 Task: Buy 4 Lip Butters from Skin Care section under best seller category for shipping address: Austin King, 2421 August Lane, Shreveport, Louisiana 71101, Cell Number 3184332610. Pay from credit card ending with 5759, CVV 953
Action: Mouse moved to (22, 82)
Screenshot: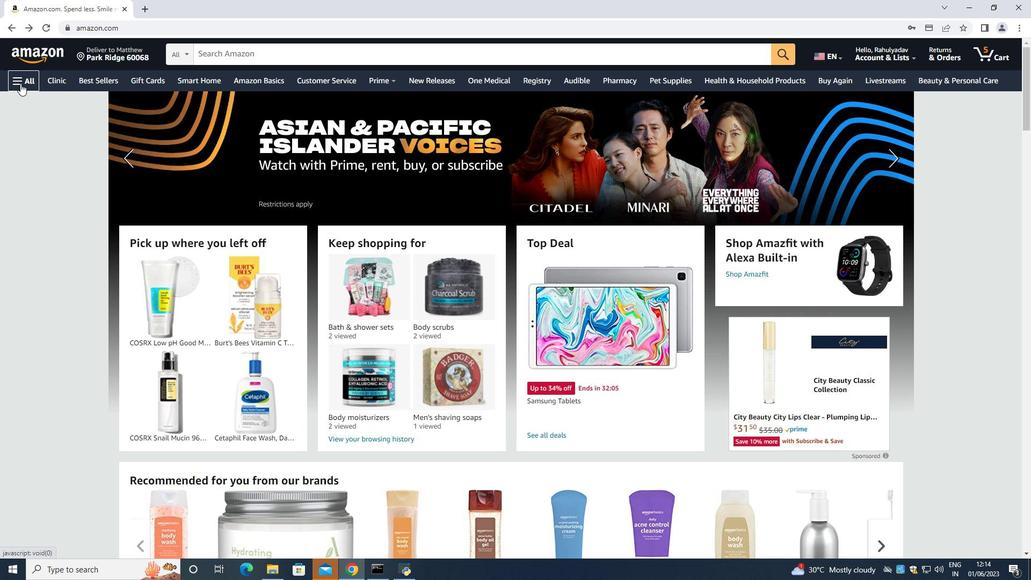 
Action: Mouse pressed left at (22, 82)
Screenshot: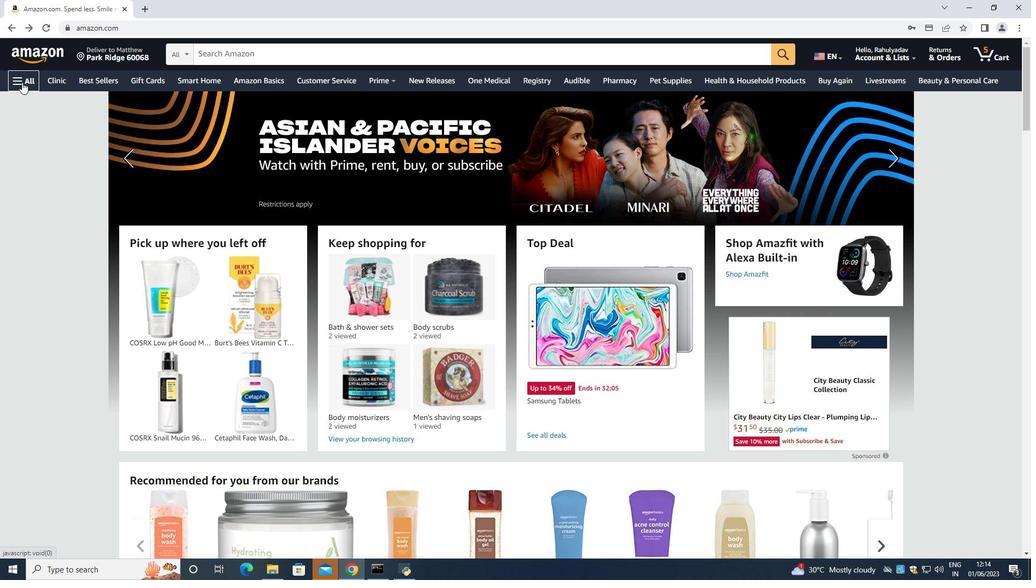 
Action: Mouse moved to (34, 111)
Screenshot: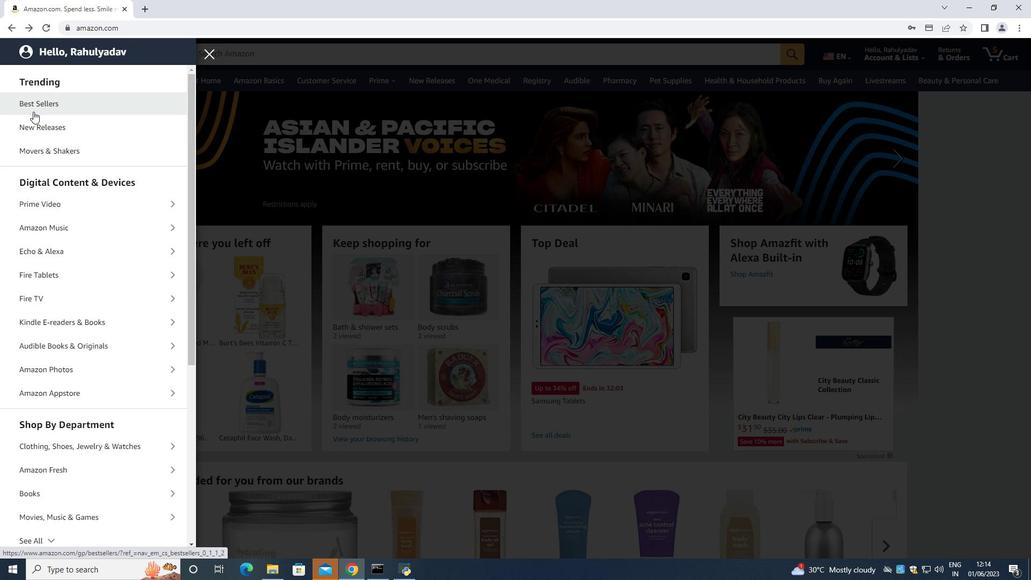 
Action: Mouse pressed left at (34, 111)
Screenshot: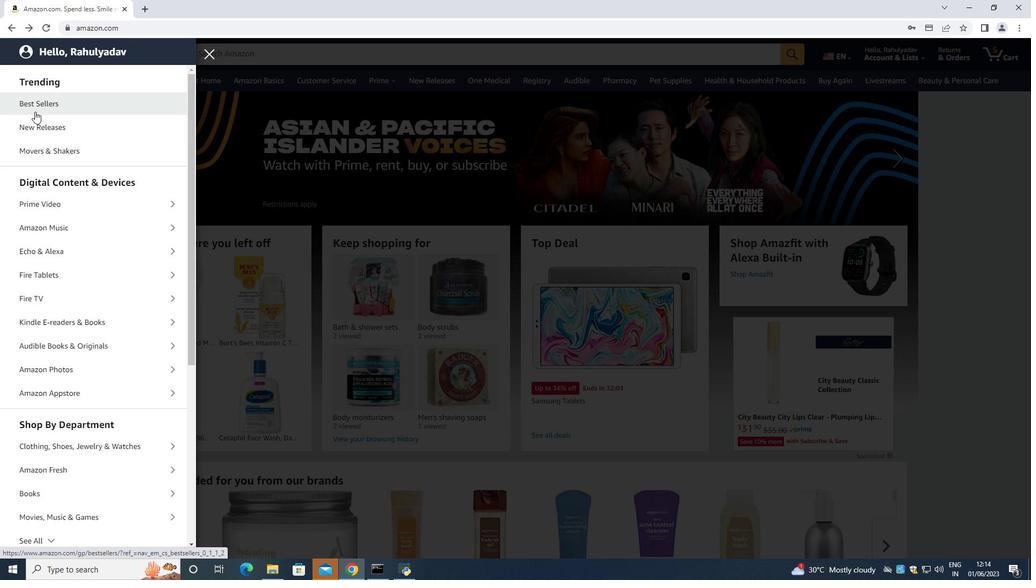 
Action: Mouse moved to (277, 56)
Screenshot: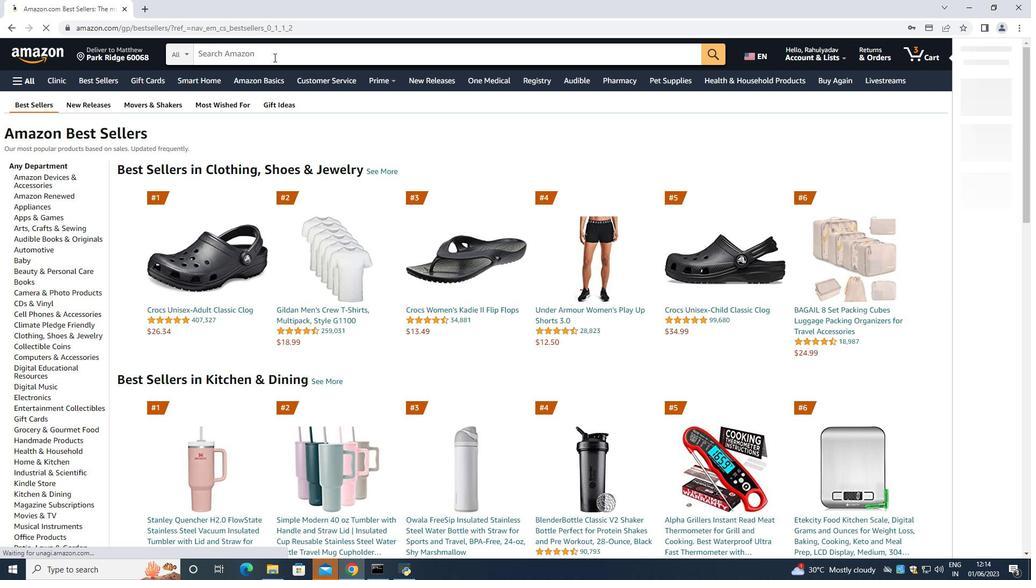 
Action: Mouse pressed left at (277, 56)
Screenshot: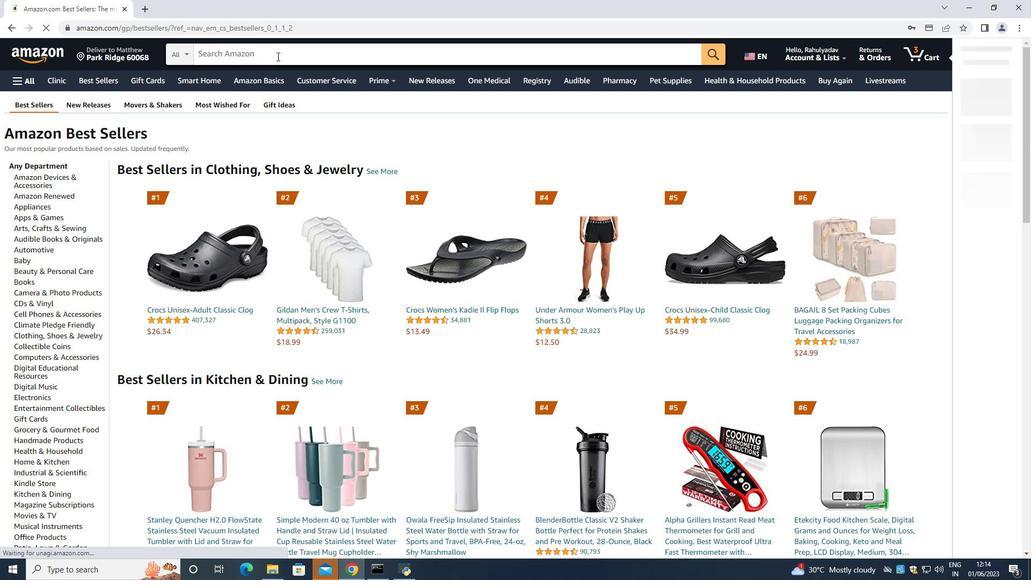
Action: Key pressed <Key.shift_r>lip<Key.space><Key.shift_r><Key.shift_r>Butters<Key.space><Key.enter><Key.down><Key.down><Key.down><Key.down><Key.down>
Screenshot: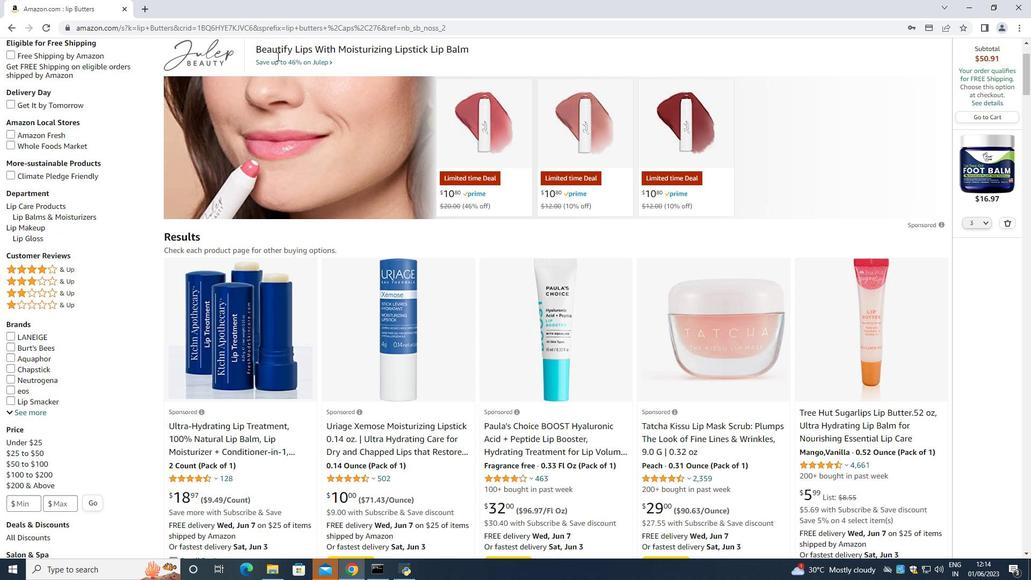 
Action: Mouse moved to (47, 184)
Screenshot: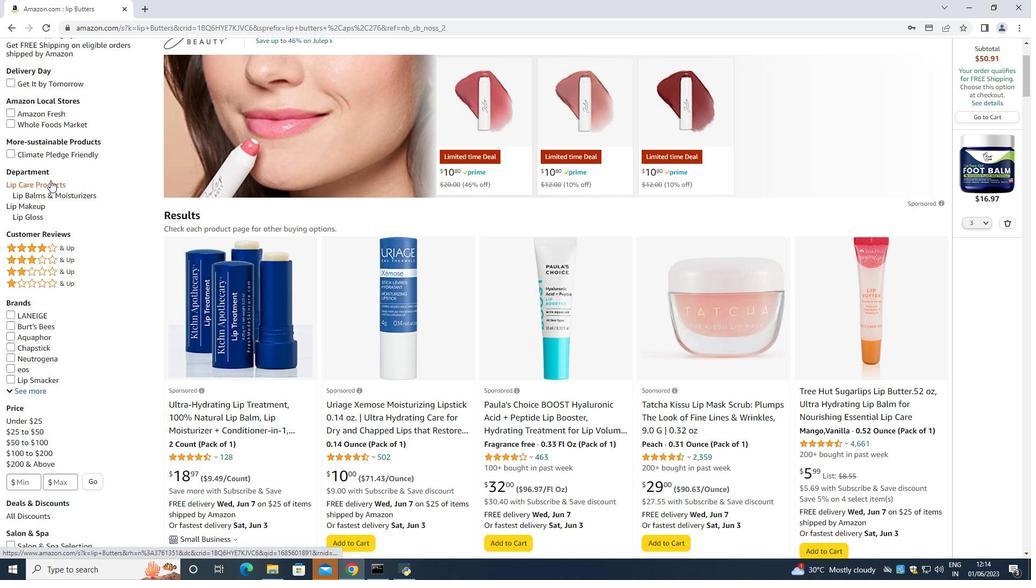
Action: Mouse pressed left at (47, 184)
Screenshot: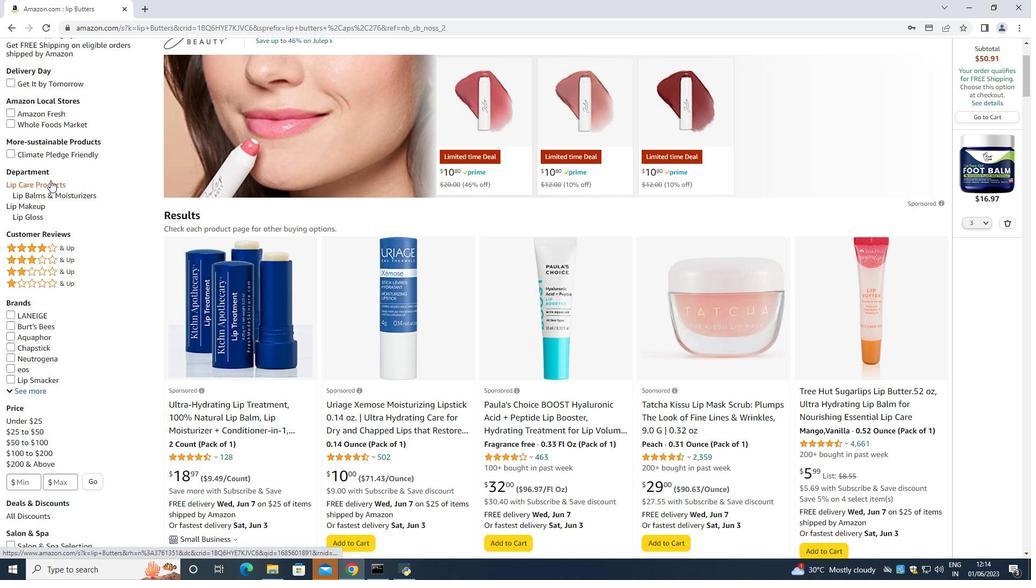 
Action: Mouse moved to (38, 333)
Screenshot: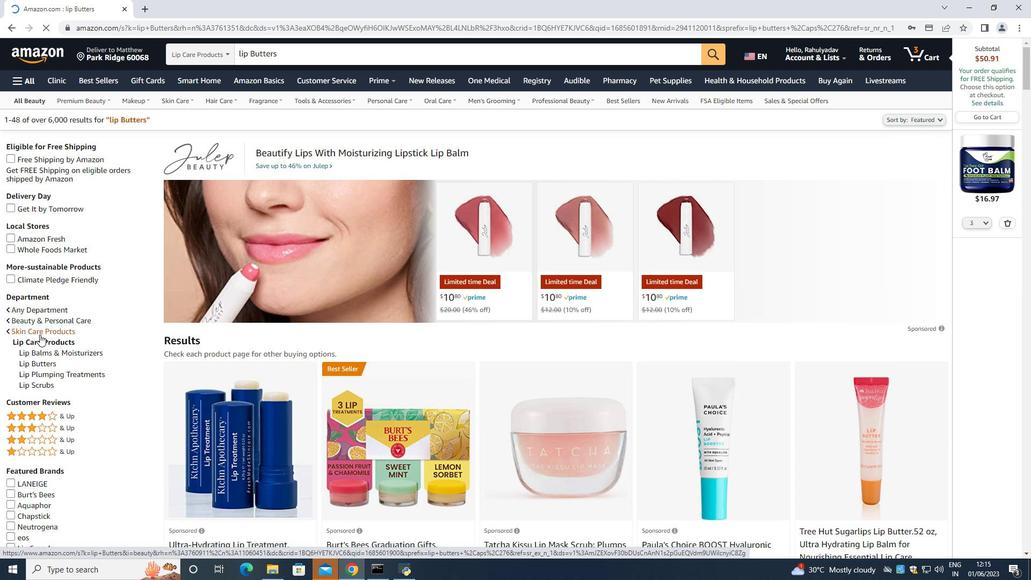 
Action: Mouse pressed left at (38, 333)
Screenshot: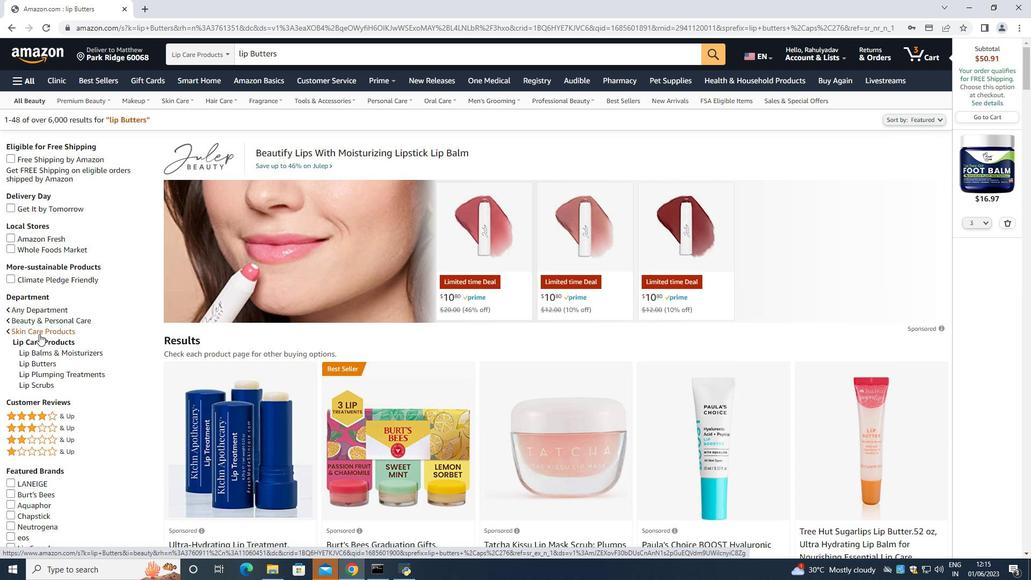 
Action: Mouse moved to (313, 330)
Screenshot: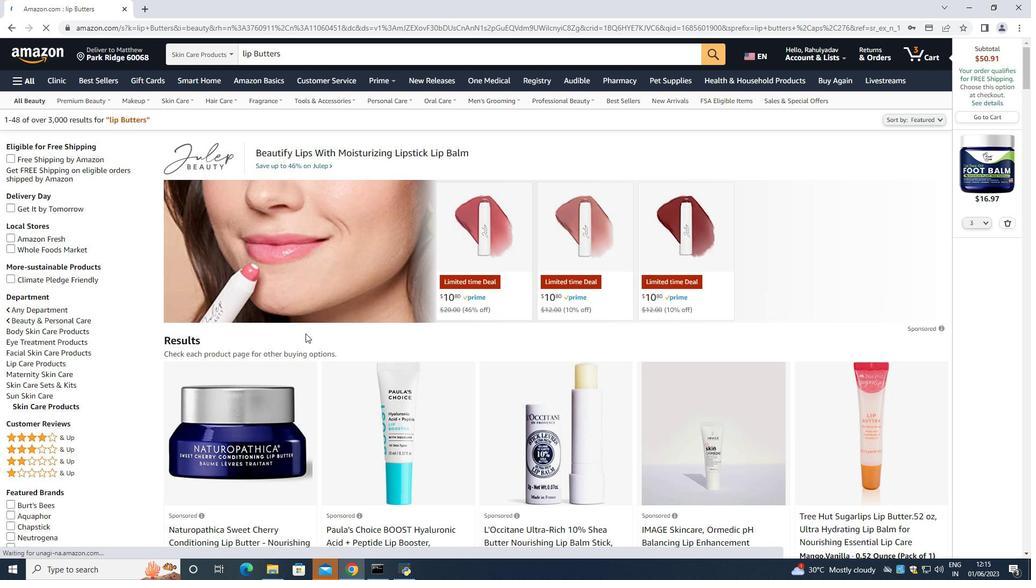 
Action: Mouse scrolled (313, 330) with delta (0, 0)
Screenshot: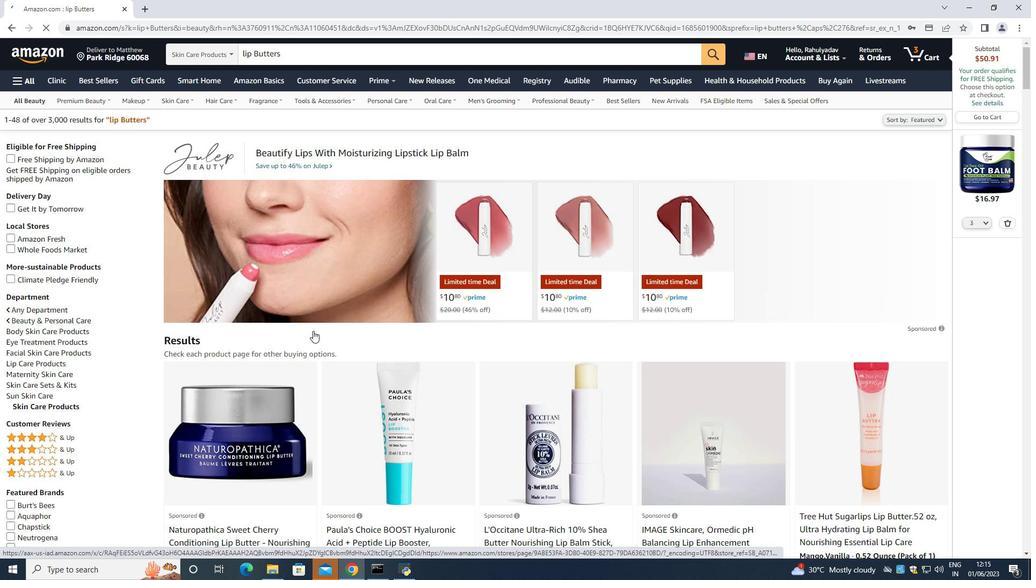 
Action: Mouse moved to (313, 330)
Screenshot: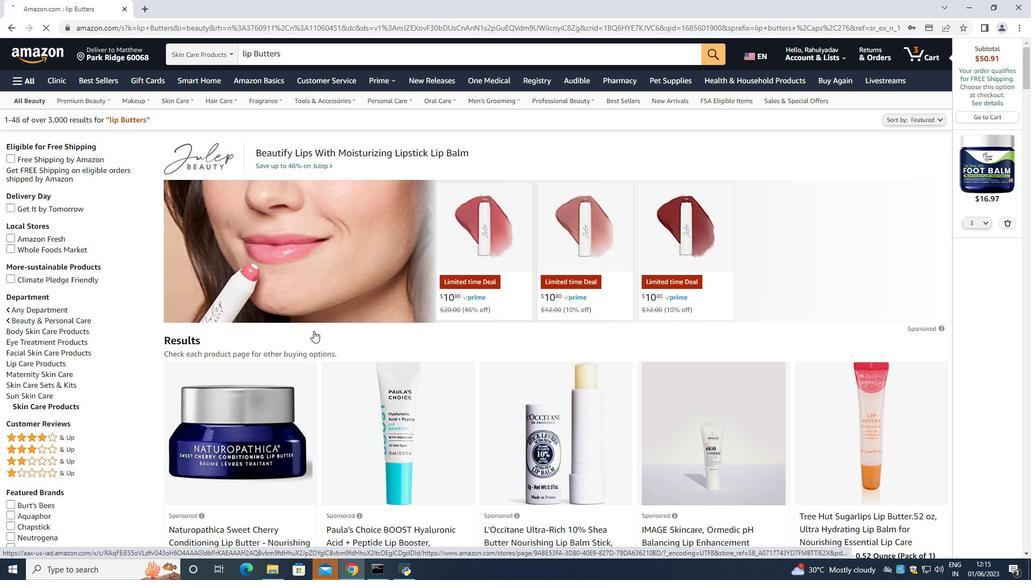 
Action: Mouse scrolled (313, 330) with delta (0, 0)
Screenshot: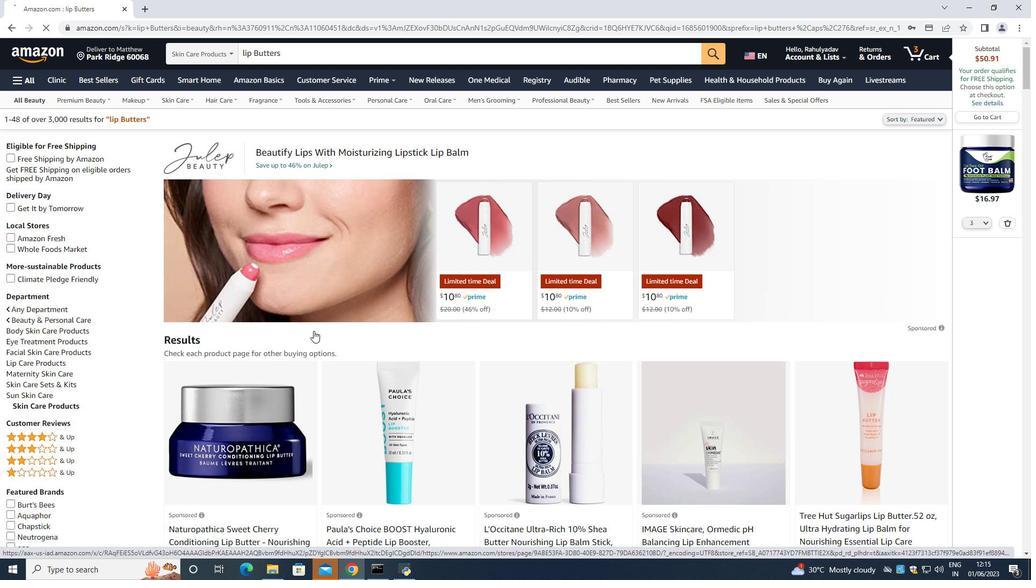 
Action: Key pressed <Key.down><Key.down><Key.down><Key.down><Key.down><Key.down><Key.down><Key.down><Key.down><Key.down><Key.down><Key.down><Key.down><Key.down><Key.down><Key.down><Key.down><Key.down><Key.down><Key.down><Key.down><Key.down><Key.down><Key.down><Key.down><Key.down><Key.down><Key.down><Key.down><Key.down><Key.down><Key.down><Key.down><Key.down><Key.down><Key.down>
Screenshot: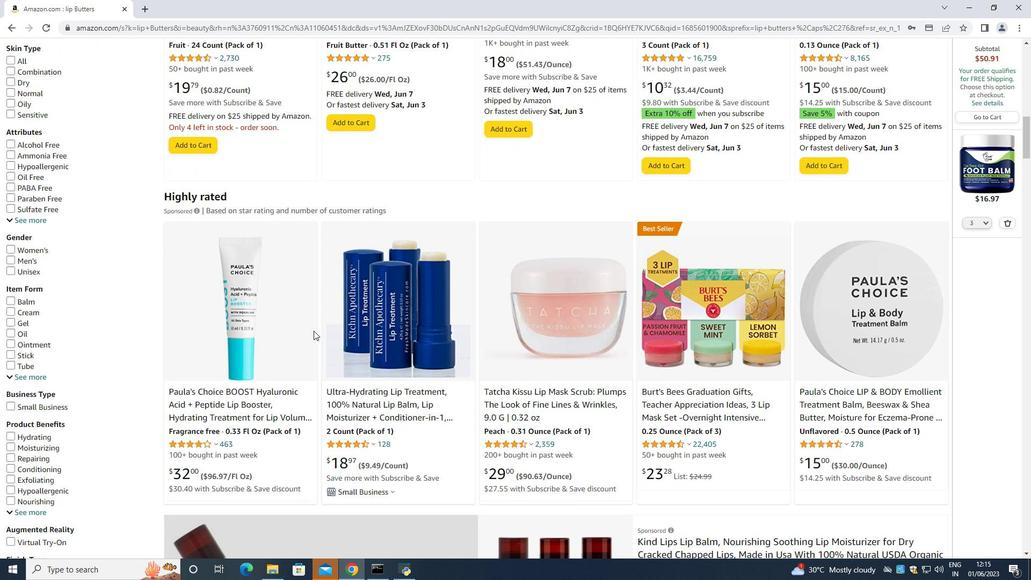 
Action: Mouse moved to (380, 293)
Screenshot: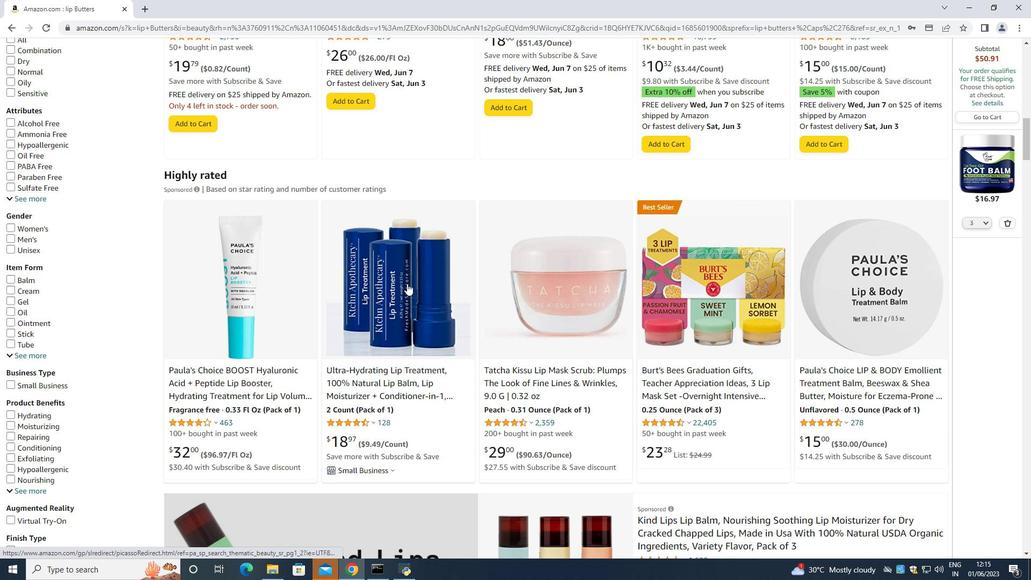 
Action: Key pressed <Key.down><Key.down><Key.down><Key.down><Key.down><Key.down><Key.down><Key.down><Key.down><Key.down><Key.down><Key.down><Key.down><Key.down><Key.down><Key.down><Key.up><Key.up><Key.up><Key.up><Key.up><Key.up><Key.up><Key.up><Key.up><Key.up><Key.up><Key.up><Key.up><Key.up><Key.up><Key.up><Key.up><Key.up><Key.up><Key.up><Key.up><Key.up><Key.up><Key.up><Key.up><Key.up><Key.up><Key.up><Key.up><Key.up><Key.up><Key.up><Key.up><Key.up><Key.up><Key.up><Key.up><Key.up><Key.up><Key.up><Key.up><Key.up><Key.up><Key.up><Key.up><Key.up><Key.up><Key.left><Key.left><Key.up><Key.tab><Key.tab><Key.tab><Key.tab><Key.tab><Key.tab><Key.tab>
Screenshot: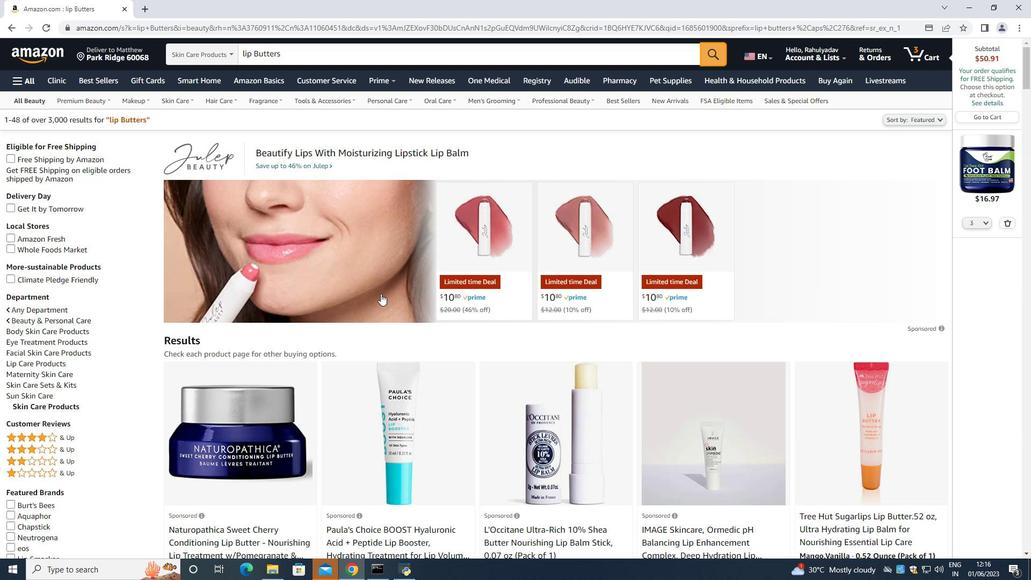 
Action: Mouse moved to (266, 422)
Screenshot: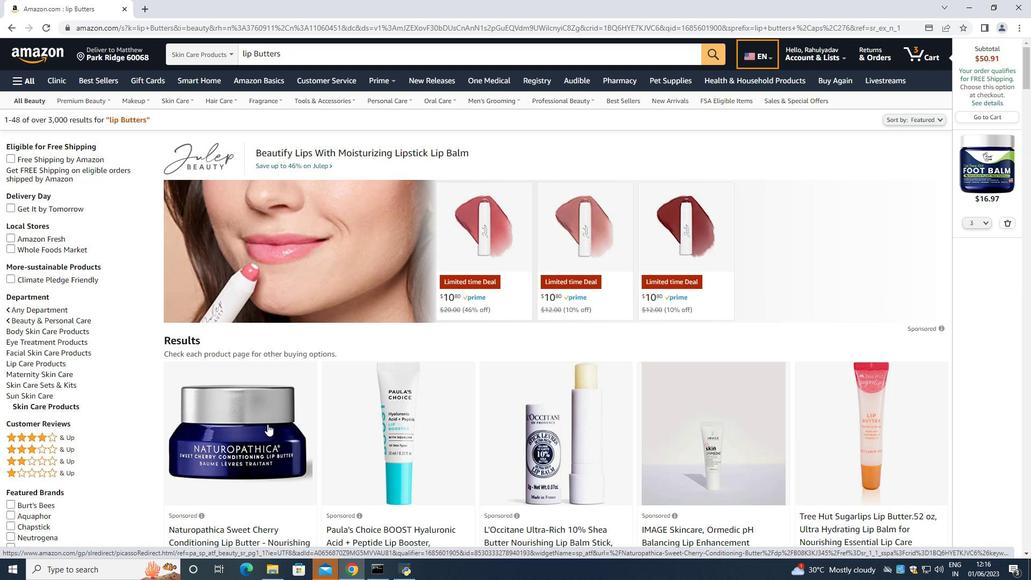 
Action: Mouse scrolled (266, 422) with delta (0, 0)
Screenshot: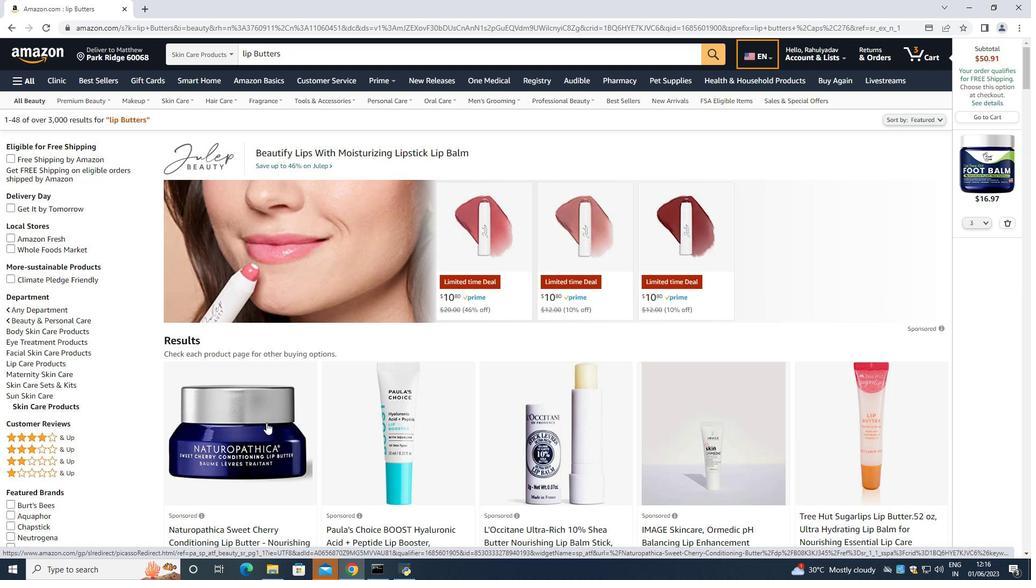 
Action: Mouse scrolled (266, 422) with delta (0, 0)
Screenshot: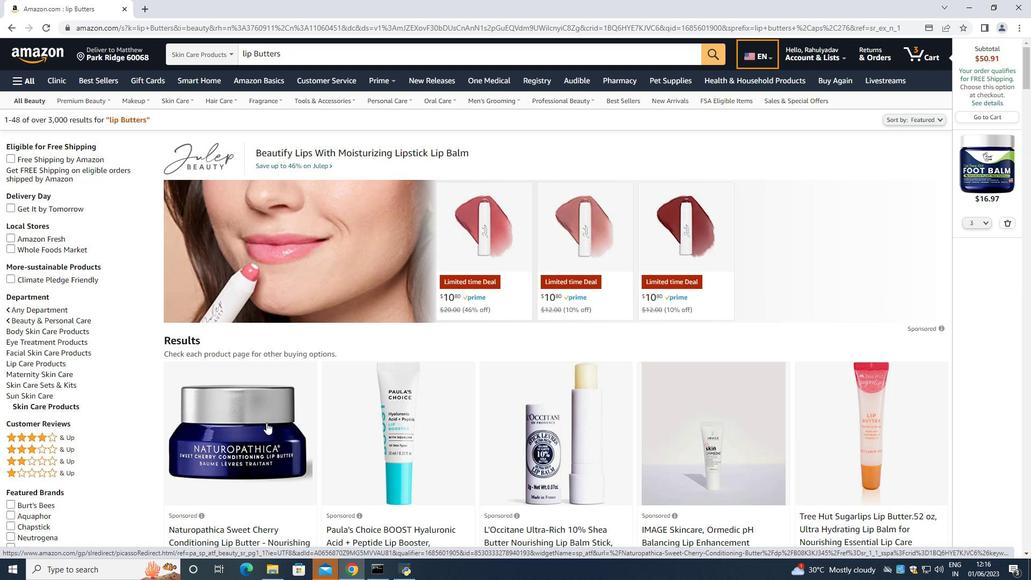 
Action: Mouse moved to (265, 422)
Screenshot: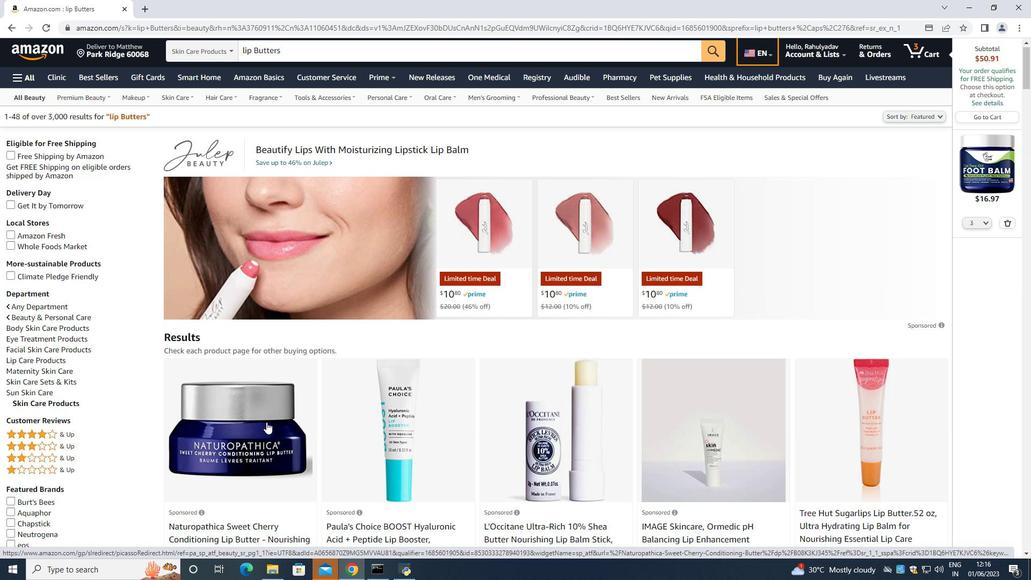 
Action: Mouse scrolled (265, 421) with delta (0, 0)
Screenshot: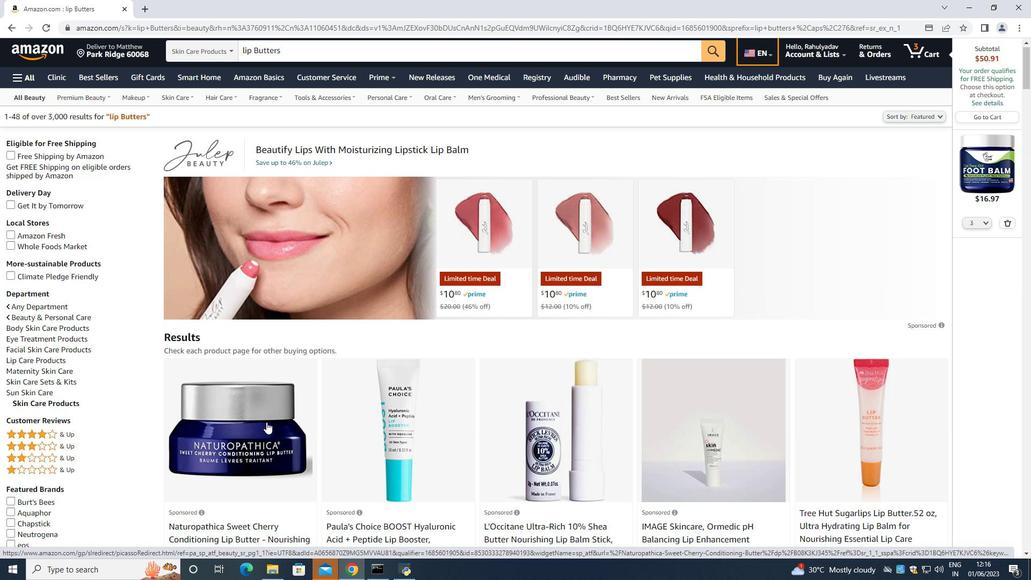 
Action: Mouse moved to (253, 373)
Screenshot: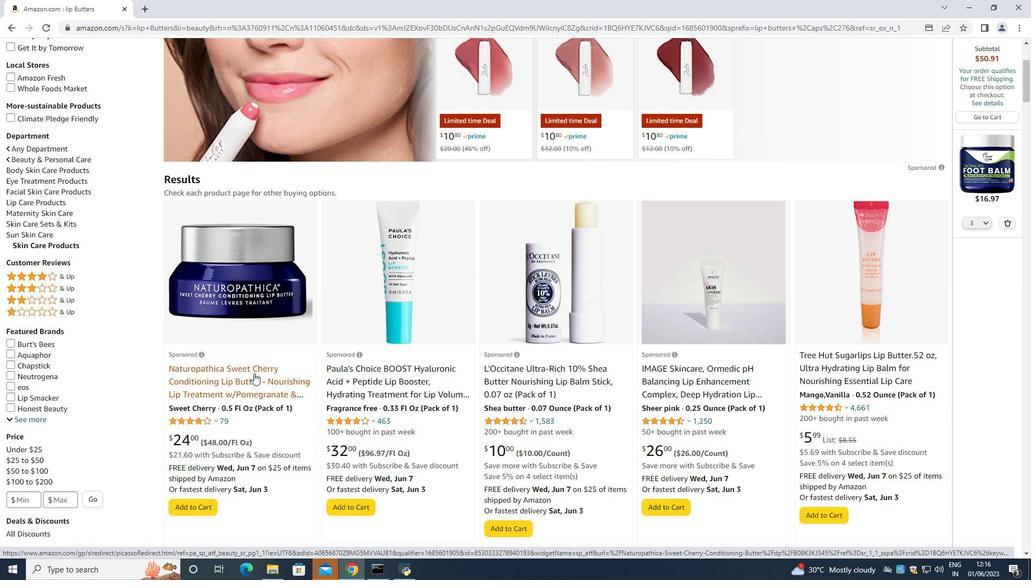 
Action: Mouse pressed left at (253, 373)
Screenshot: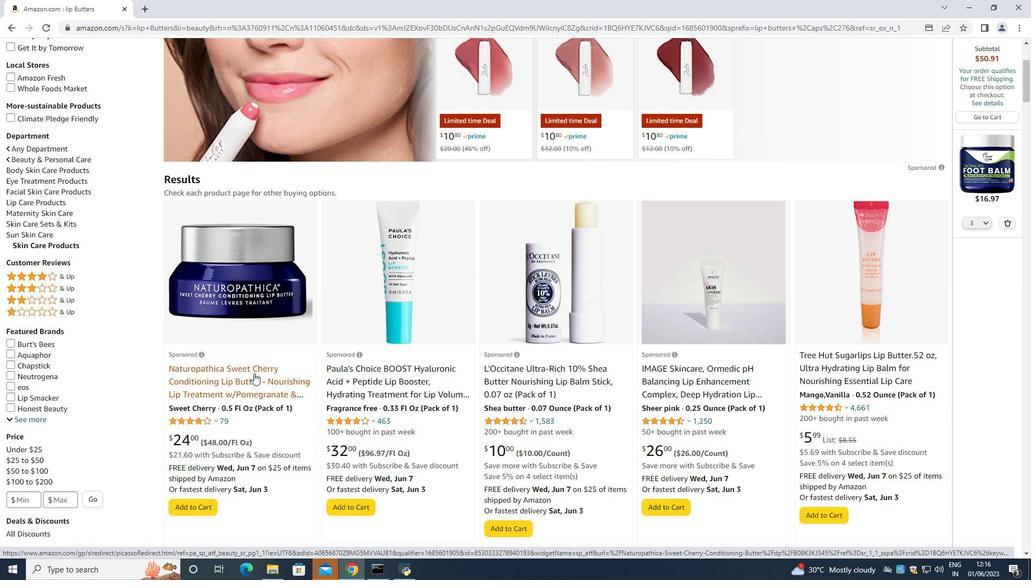 
Action: Mouse moved to (433, 259)
Screenshot: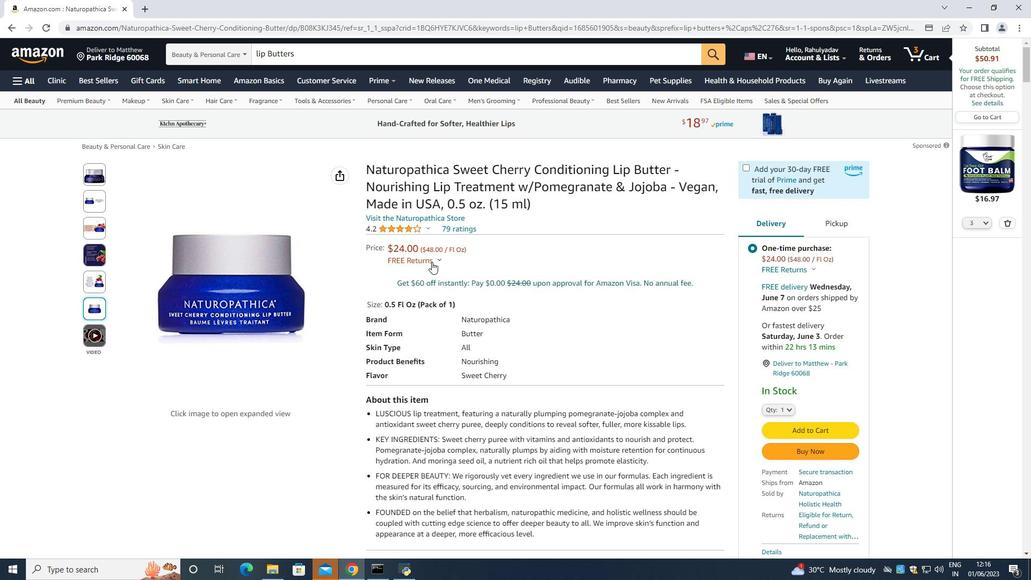 
Action: Mouse scrolled (433, 259) with delta (0, 0)
Screenshot: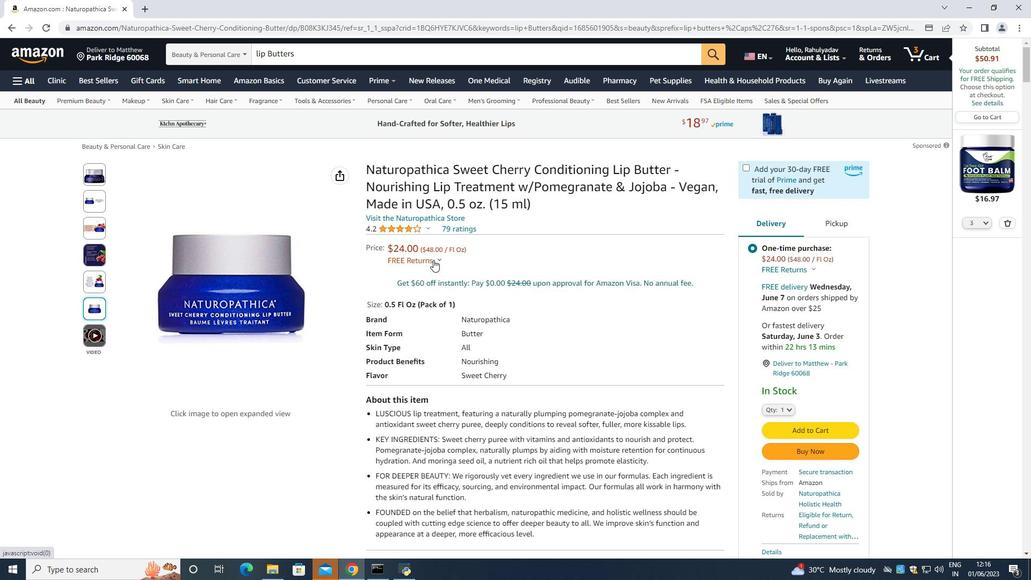 
Action: Mouse scrolled (433, 259) with delta (0, 0)
Screenshot: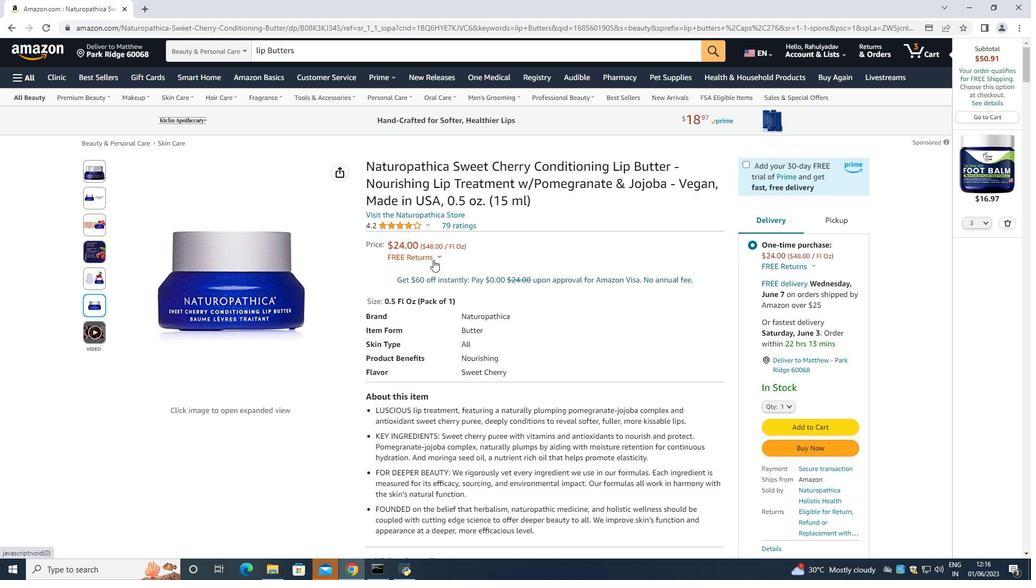 
Action: Mouse scrolled (433, 259) with delta (0, 0)
Screenshot: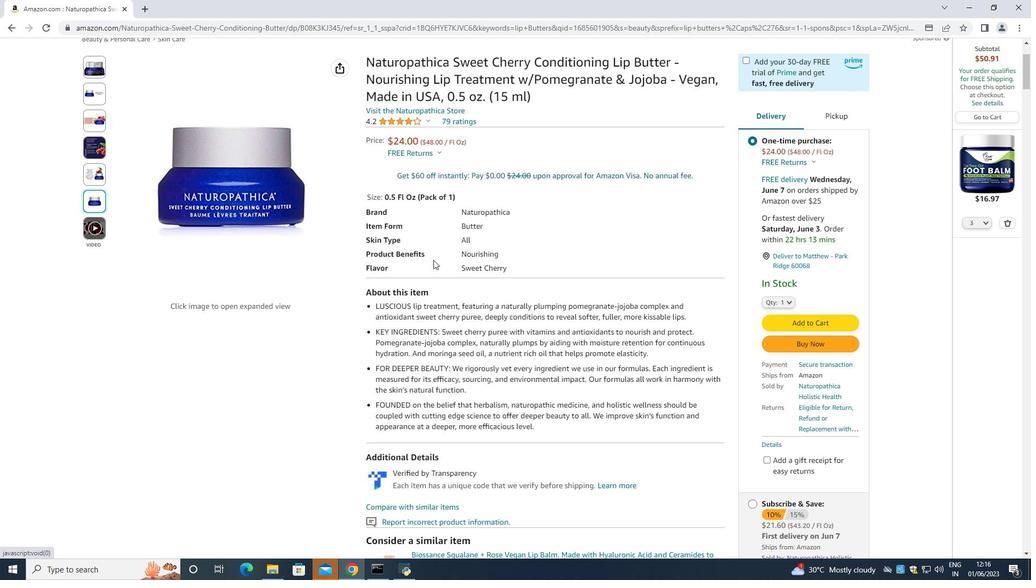 
Action: Mouse scrolled (433, 259) with delta (0, 0)
Screenshot: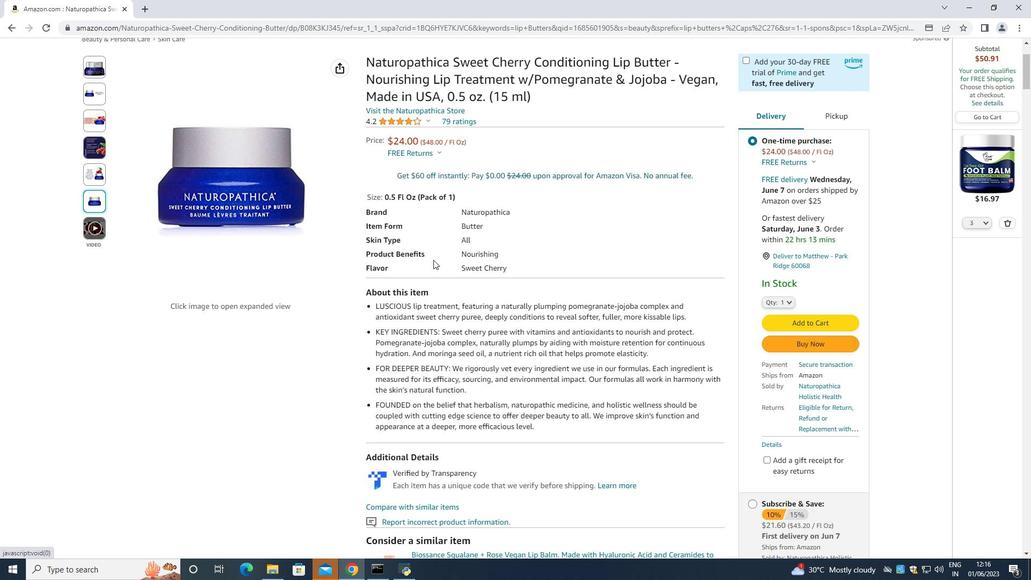 
Action: Mouse scrolled (433, 259) with delta (0, 0)
Screenshot: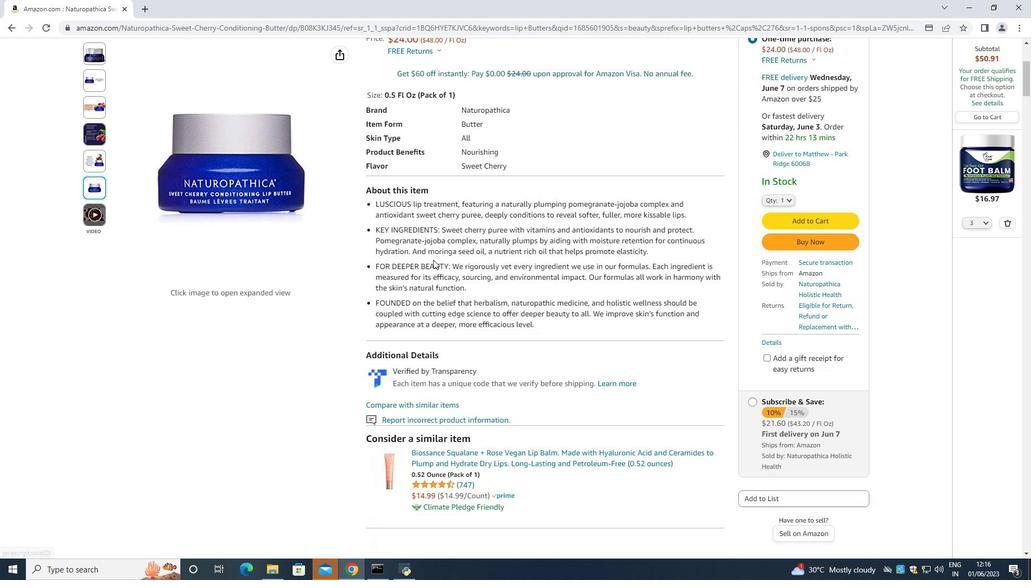 
Action: Mouse scrolled (433, 259) with delta (0, 0)
Screenshot: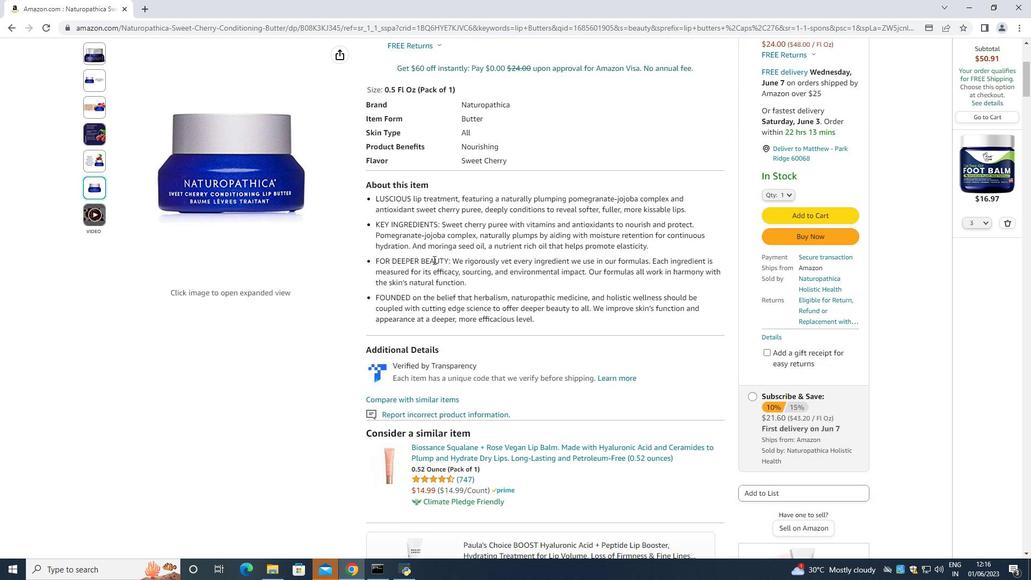 
Action: Mouse scrolled (433, 259) with delta (0, 0)
Screenshot: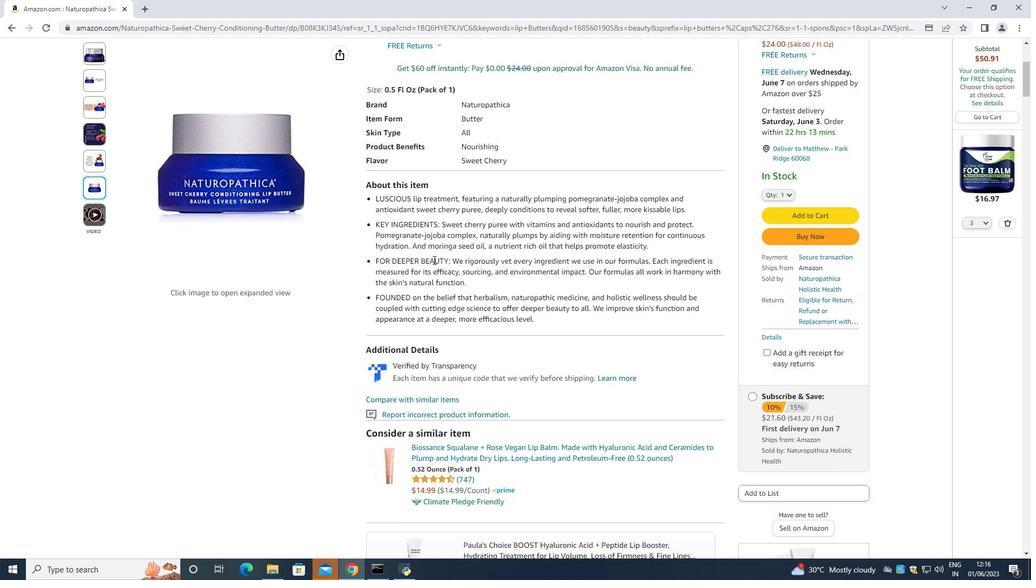 
Action: Mouse scrolled (433, 259) with delta (0, 0)
Screenshot: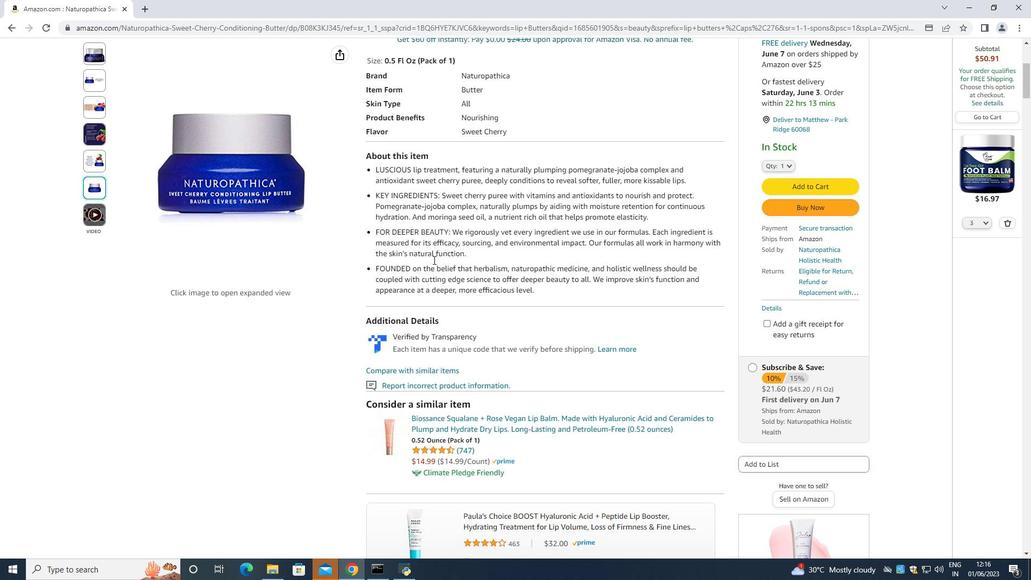 
Action: Mouse scrolled (433, 259) with delta (0, 0)
Screenshot: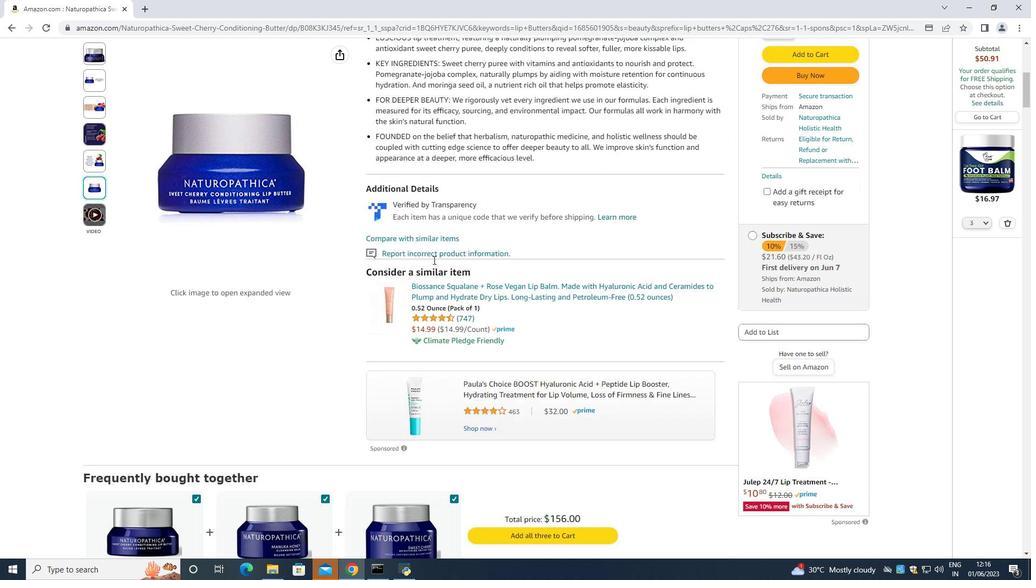 
Action: Mouse scrolled (433, 259) with delta (0, 0)
Screenshot: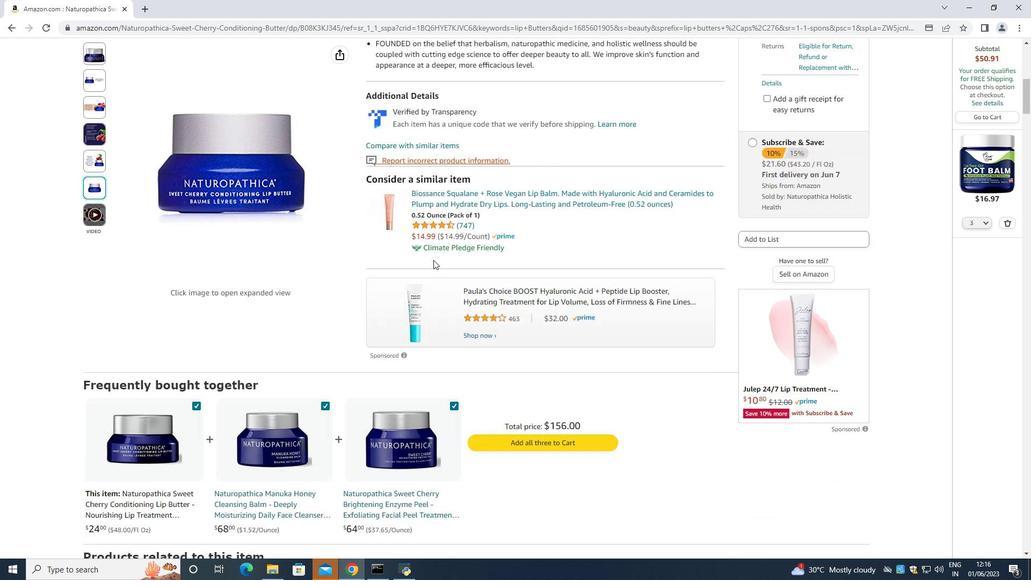 
Action: Mouse scrolled (433, 259) with delta (0, 0)
Screenshot: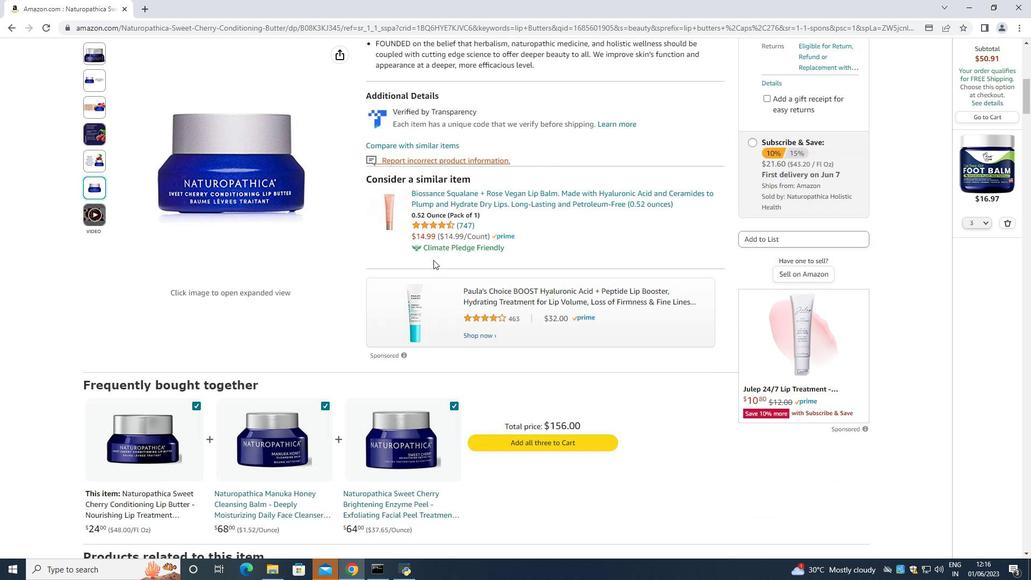 
Action: Mouse scrolled (433, 259) with delta (0, 0)
Screenshot: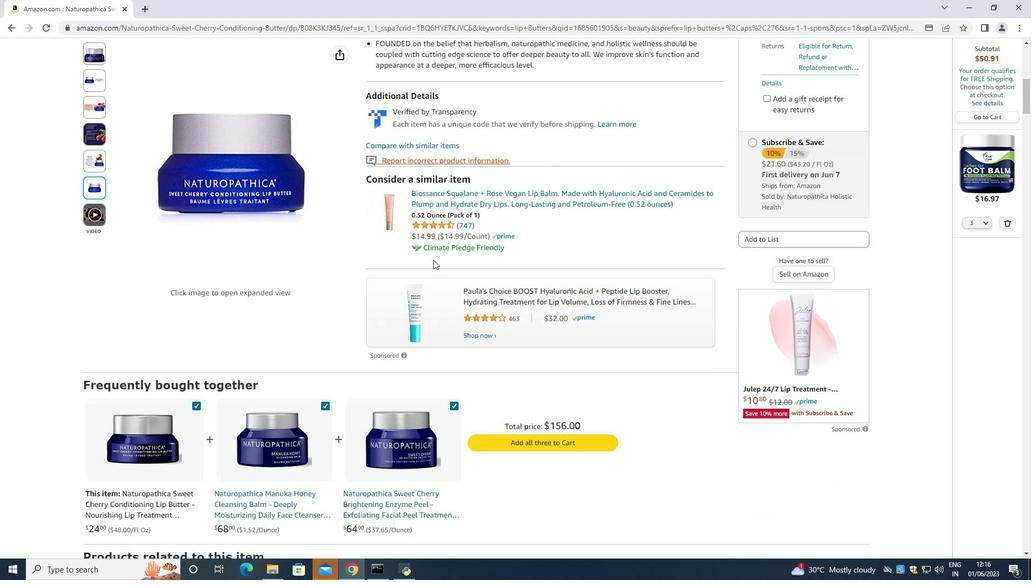 
Action: Mouse scrolled (433, 259) with delta (0, 0)
Screenshot: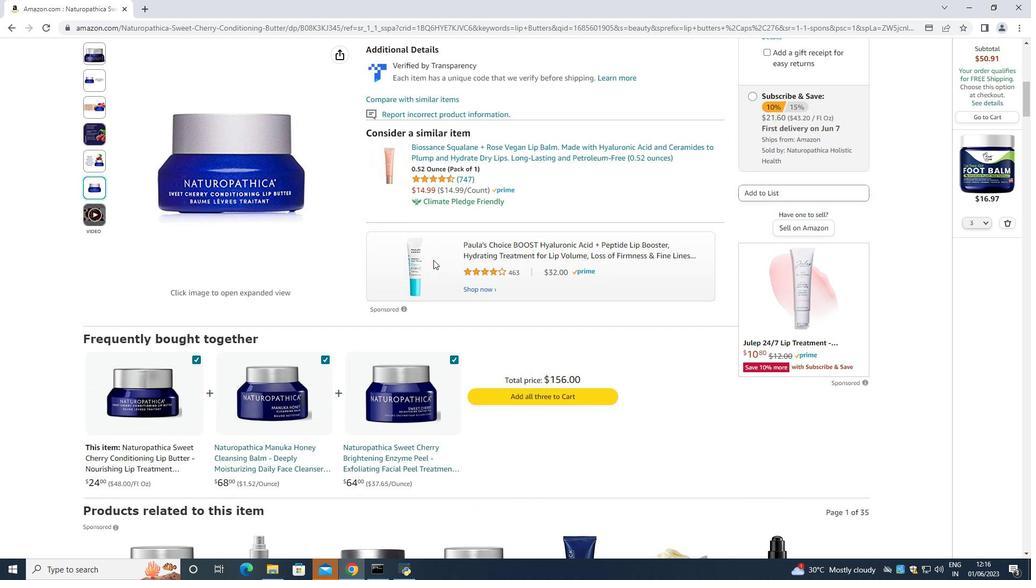 
Action: Mouse scrolled (433, 259) with delta (0, 0)
Screenshot: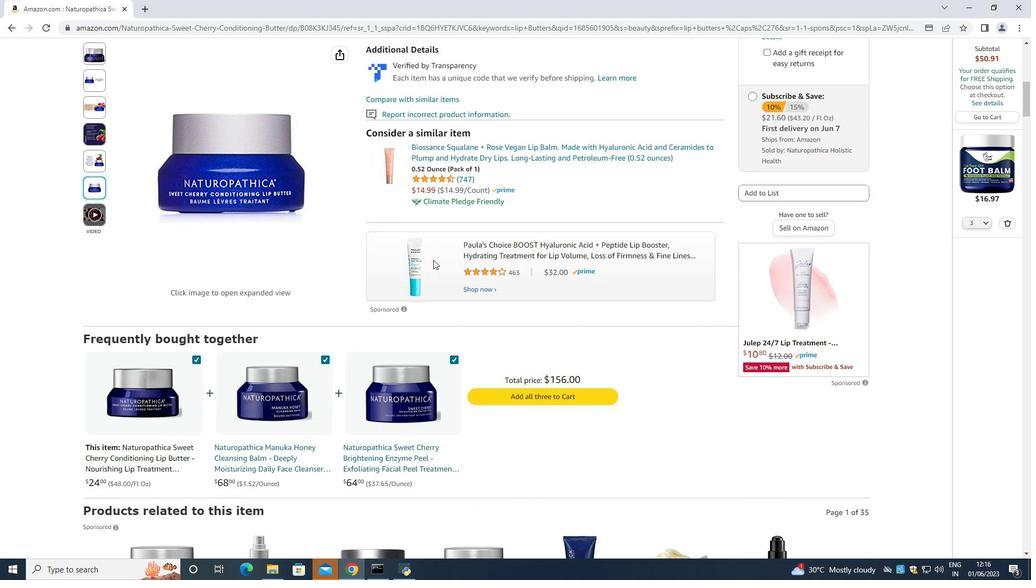 
Action: Mouse scrolled (433, 259) with delta (0, 0)
Screenshot: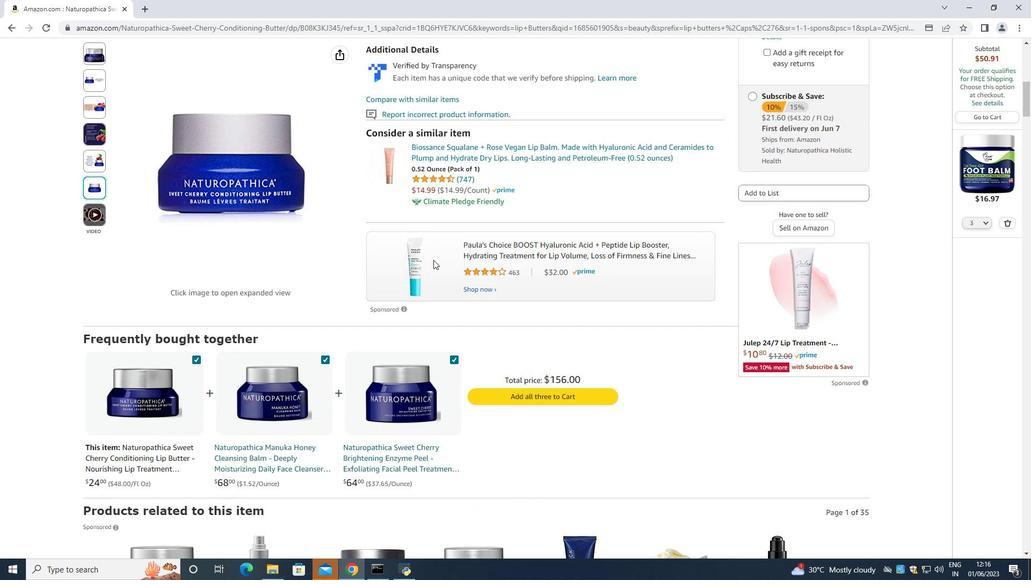 
Action: Mouse scrolled (433, 259) with delta (0, 0)
Screenshot: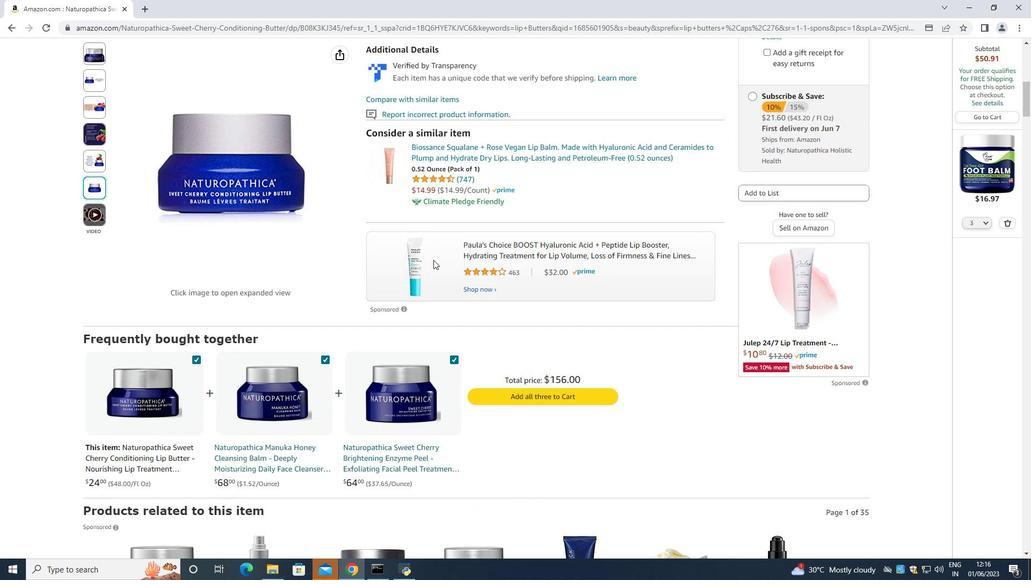 
Action: Mouse scrolled (433, 259) with delta (0, 0)
Screenshot: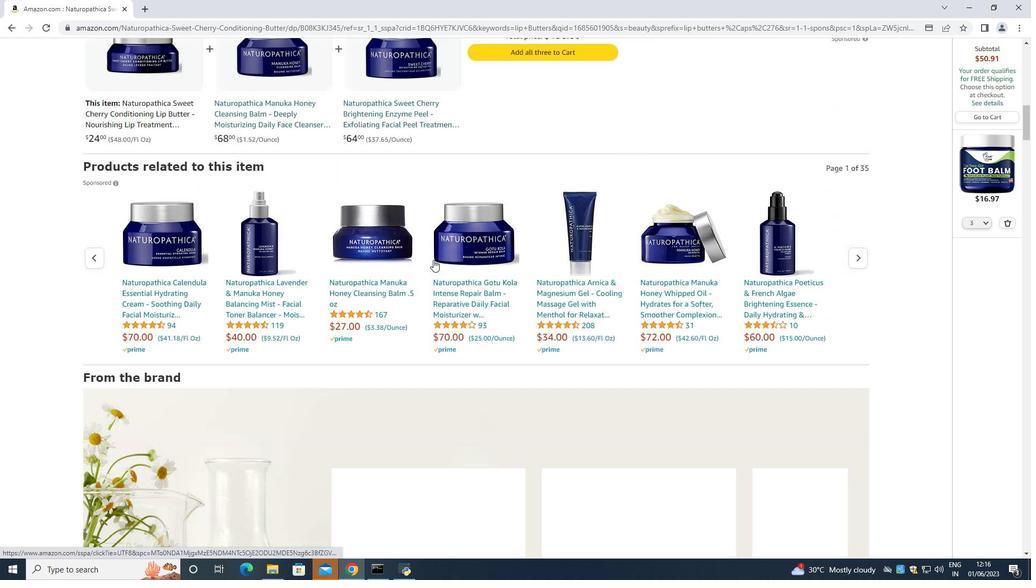 
Action: Mouse scrolled (433, 259) with delta (0, 0)
Screenshot: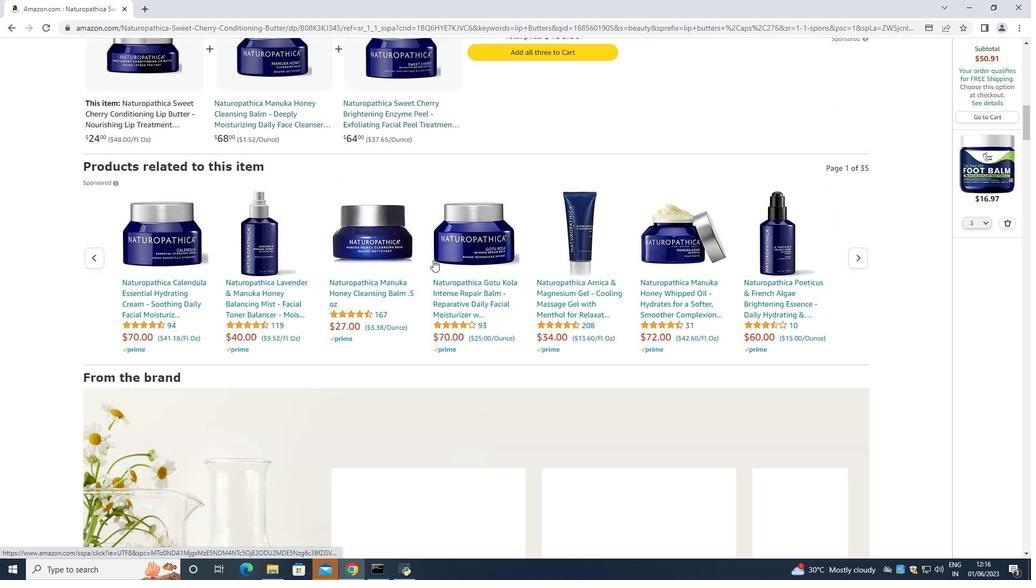 
Action: Mouse scrolled (433, 259) with delta (0, 0)
Screenshot: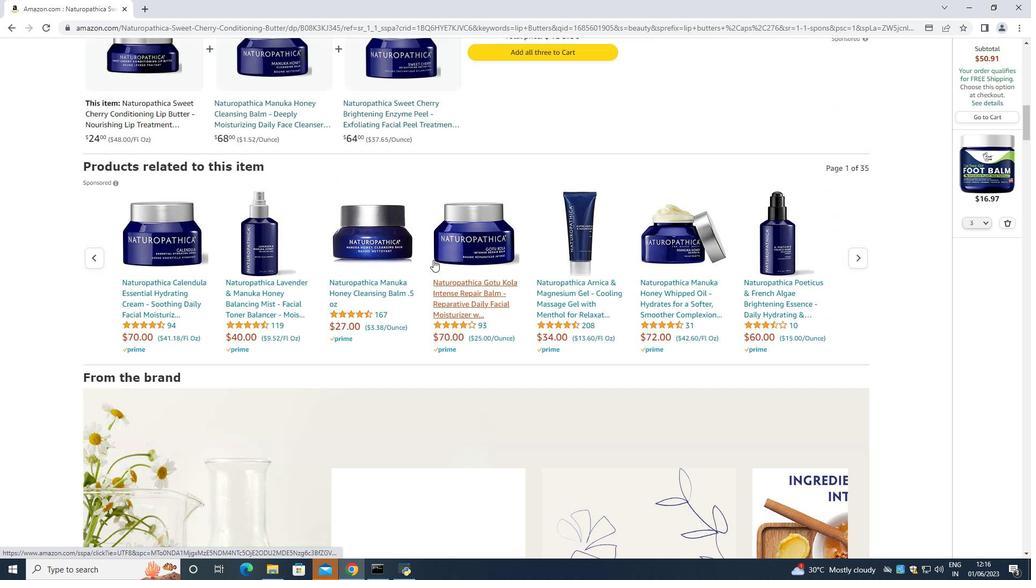 
Action: Mouse scrolled (433, 259) with delta (0, 0)
Screenshot: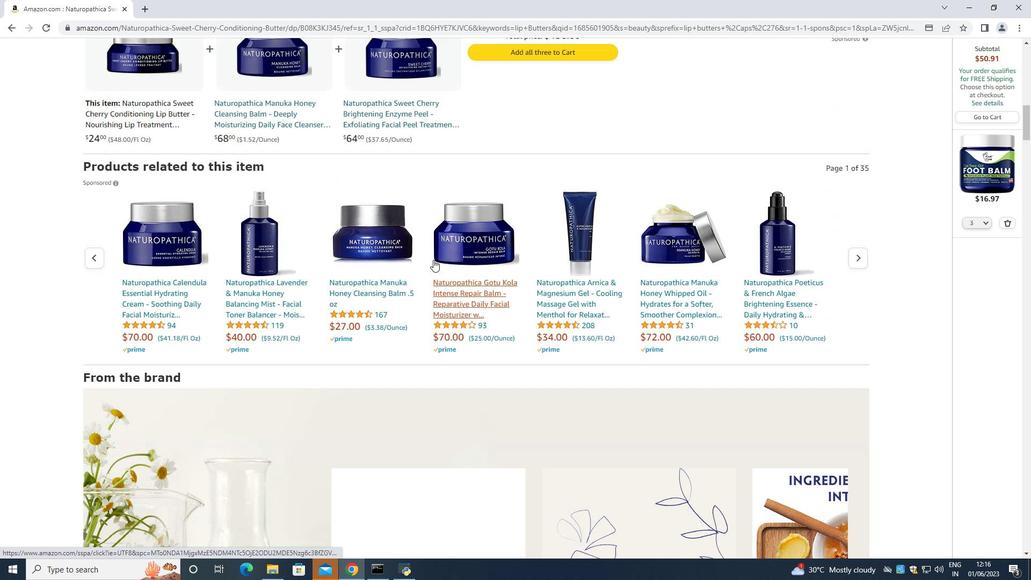 
Action: Mouse scrolled (433, 259) with delta (0, 0)
Screenshot: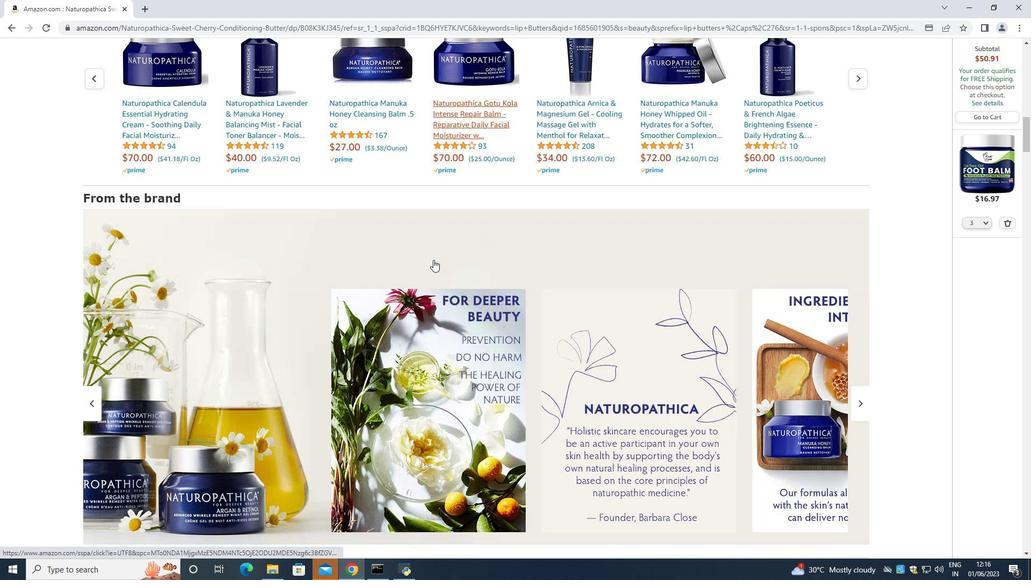 
Action: Mouse scrolled (433, 259) with delta (0, 0)
Screenshot: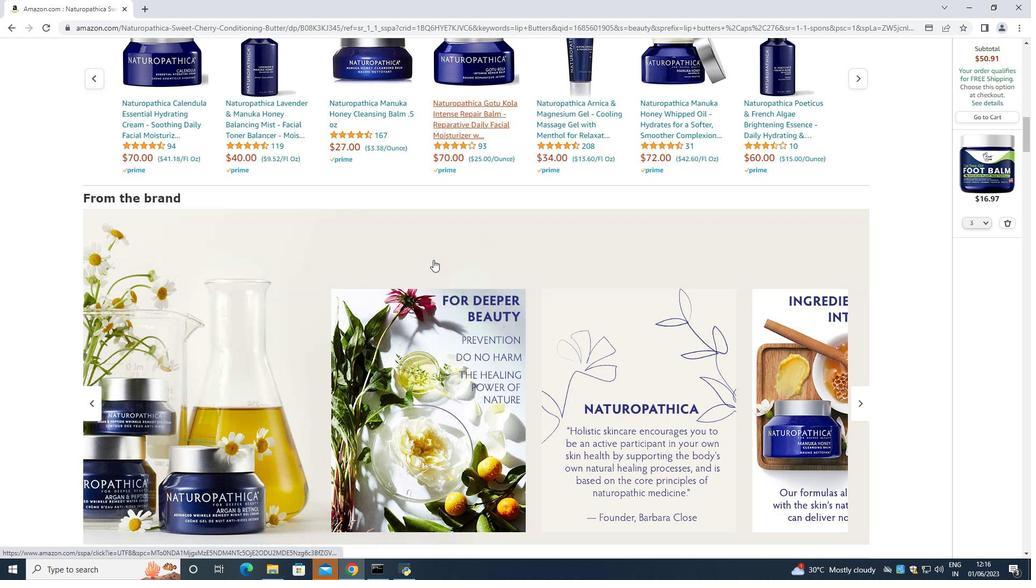 
Action: Mouse scrolled (433, 259) with delta (0, 0)
Screenshot: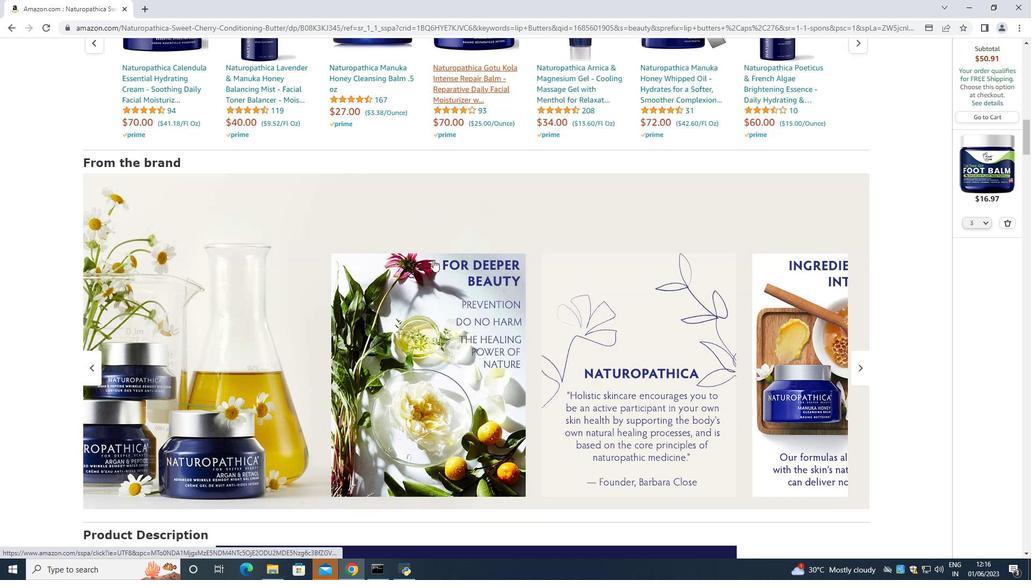 
Action: Mouse scrolled (433, 259) with delta (0, 0)
Screenshot: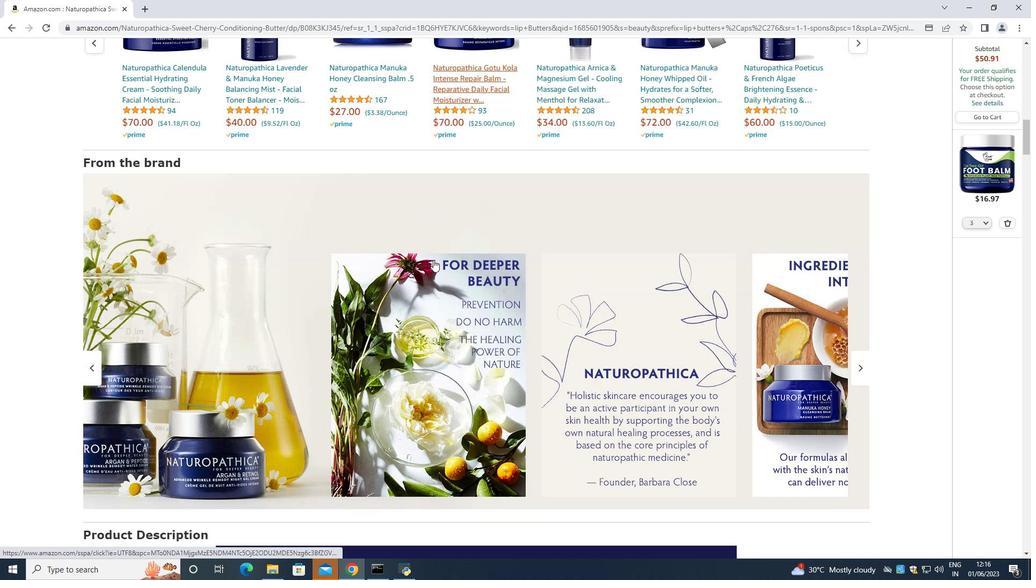 
Action: Mouse scrolled (433, 259) with delta (0, 0)
Screenshot: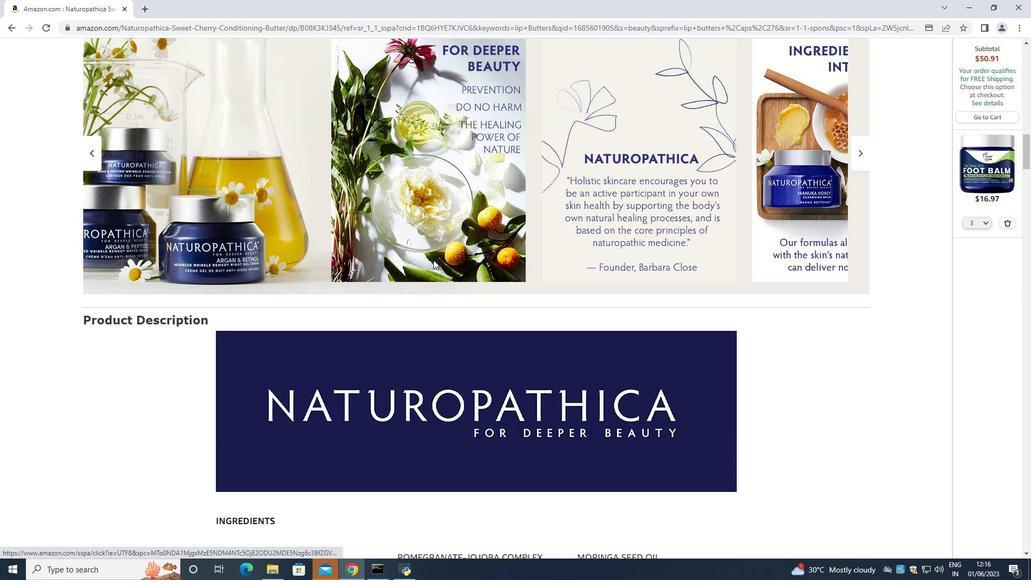 
Action: Mouse scrolled (433, 259) with delta (0, 0)
Screenshot: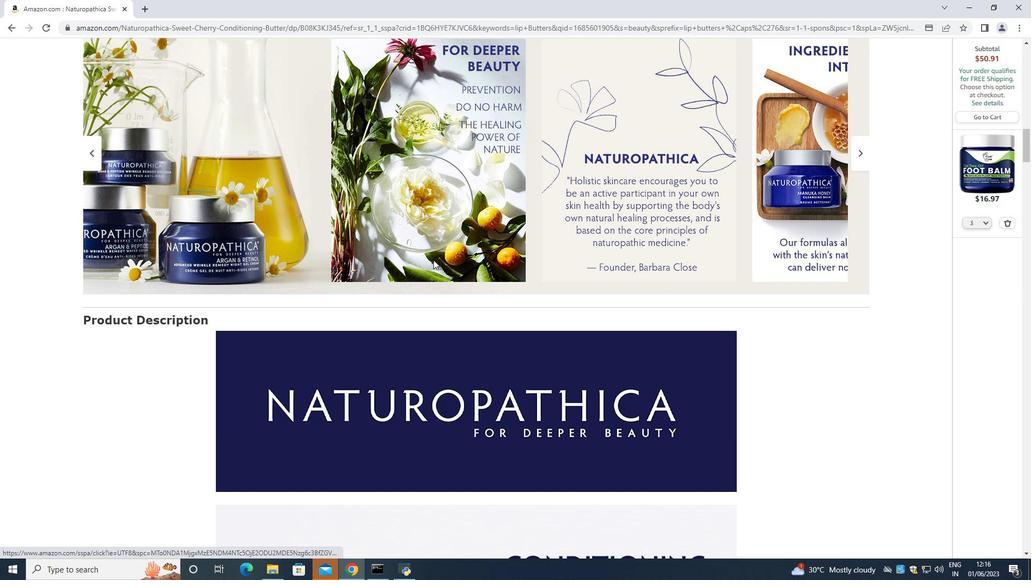 
Action: Mouse scrolled (433, 259) with delta (0, 0)
Screenshot: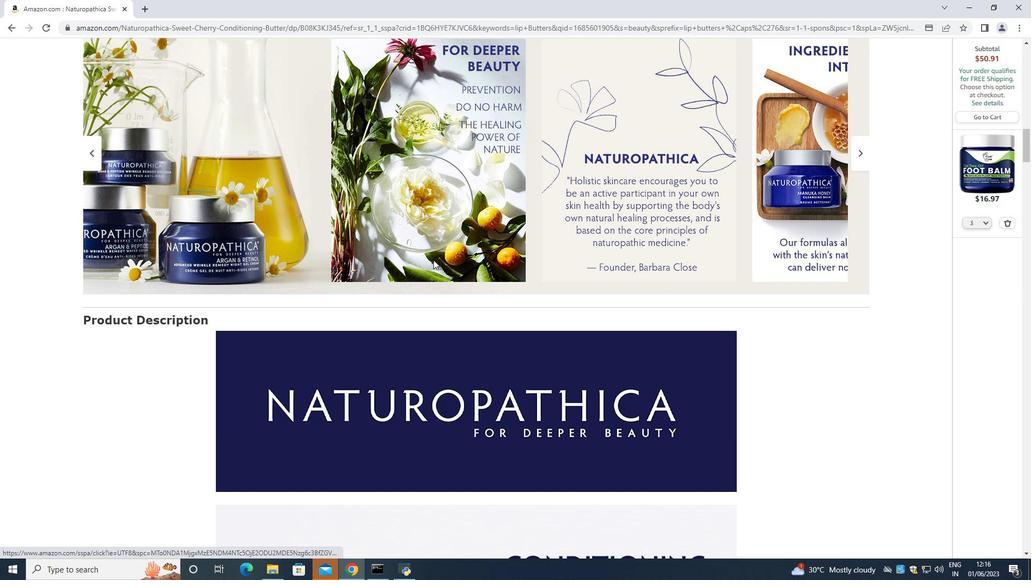 
Action: Mouse scrolled (433, 259) with delta (0, 0)
Screenshot: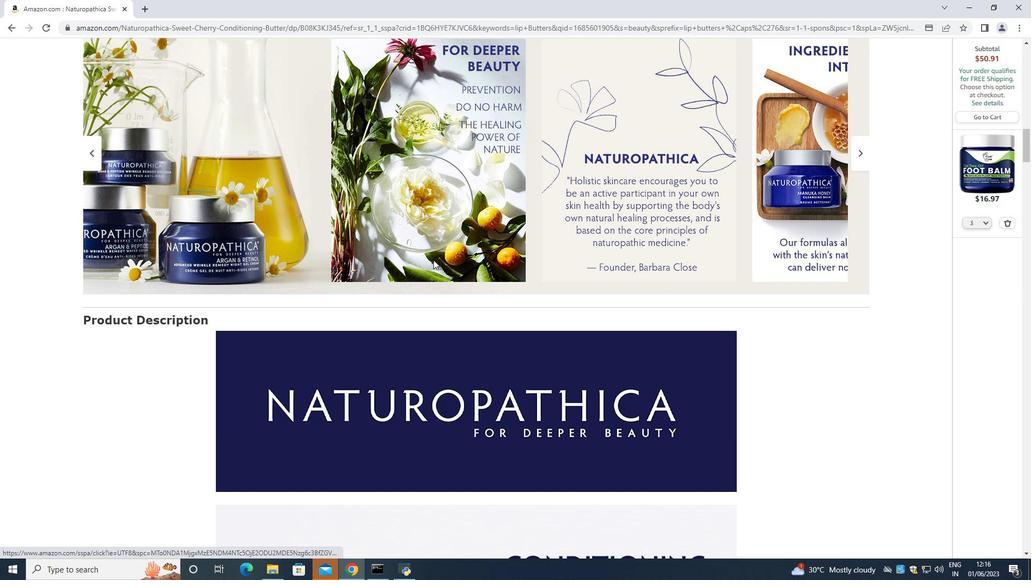 
Action: Mouse scrolled (433, 259) with delta (0, 0)
Screenshot: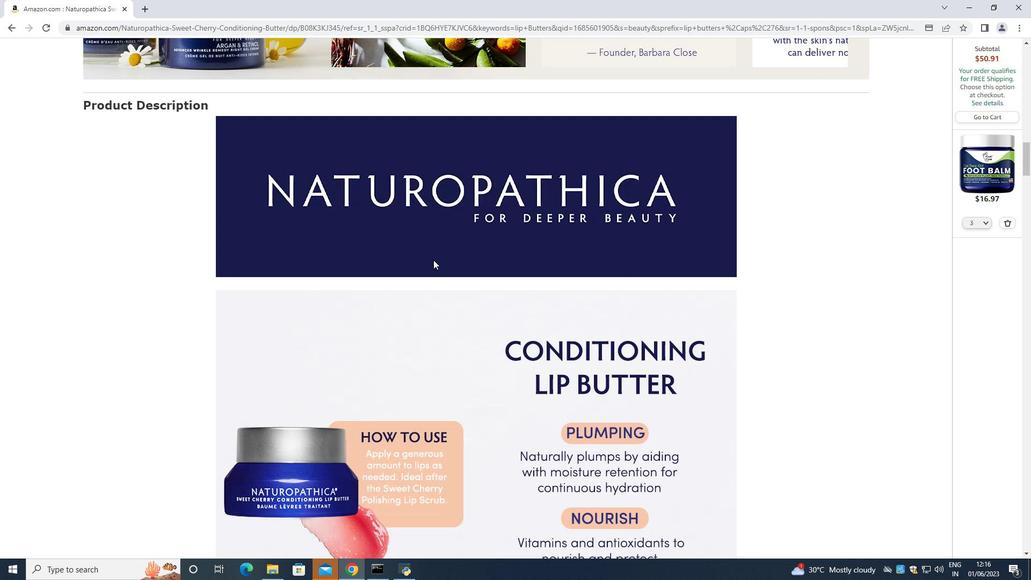 
Action: Mouse scrolled (433, 259) with delta (0, 0)
Screenshot: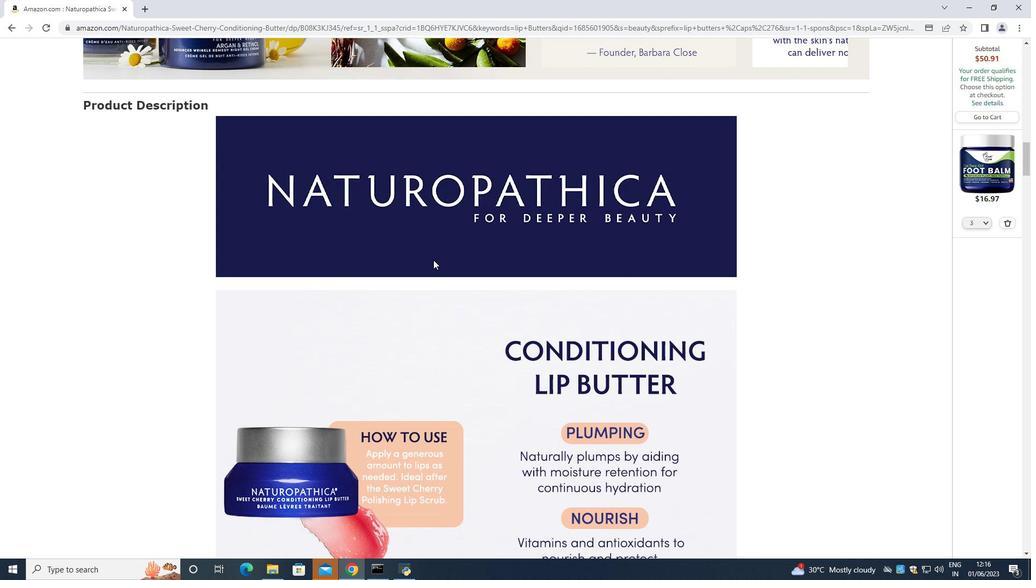 
Action: Mouse scrolled (433, 259) with delta (0, 0)
Screenshot: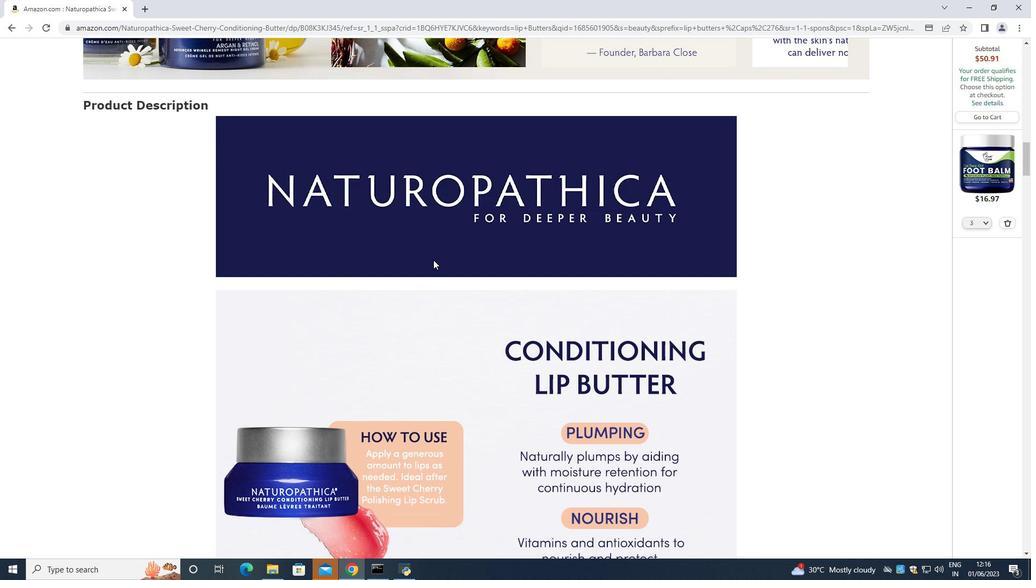 
Action: Mouse scrolled (433, 259) with delta (0, 0)
Screenshot: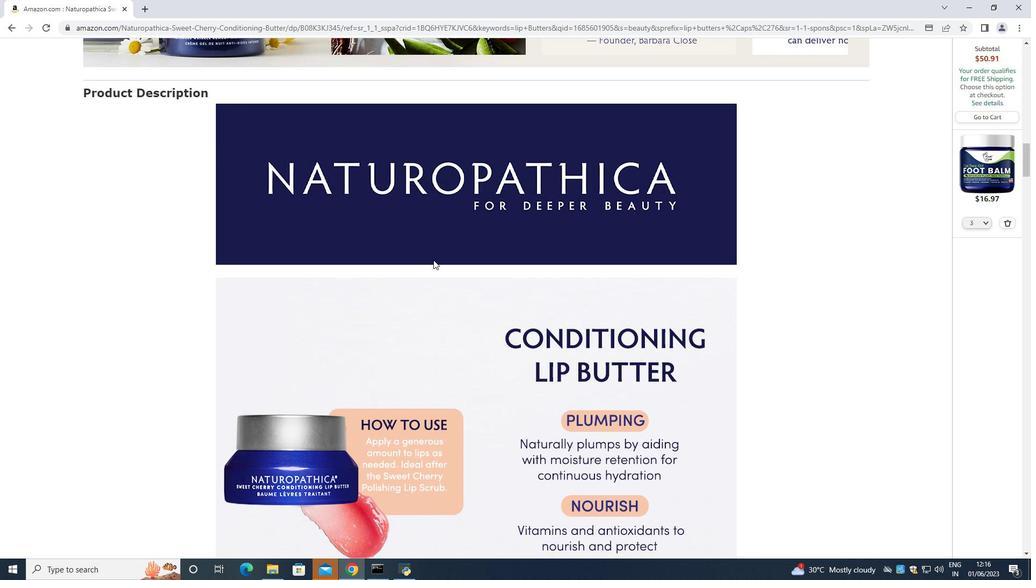 
Action: Mouse scrolled (433, 259) with delta (0, 0)
Screenshot: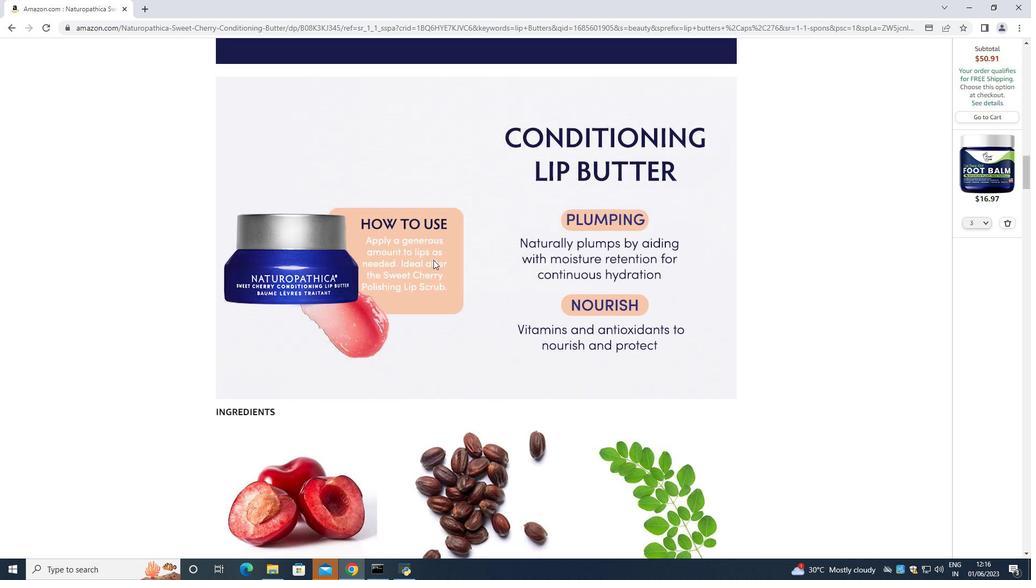 
Action: Mouse scrolled (433, 259) with delta (0, 0)
Screenshot: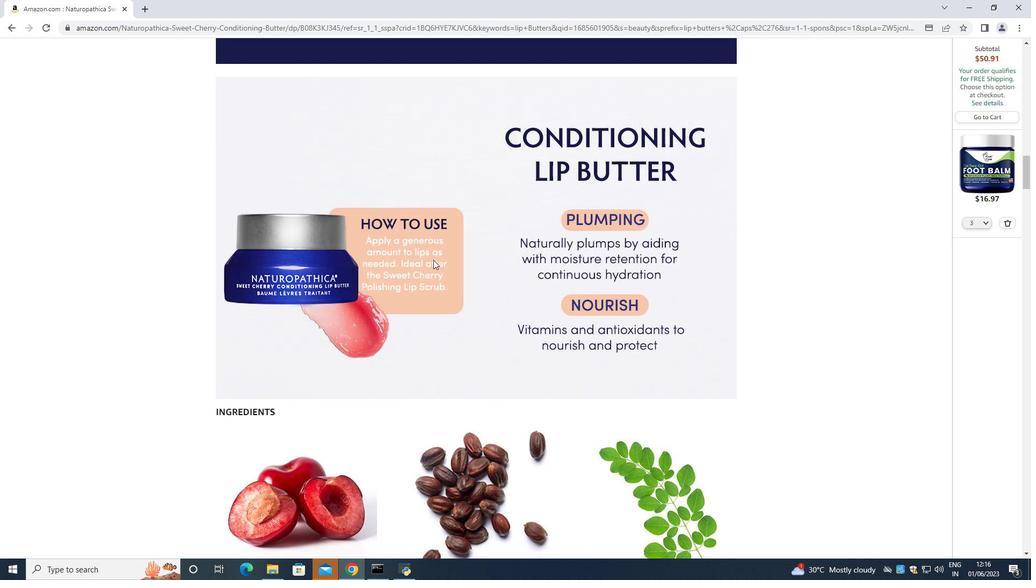 
Action: Mouse scrolled (433, 259) with delta (0, 0)
Screenshot: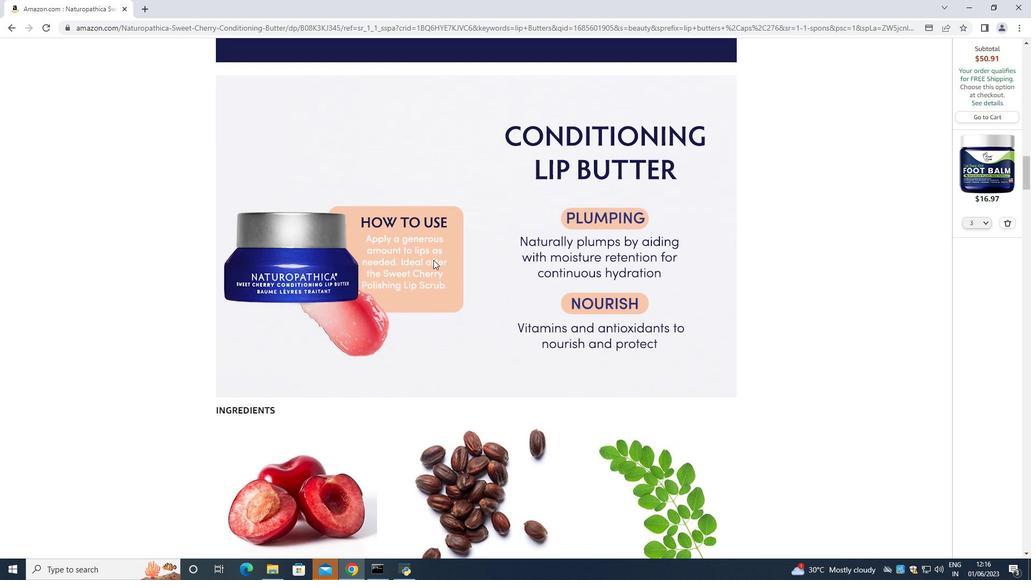
Action: Mouse scrolled (433, 259) with delta (0, 0)
Screenshot: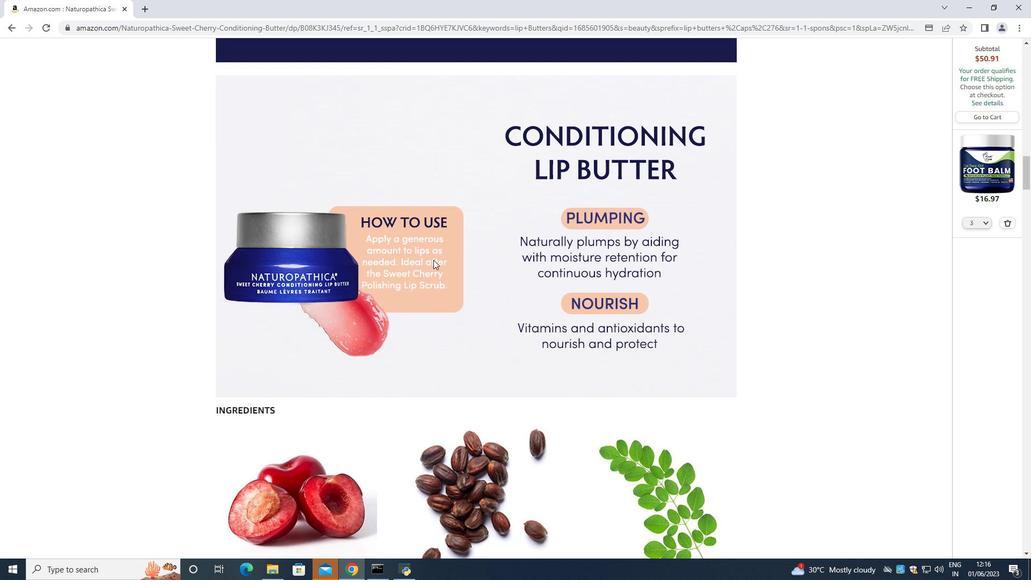 
Action: Mouse moved to (437, 249)
Screenshot: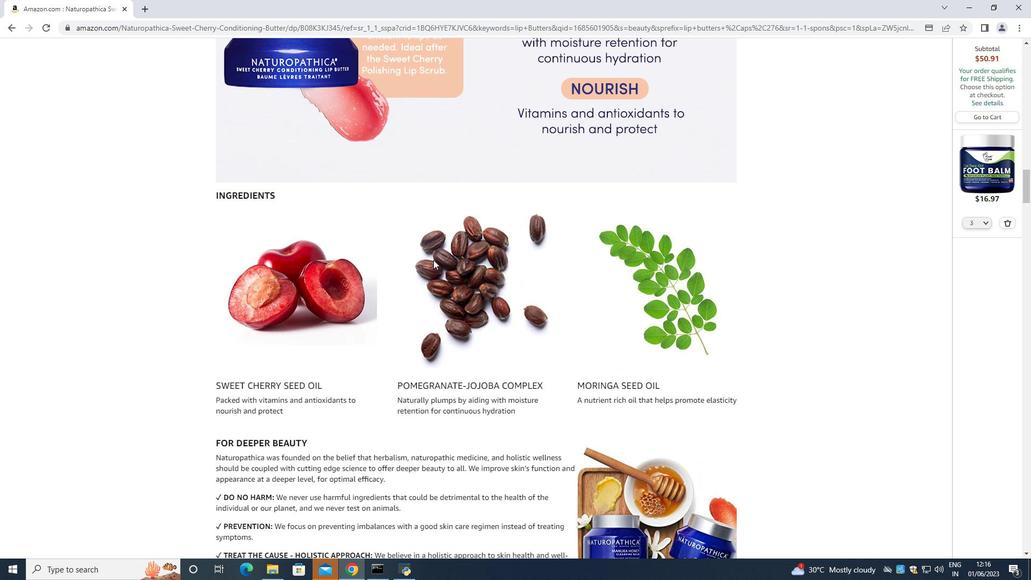 
Action: Mouse scrolled (437, 248) with delta (0, 0)
Screenshot: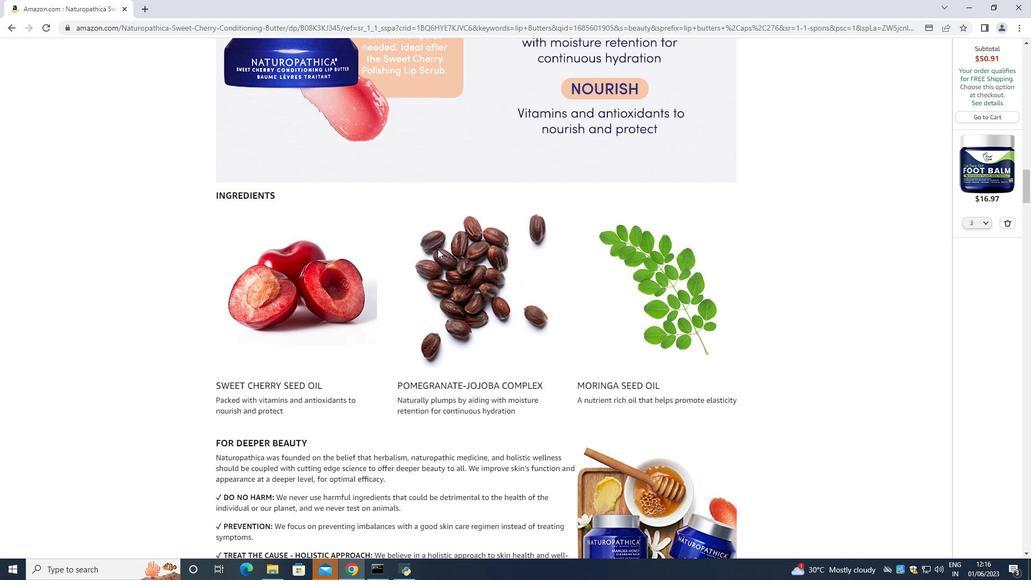 
Action: Mouse scrolled (437, 248) with delta (0, 0)
Screenshot: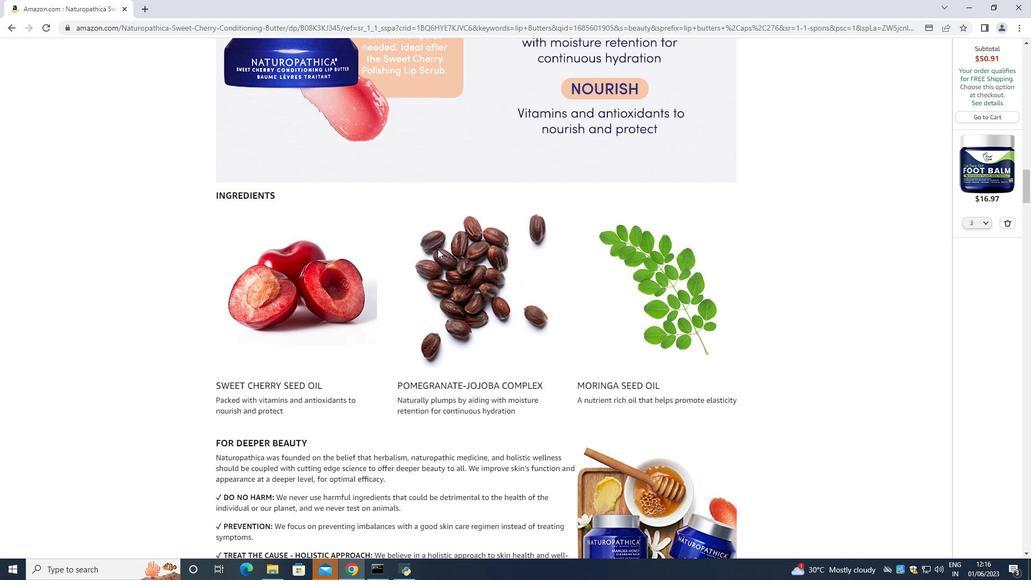 
Action: Mouse scrolled (437, 248) with delta (0, 0)
Screenshot: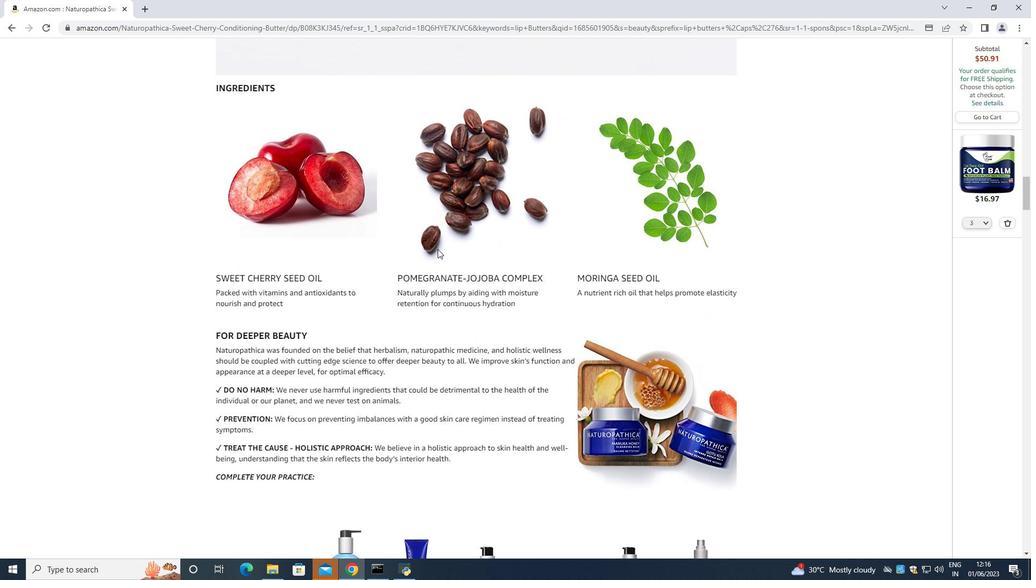 
Action: Mouse scrolled (437, 248) with delta (0, 0)
Screenshot: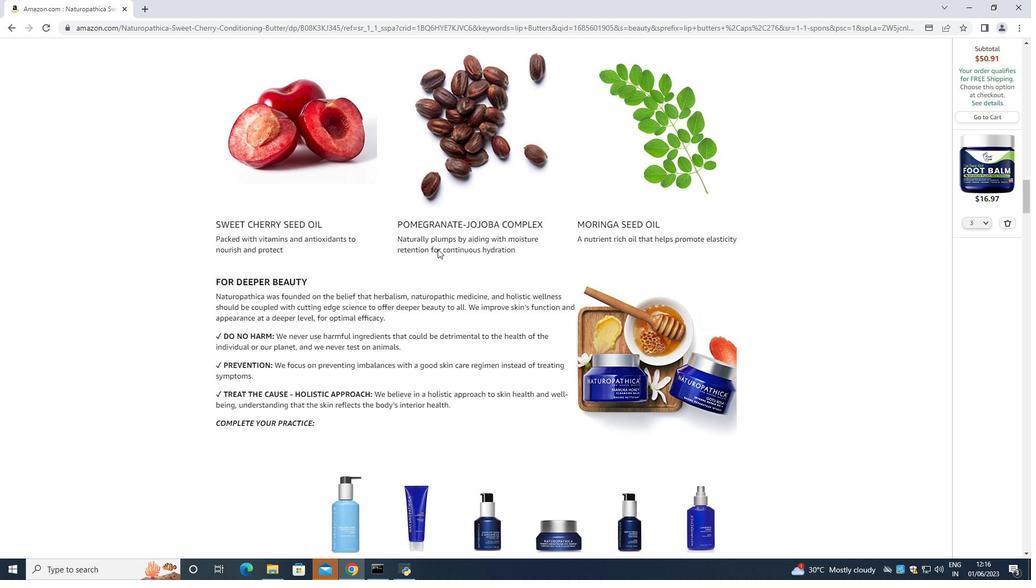 
Action: Mouse scrolled (437, 248) with delta (0, 0)
Screenshot: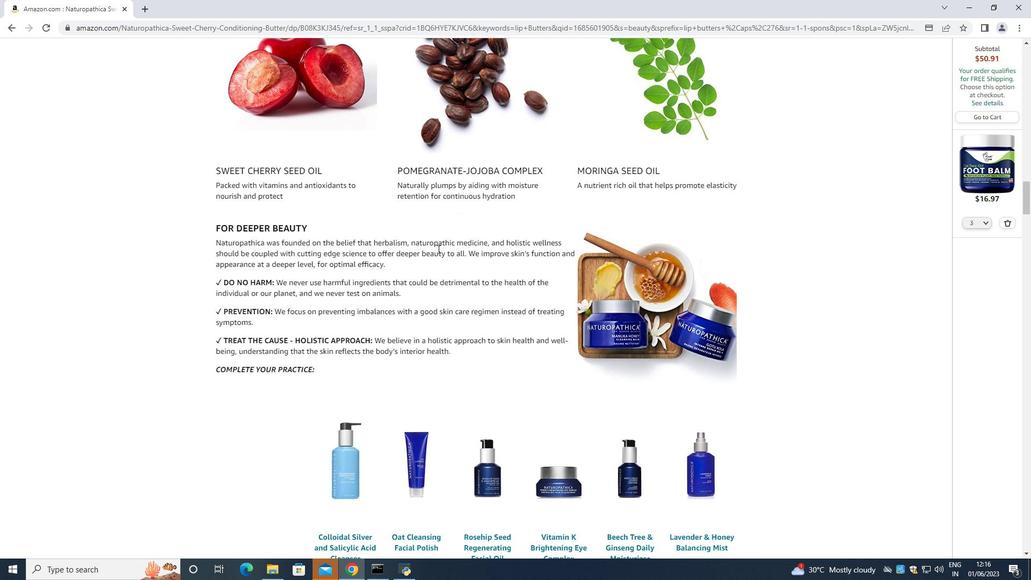 
Action: Mouse scrolled (437, 248) with delta (0, 0)
Screenshot: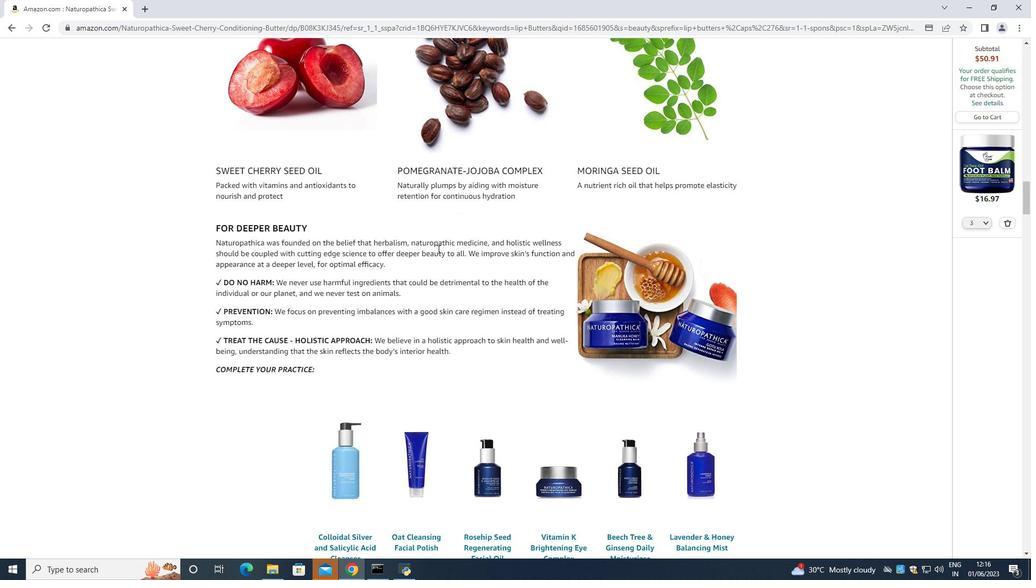 
Action: Mouse scrolled (437, 248) with delta (0, 0)
Screenshot: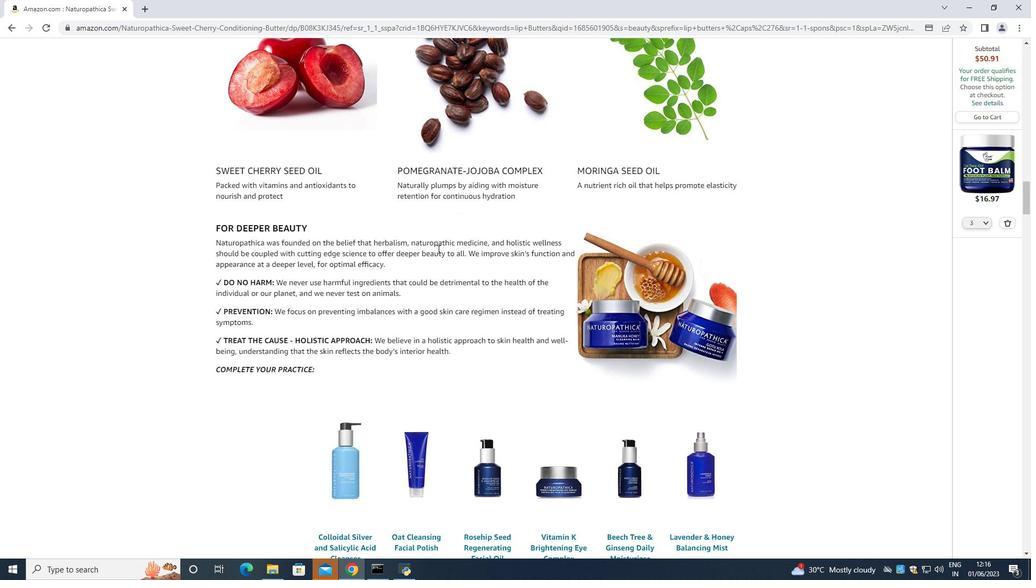 
Action: Mouse scrolled (437, 248) with delta (0, 0)
Screenshot: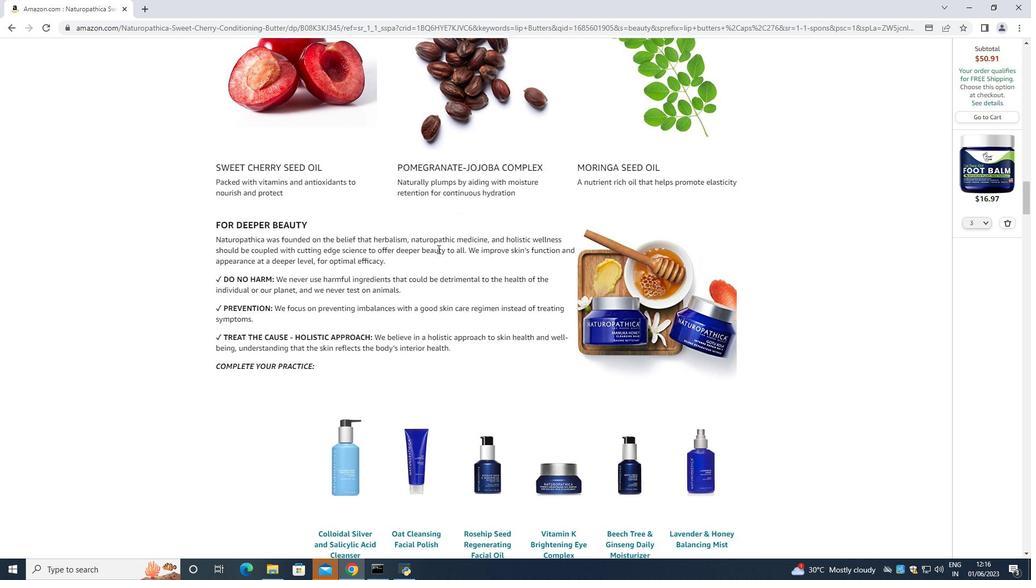 
Action: Mouse scrolled (437, 248) with delta (0, 0)
Screenshot: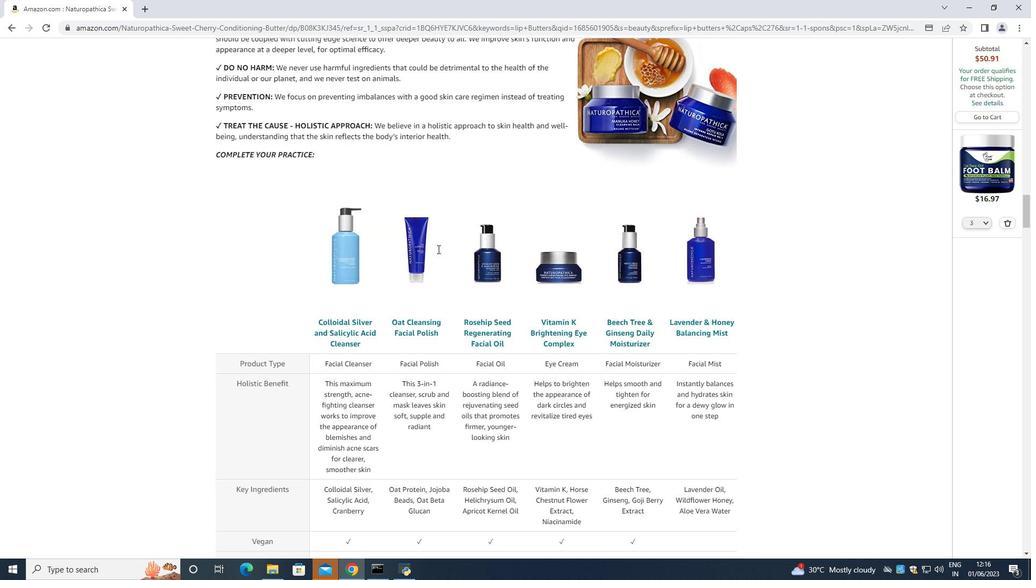 
Action: Mouse scrolled (437, 248) with delta (0, 0)
Screenshot: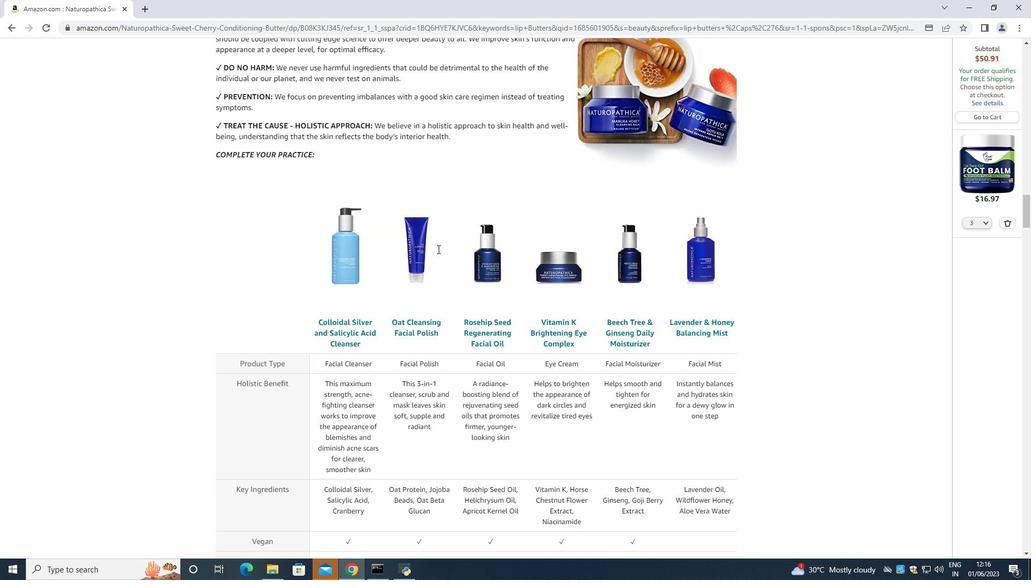 
Action: Mouse scrolled (437, 248) with delta (0, 0)
Screenshot: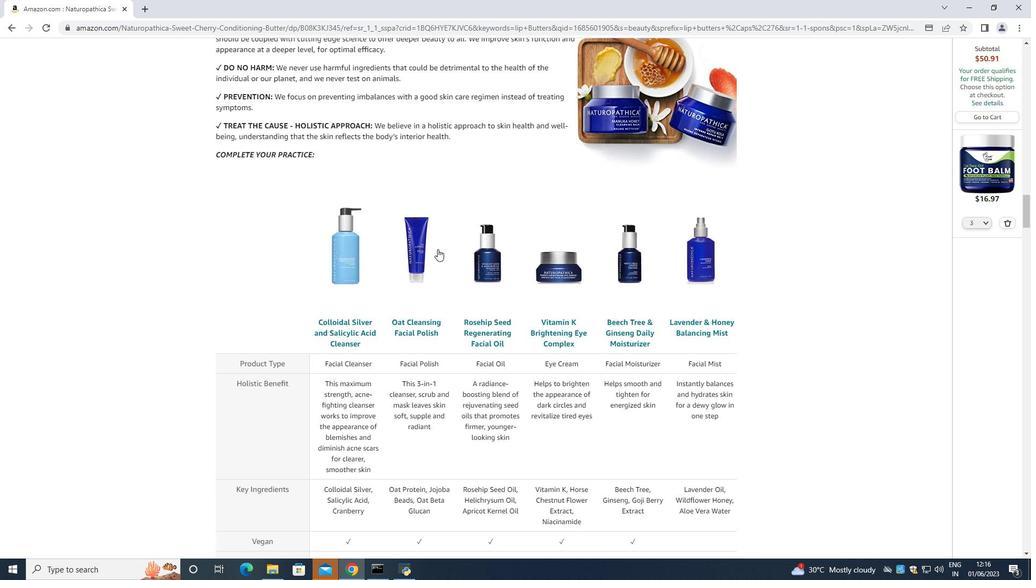
Action: Mouse moved to (437, 249)
Screenshot: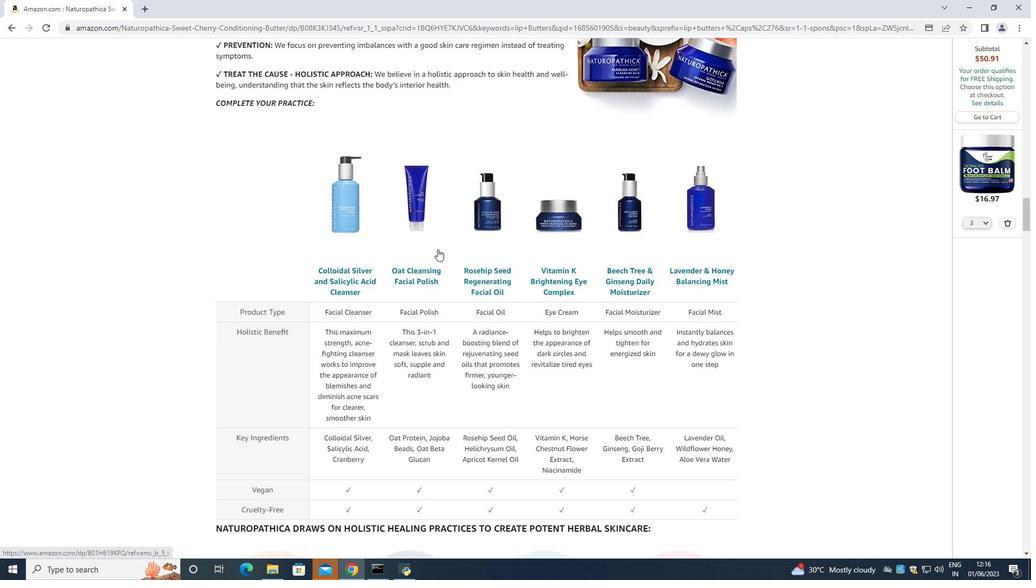 
Action: Mouse scrolled (437, 248) with delta (0, 0)
Screenshot: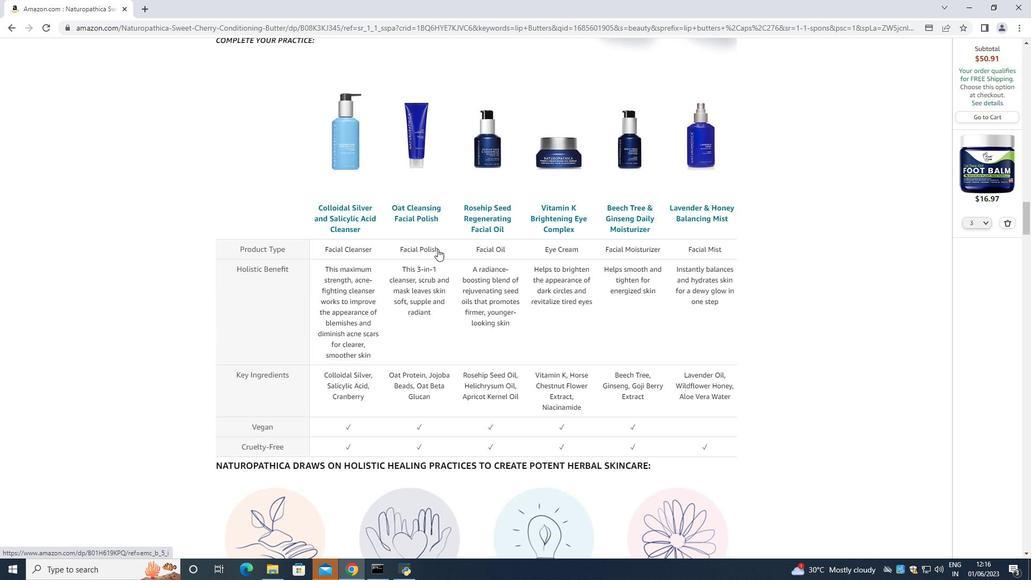 
Action: Mouse scrolled (437, 248) with delta (0, 0)
Screenshot: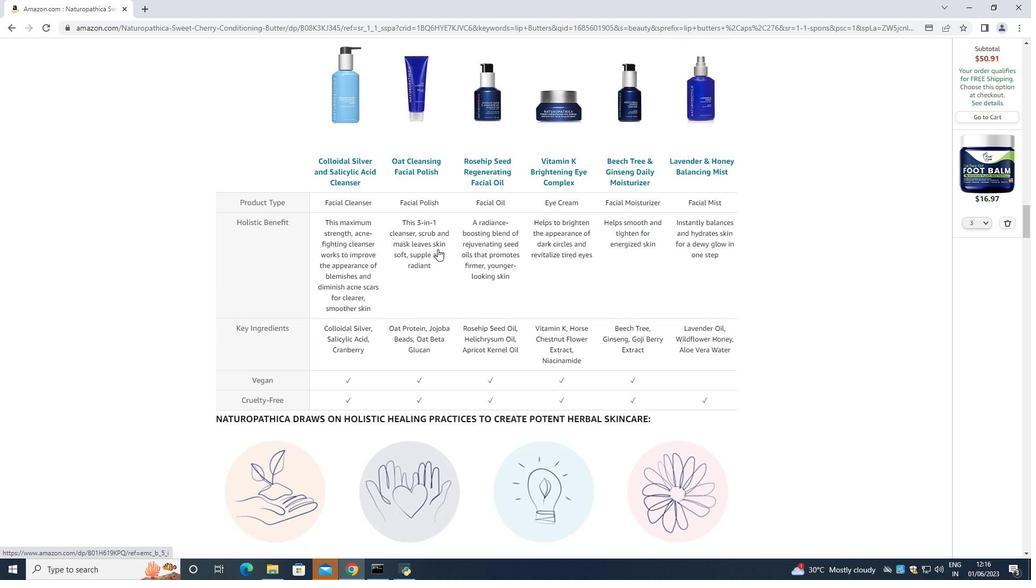 
Action: Mouse moved to (437, 249)
Screenshot: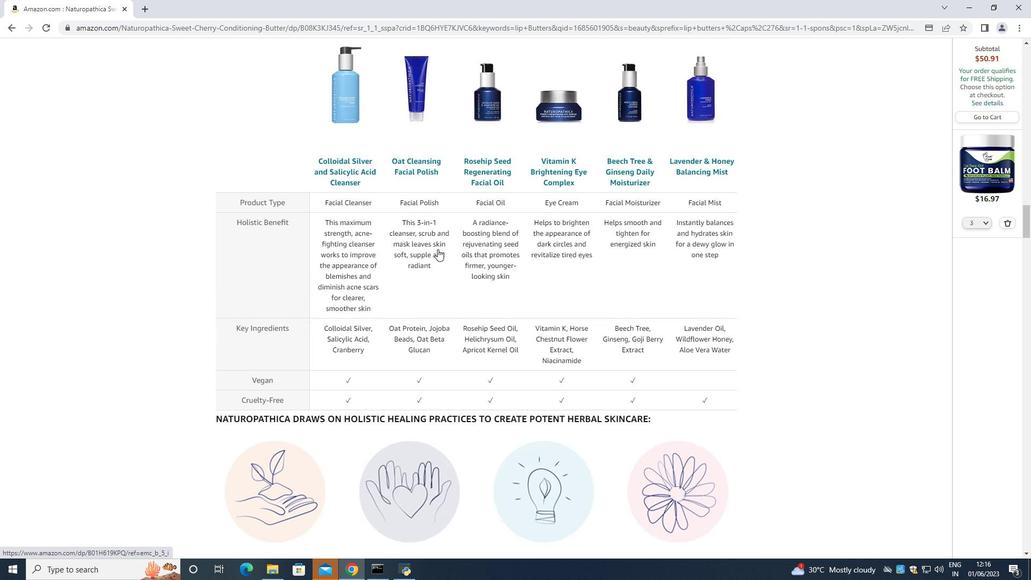 
Action: Mouse scrolled (437, 248) with delta (0, 0)
Screenshot: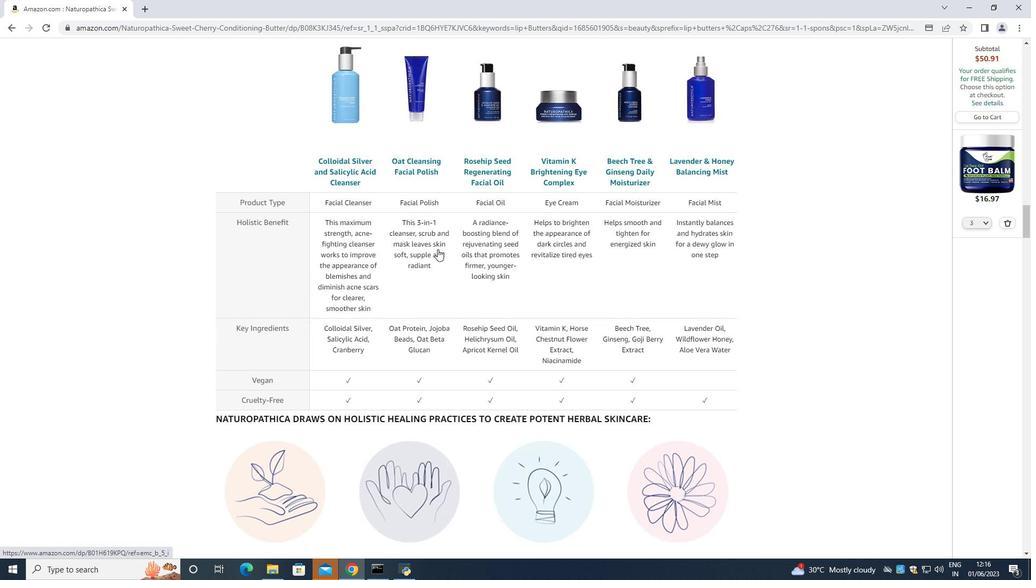 
Action: Mouse scrolled (437, 248) with delta (0, 0)
Screenshot: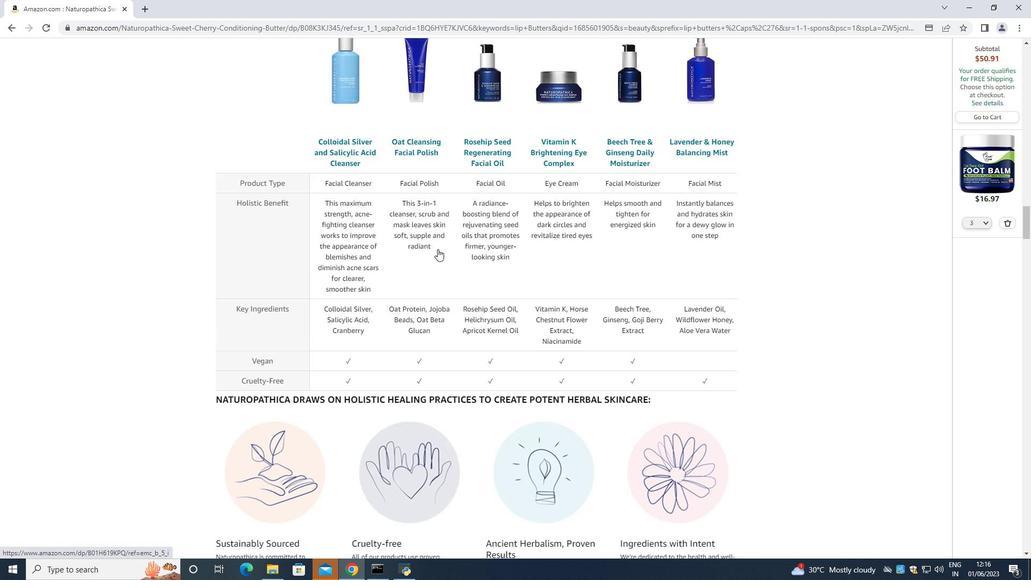 
Action: Mouse moved to (438, 252)
Screenshot: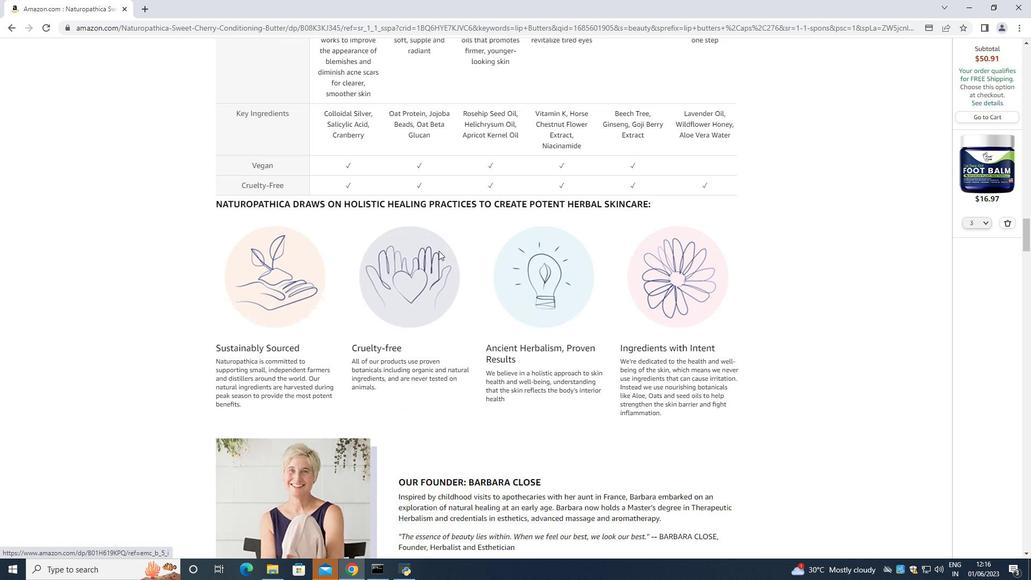
Action: Mouse scrolled (438, 252) with delta (0, 0)
Screenshot: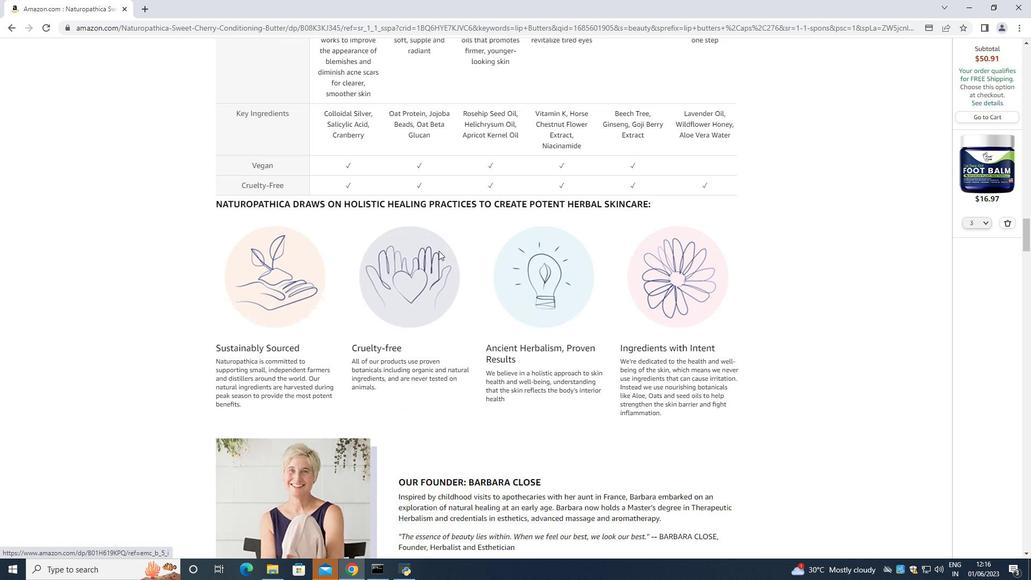 
Action: Mouse moved to (438, 253)
Screenshot: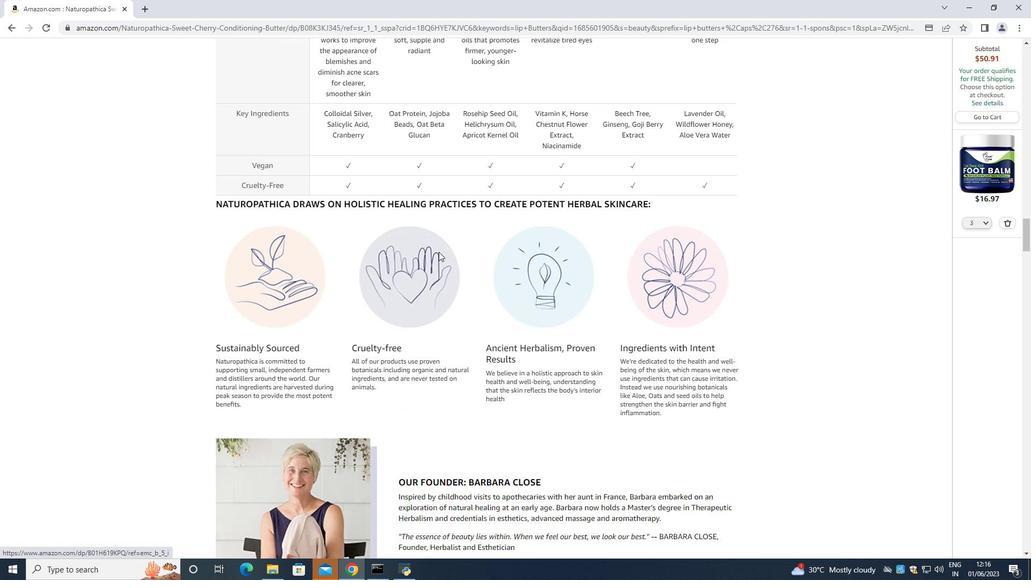 
Action: Mouse scrolled (438, 252) with delta (0, 0)
Screenshot: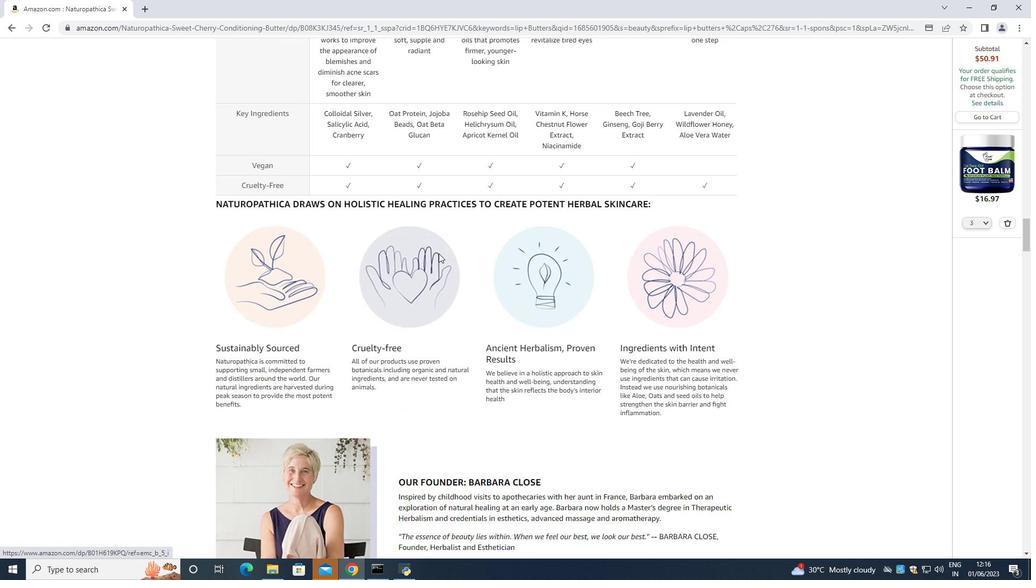 
Action: Mouse scrolled (438, 252) with delta (0, 0)
Screenshot: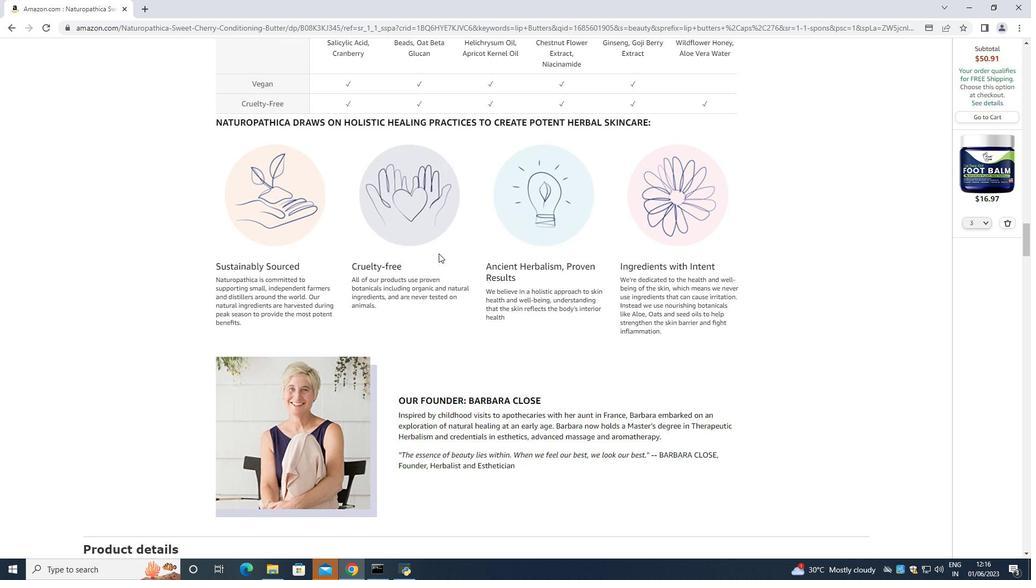 
Action: Mouse moved to (438, 254)
Screenshot: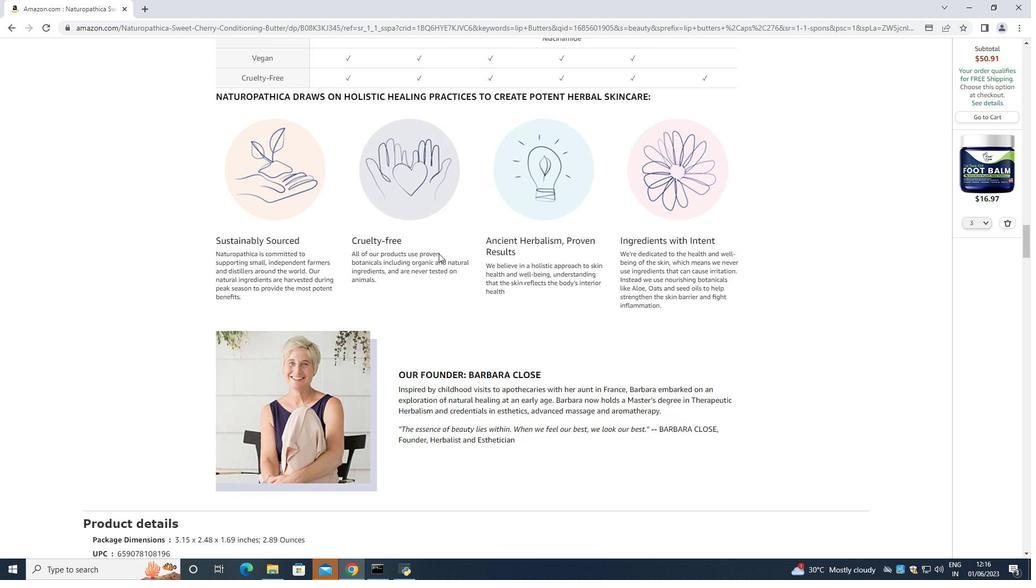 
Action: Mouse scrolled (438, 253) with delta (0, 0)
Screenshot: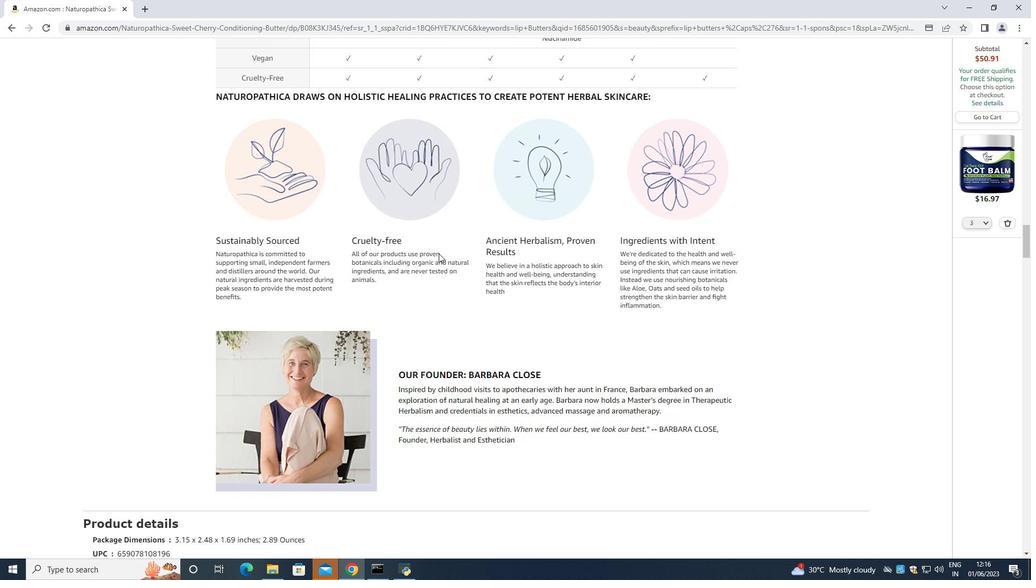 
Action: Mouse scrolled (438, 253) with delta (0, 0)
Screenshot: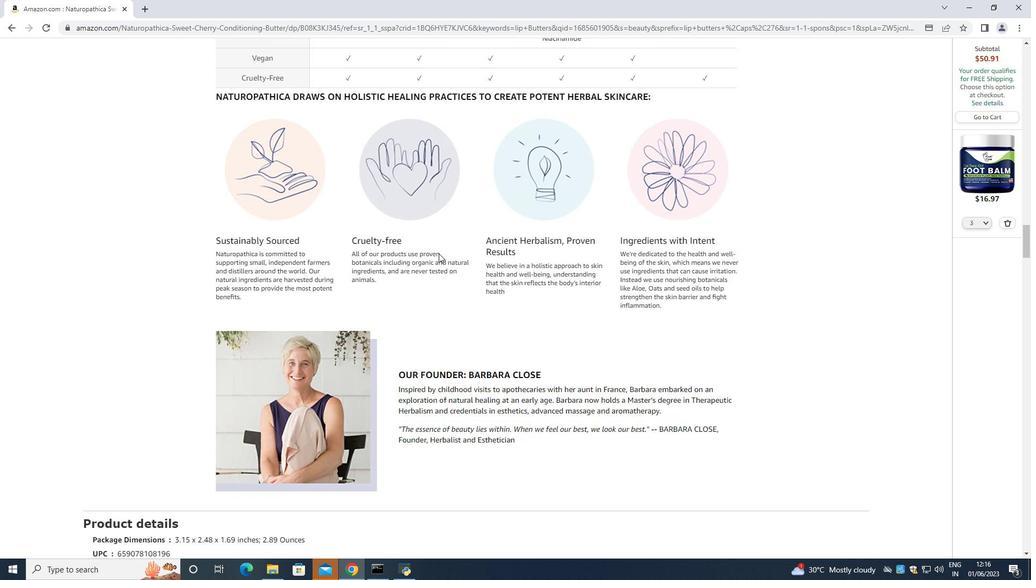 
Action: Mouse moved to (438, 255)
Screenshot: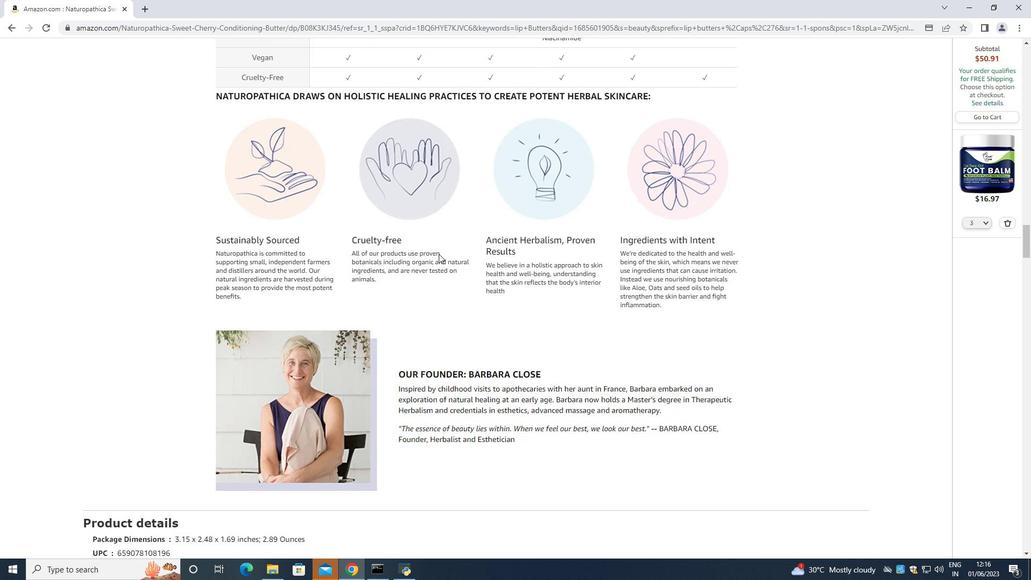 
Action: Mouse scrolled (438, 254) with delta (0, 0)
Screenshot: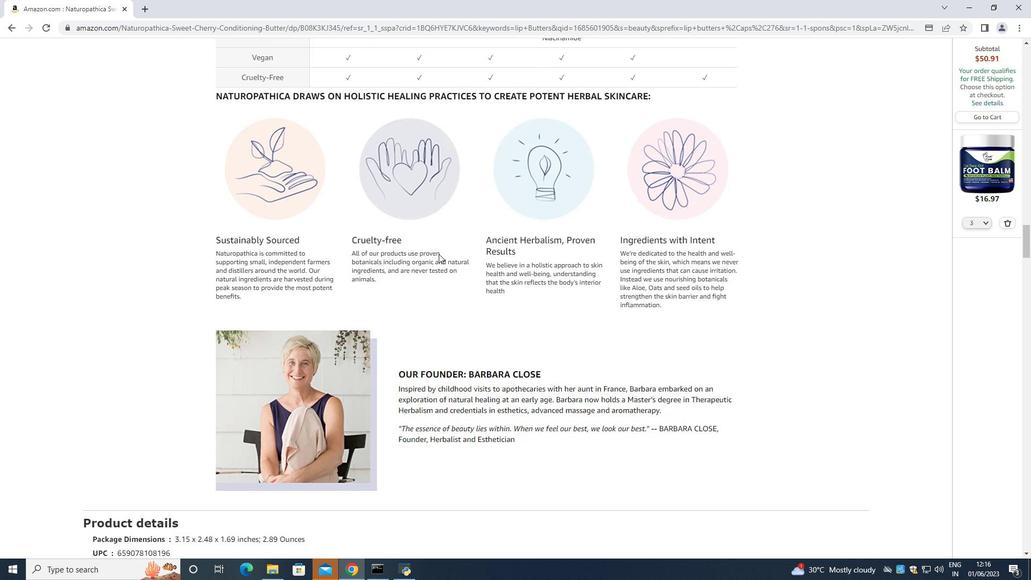 
Action: Mouse moved to (437, 256)
Screenshot: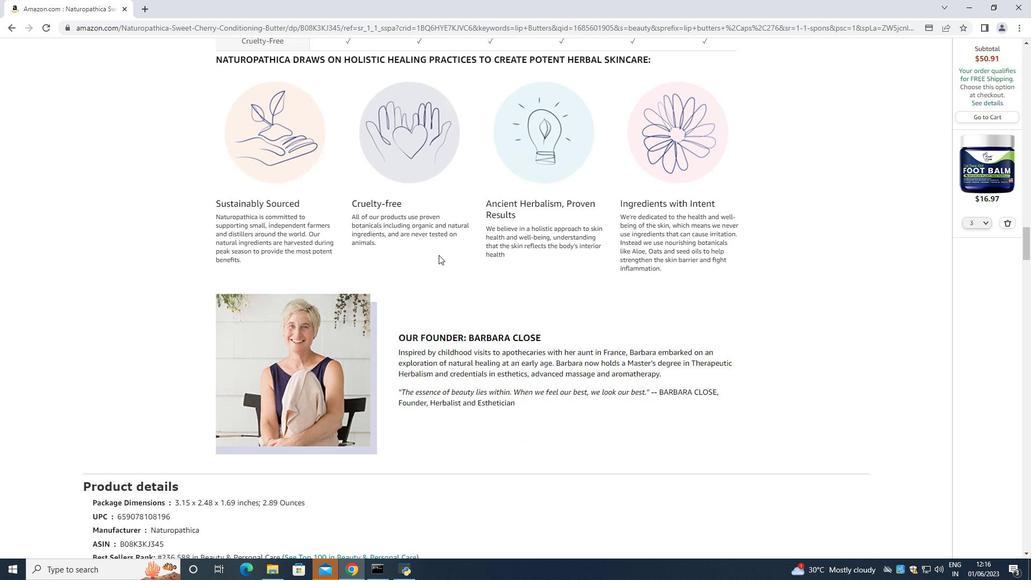 
Action: Mouse scrolled (437, 255) with delta (0, 0)
Screenshot: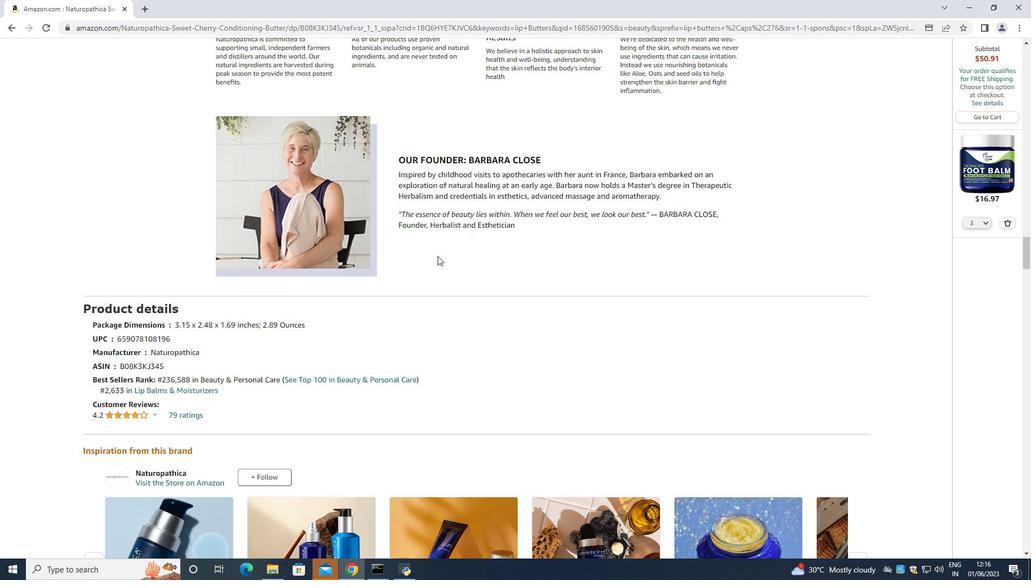 
Action: Mouse scrolled (437, 255) with delta (0, 0)
Screenshot: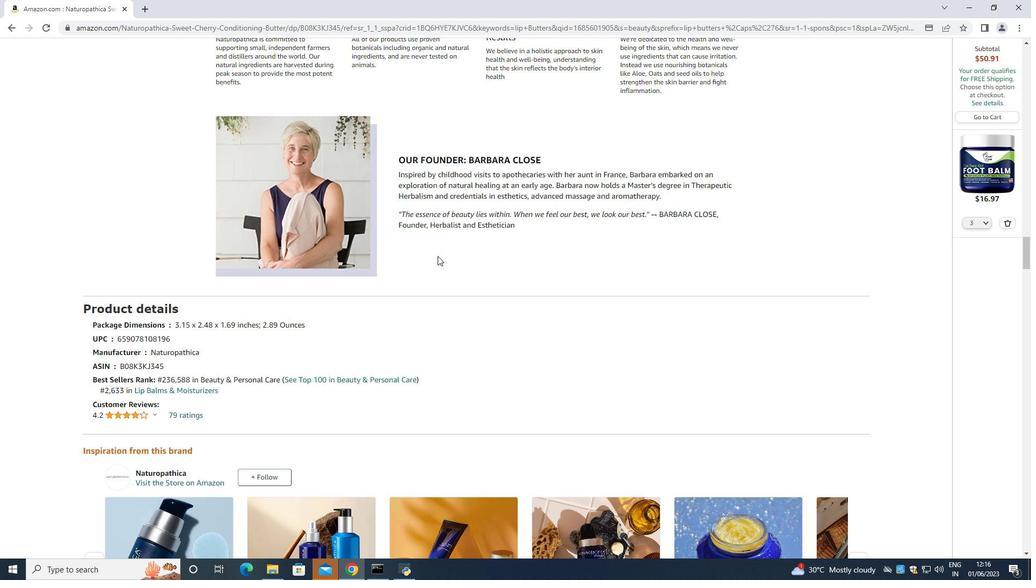
Action: Mouse scrolled (437, 255) with delta (0, 0)
Screenshot: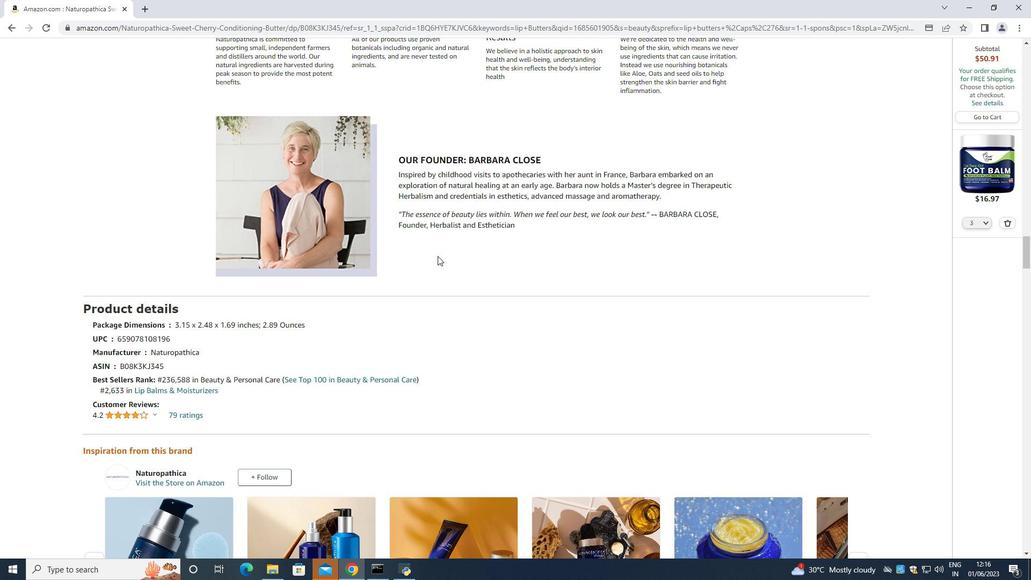 
Action: Mouse scrolled (437, 255) with delta (0, 0)
Screenshot: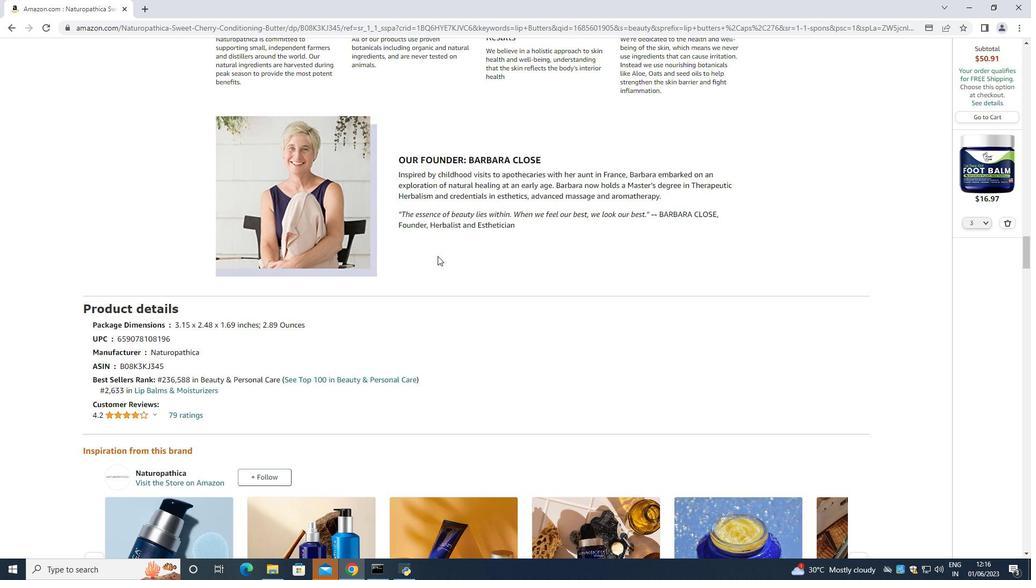 
Action: Mouse scrolled (437, 255) with delta (0, 0)
Screenshot: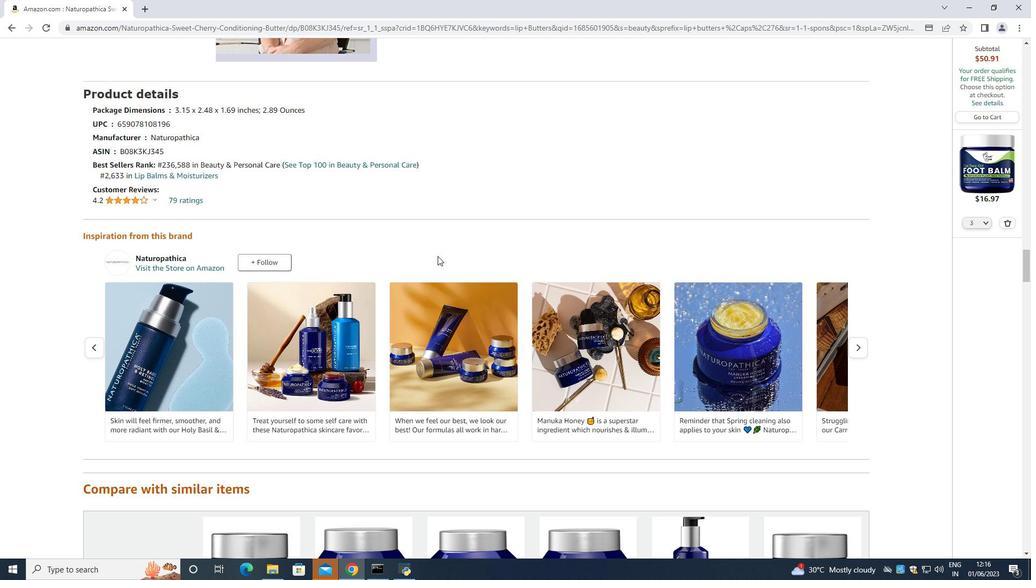 
Action: Mouse scrolled (437, 255) with delta (0, 0)
Screenshot: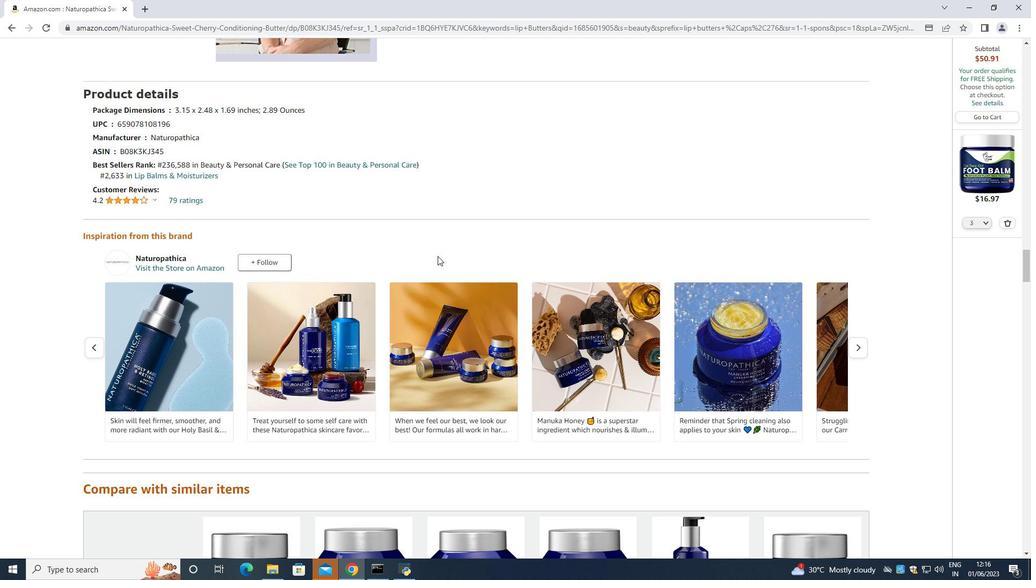 
Action: Mouse scrolled (437, 255) with delta (0, 0)
Screenshot: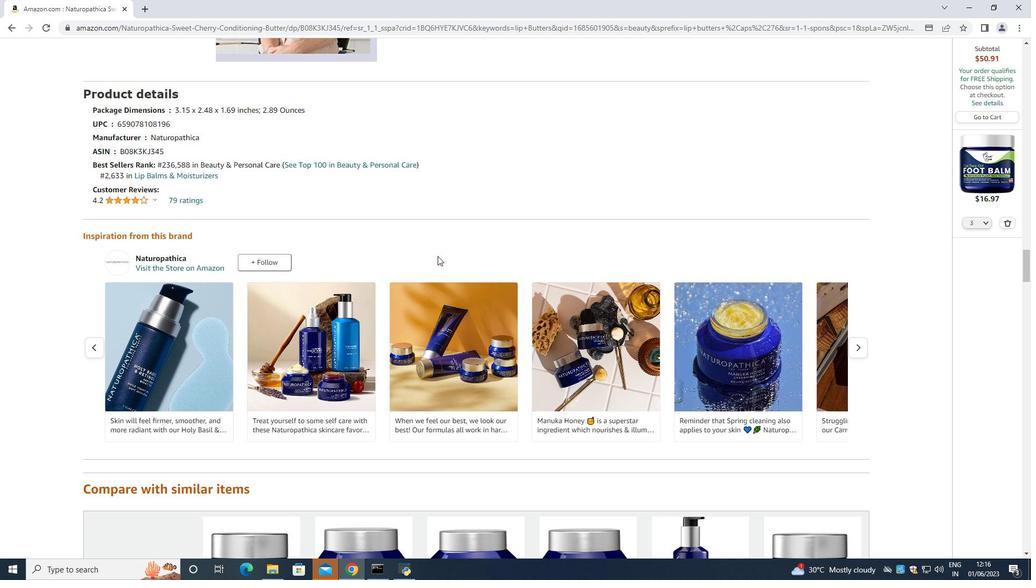 
Action: Mouse scrolled (437, 255) with delta (0, 0)
Screenshot: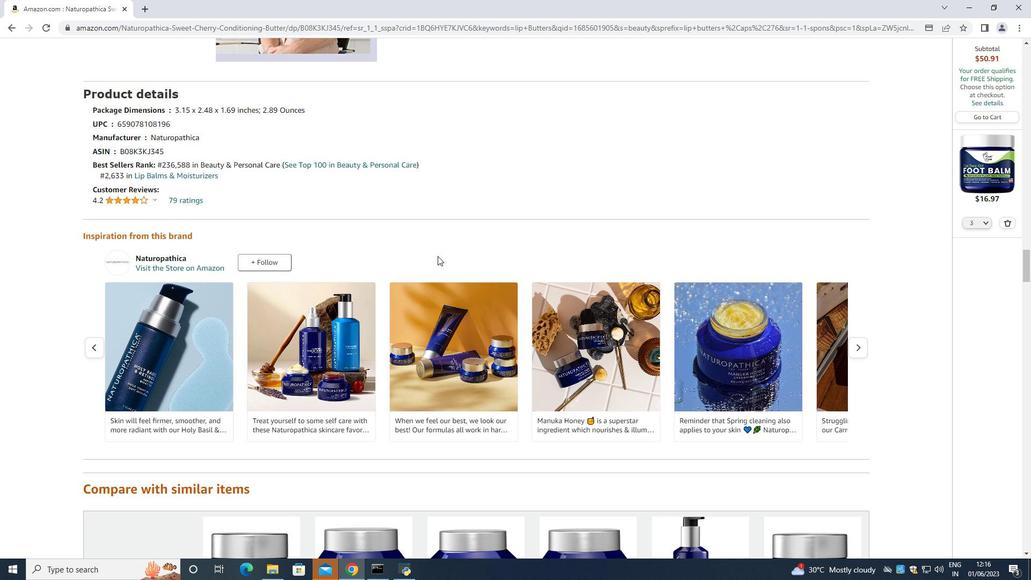 
Action: Mouse scrolled (437, 255) with delta (0, 0)
Screenshot: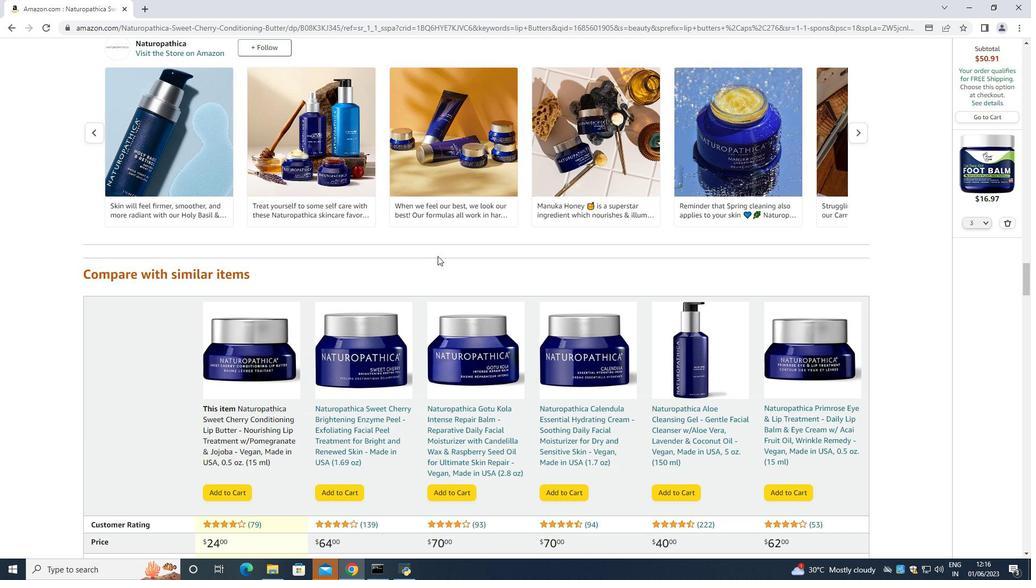 
Action: Mouse scrolled (437, 255) with delta (0, 0)
Screenshot: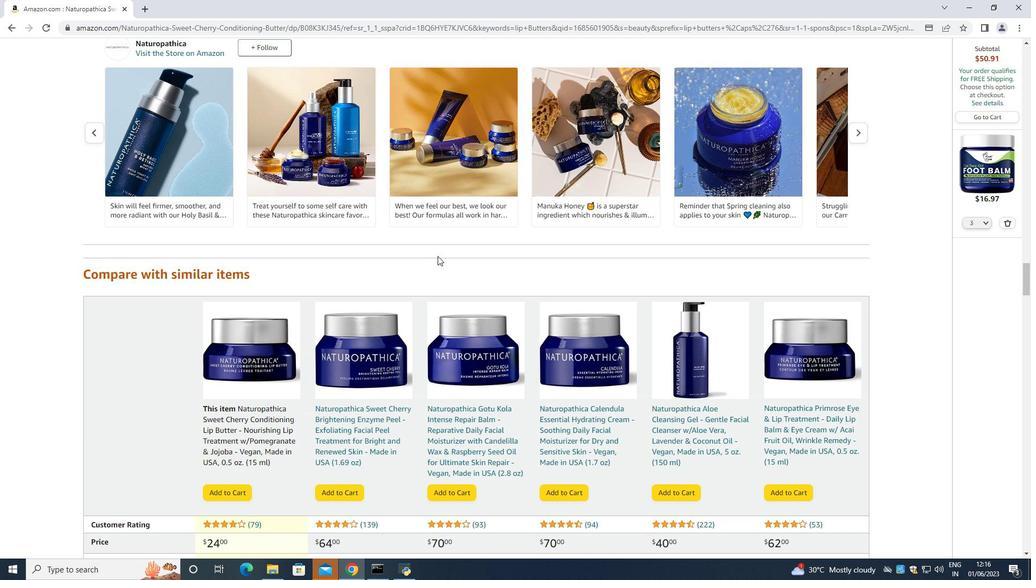 
Action: Mouse scrolled (437, 255) with delta (0, 0)
Screenshot: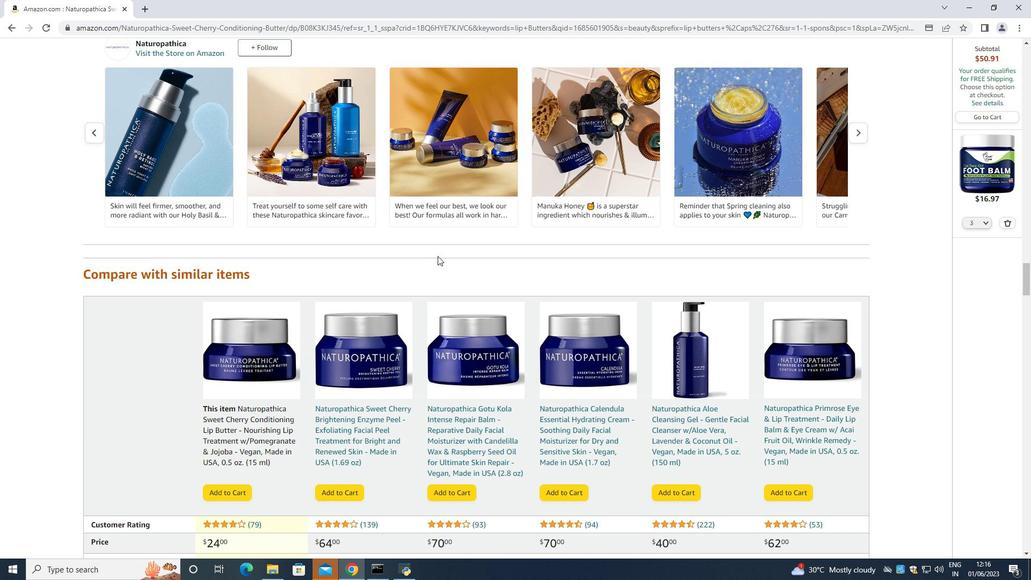 
Action: Mouse scrolled (437, 255) with delta (0, 0)
Screenshot: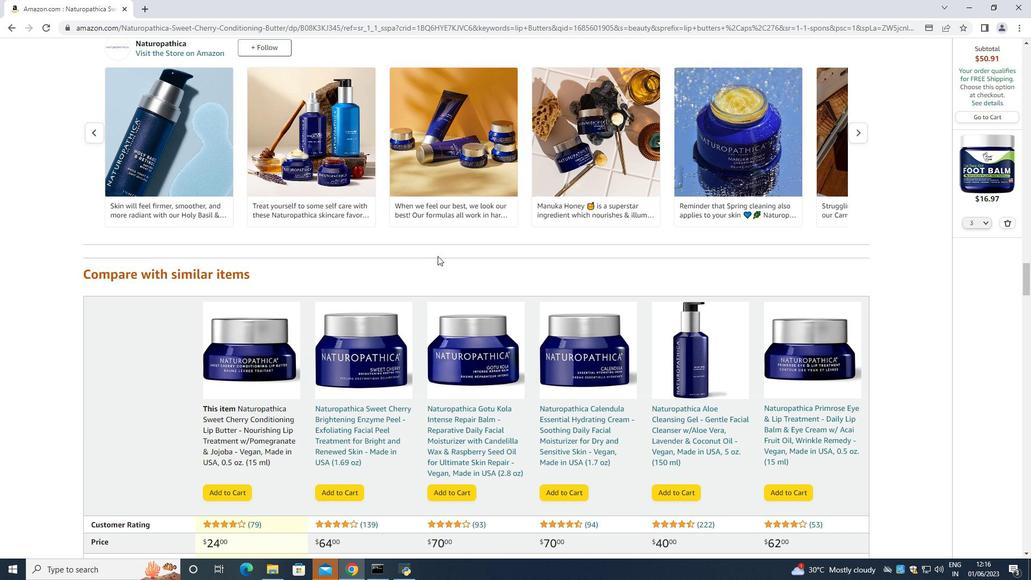 
Action: Mouse scrolled (437, 255) with delta (0, 0)
Screenshot: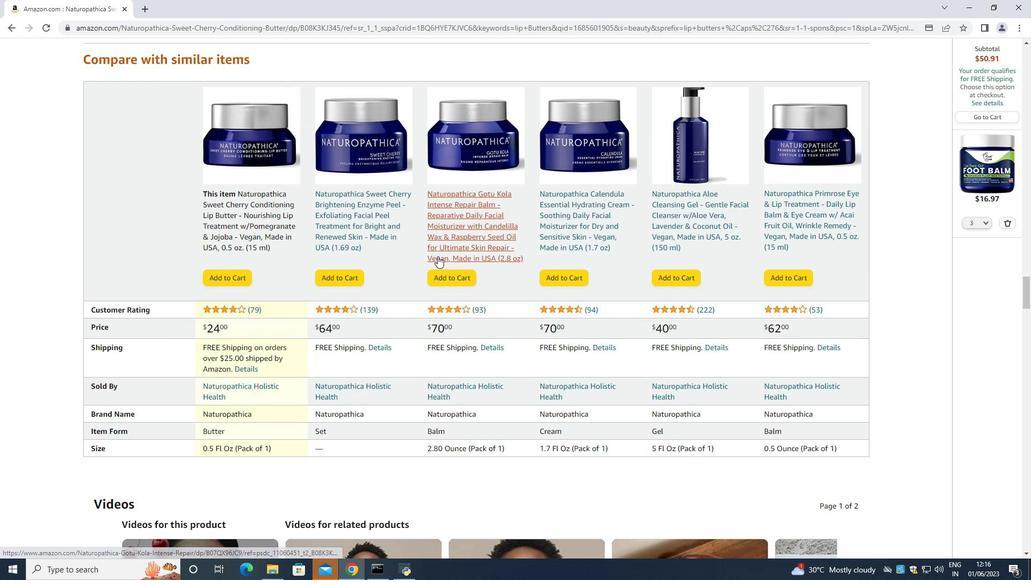 
Action: Mouse scrolled (437, 255) with delta (0, 0)
Screenshot: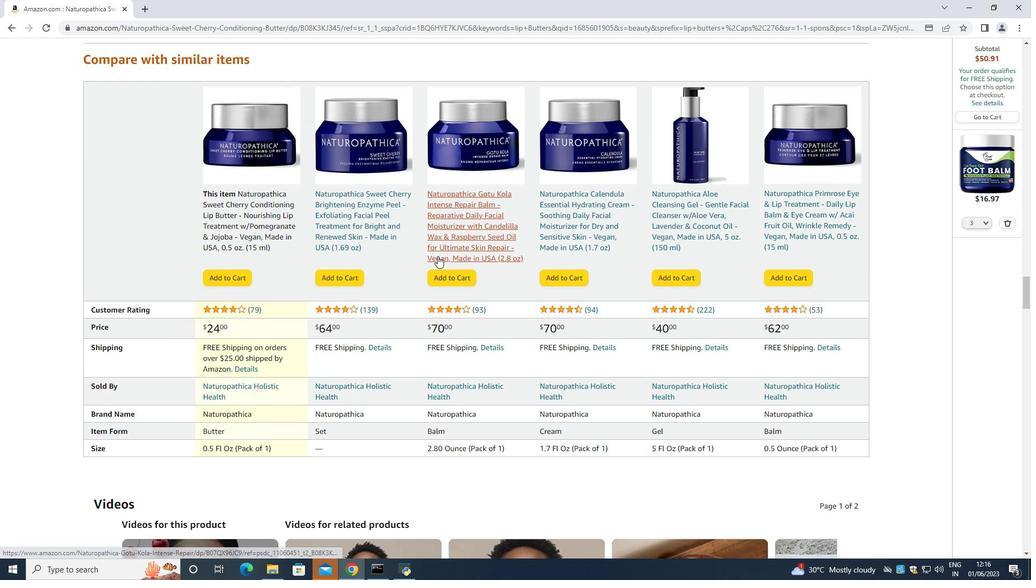
Action: Mouse scrolled (437, 255) with delta (0, 0)
Screenshot: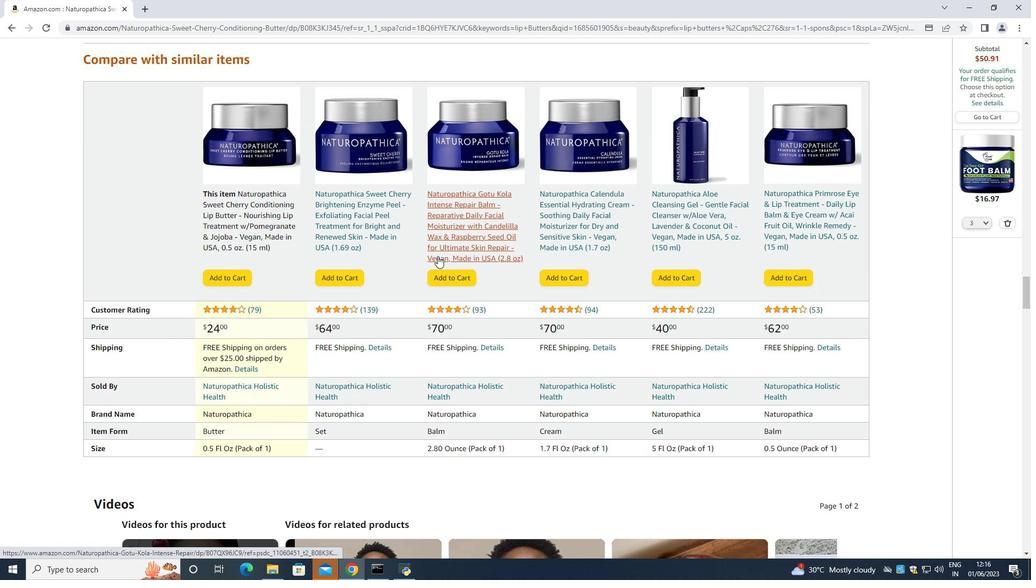 
Action: Mouse scrolled (437, 255) with delta (0, 0)
Screenshot: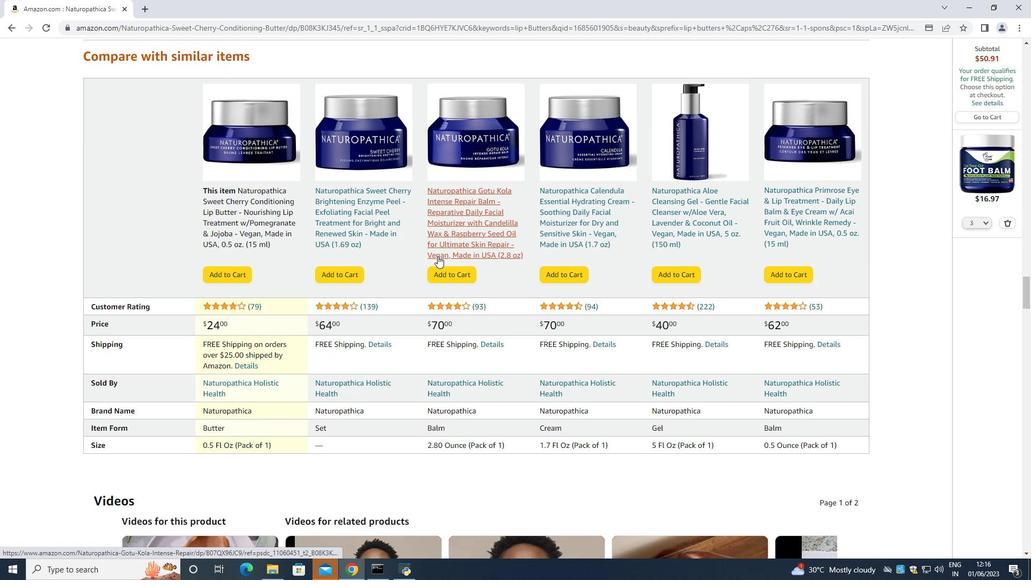 
Action: Mouse scrolled (437, 255) with delta (0, 0)
Screenshot: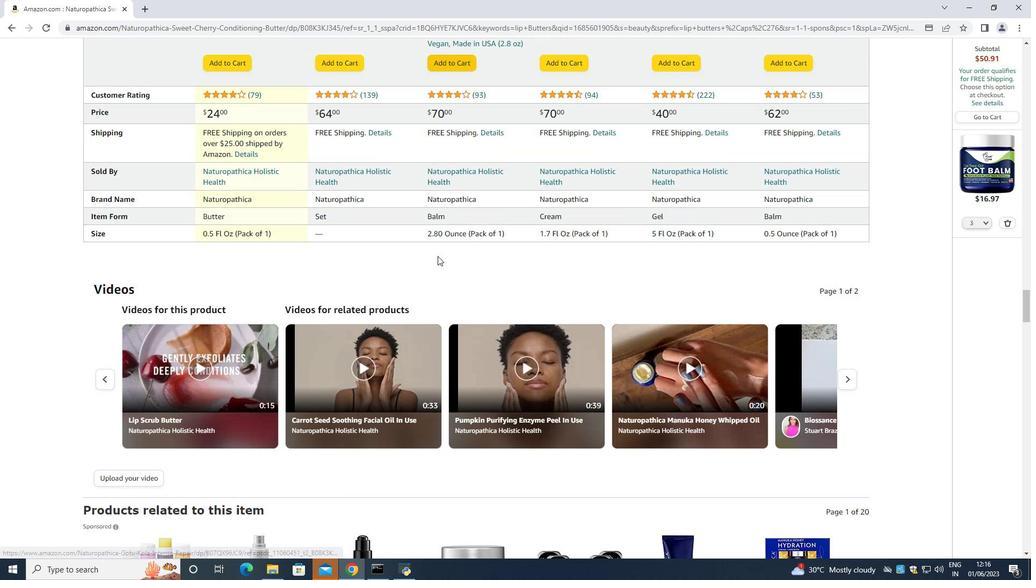 
Action: Mouse scrolled (437, 255) with delta (0, 0)
Screenshot: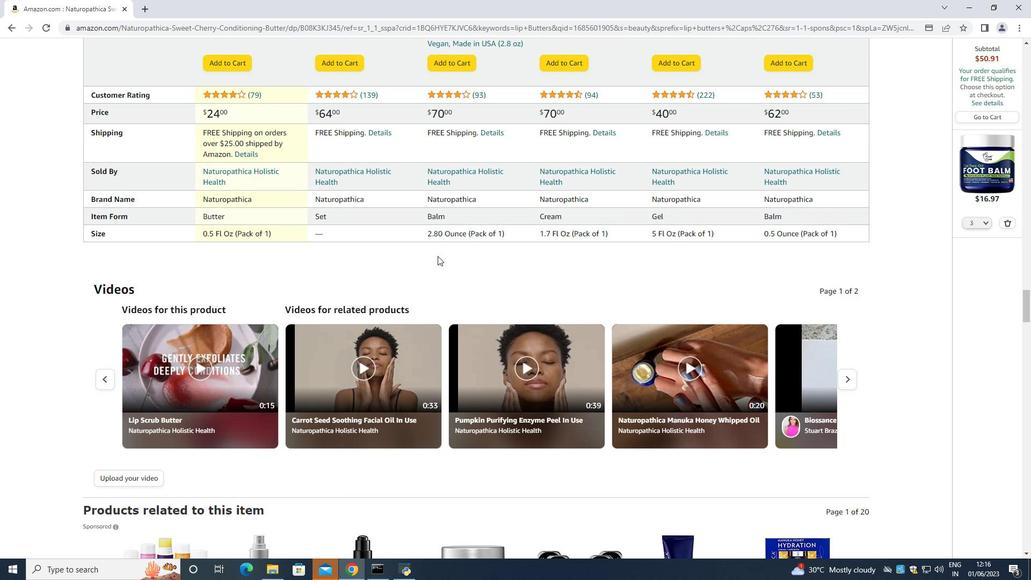
Action: Mouse scrolled (437, 255) with delta (0, 0)
Screenshot: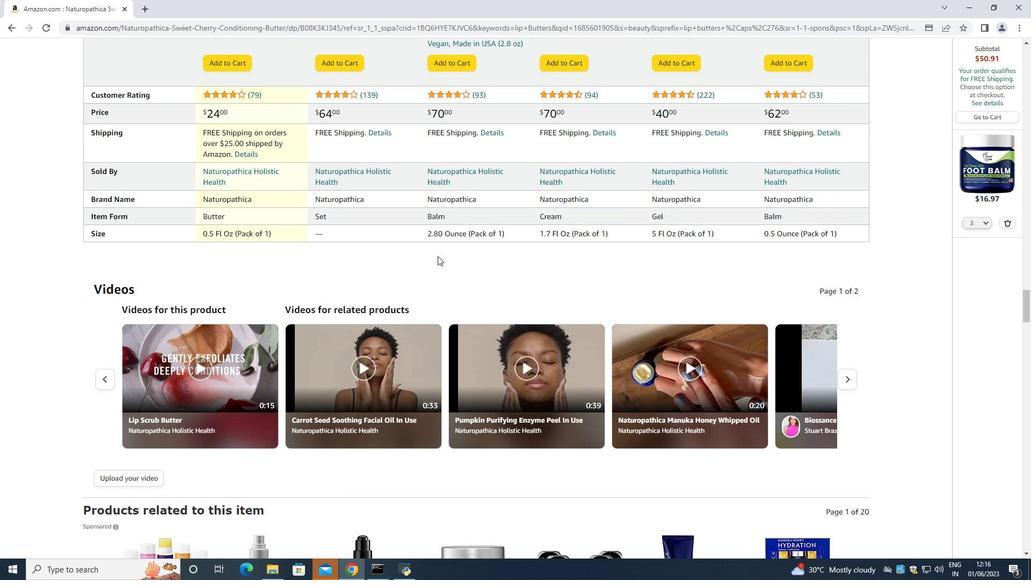 
Action: Mouse scrolled (437, 255) with delta (0, 0)
Screenshot: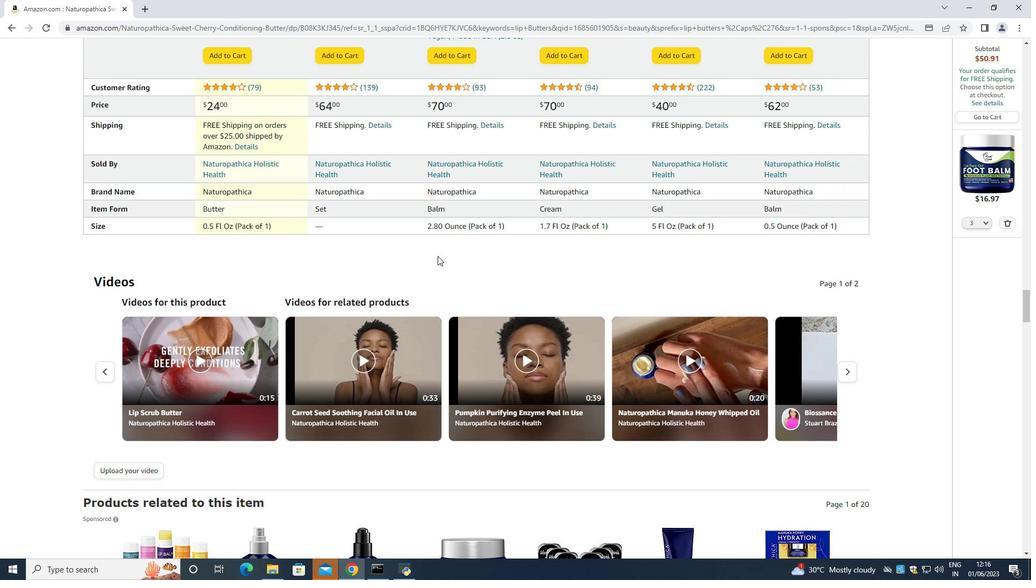 
Action: Mouse scrolled (437, 255) with delta (0, 0)
Screenshot: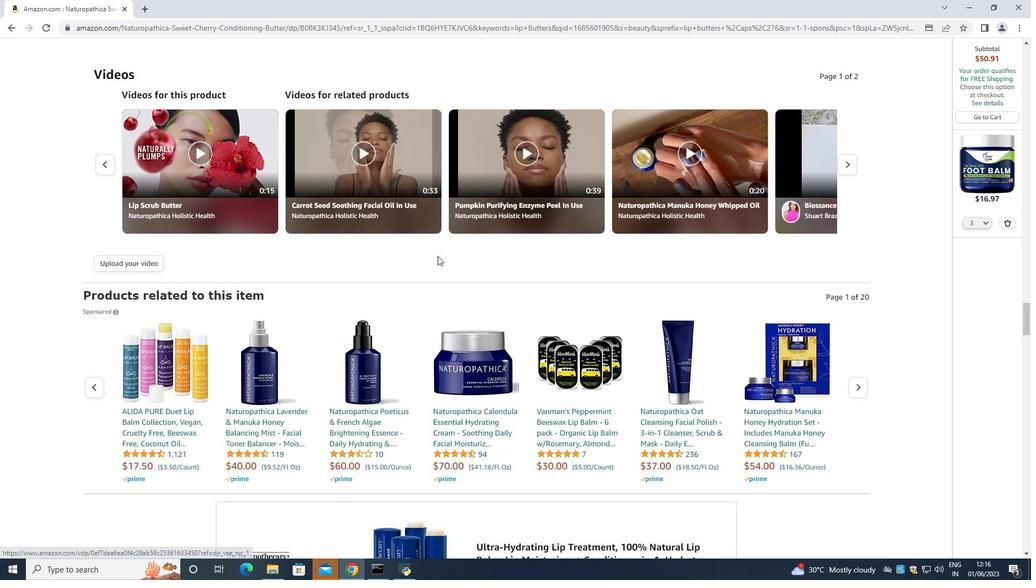 
Action: Mouse scrolled (437, 255) with delta (0, 0)
Screenshot: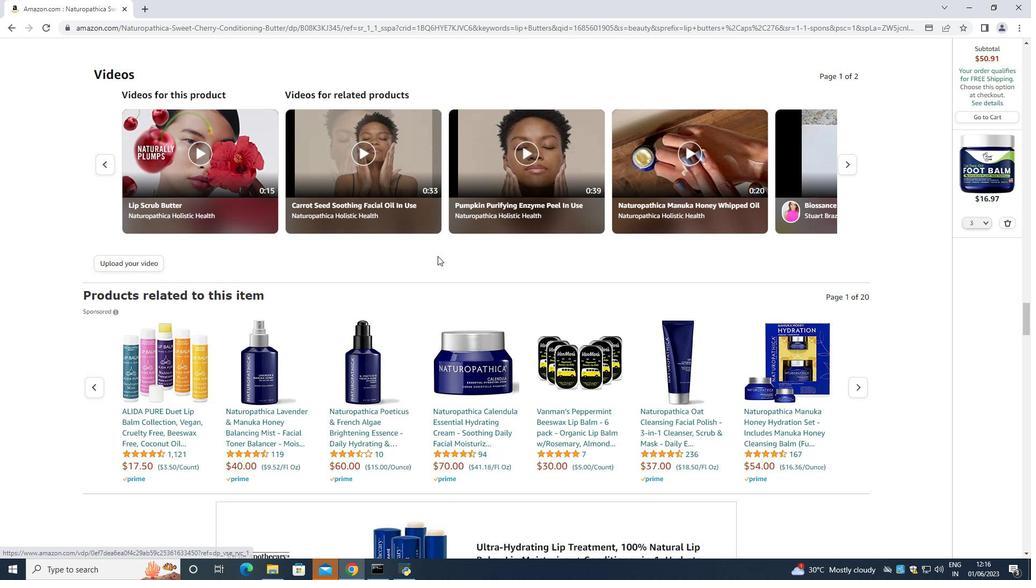 
Action: Mouse scrolled (437, 255) with delta (0, 0)
Screenshot: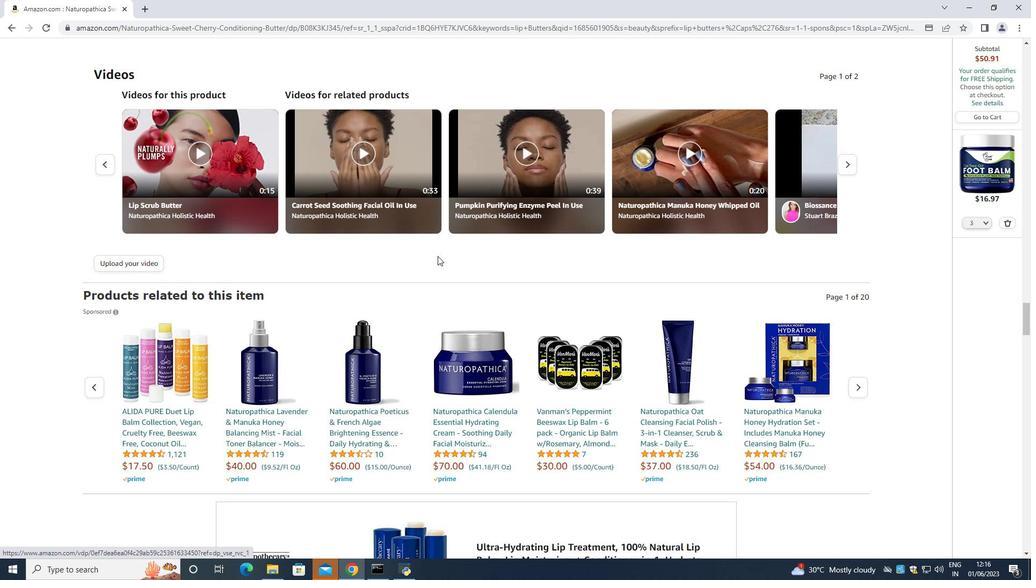 
Action: Mouse scrolled (437, 255) with delta (0, 0)
Screenshot: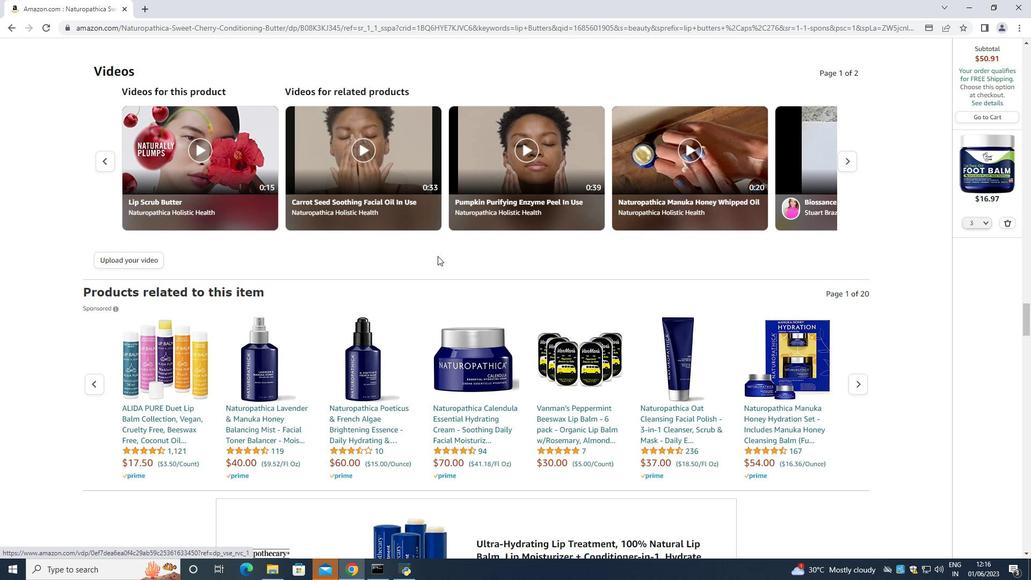 
Action: Mouse moved to (437, 256)
Screenshot: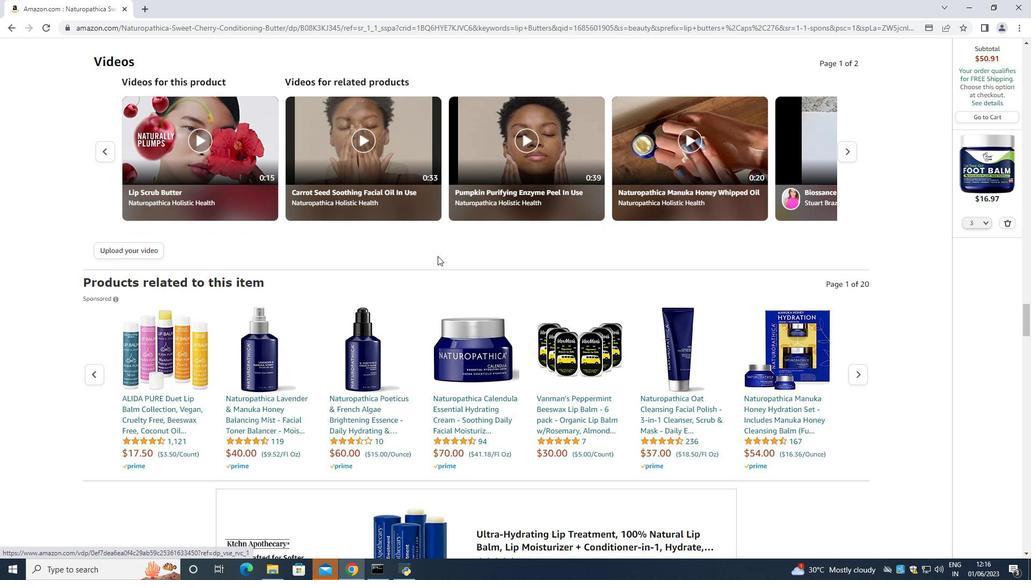 
Action: Mouse scrolled (437, 256) with delta (0, 0)
Screenshot: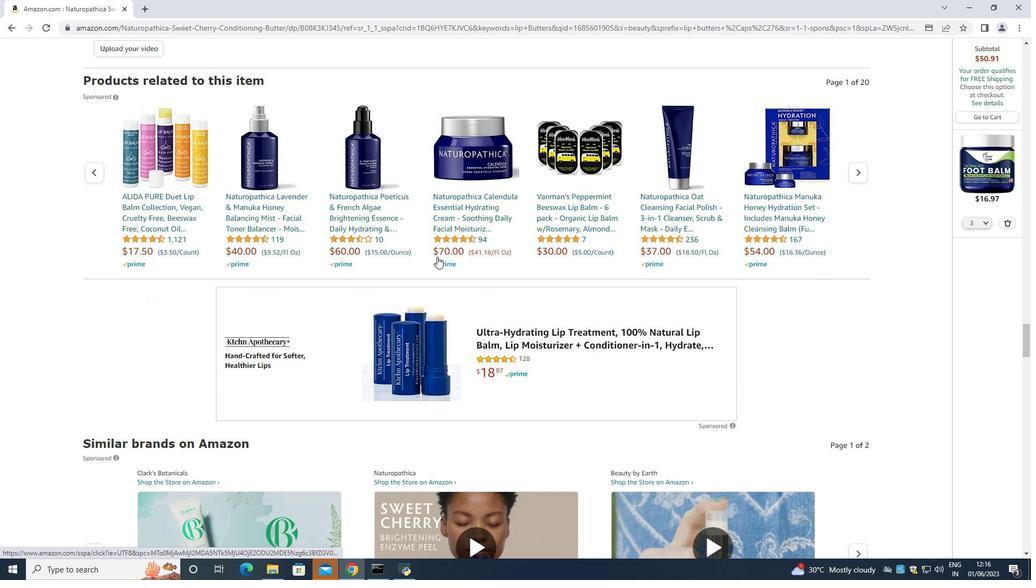 
Action: Mouse scrolled (437, 256) with delta (0, 0)
Screenshot: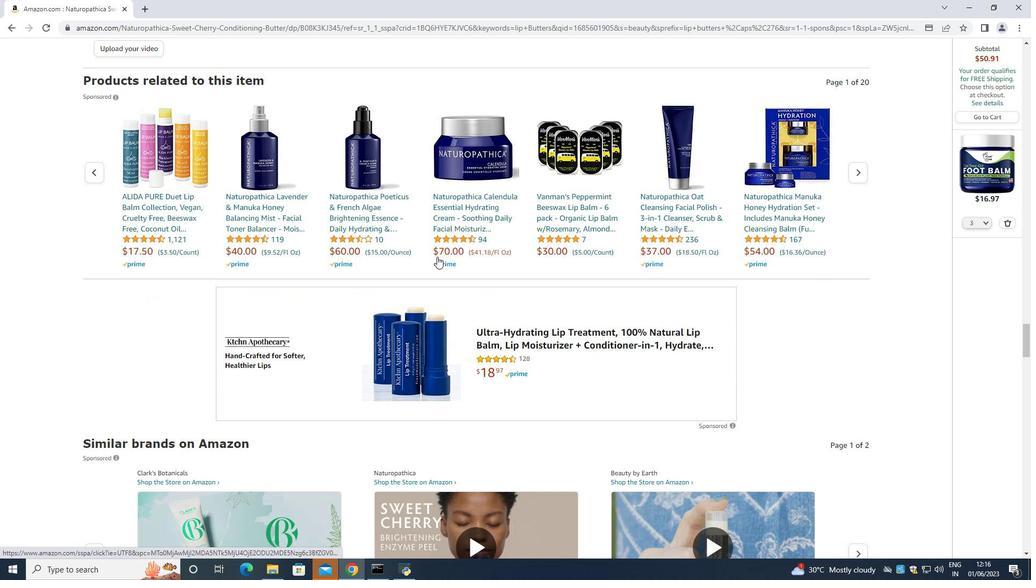 
Action: Mouse scrolled (437, 256) with delta (0, 0)
Screenshot: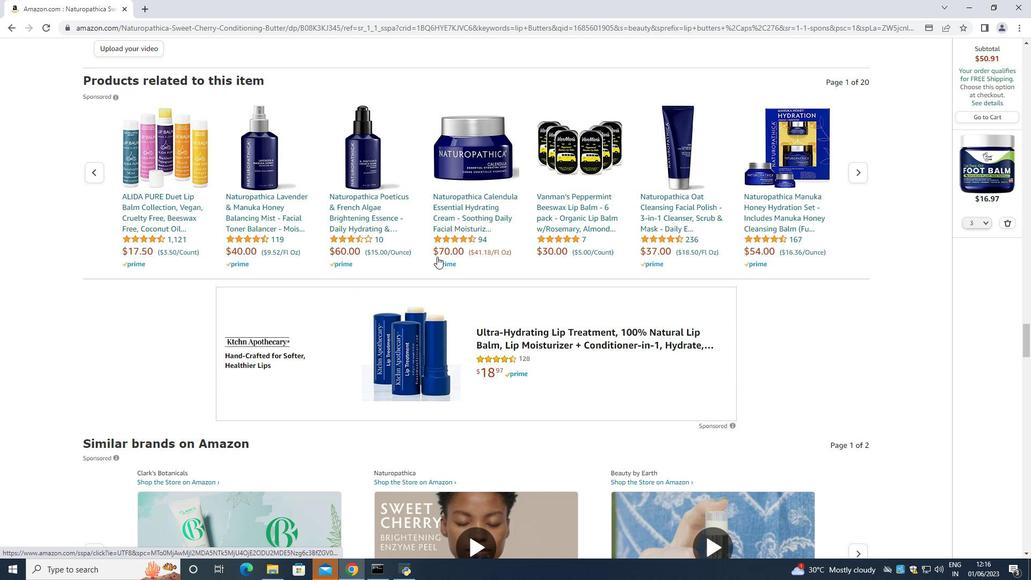 
Action: Mouse scrolled (437, 256) with delta (0, 0)
Screenshot: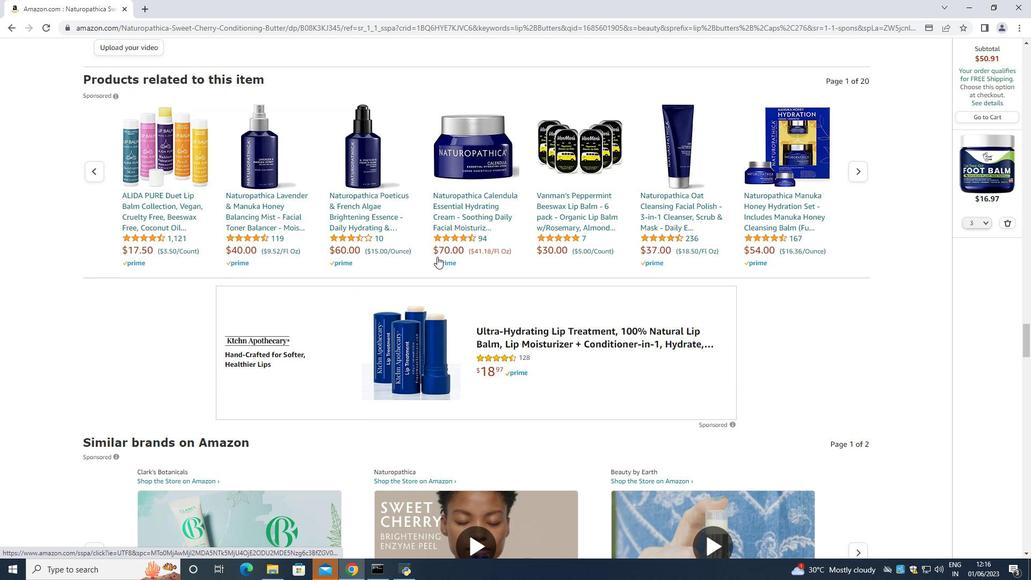 
Action: Mouse scrolled (437, 256) with delta (0, 0)
Screenshot: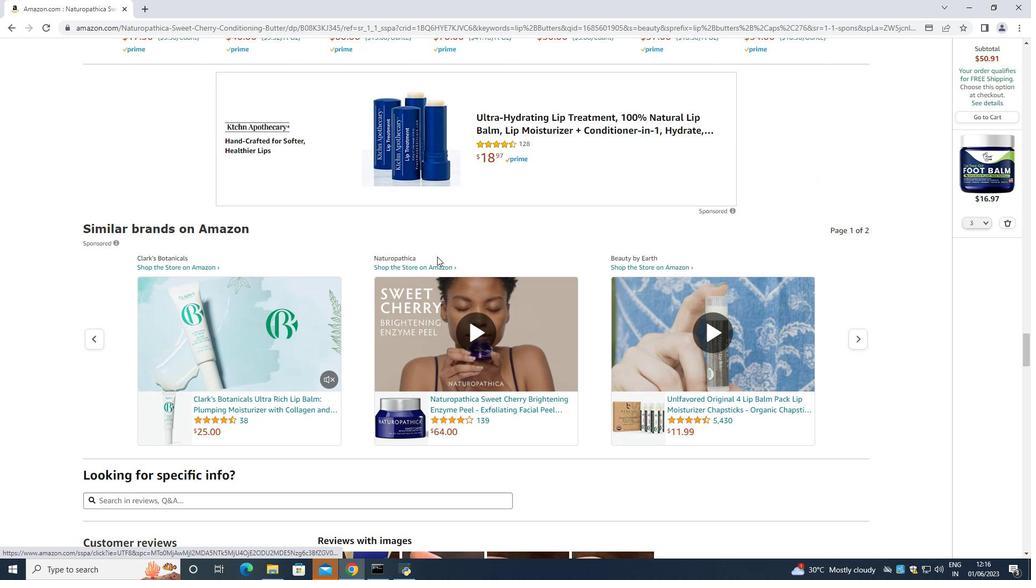 
Action: Mouse scrolled (437, 256) with delta (0, 0)
Screenshot: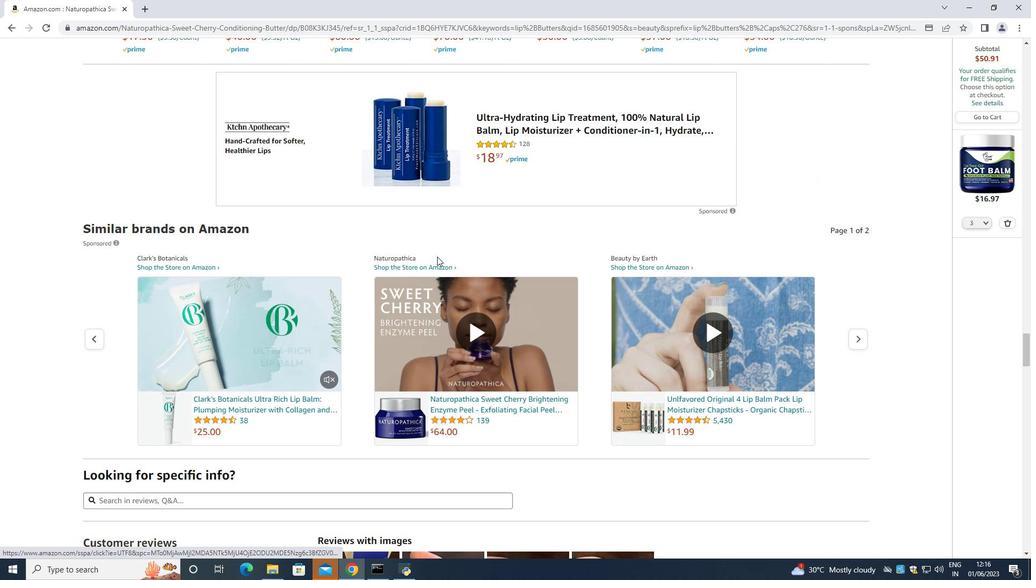 
Action: Mouse scrolled (437, 256) with delta (0, 0)
Screenshot: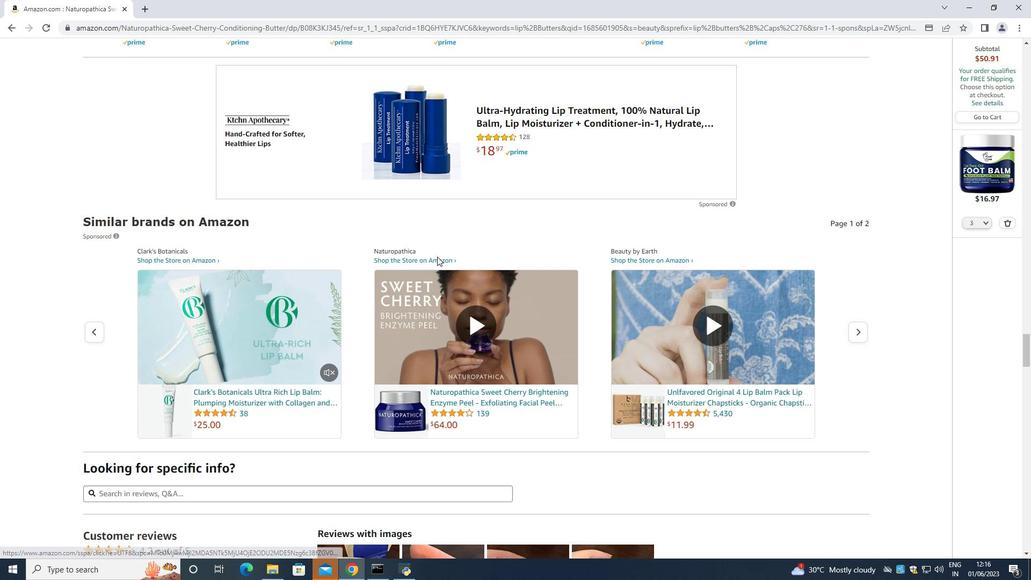 
Action: Mouse scrolled (437, 256) with delta (0, 0)
Screenshot: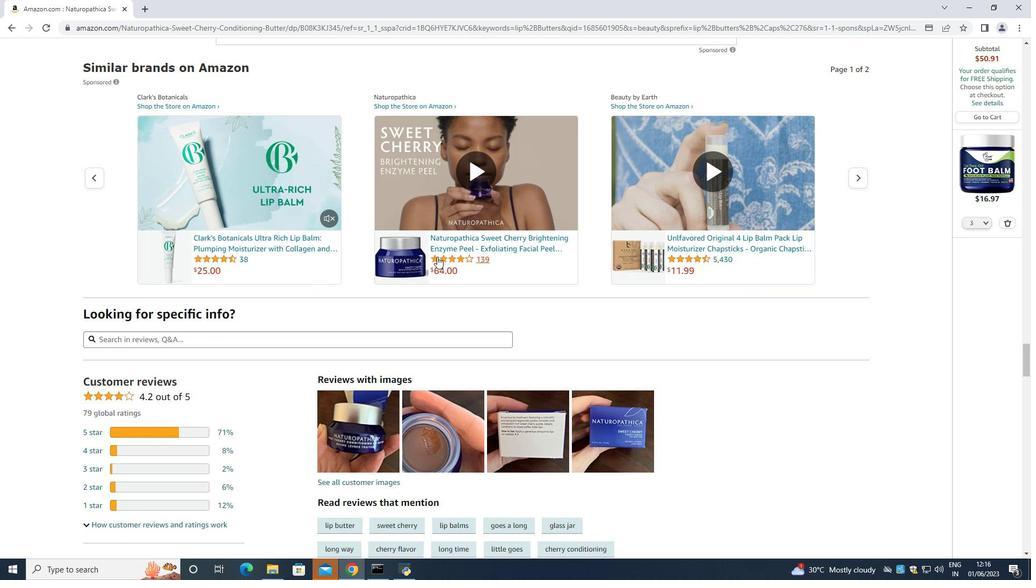 
Action: Mouse scrolled (437, 256) with delta (0, 0)
Screenshot: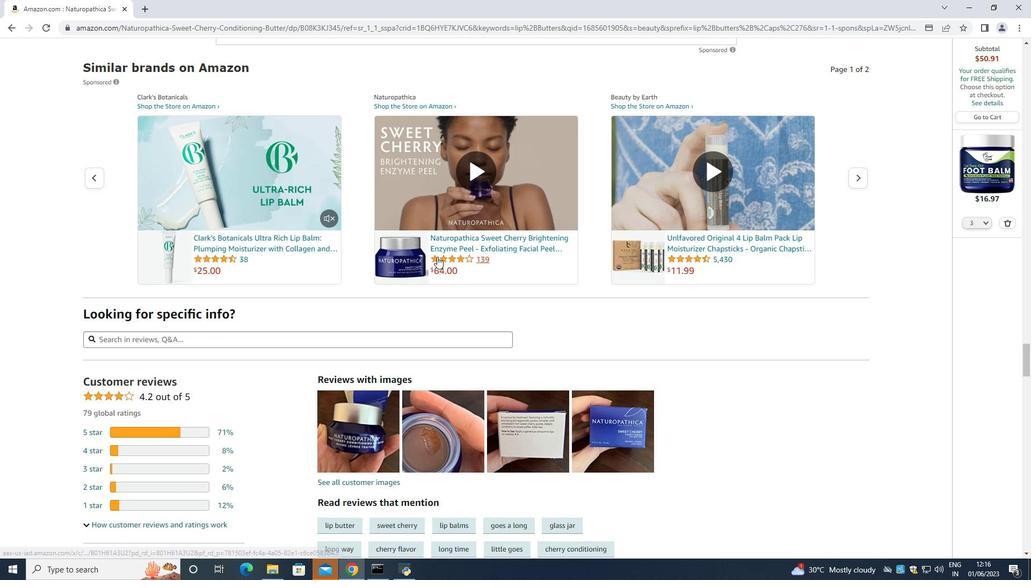 
Action: Mouse scrolled (437, 256) with delta (0, 0)
Screenshot: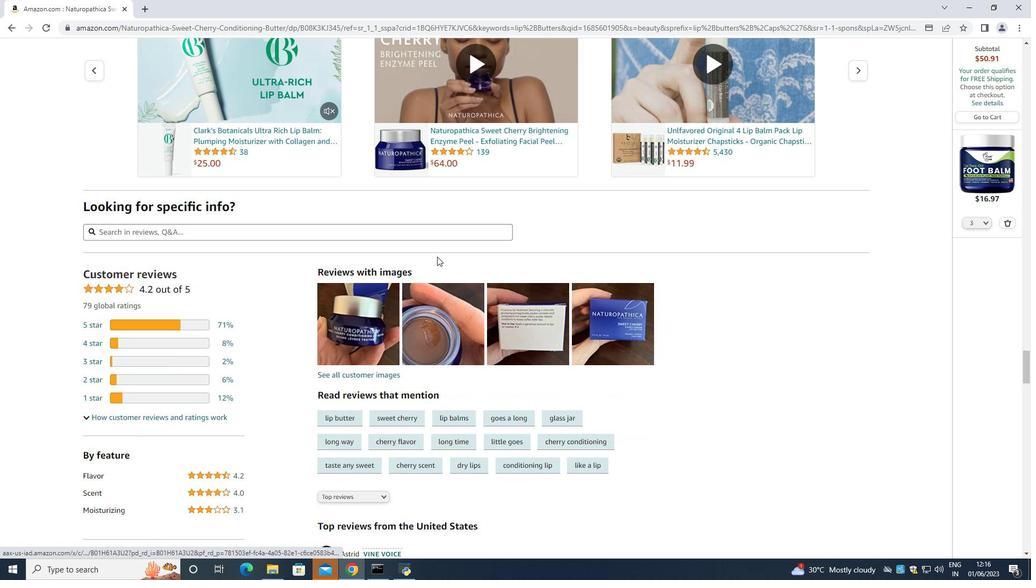 
Action: Mouse scrolled (437, 256) with delta (0, 0)
Screenshot: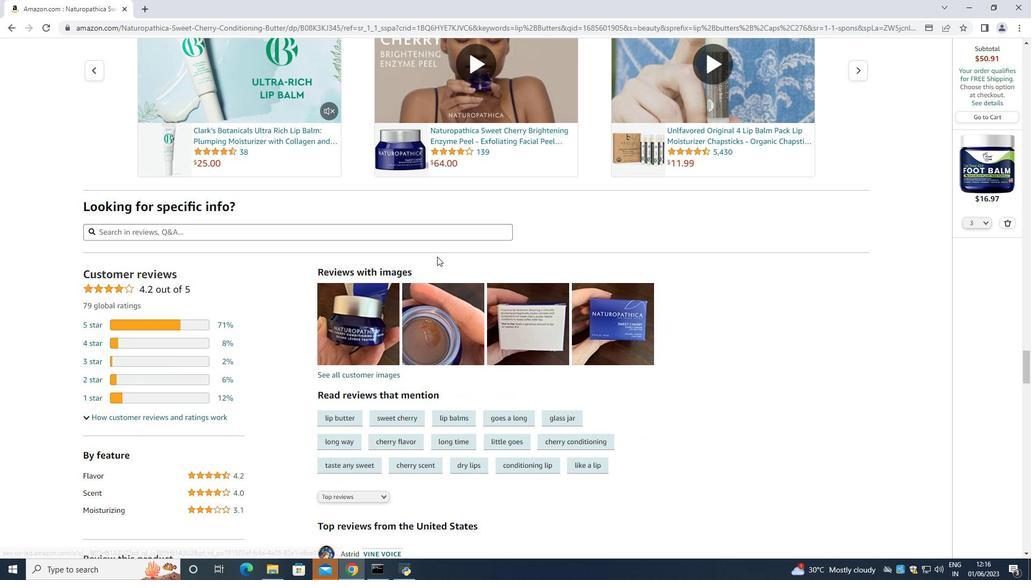 
Action: Mouse moved to (446, 251)
Screenshot: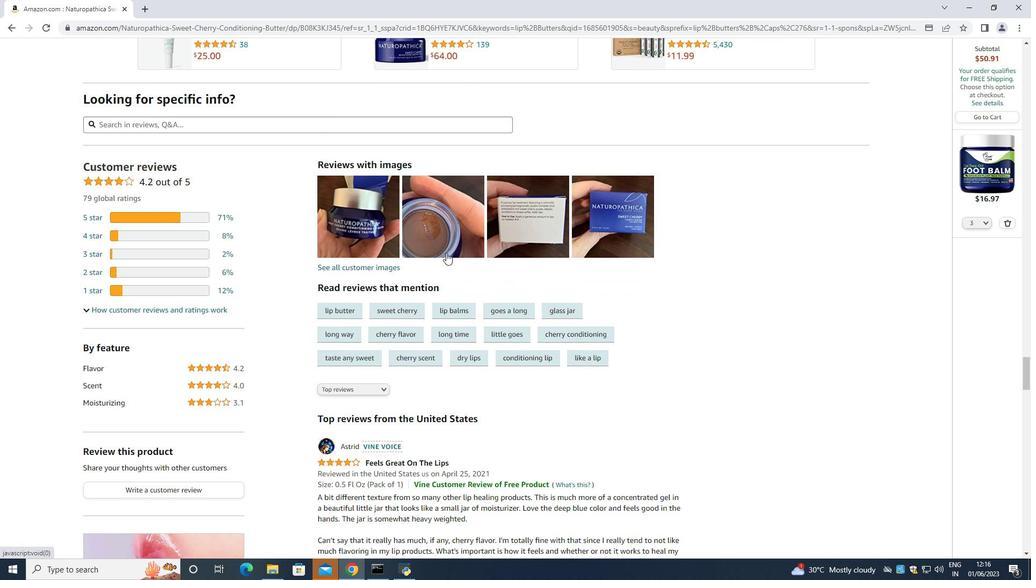 
Action: Mouse scrolled (446, 251) with delta (0, 0)
Screenshot: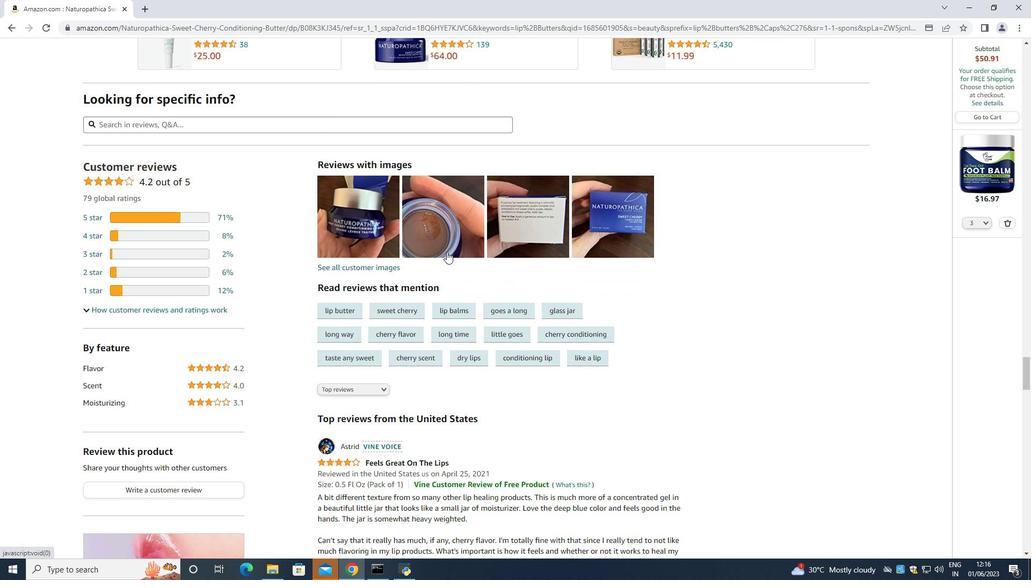 
Action: Mouse scrolled (446, 251) with delta (0, 0)
Screenshot: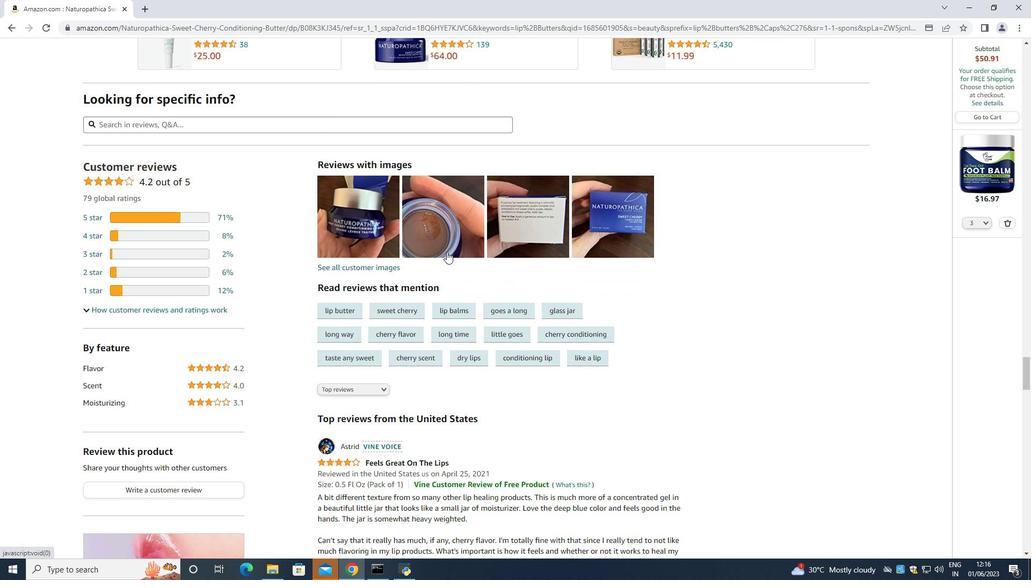 
Action: Mouse scrolled (446, 251) with delta (0, 0)
Screenshot: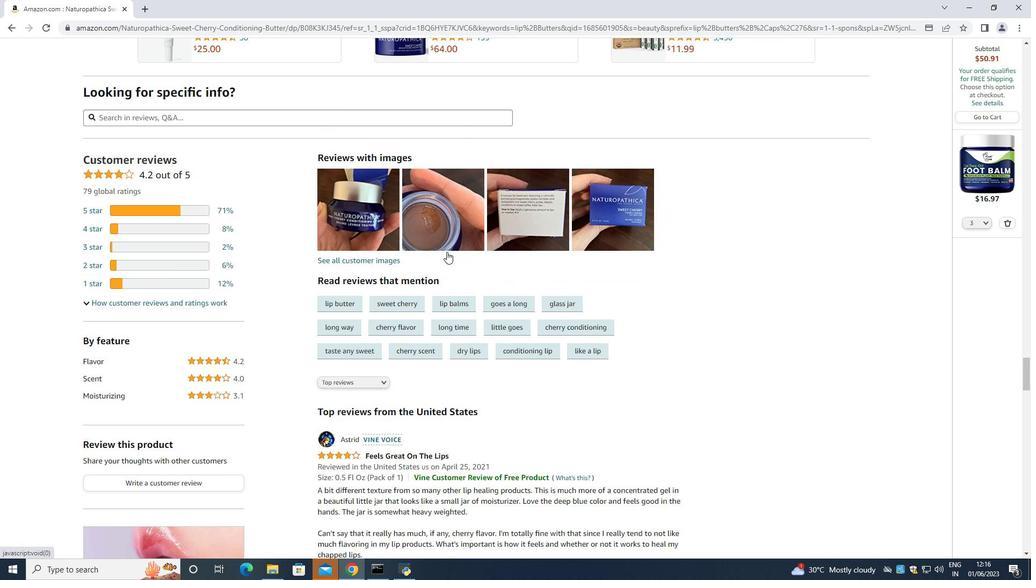 
Action: Mouse moved to (446, 251)
Screenshot: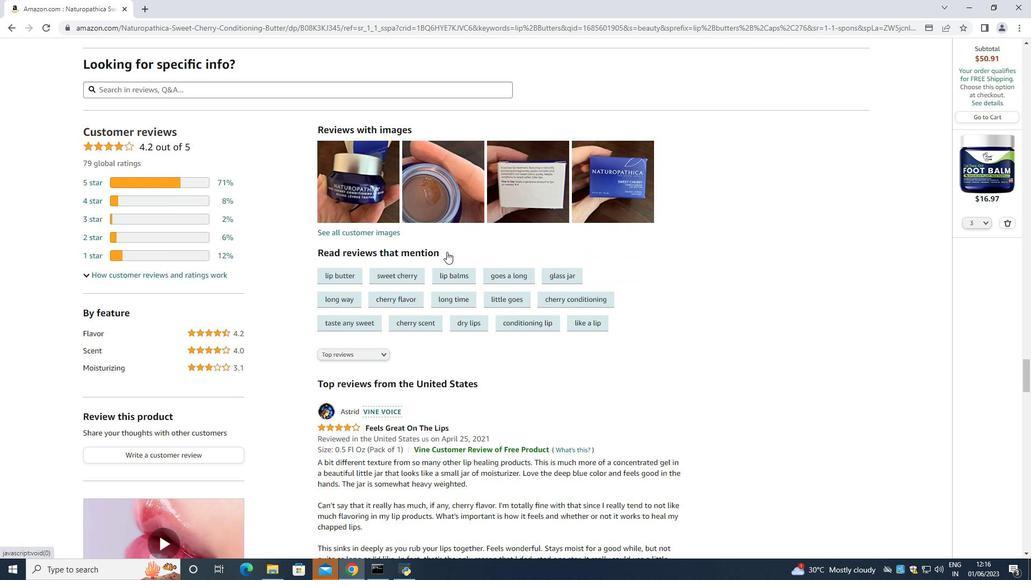 
Action: Mouse scrolled (446, 250) with delta (0, 0)
Screenshot: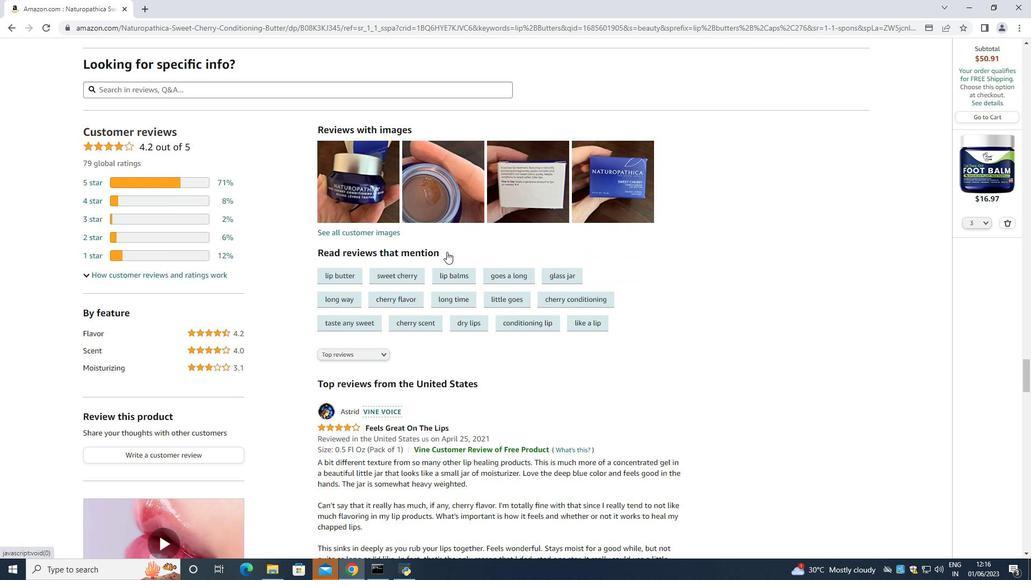 
Action: Mouse moved to (445, 251)
Screenshot: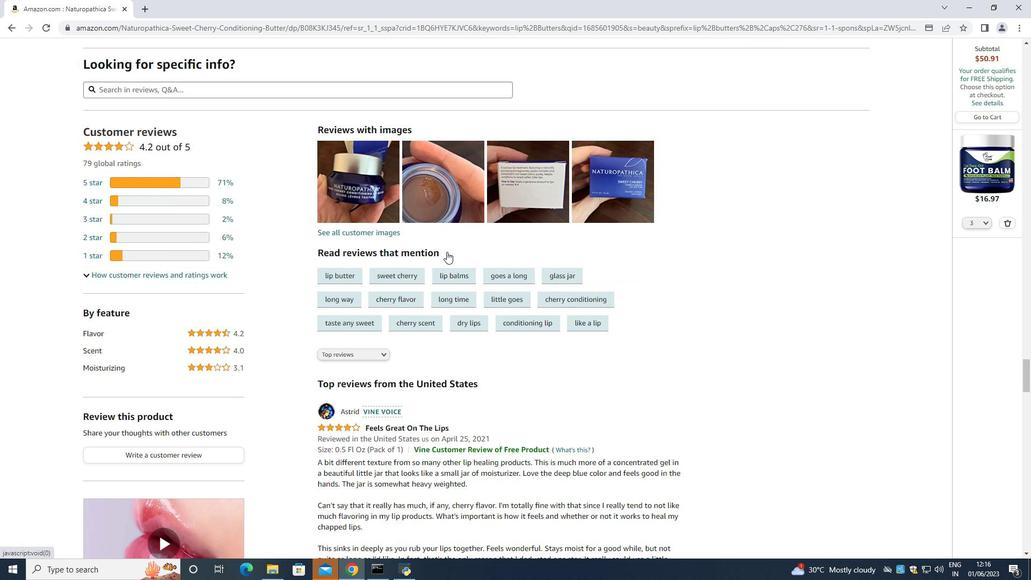 
Action: Mouse scrolled (445, 250) with delta (0, 0)
Screenshot: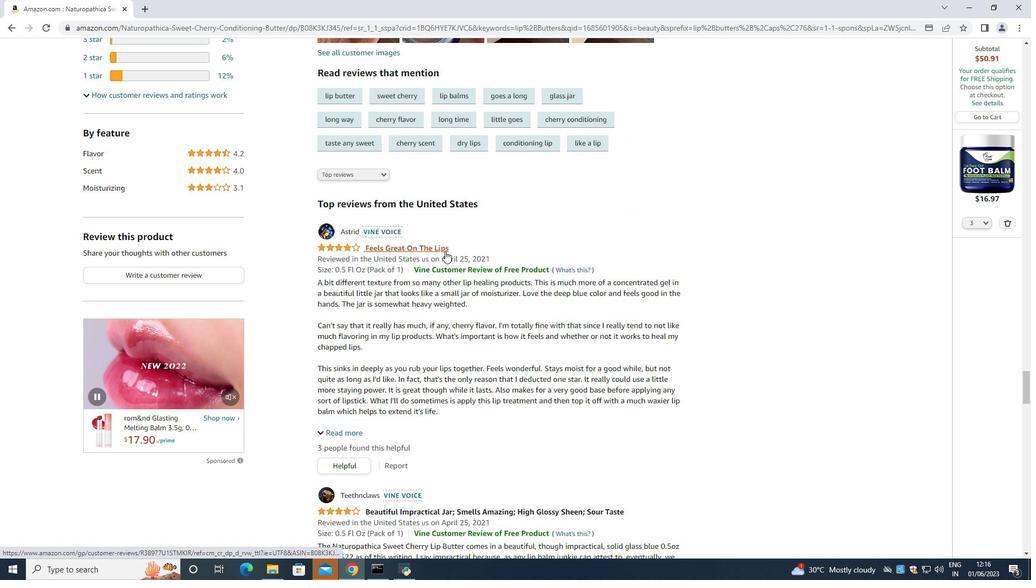 
Action: Mouse scrolled (445, 250) with delta (0, 0)
Screenshot: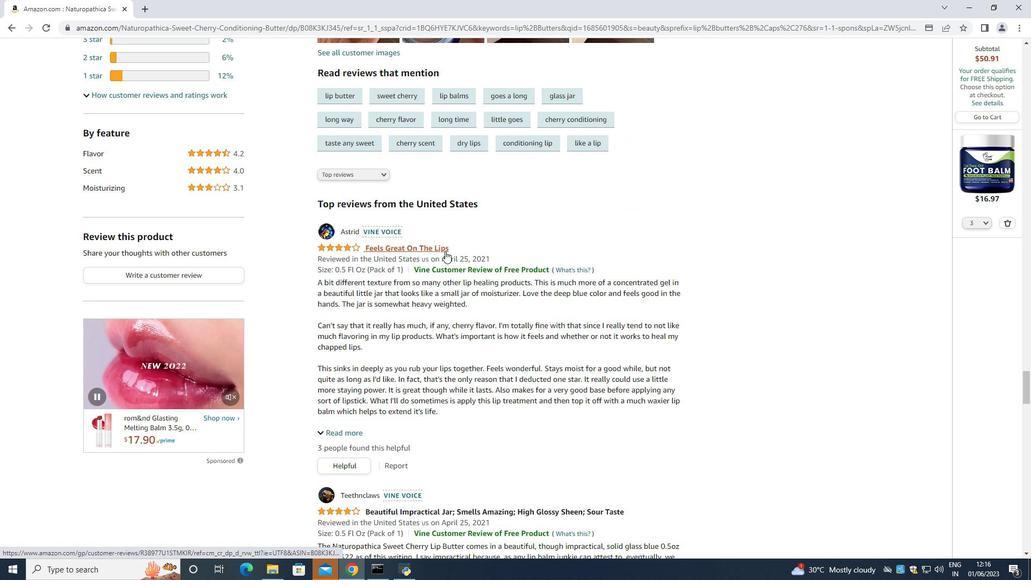 
Action: Mouse scrolled (445, 250) with delta (0, 0)
Screenshot: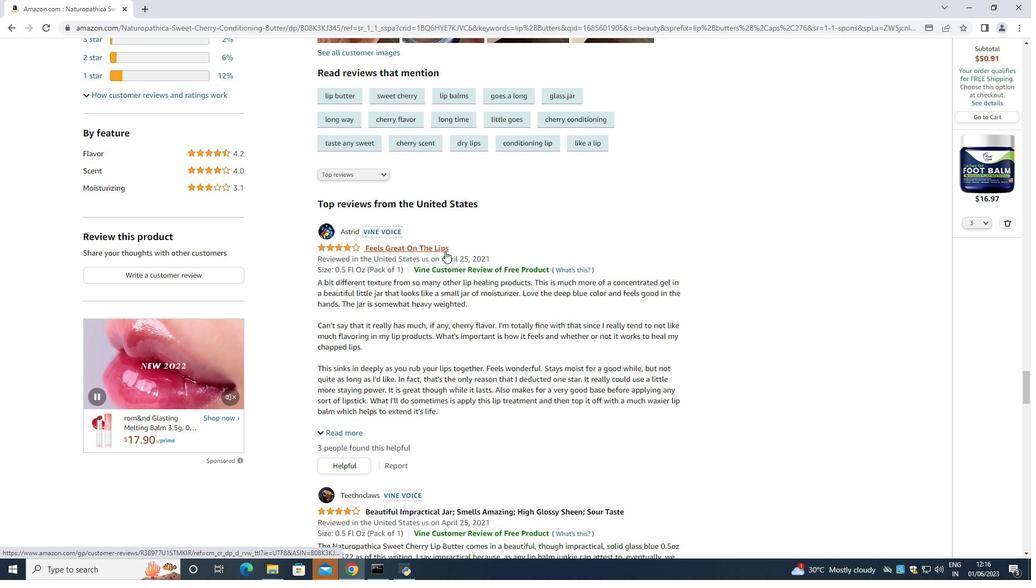 
Action: Mouse scrolled (445, 250) with delta (0, 0)
Screenshot: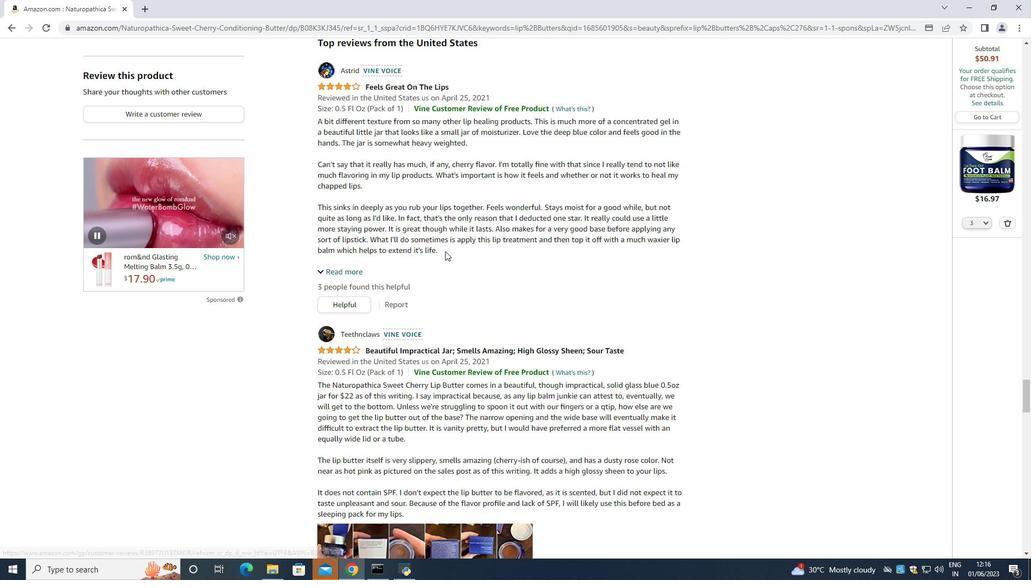 
Action: Mouse scrolled (445, 250) with delta (0, 0)
Screenshot: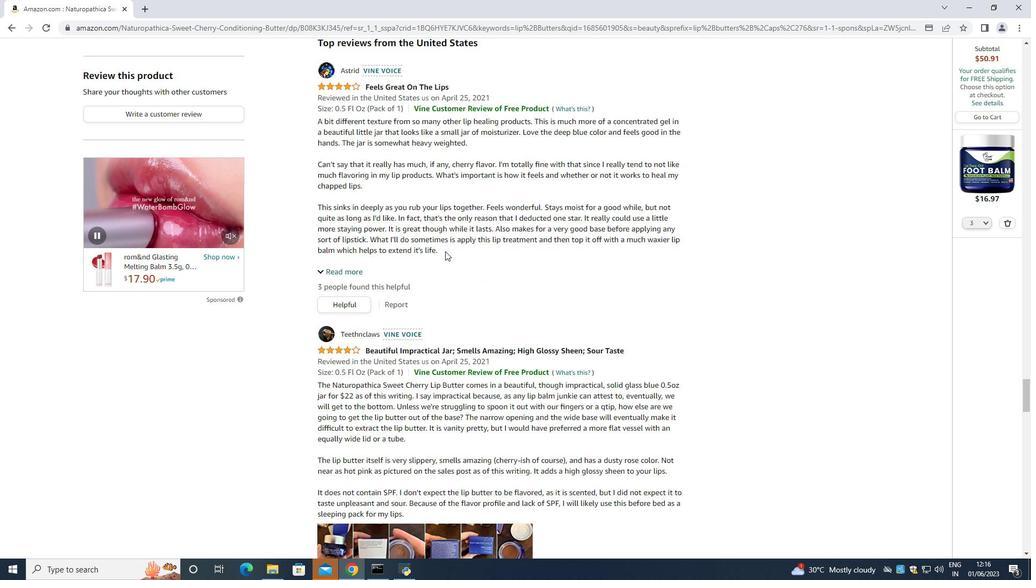 
Action: Mouse scrolled (445, 250) with delta (0, 0)
Screenshot: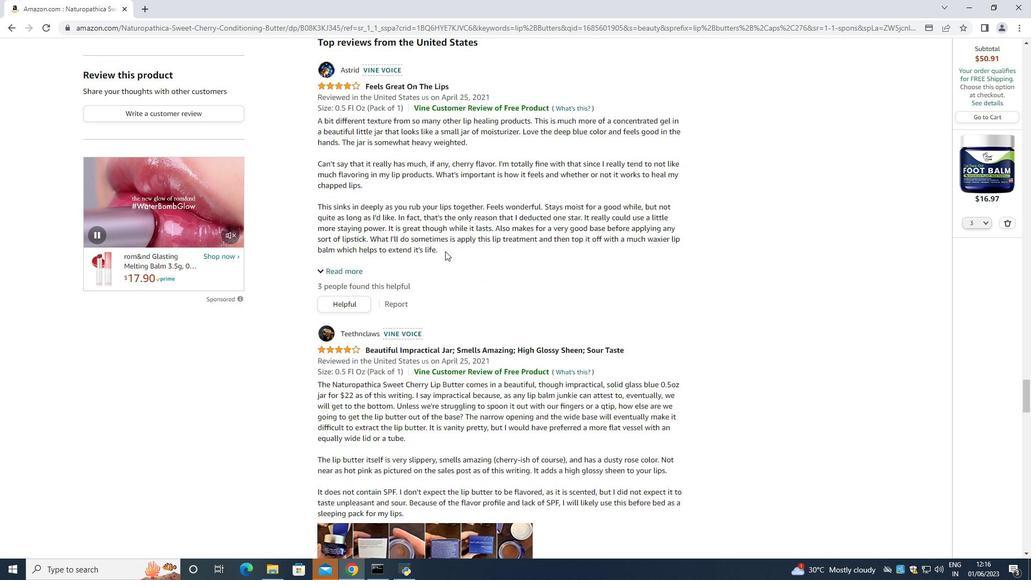 
Action: Mouse scrolled (445, 251) with delta (0, 0)
Screenshot: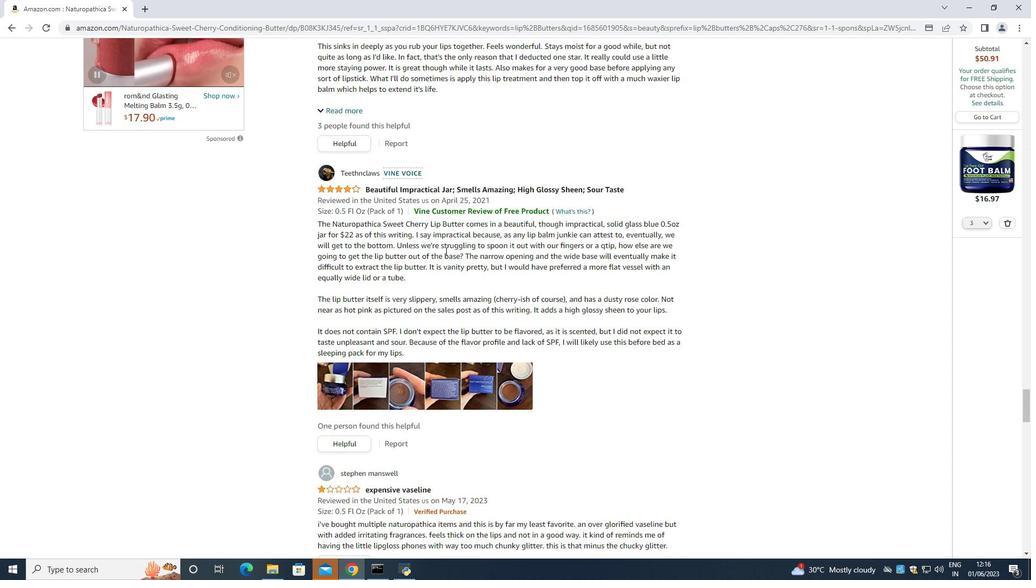 
Action: Mouse scrolled (445, 251) with delta (0, 0)
Screenshot: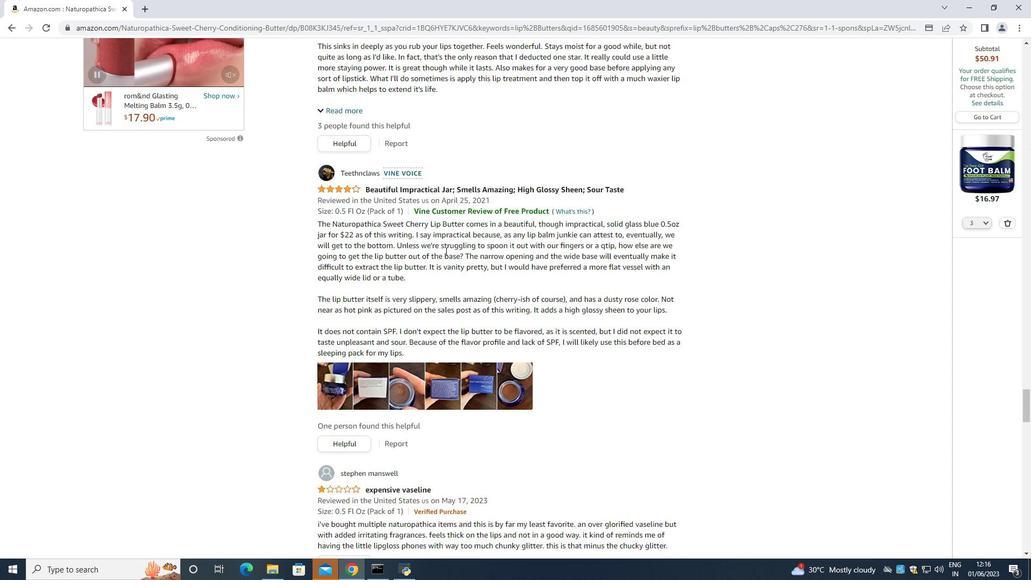 
Action: Mouse scrolled (445, 251) with delta (0, 0)
Screenshot: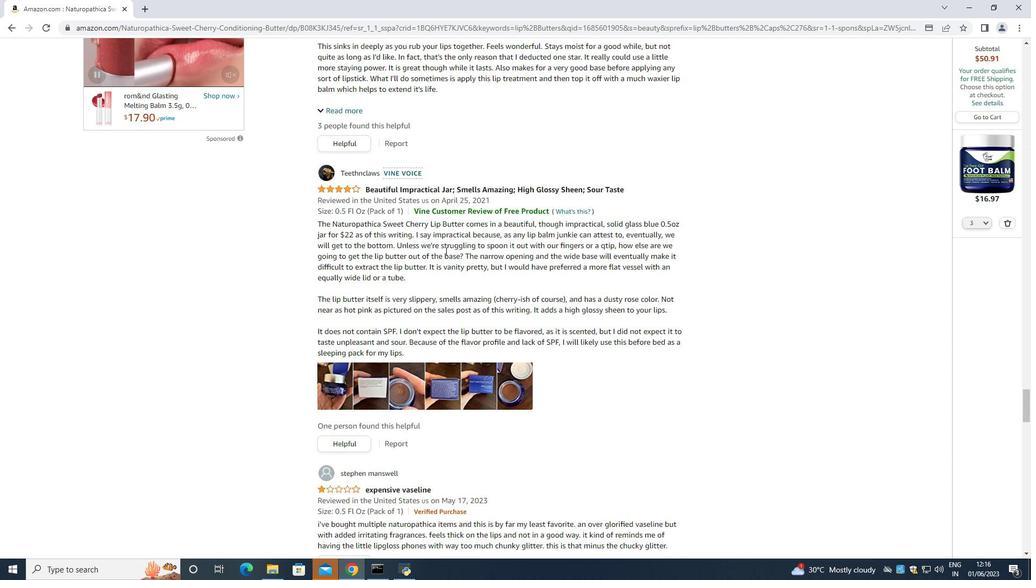 
Action: Mouse scrolled (445, 251) with delta (0, 0)
Screenshot: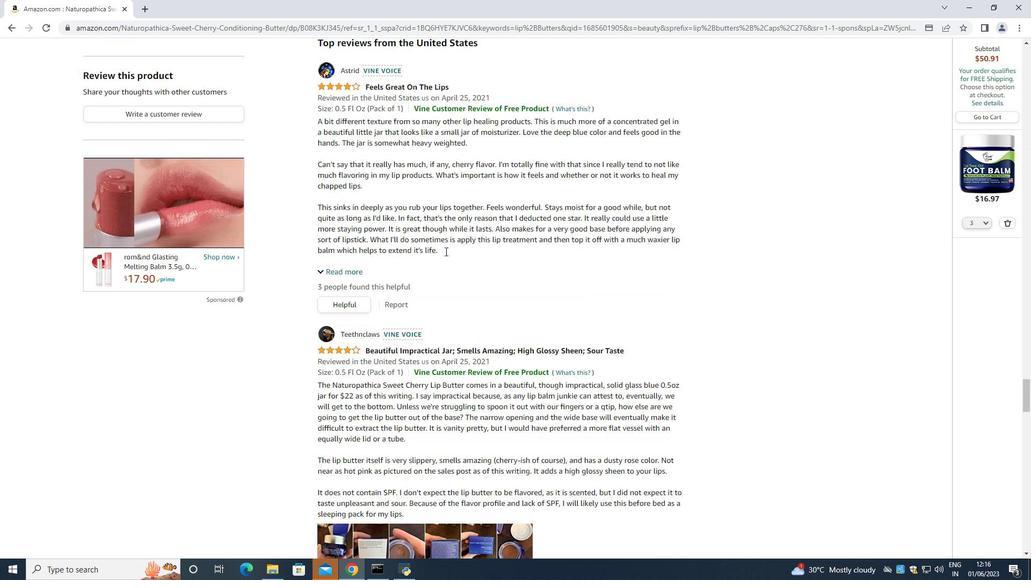 
Action: Mouse scrolled (445, 251) with delta (0, 0)
Screenshot: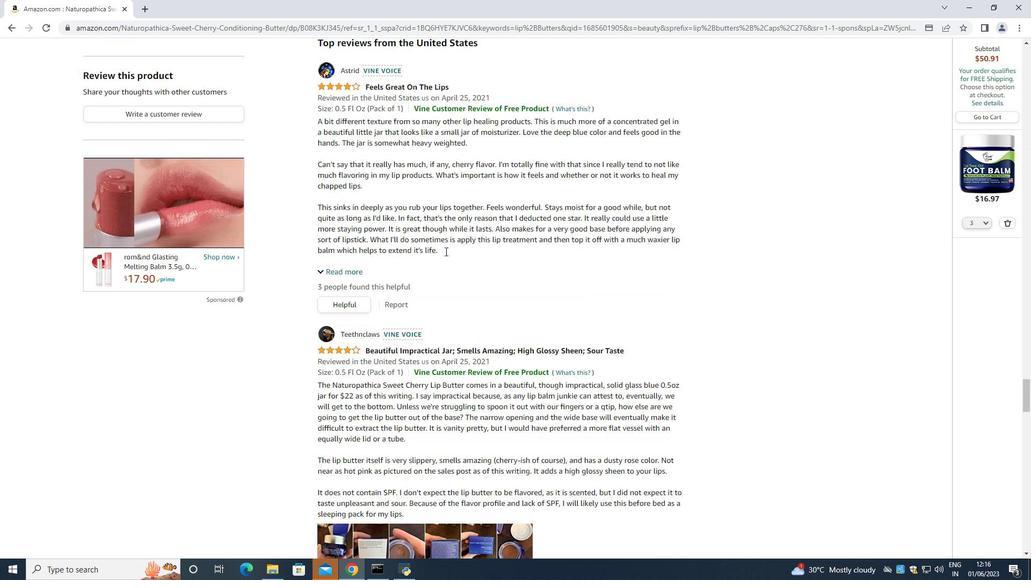 
Action: Mouse scrolled (445, 251) with delta (0, 0)
Screenshot: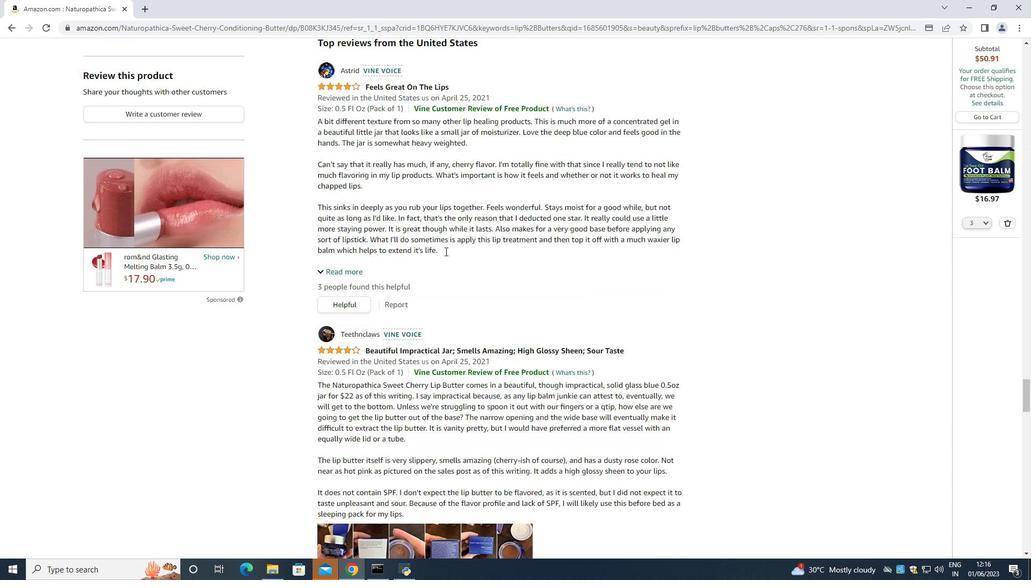 
Action: Mouse scrolled (445, 251) with delta (0, 0)
Screenshot: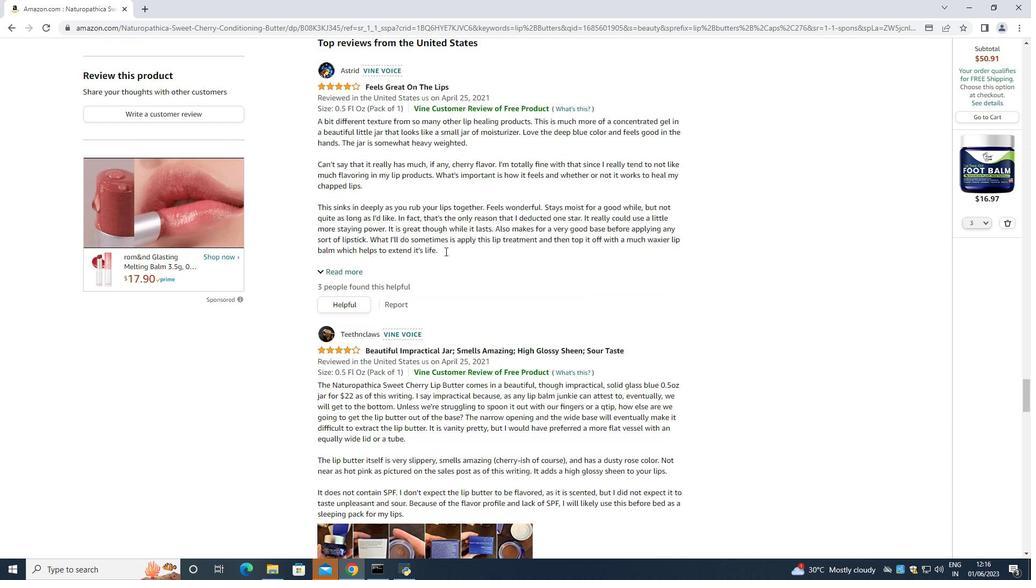 
Action: Mouse moved to (445, 251)
Screenshot: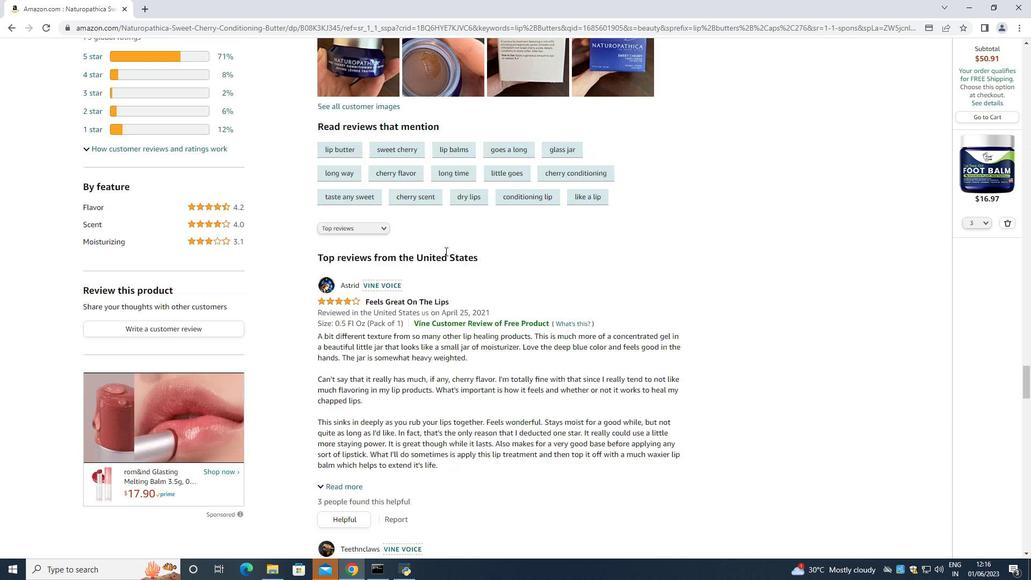 
Action: Mouse scrolled (445, 251) with delta (0, 0)
Screenshot: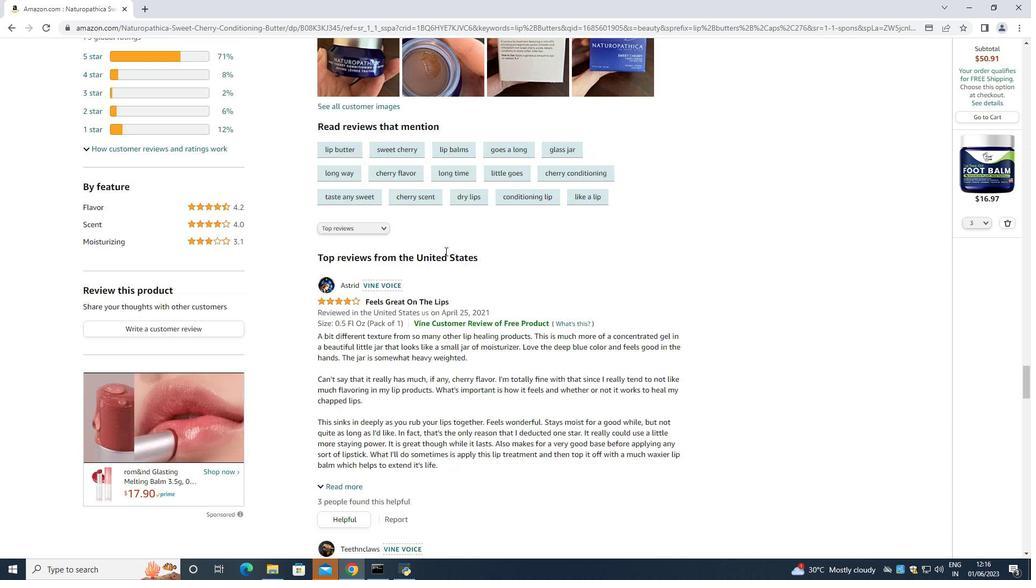 
Action: Mouse scrolled (445, 251) with delta (0, 0)
Screenshot: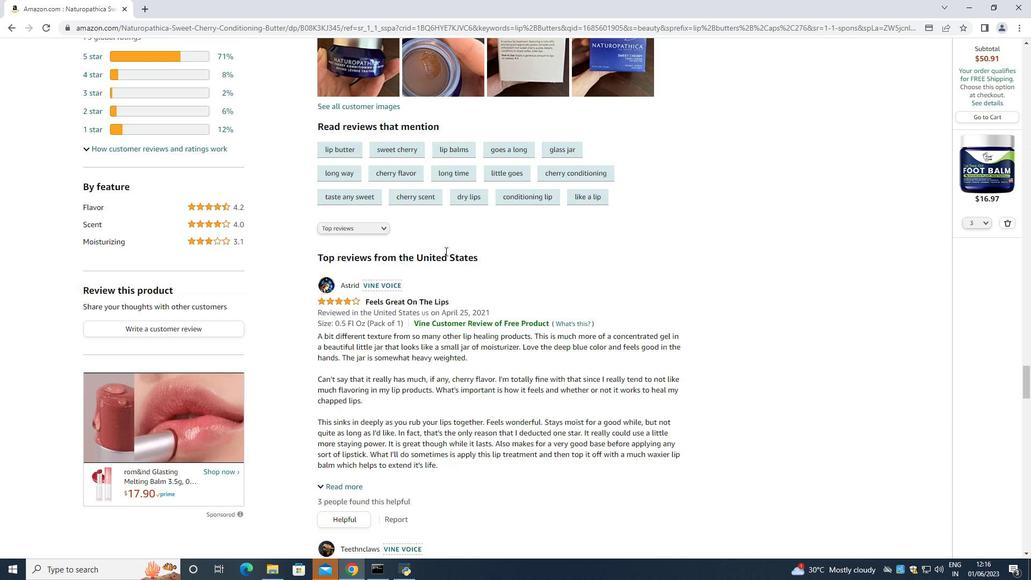 
Action: Mouse scrolled (445, 251) with delta (0, 0)
Screenshot: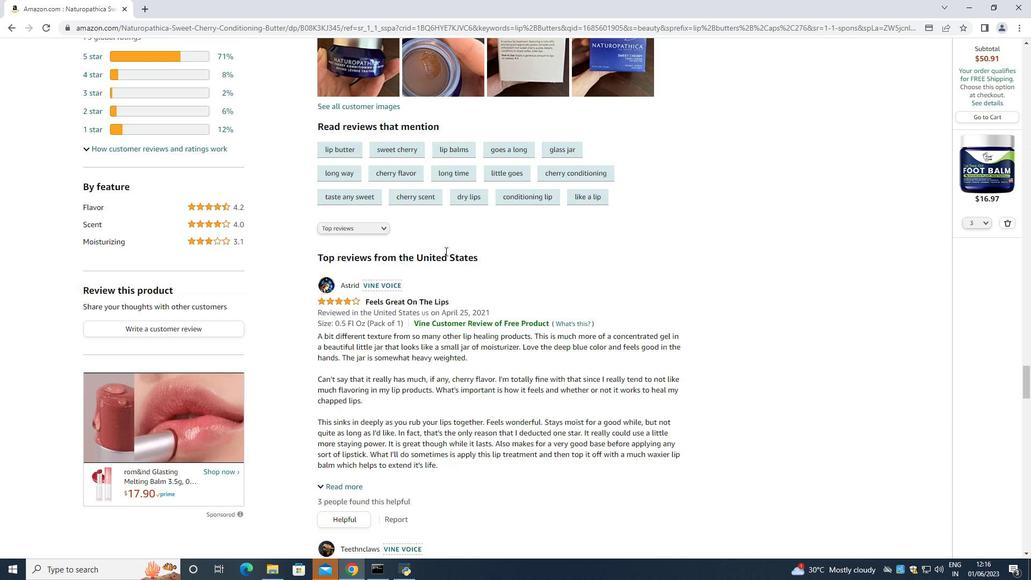 
Action: Mouse scrolled (445, 251) with delta (0, 0)
Screenshot: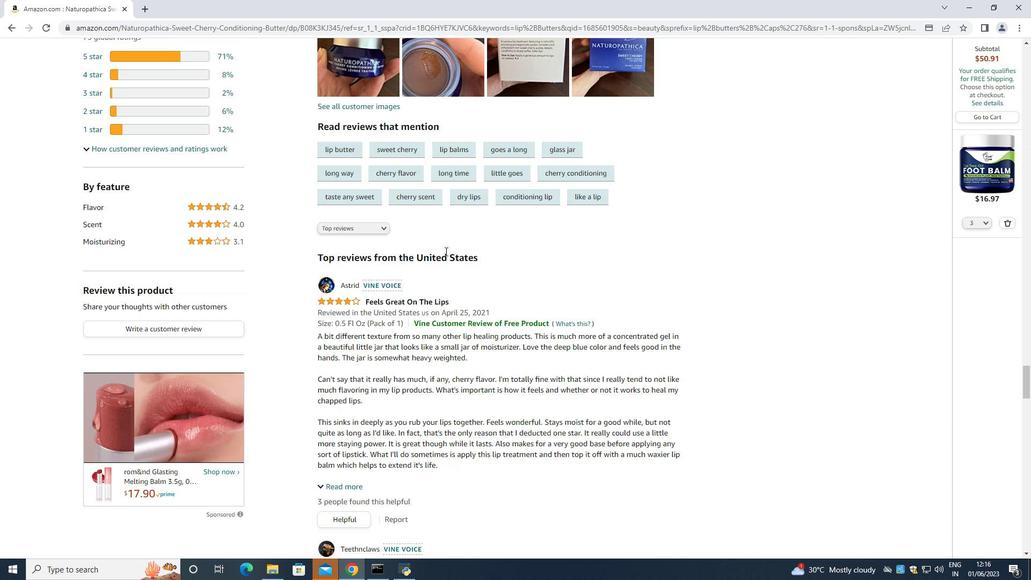 
Action: Mouse moved to (444, 251)
Screenshot: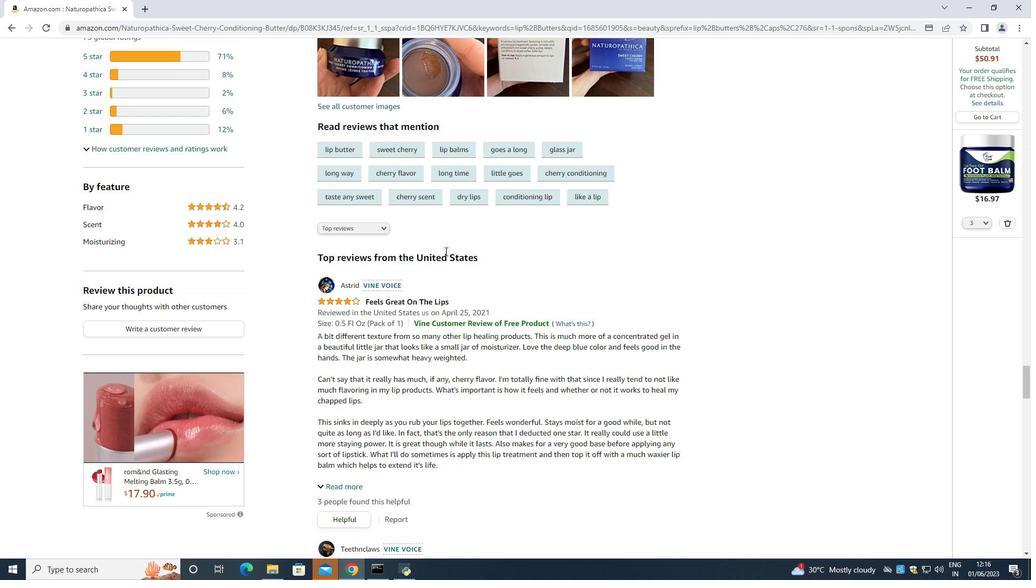 
Action: Mouse scrolled (444, 251) with delta (0, 0)
Screenshot: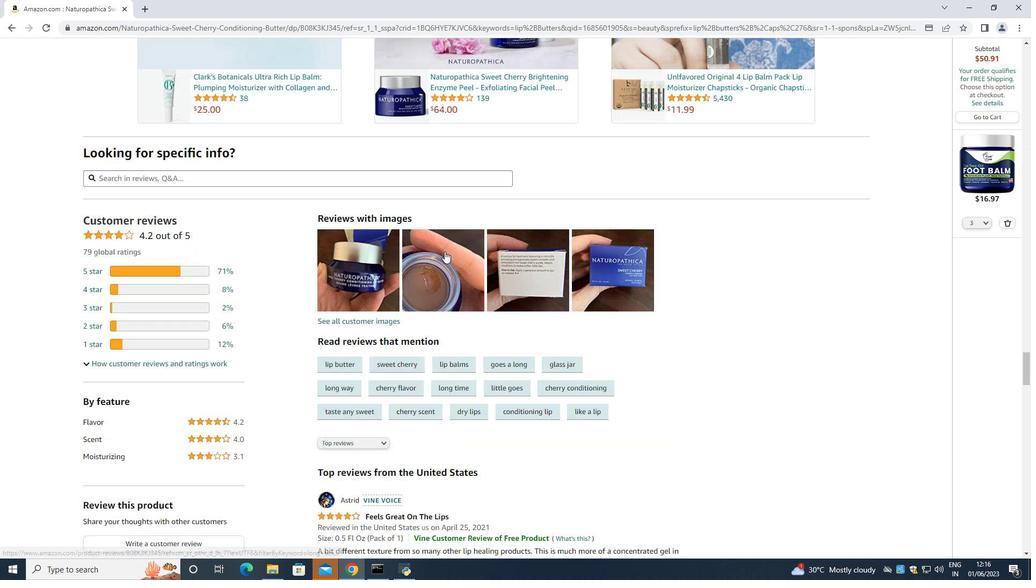 
Action: Mouse scrolled (444, 251) with delta (0, 0)
Screenshot: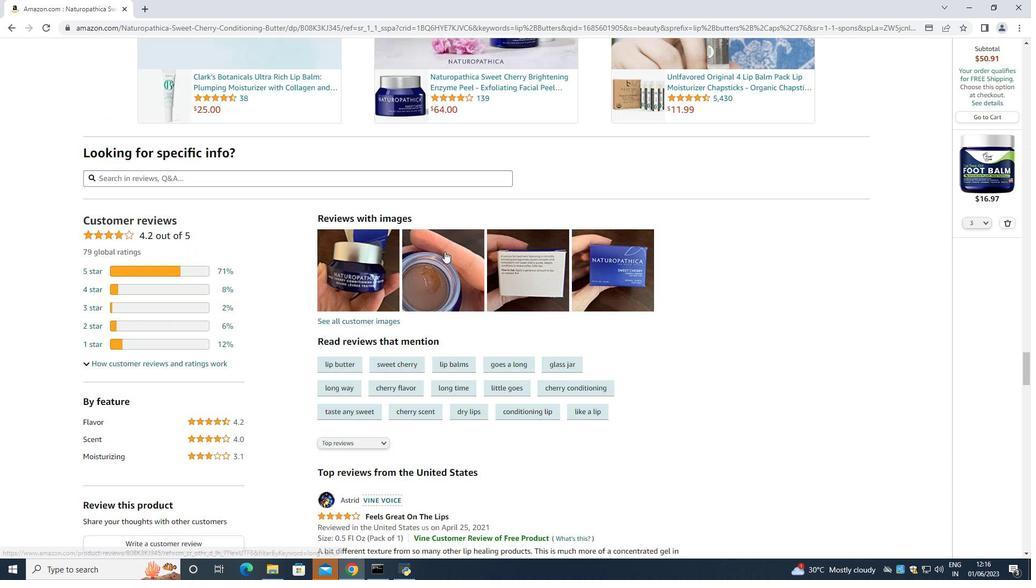 
Action: Mouse scrolled (444, 251) with delta (0, 0)
Screenshot: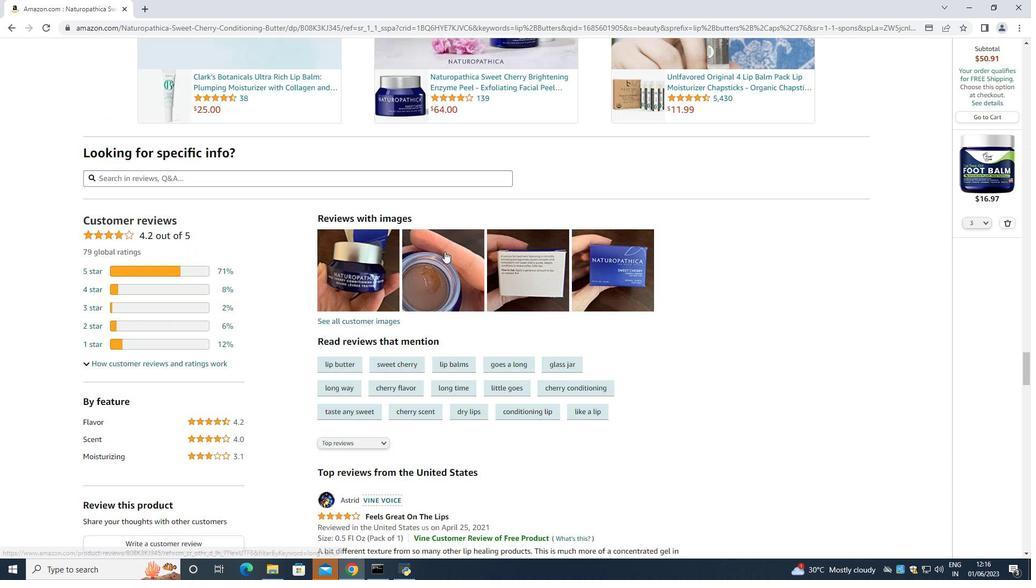 
Action: Mouse scrolled (444, 251) with delta (0, 0)
Screenshot: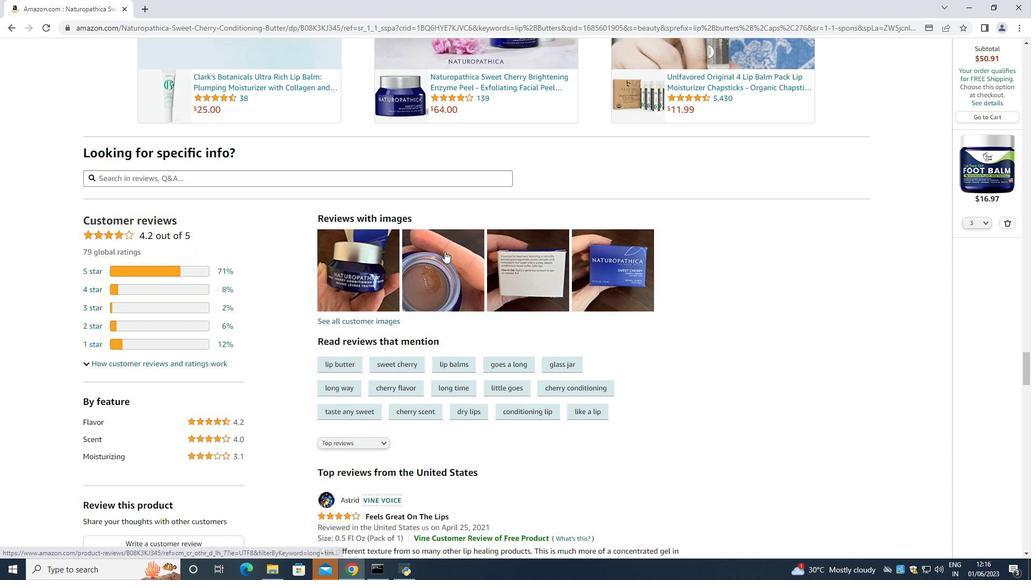 
Action: Mouse scrolled (444, 251) with delta (0, 0)
Screenshot: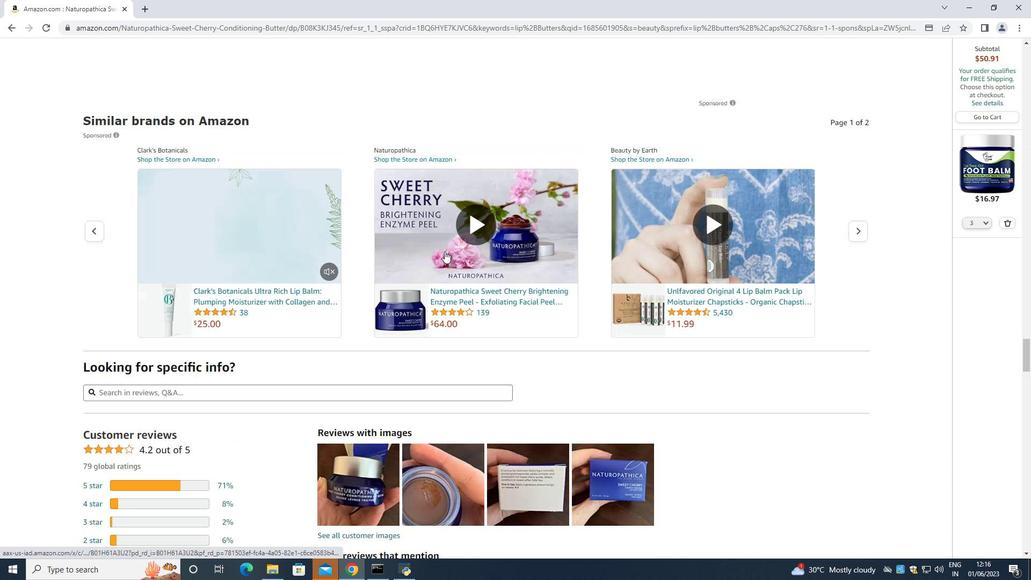 
Action: Mouse scrolled (444, 251) with delta (0, 0)
Screenshot: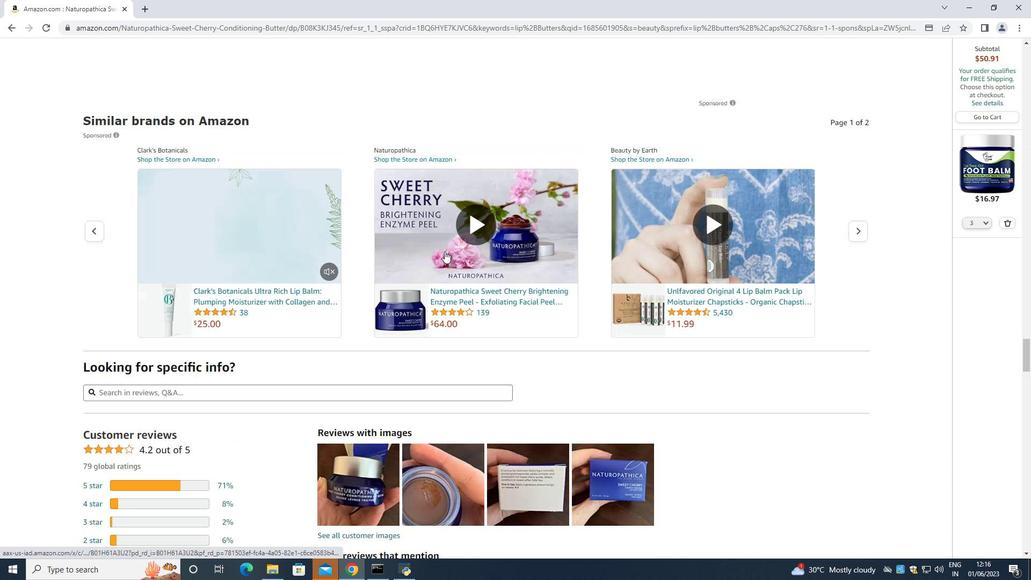 
Action: Mouse scrolled (444, 251) with delta (0, 0)
Screenshot: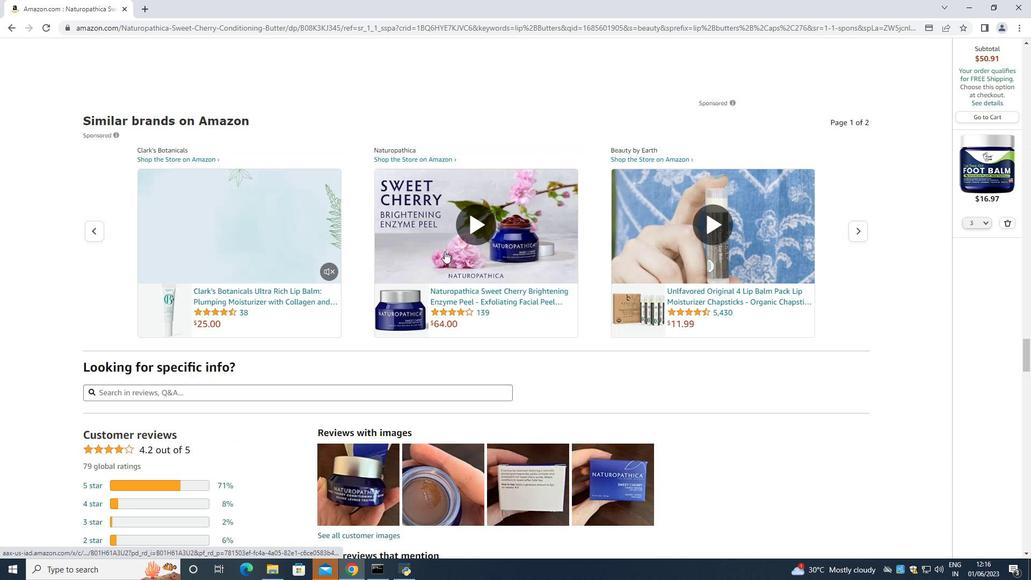 
Action: Mouse moved to (443, 250)
Screenshot: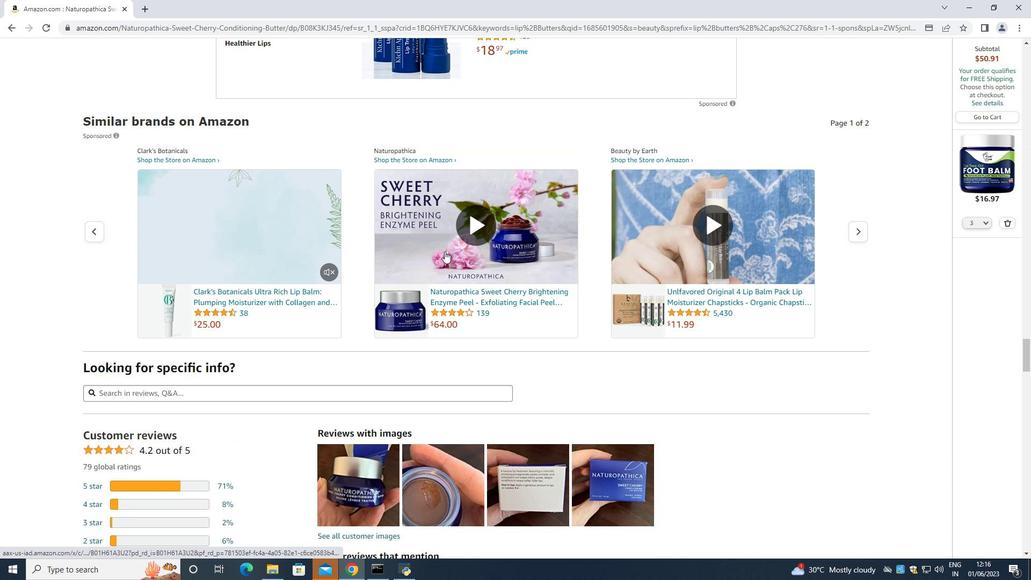 
Action: Mouse scrolled (443, 251) with delta (0, 0)
Screenshot: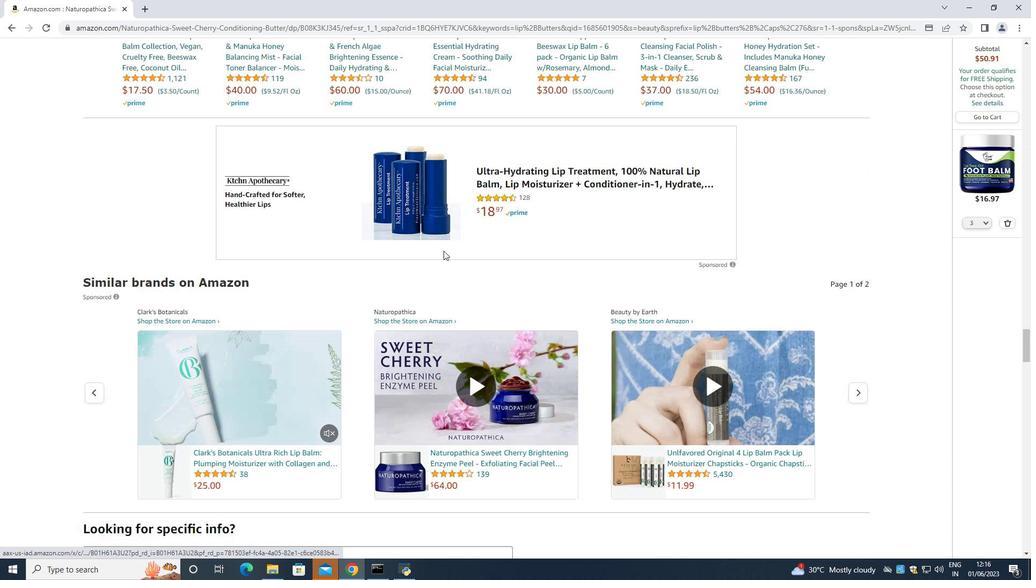 
Action: Mouse scrolled (443, 251) with delta (0, 0)
Screenshot: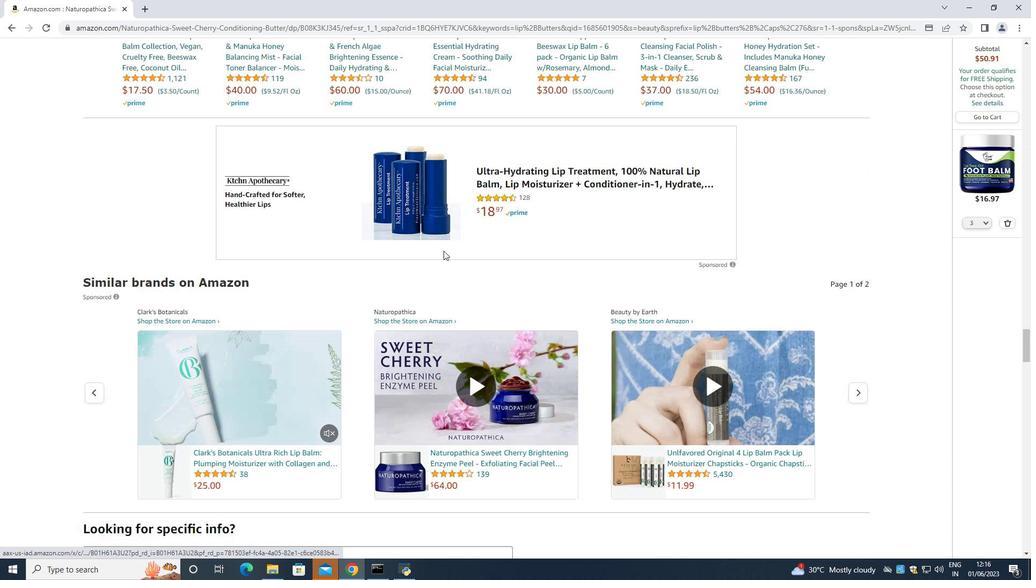 
Action: Mouse scrolled (443, 251) with delta (0, 0)
Screenshot: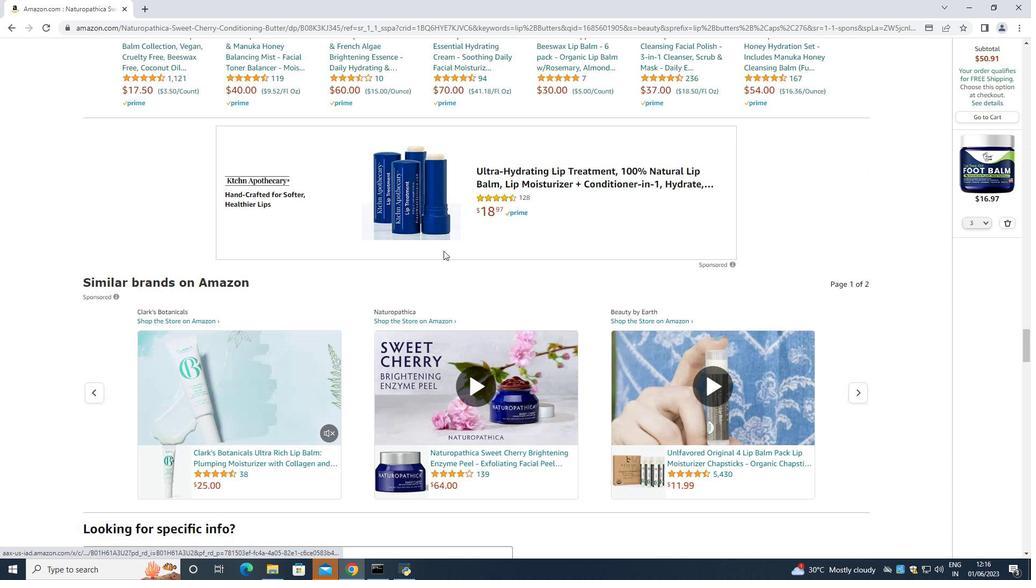 
Action: Mouse scrolled (443, 251) with delta (0, 0)
Screenshot: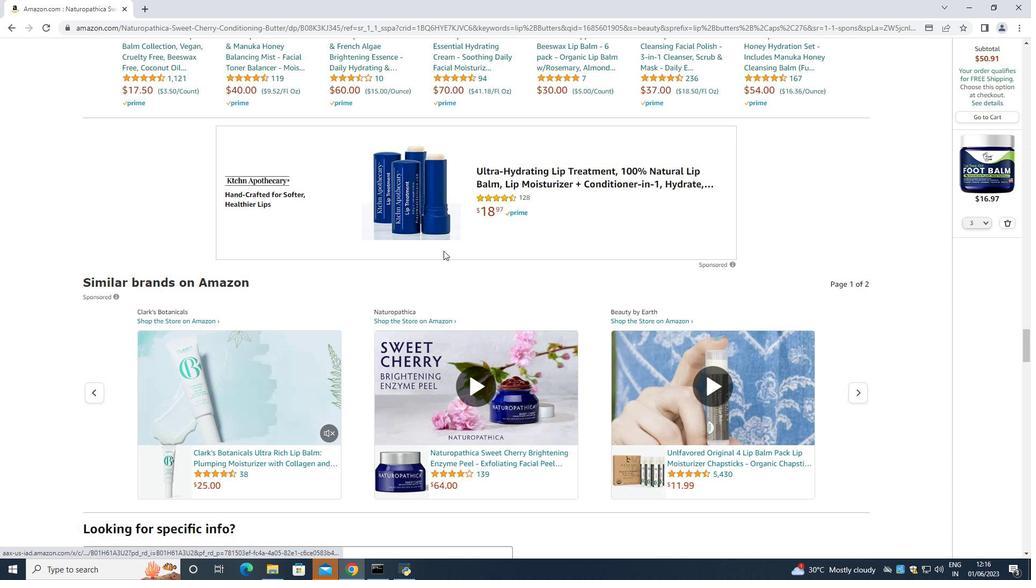 
Action: Mouse moved to (443, 250)
Screenshot: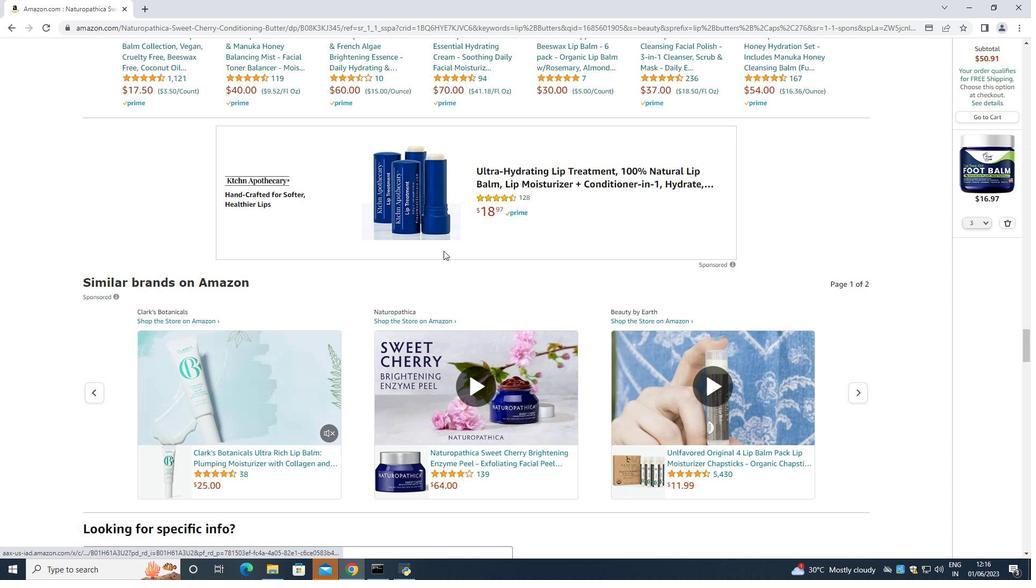 
Action: Mouse scrolled (443, 250) with delta (0, 0)
Screenshot: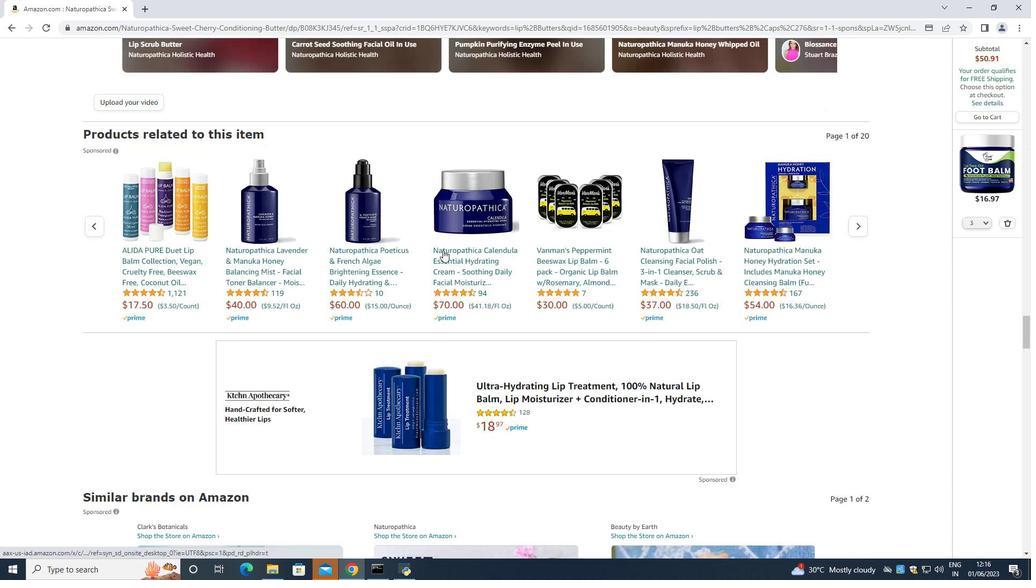 
Action: Mouse scrolled (443, 250) with delta (0, 0)
Screenshot: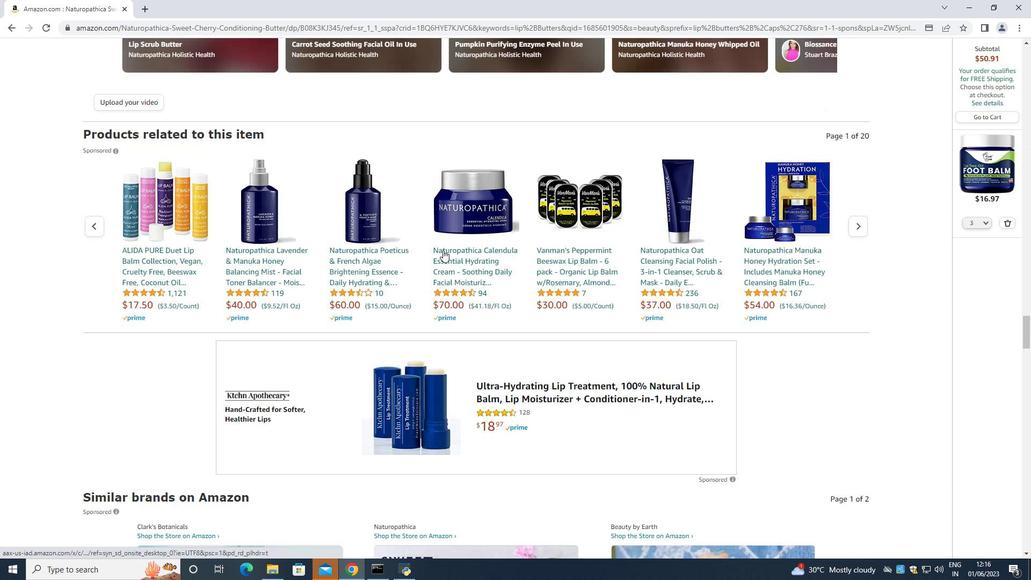 
Action: Mouse scrolled (443, 250) with delta (0, 0)
Screenshot: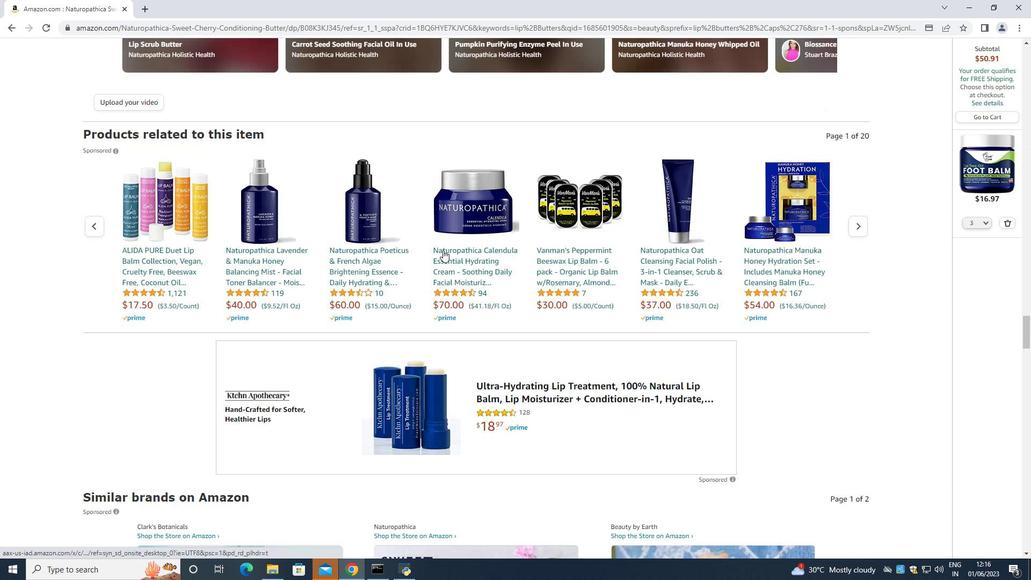 
Action: Mouse moved to (442, 249)
Screenshot: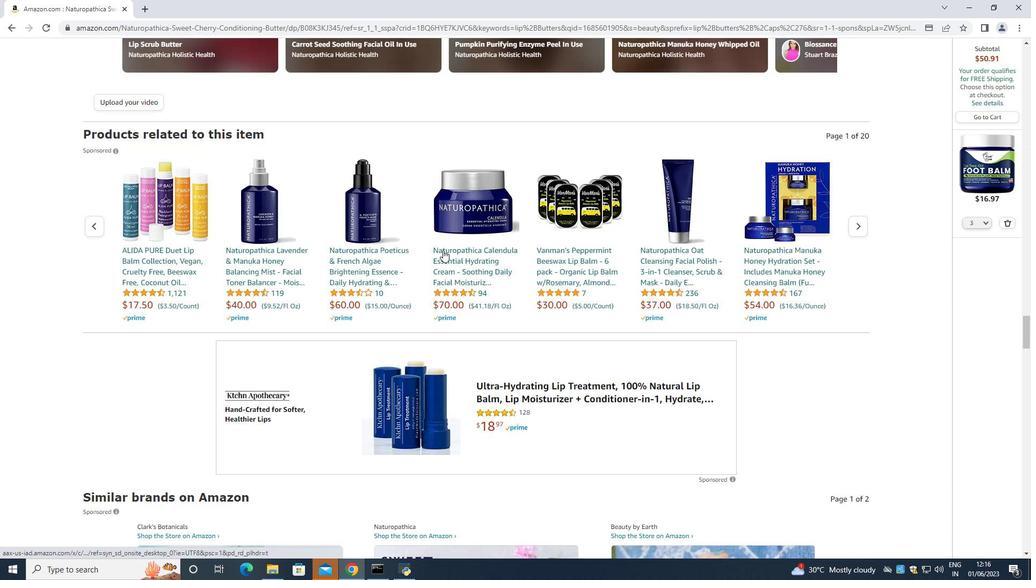
Action: Mouse scrolled (442, 250) with delta (0, 0)
Screenshot: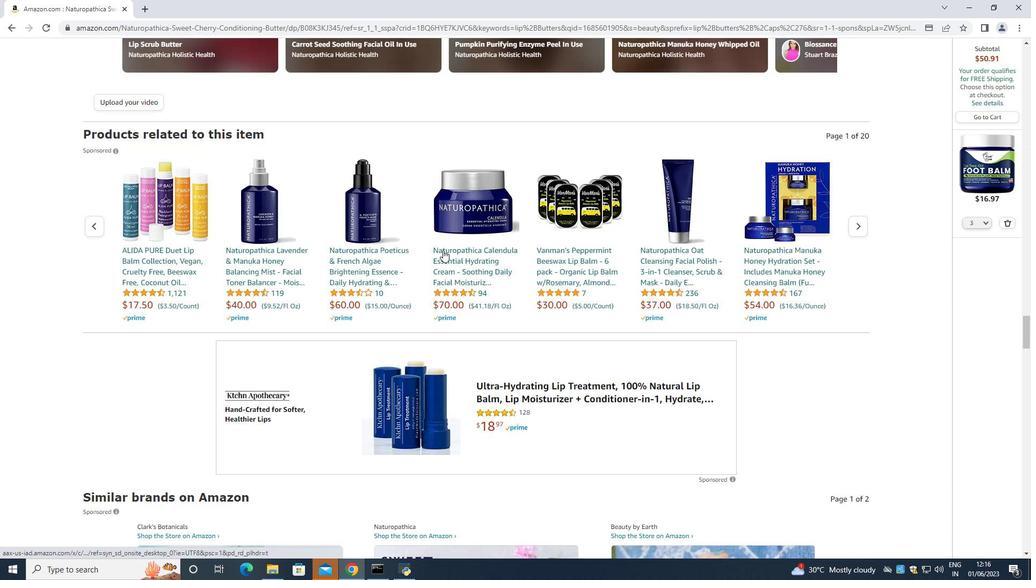 
Action: Mouse moved to (437, 242)
Screenshot: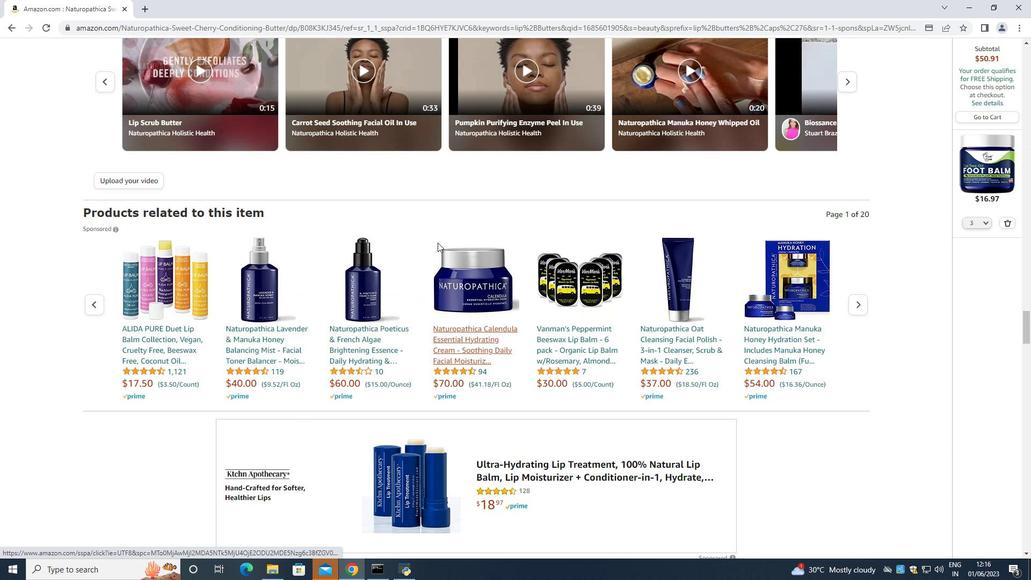 
Action: Mouse scrolled (437, 243) with delta (0, 0)
Screenshot: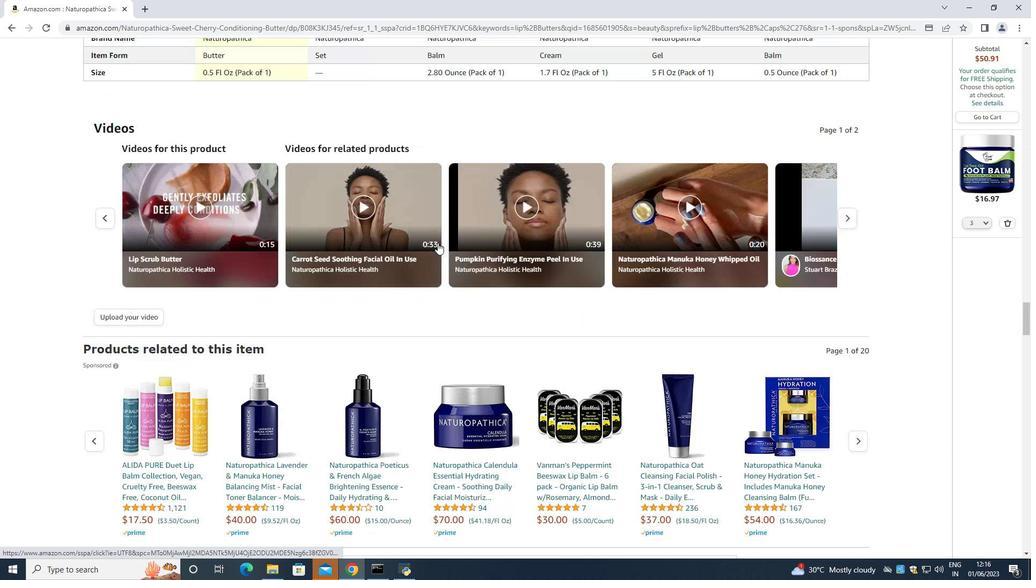 
Action: Mouse moved to (437, 242)
Screenshot: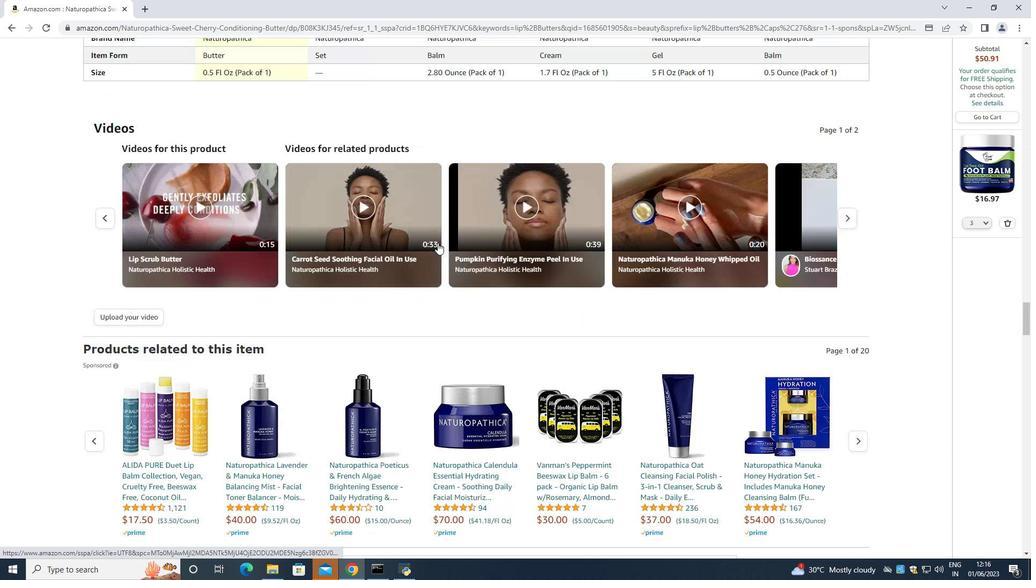 
Action: Mouse scrolled (437, 243) with delta (0, 0)
Screenshot: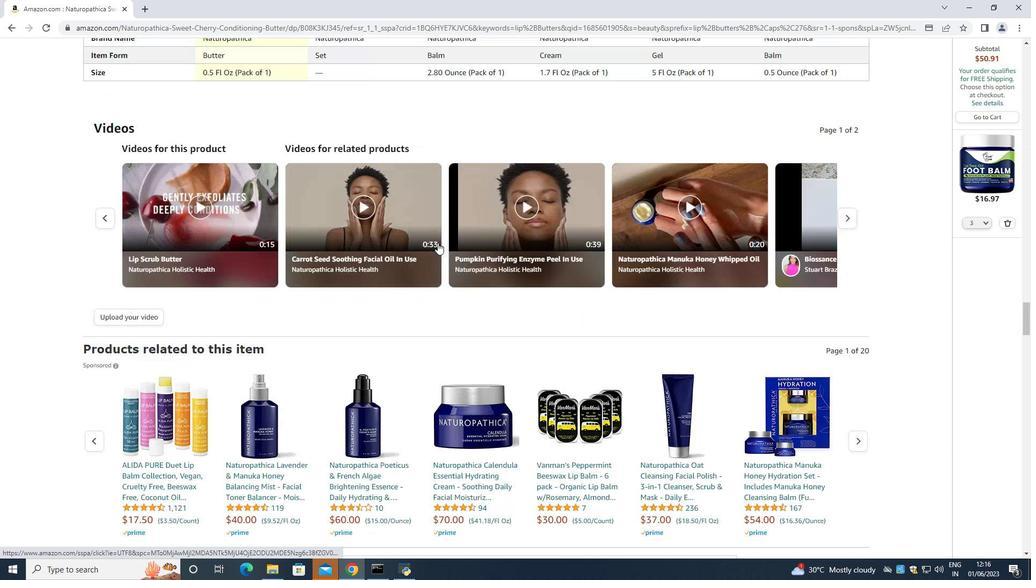 
Action: Mouse scrolled (437, 242) with delta (0, 0)
Screenshot: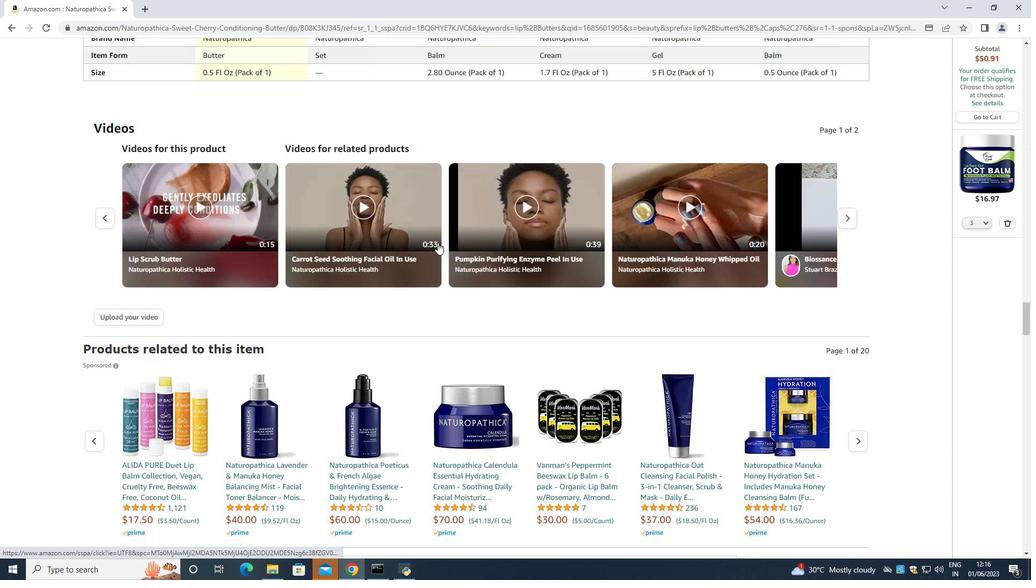 
Action: Mouse moved to (436, 239)
Screenshot: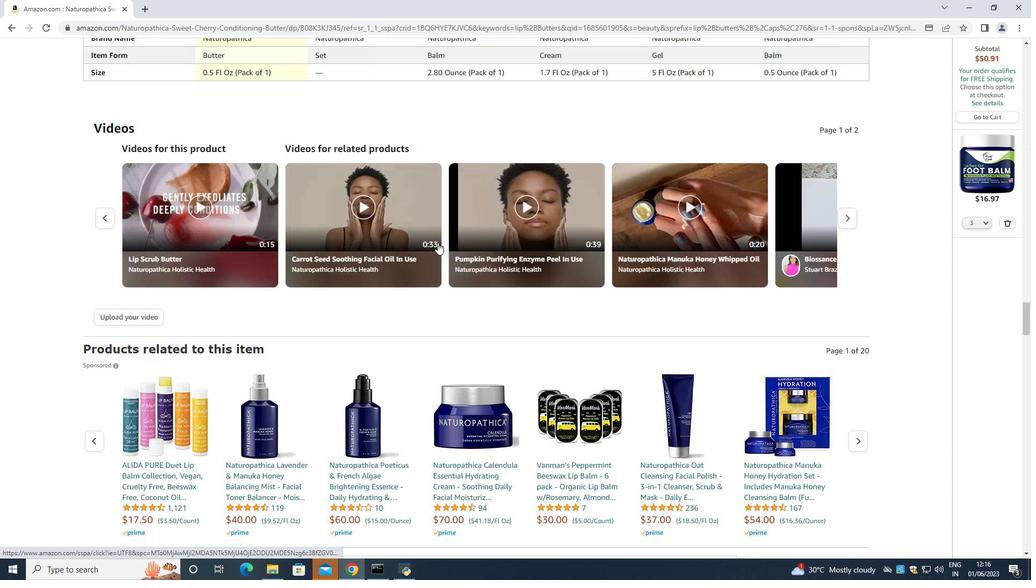 
Action: Mouse scrolled (436, 240) with delta (0, 0)
Screenshot: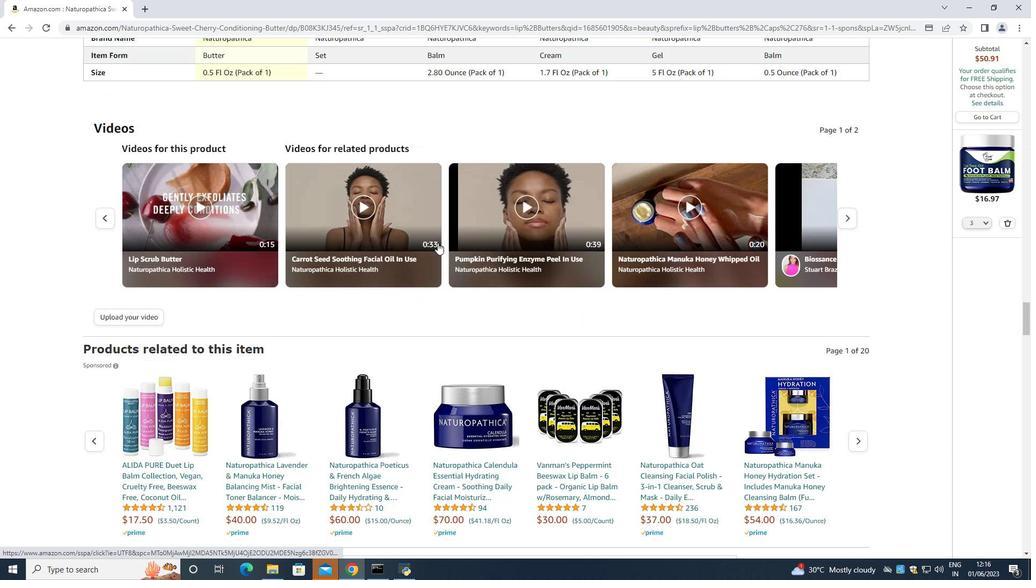 
Action: Mouse moved to (428, 220)
Screenshot: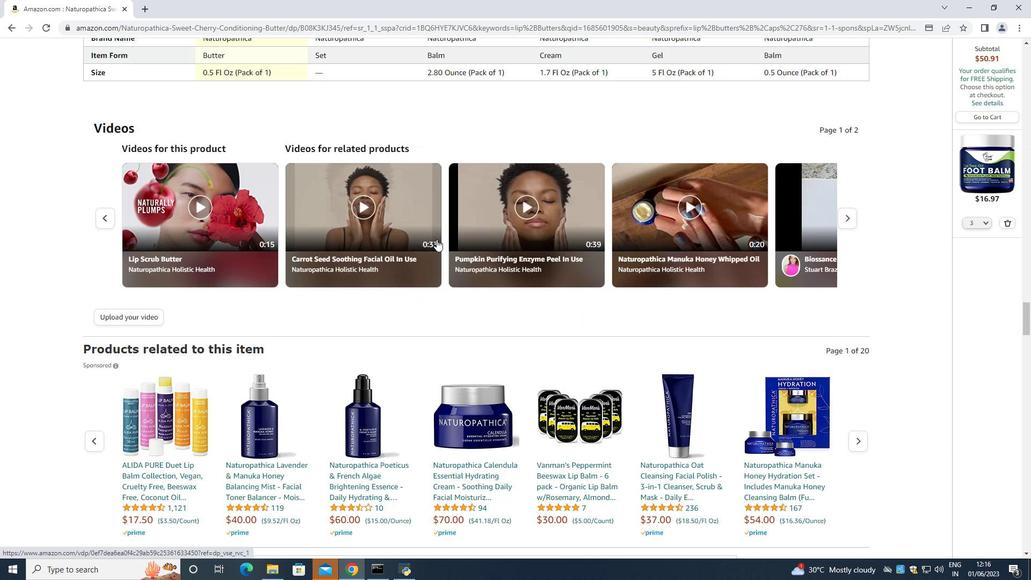 
Action: Mouse scrolled (428, 220) with delta (0, 0)
Screenshot: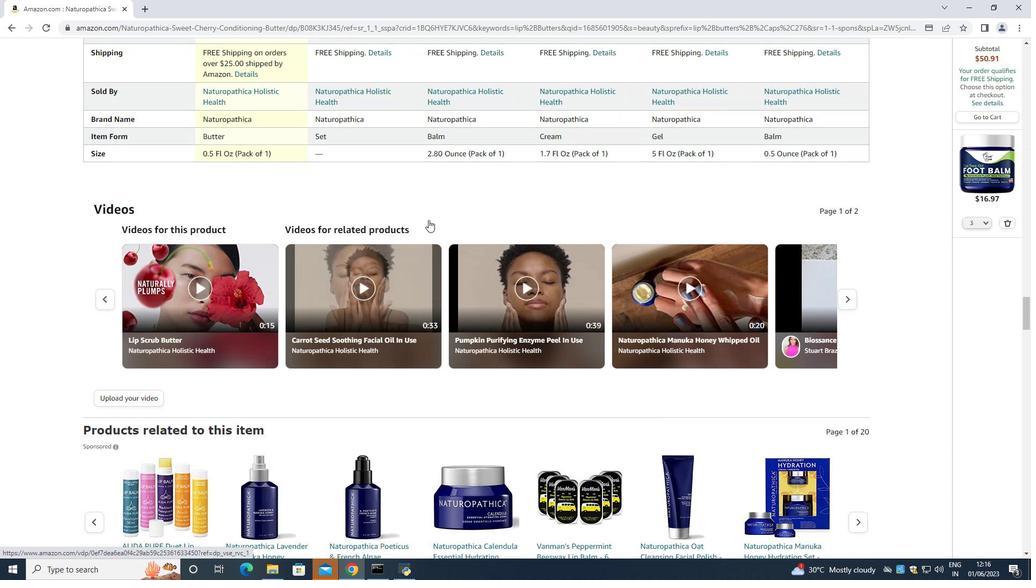 
Action: Mouse scrolled (428, 220) with delta (0, 0)
Screenshot: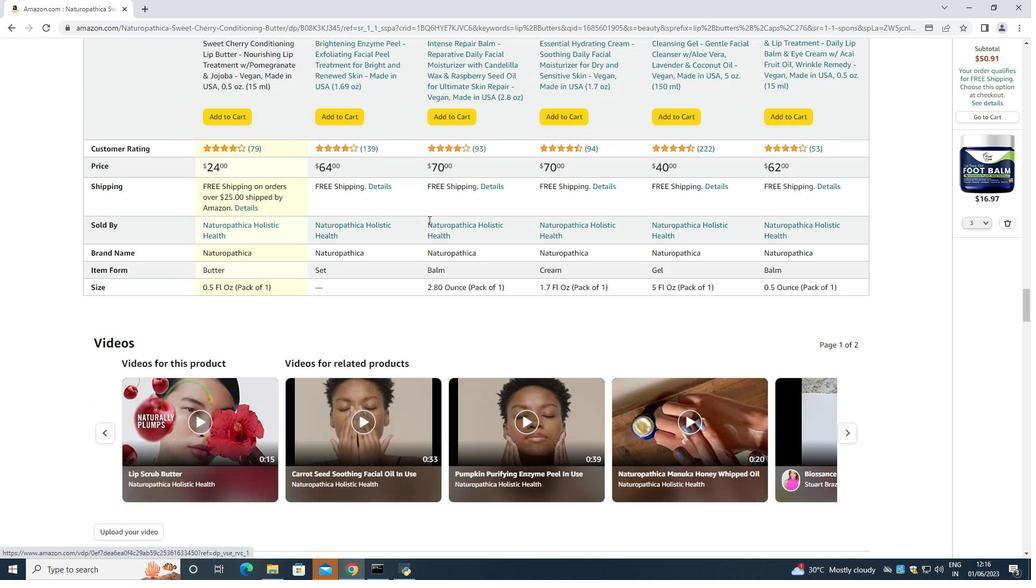 
Action: Mouse scrolled (428, 220) with delta (0, 0)
Screenshot: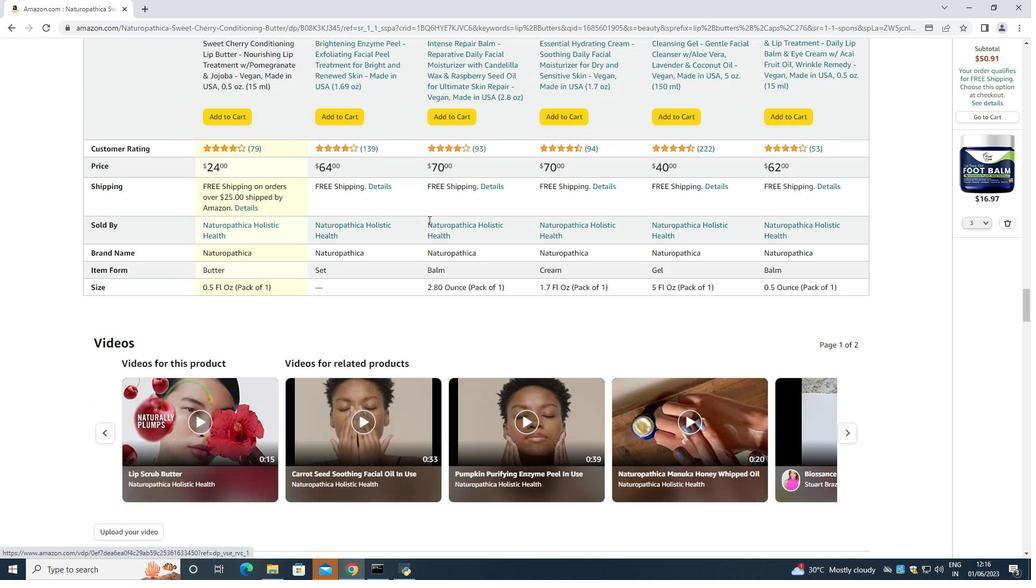 
Action: Mouse moved to (427, 218)
Screenshot: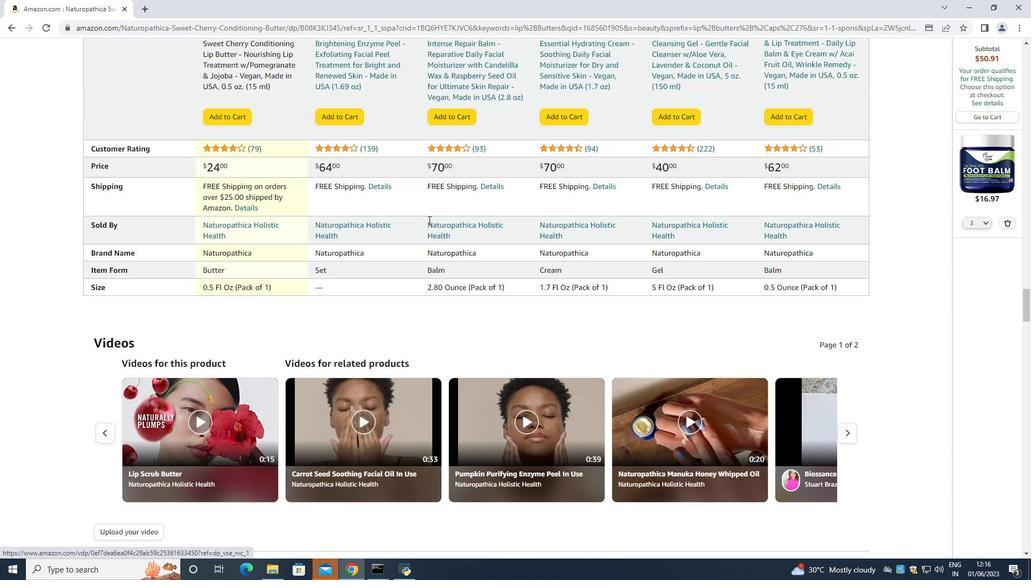 
Action: Mouse scrolled (427, 219) with delta (0, 0)
Screenshot: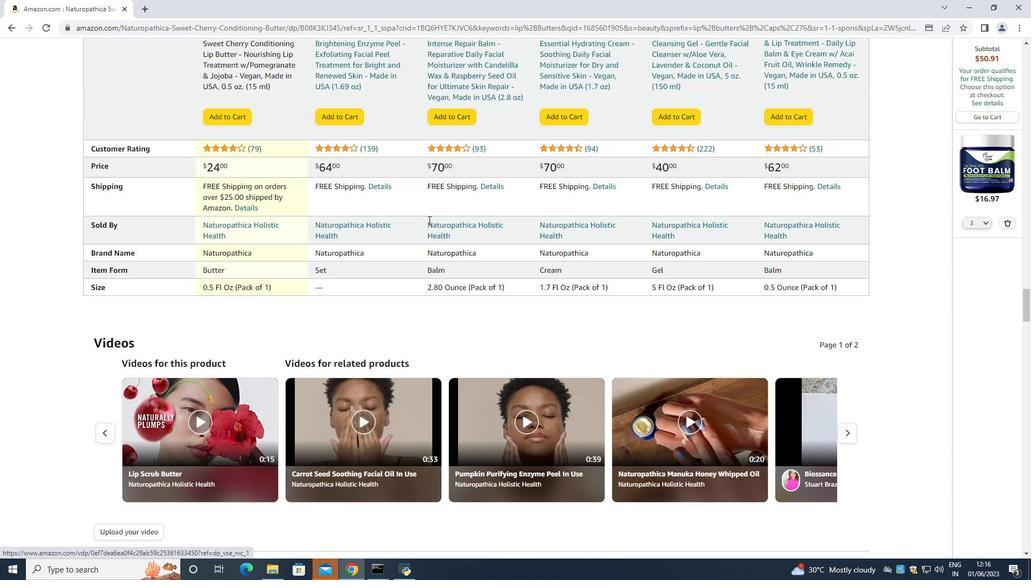 
Action: Mouse moved to (426, 213)
Screenshot: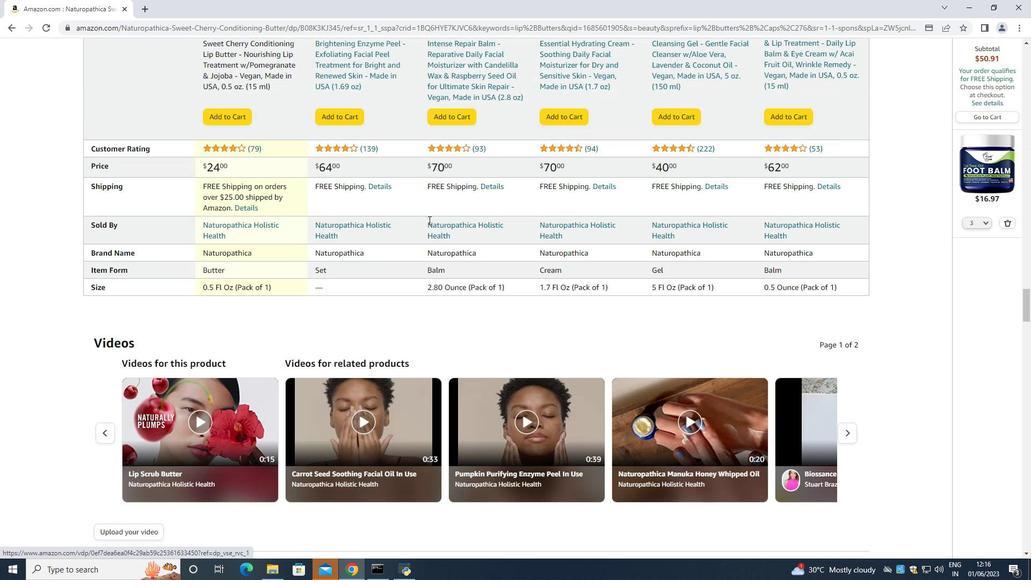
Action: Mouse scrolled (426, 216) with delta (0, 0)
Screenshot: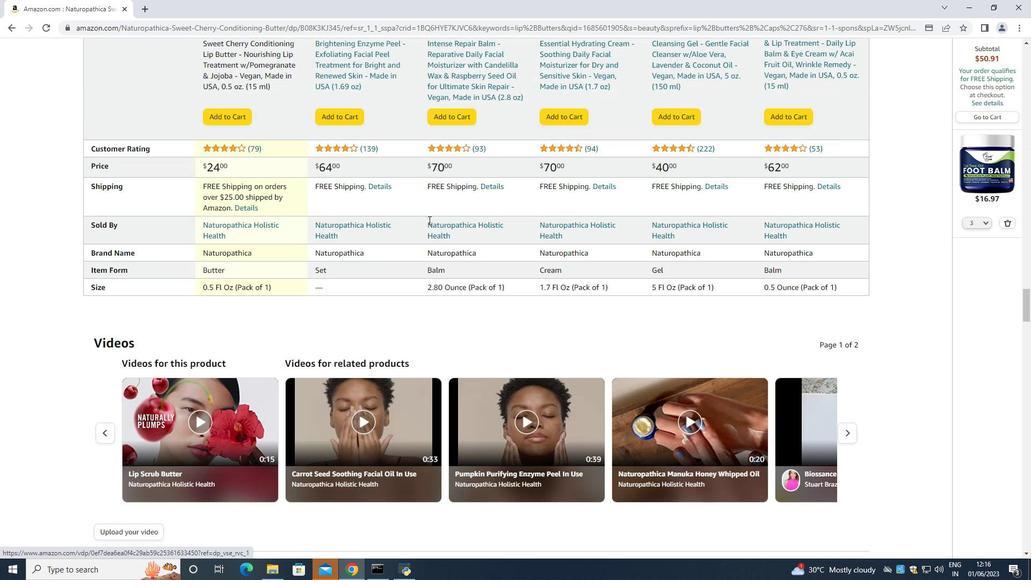 
Action: Mouse moved to (426, 293)
Screenshot: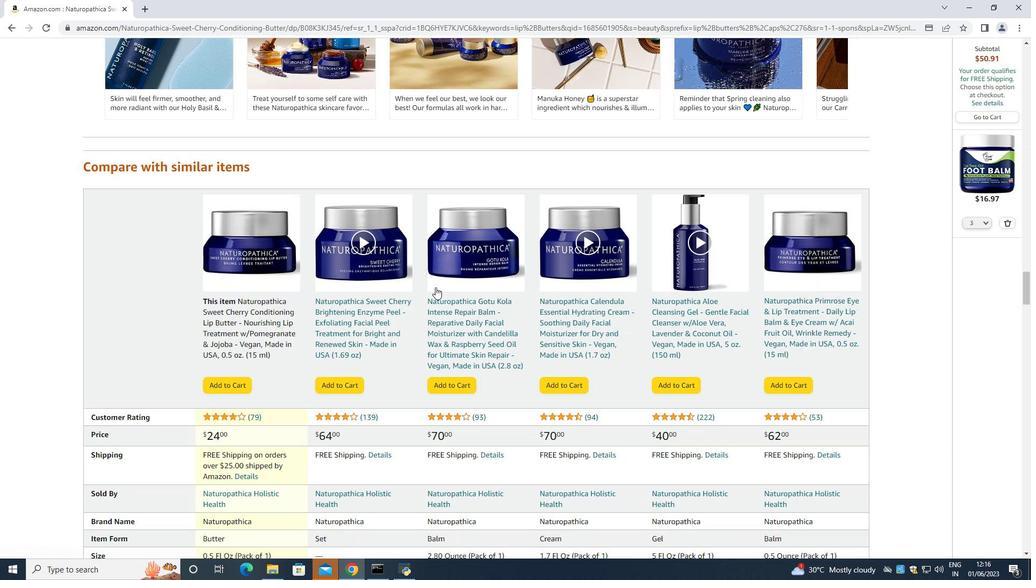 
Action: Mouse scrolled (426, 294) with delta (0, 0)
Screenshot: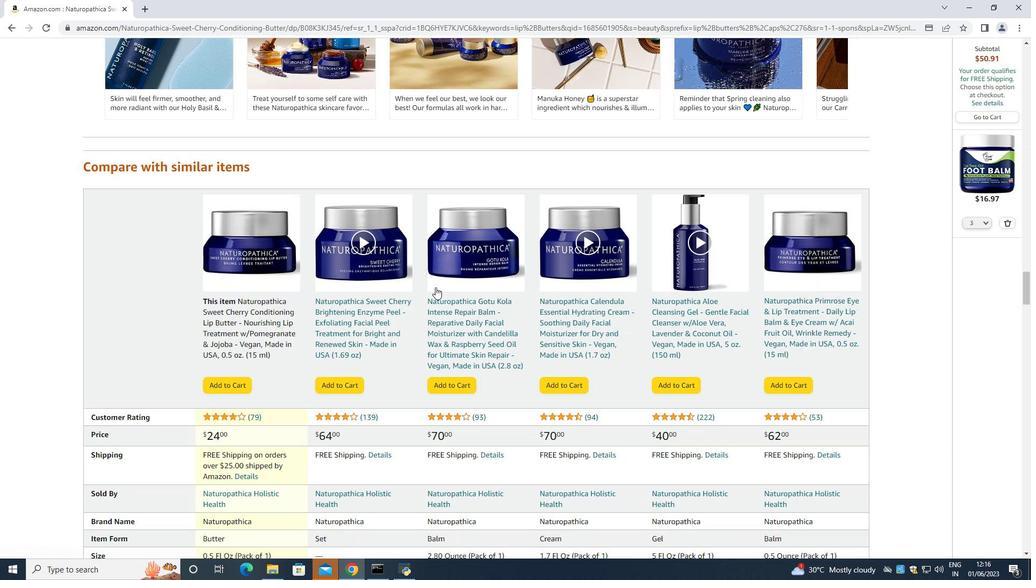 
Action: Mouse moved to (424, 292)
Screenshot: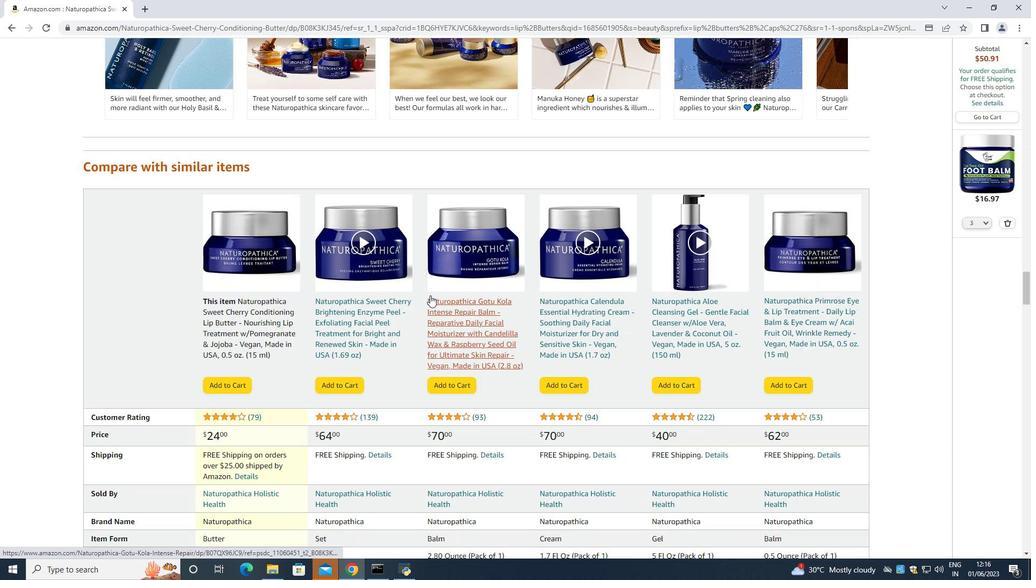 
Action: Mouse scrolled (424, 292) with delta (0, 0)
Screenshot: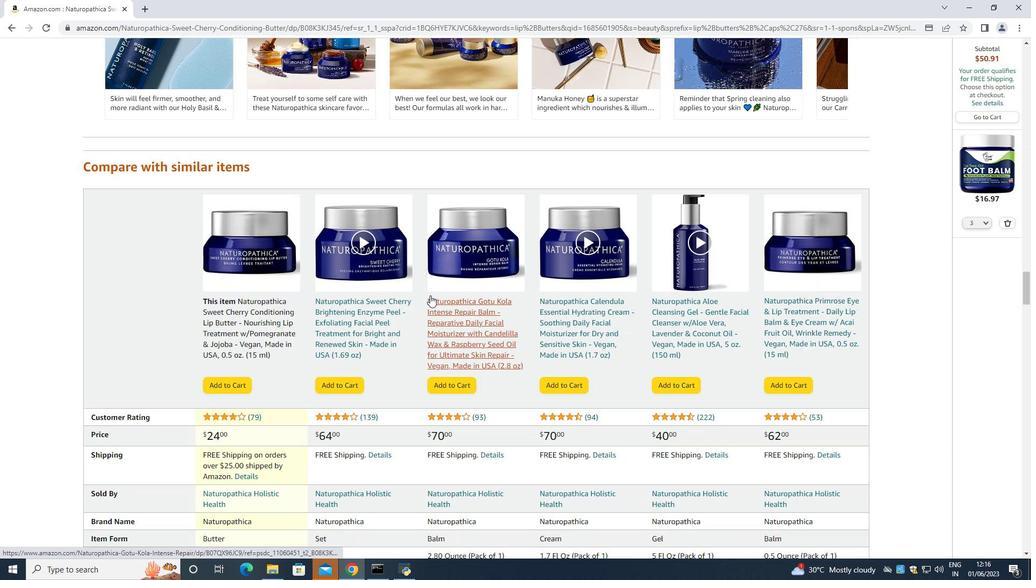 
Action: Mouse moved to (423, 291)
Screenshot: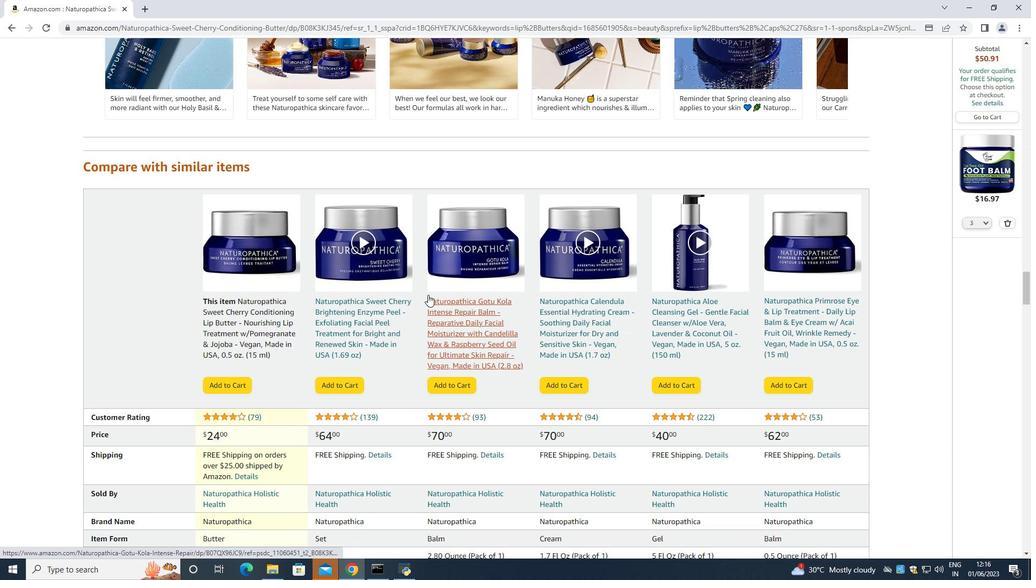 
Action: Mouse scrolled (423, 291) with delta (0, 0)
Screenshot: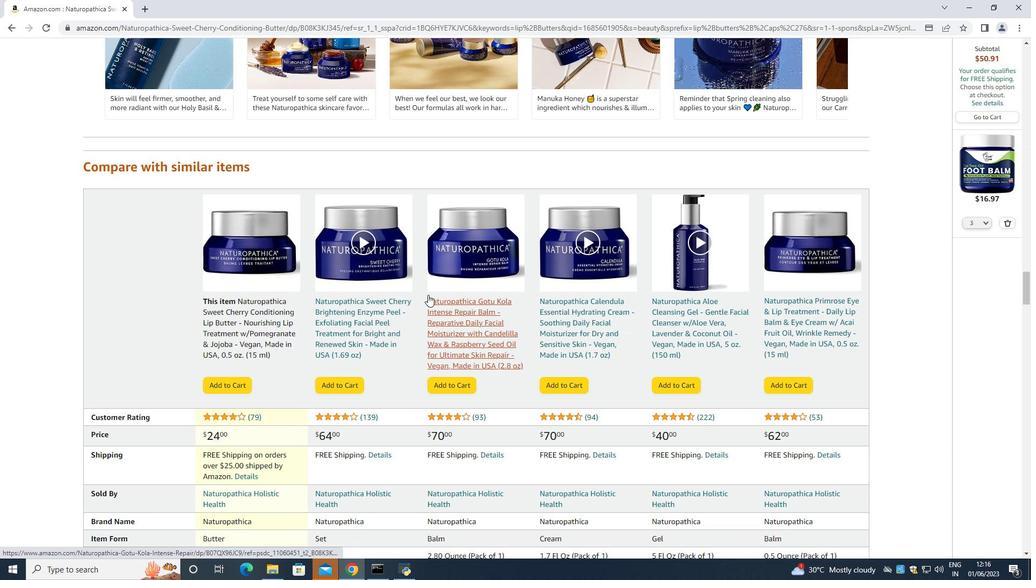 
Action: Mouse moved to (423, 317)
Screenshot: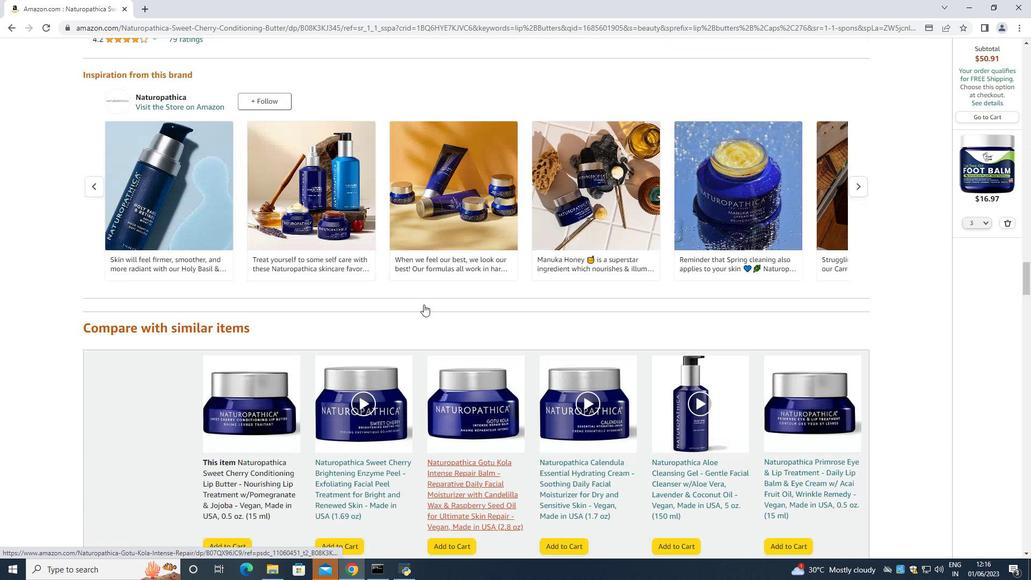 
Action: Mouse scrolled (423, 317) with delta (0, 0)
Screenshot: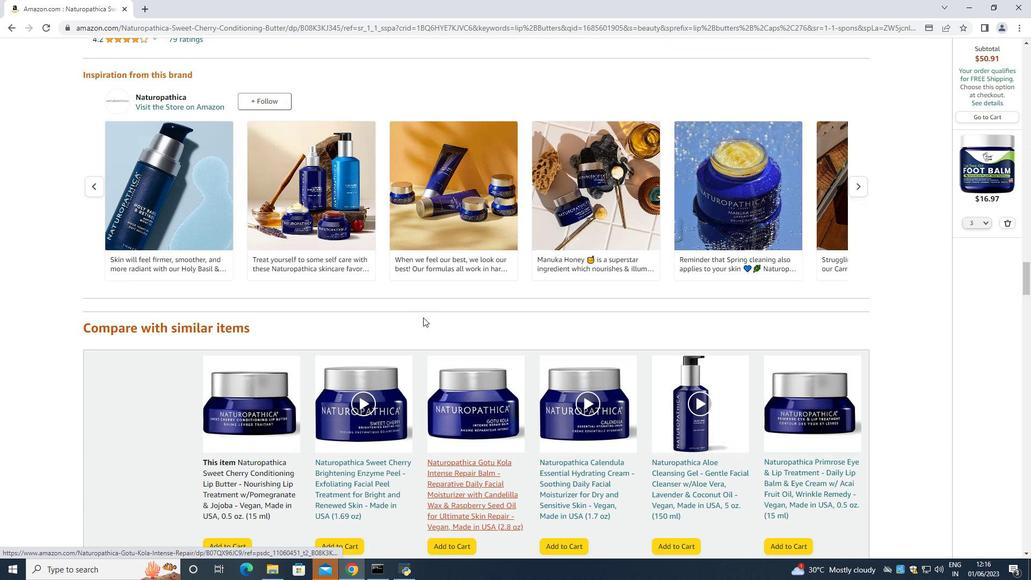 
Action: Mouse moved to (422, 317)
Screenshot: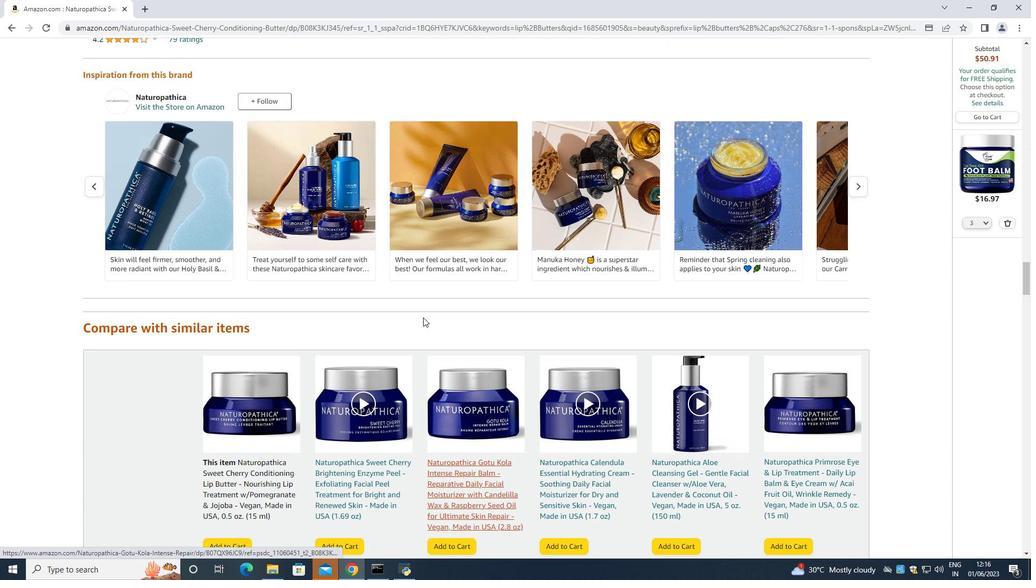 
Action: Mouse scrolled (422, 318) with delta (0, 0)
Screenshot: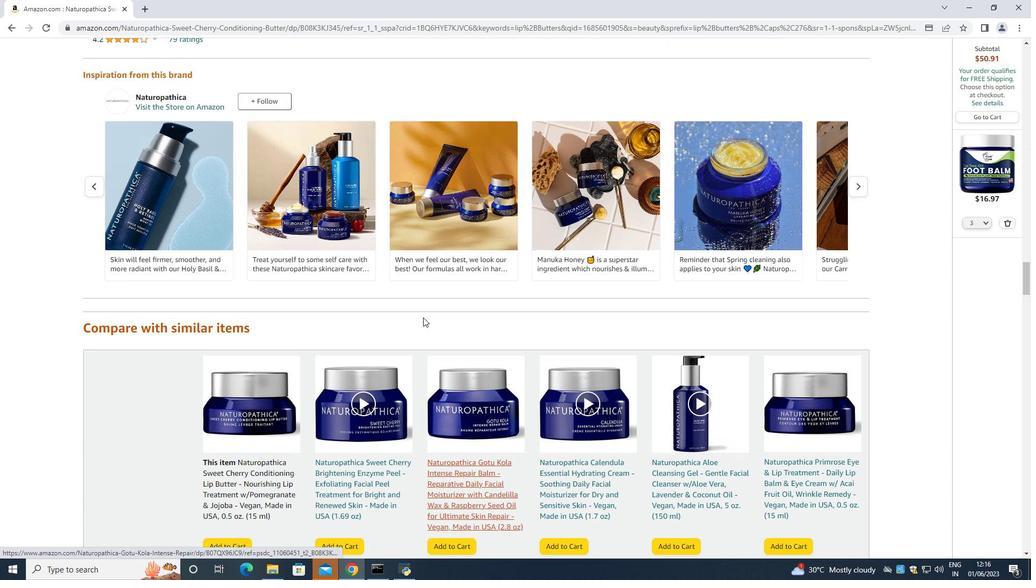 
Action: Mouse moved to (421, 317)
Screenshot: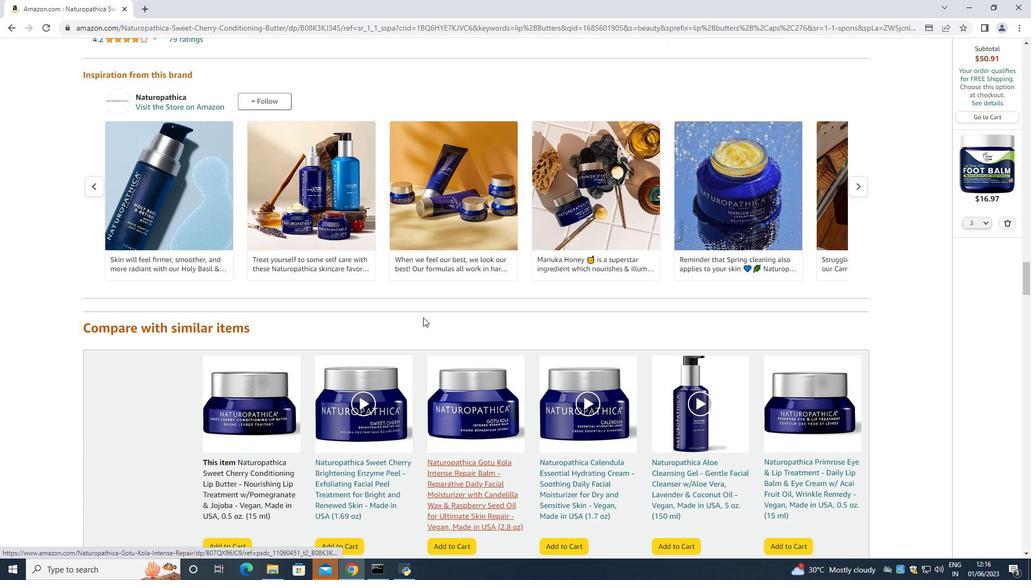 
Action: Mouse scrolled (421, 318) with delta (0, 0)
Screenshot: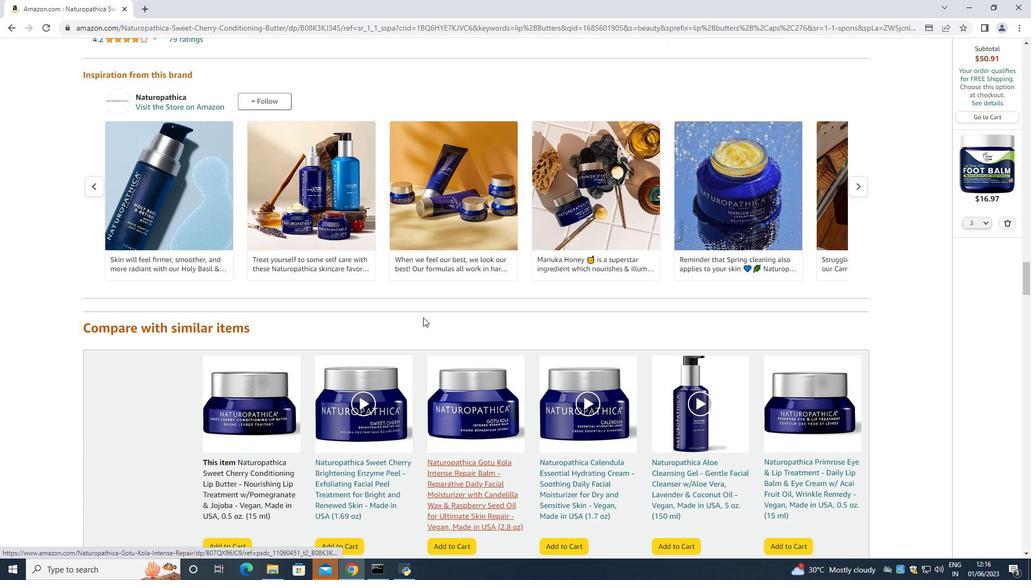 
Action: Mouse moved to (742, 373)
Screenshot: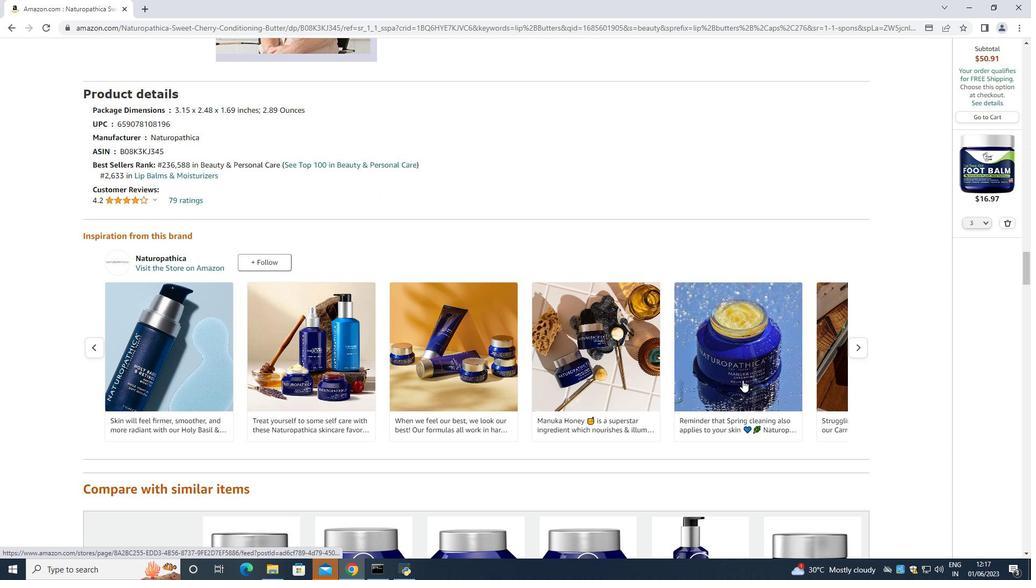 
Action: Mouse scrolled (742, 374) with delta (0, 0)
Screenshot: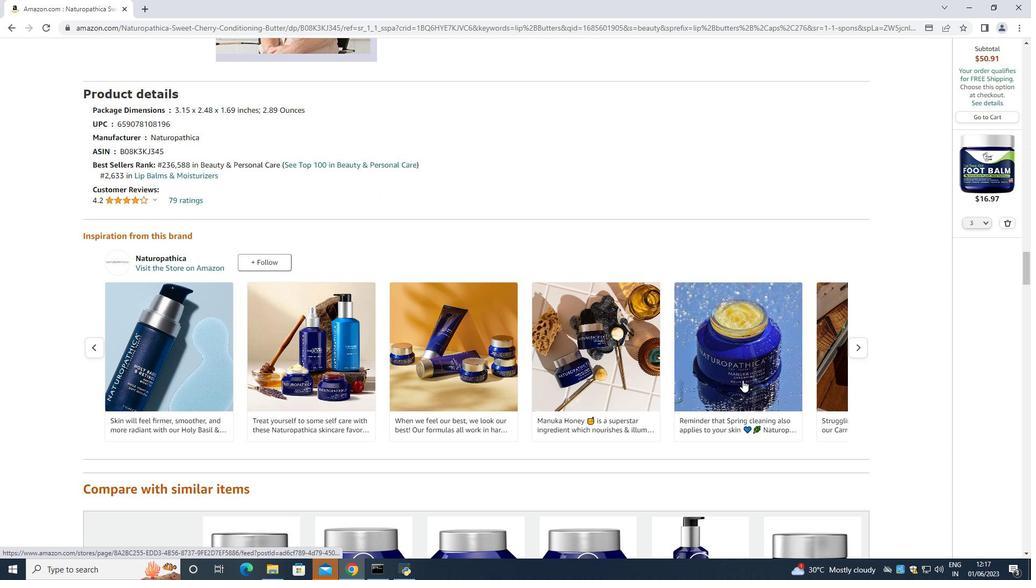 
Action: Mouse moved to (742, 370)
Screenshot: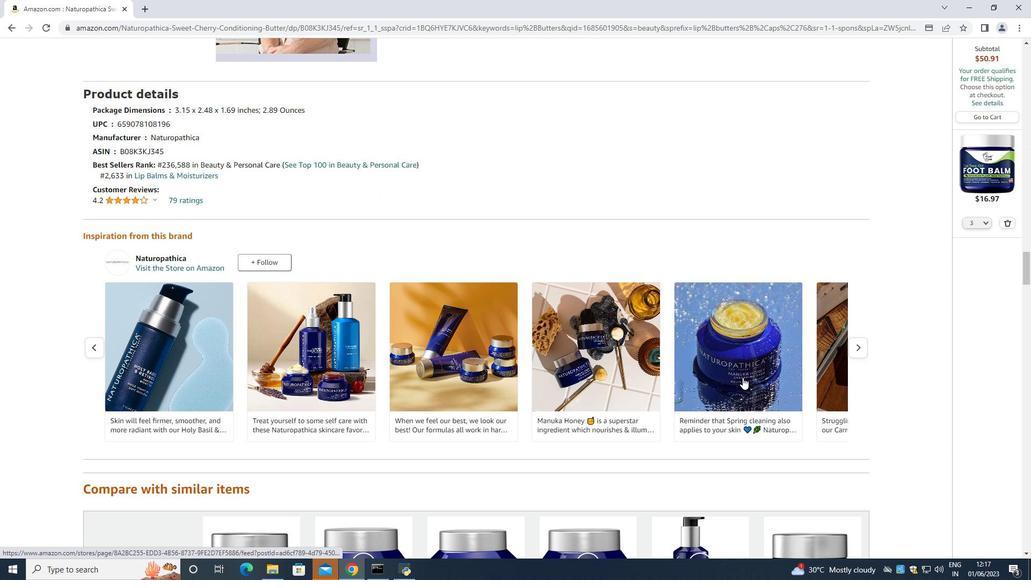 
Action: Mouse scrolled (742, 371) with delta (0, 0)
Screenshot: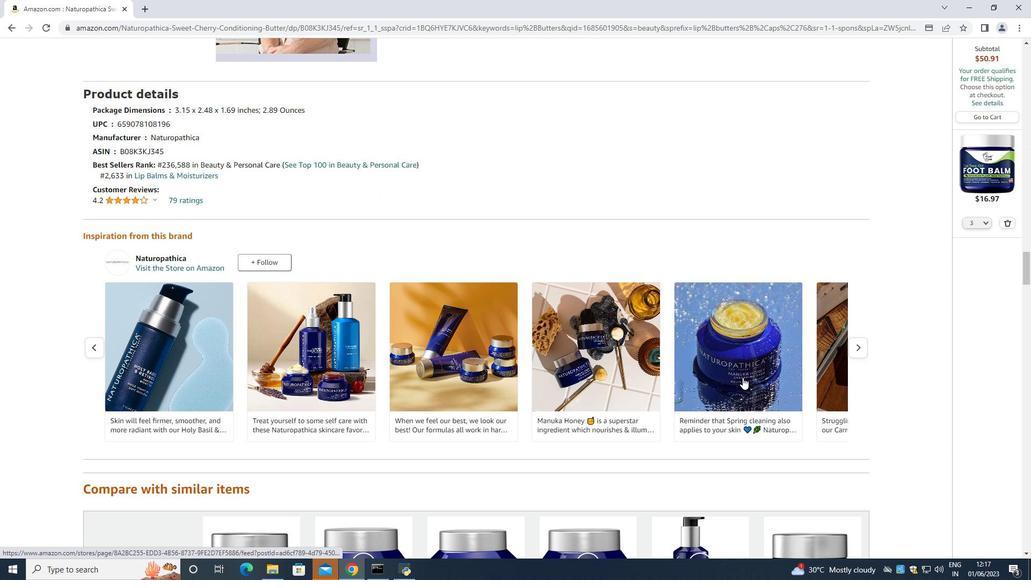 
Action: Mouse moved to (741, 367)
Screenshot: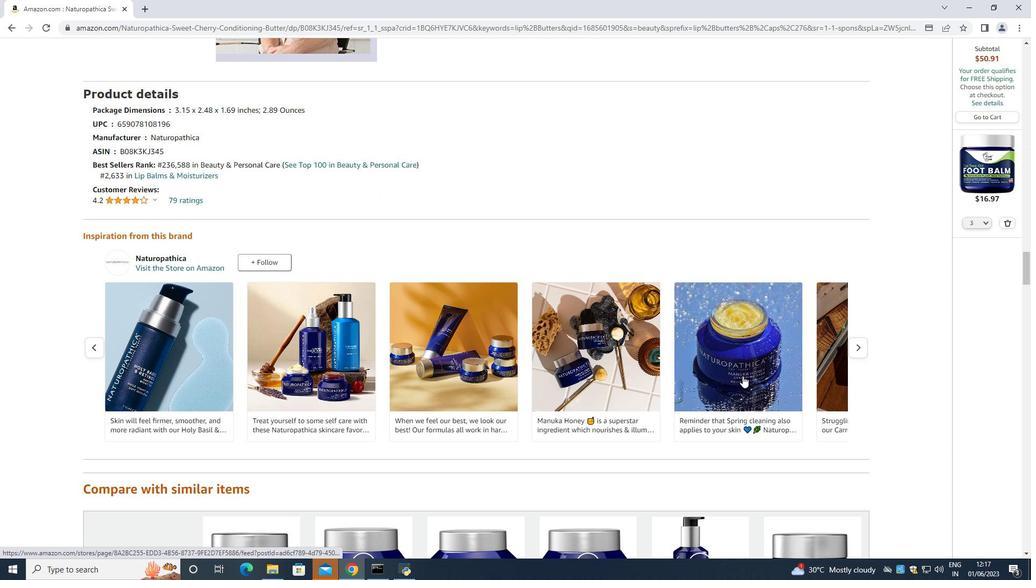 
Action: Mouse scrolled (741, 367) with delta (0, 0)
Screenshot: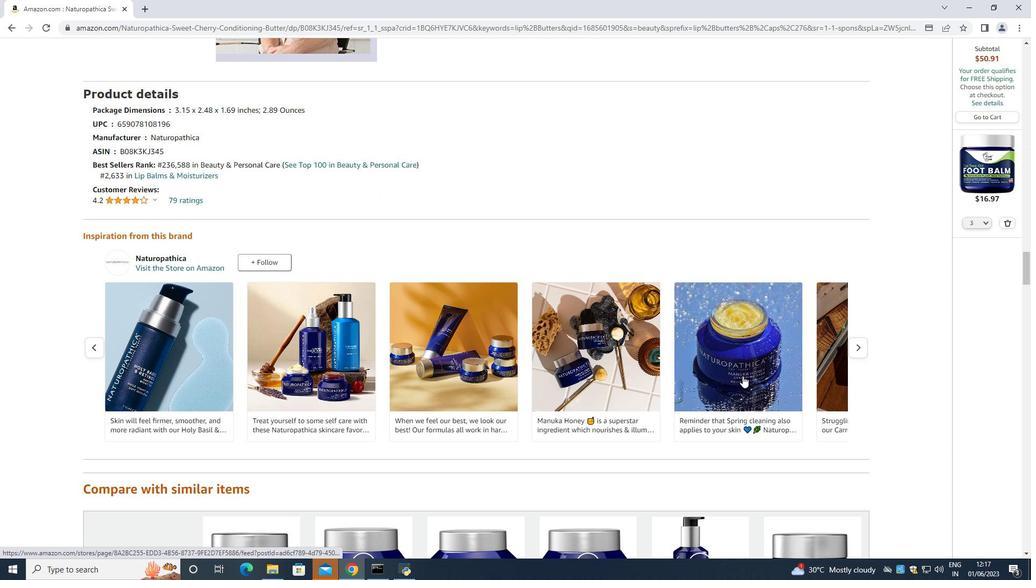 
Action: Mouse moved to (732, 352)
Screenshot: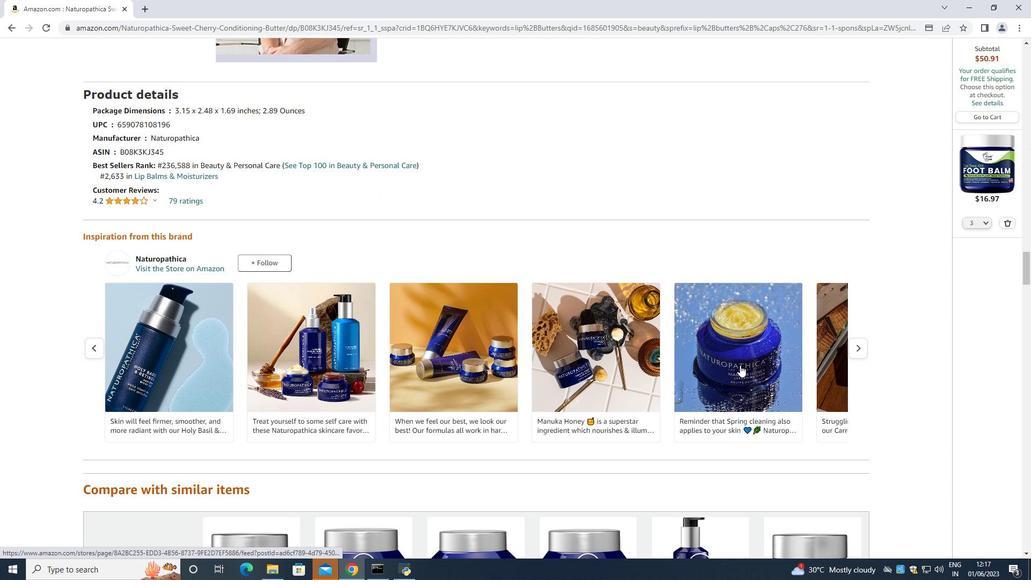
Action: Mouse scrolled (732, 352) with delta (0, 0)
Screenshot: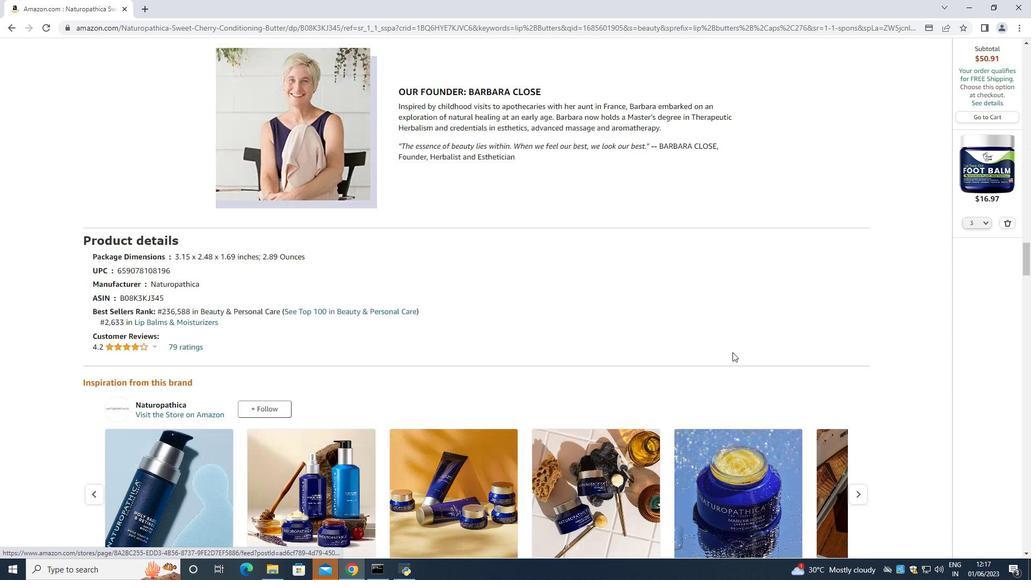 
Action: Mouse scrolled (732, 352) with delta (0, 0)
Screenshot: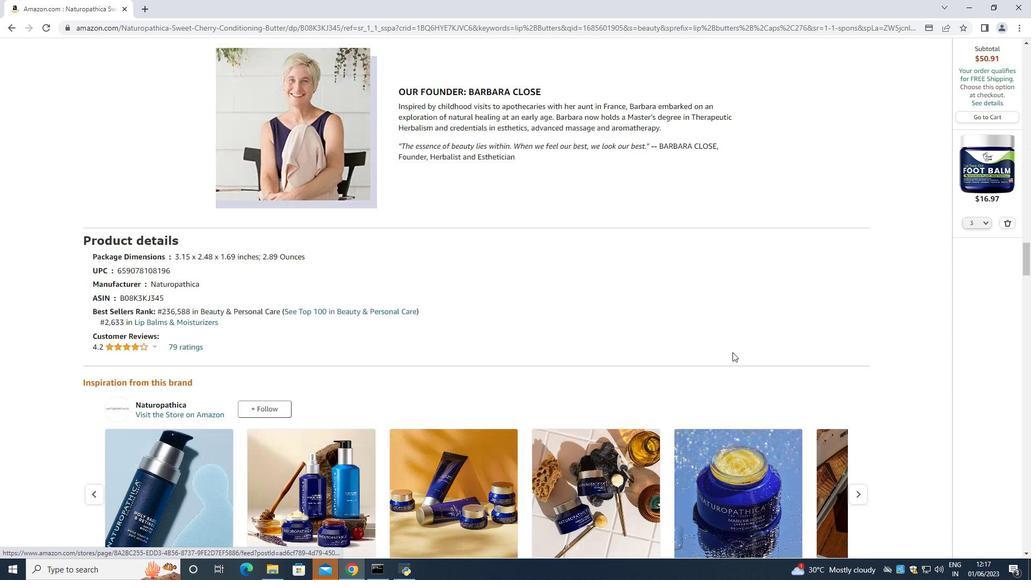 
Action: Mouse scrolled (732, 352) with delta (0, 0)
Screenshot: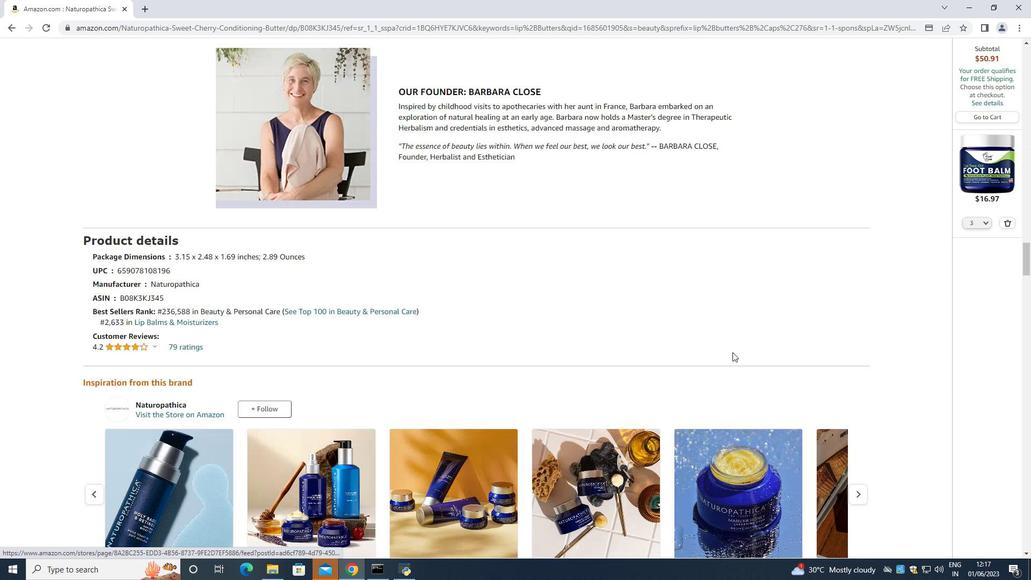 
Action: Mouse scrolled (732, 352) with delta (0, 0)
Screenshot: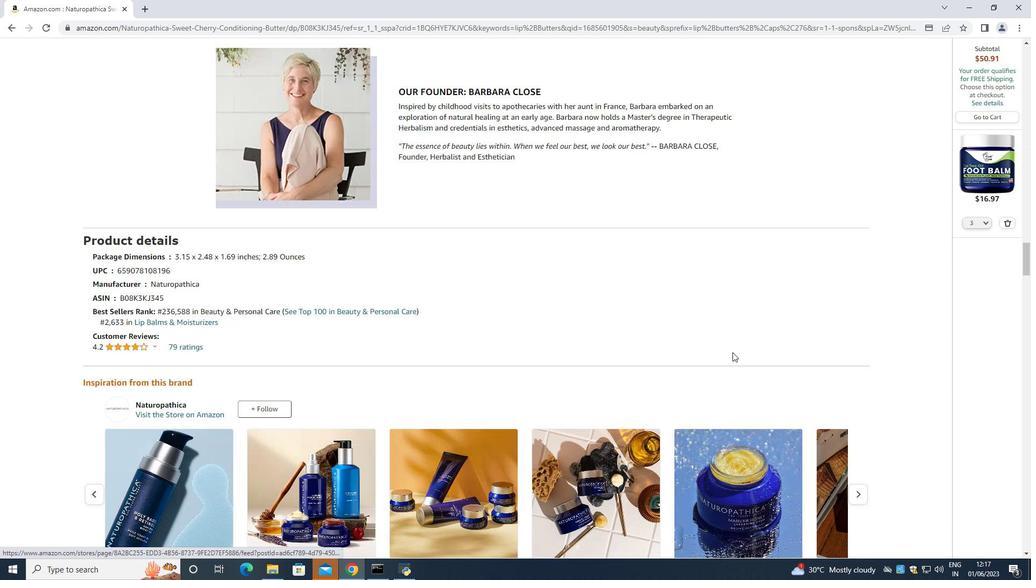 
Action: Mouse scrolled (732, 352) with delta (0, 0)
Screenshot: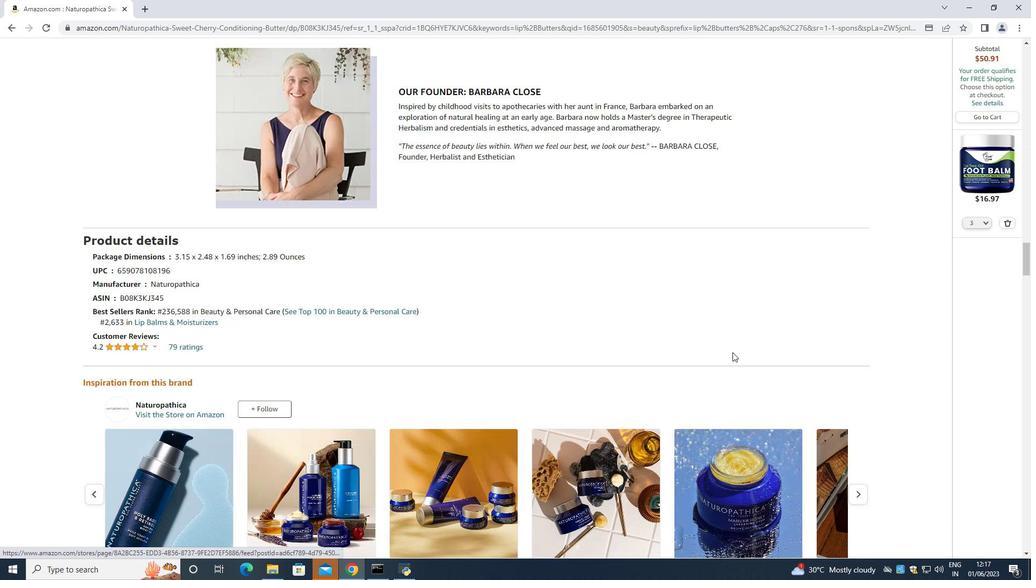 
Action: Mouse moved to (730, 348)
Screenshot: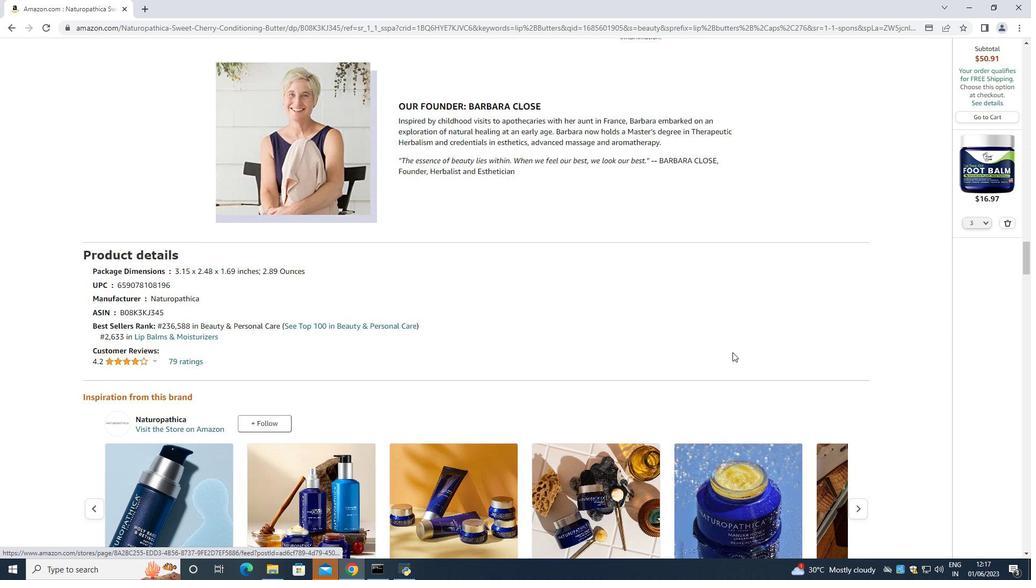 
Action: Mouse scrolled (730, 349) with delta (0, 0)
Screenshot: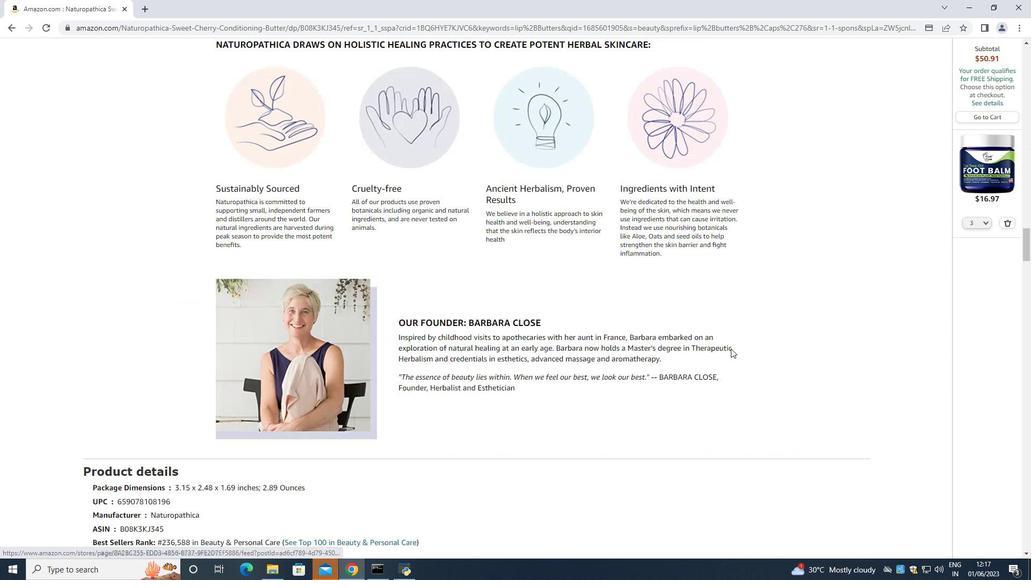 
Action: Mouse scrolled (730, 349) with delta (0, 0)
Screenshot: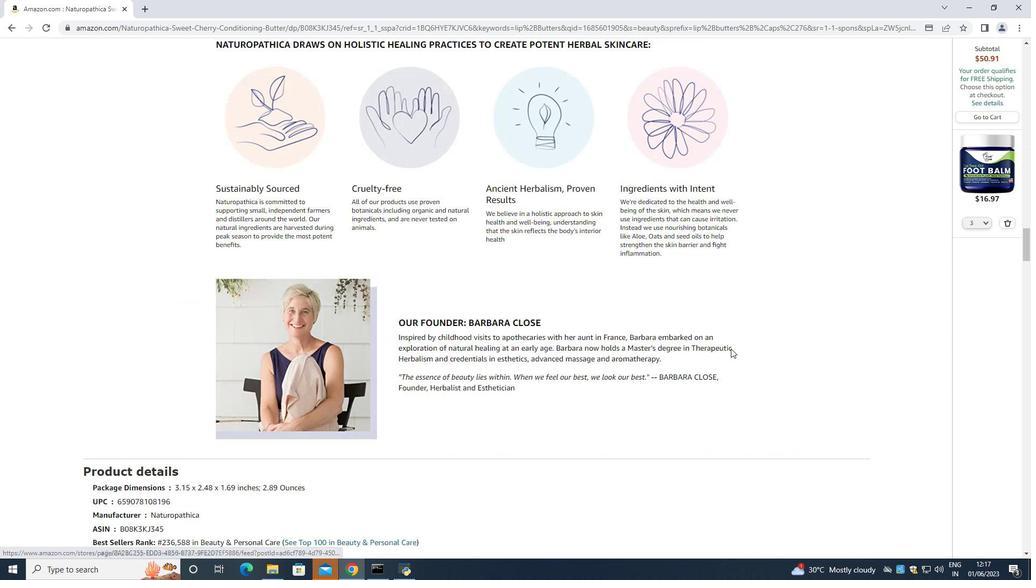 
Action: Mouse scrolled (730, 349) with delta (0, 0)
Screenshot: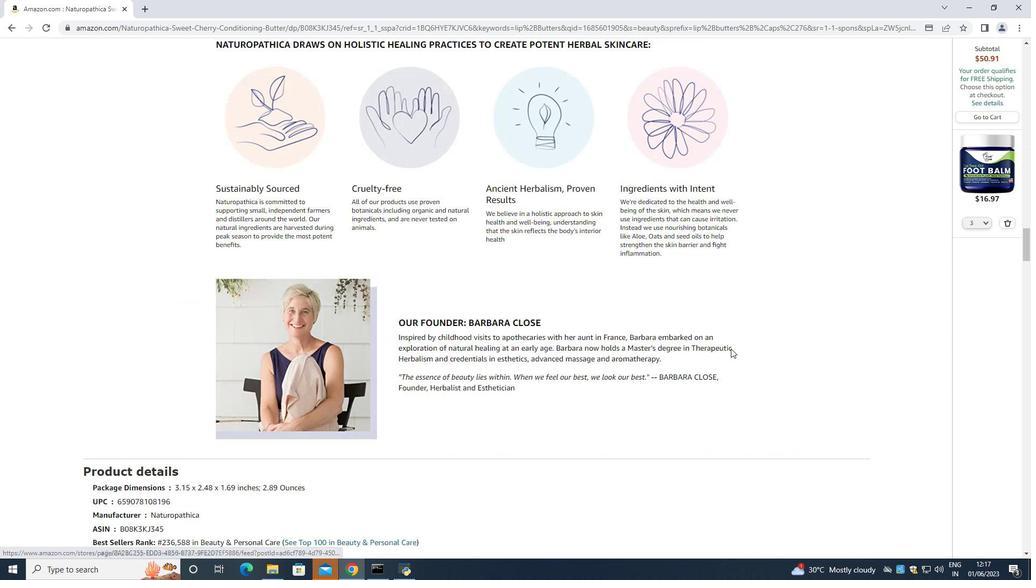 
Action: Mouse scrolled (730, 349) with delta (0, 0)
Screenshot: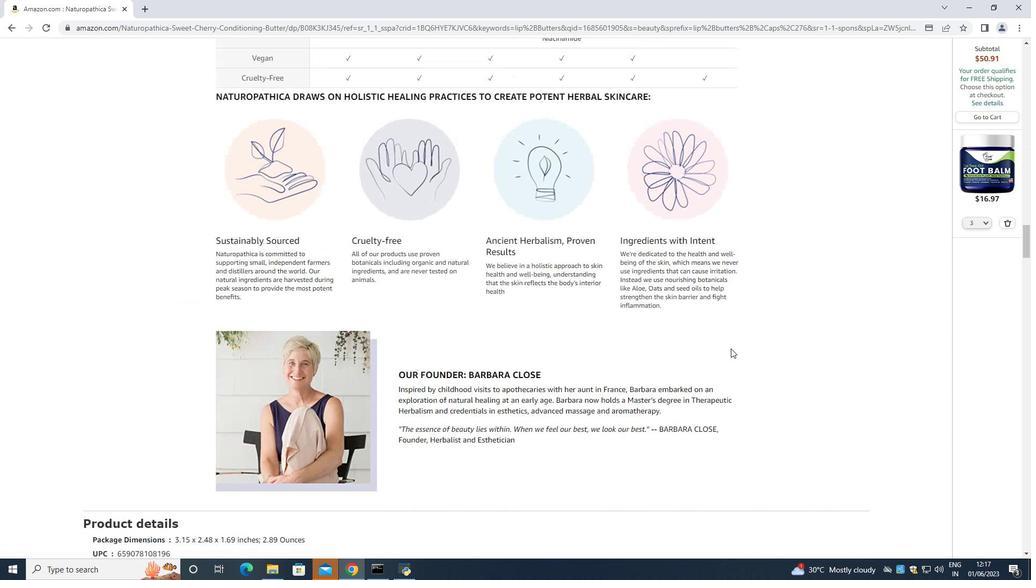 
Action: Mouse scrolled (730, 349) with delta (0, 0)
Screenshot: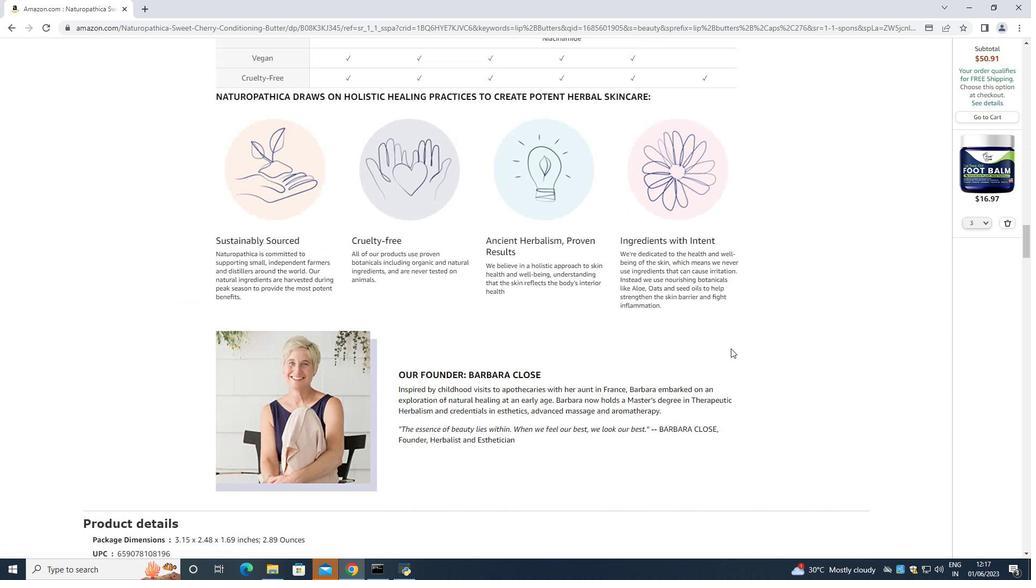 
Action: Mouse moved to (729, 347)
Screenshot: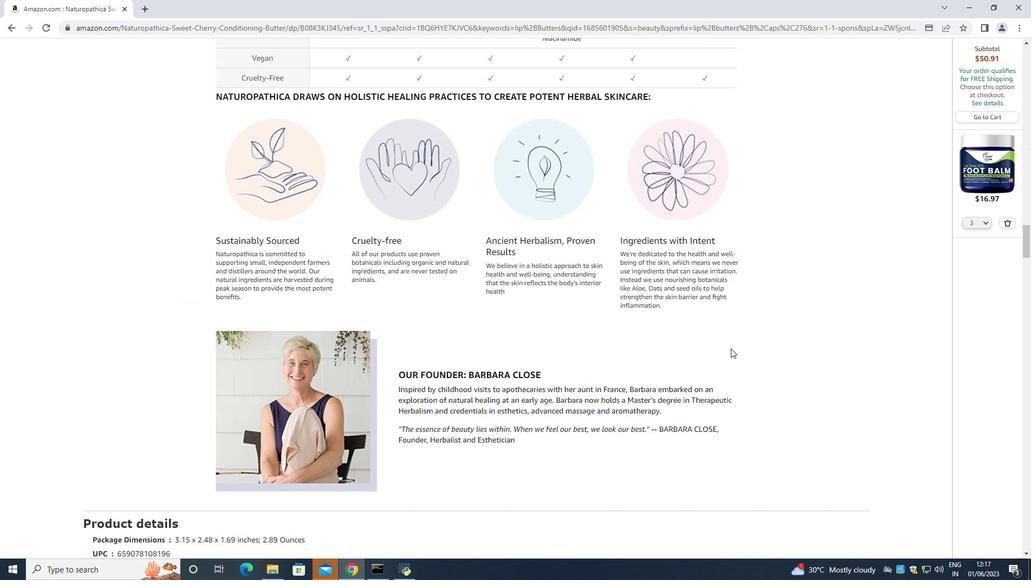 
Action: Mouse scrolled (729, 346) with delta (0, 0)
Screenshot: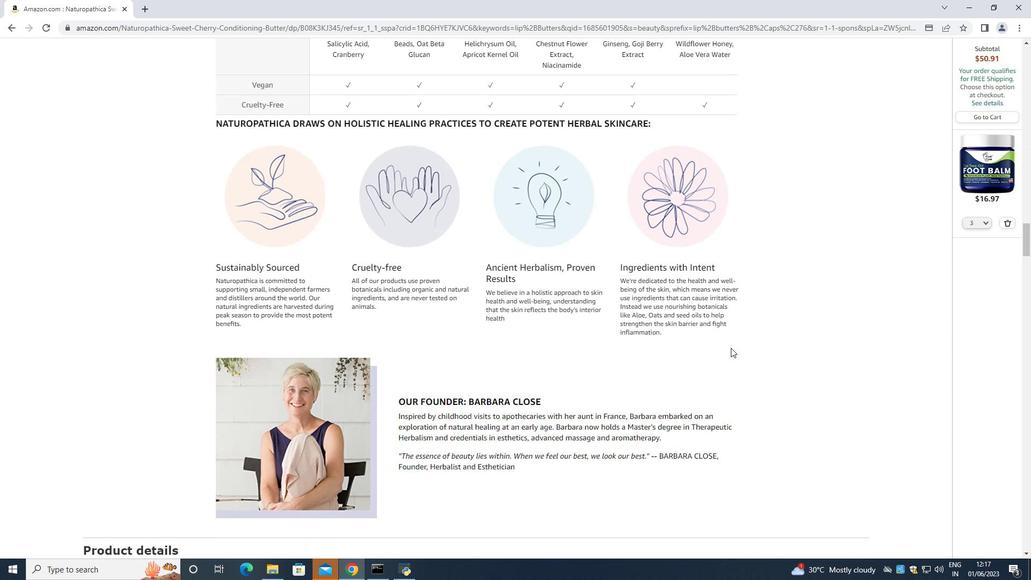 
Action: Mouse moved to (729, 347)
Screenshot: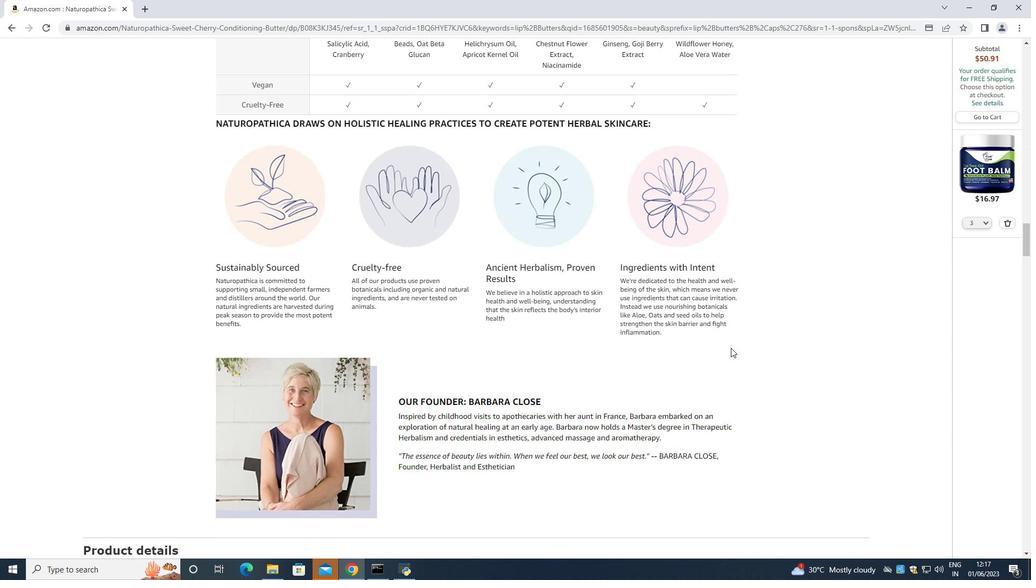 
Action: Mouse scrolled (729, 348) with delta (0, 0)
Screenshot: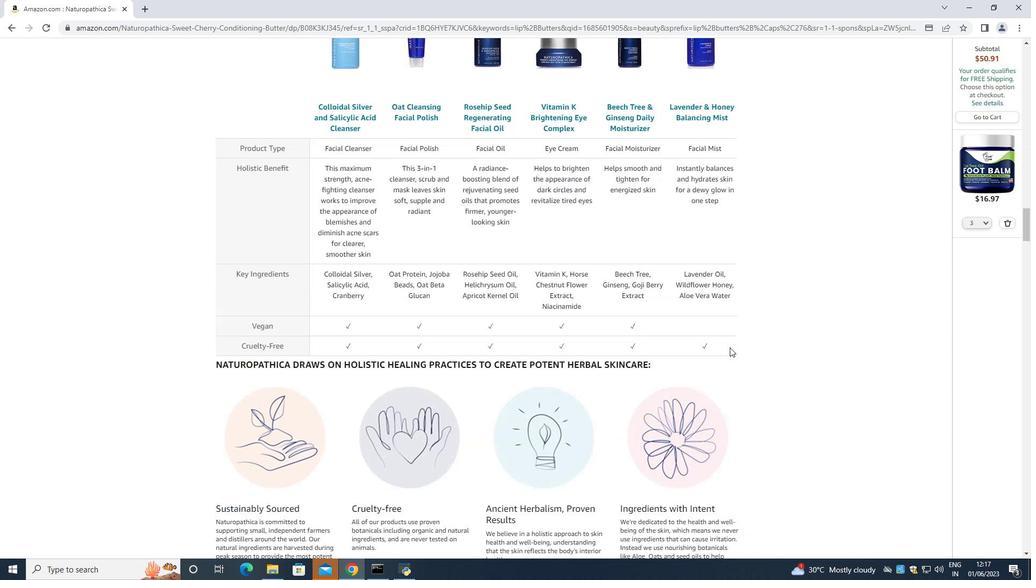 
Action: Mouse scrolled (729, 348) with delta (0, 0)
Screenshot: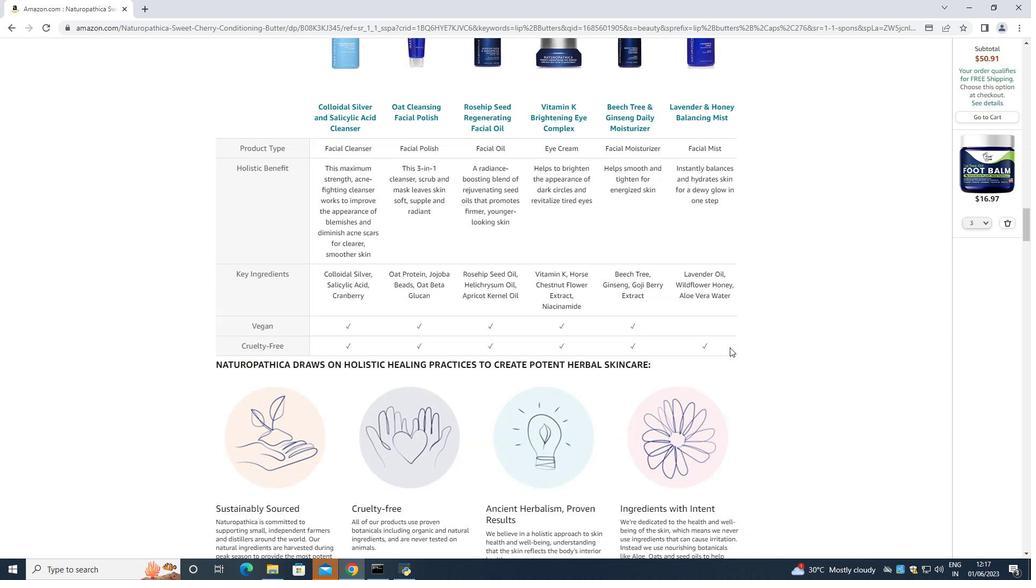 
Action: Mouse moved to (727, 346)
Screenshot: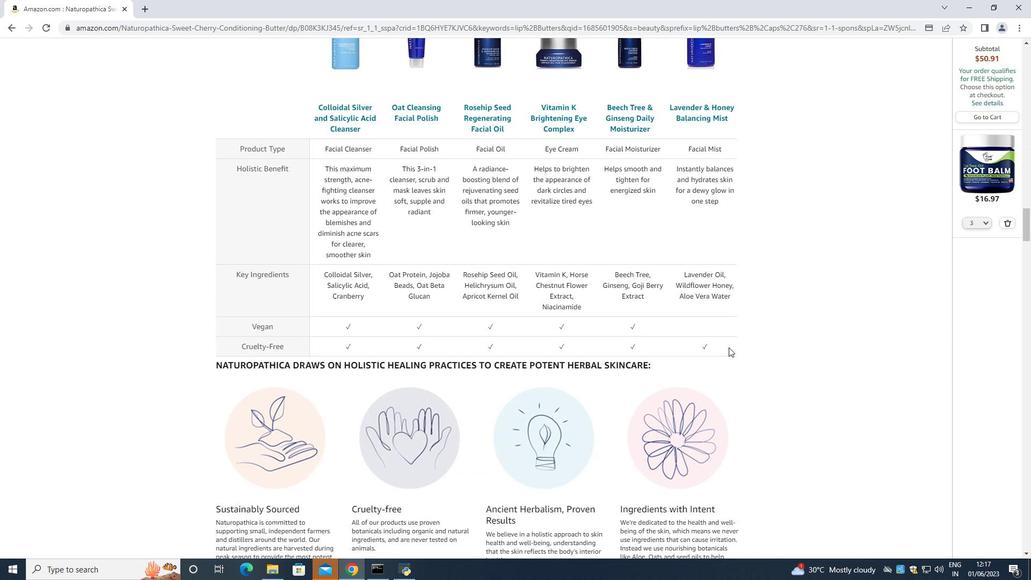 
Action: Mouse scrolled (727, 346) with delta (0, 0)
Screenshot: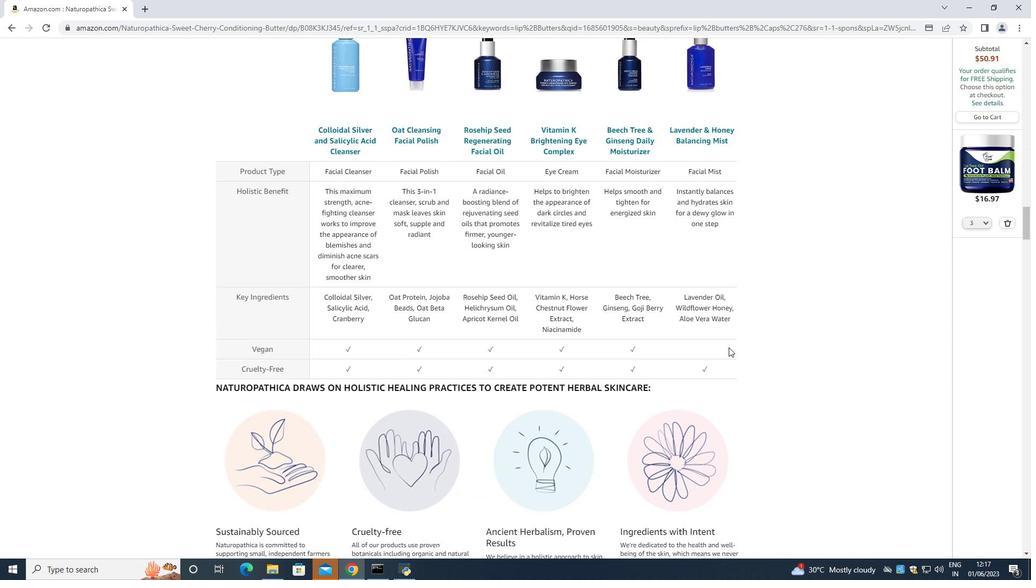 
Action: Mouse moved to (717, 299)
Screenshot: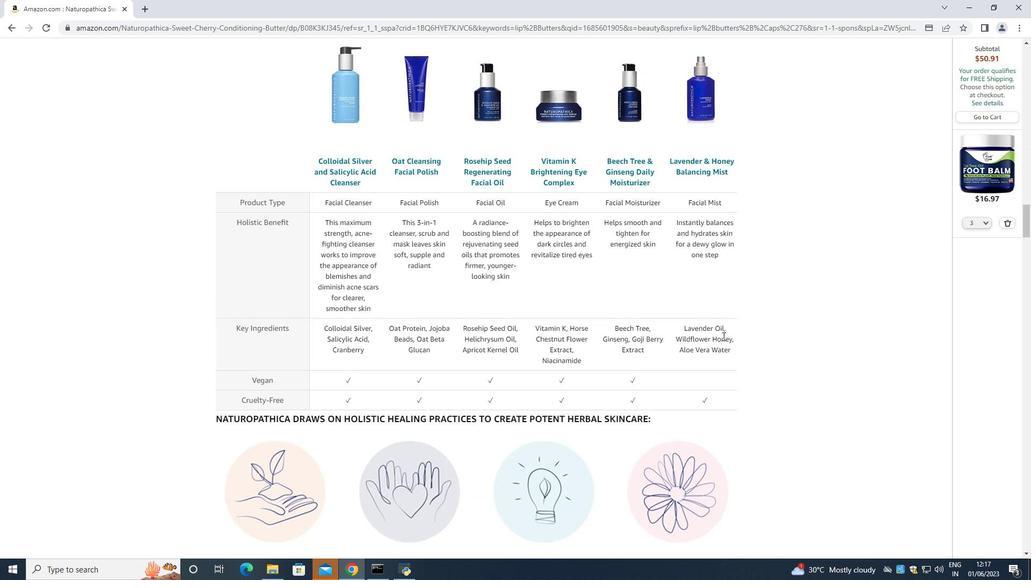 
Action: Mouse scrolled (717, 300) with delta (0, 0)
Screenshot: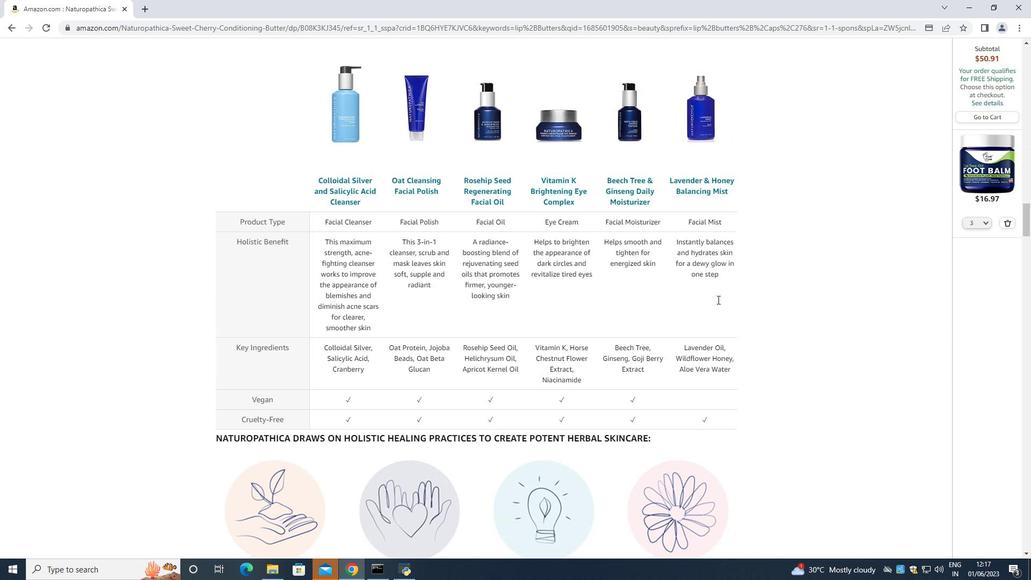 
Action: Mouse scrolled (717, 300) with delta (0, 0)
Screenshot: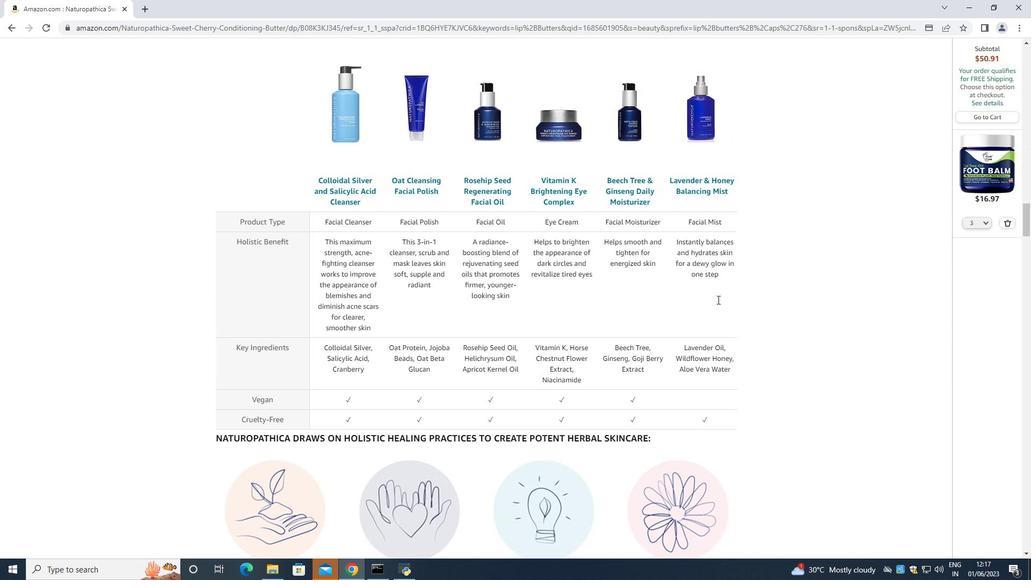 
Action: Mouse scrolled (717, 300) with delta (0, 0)
Screenshot: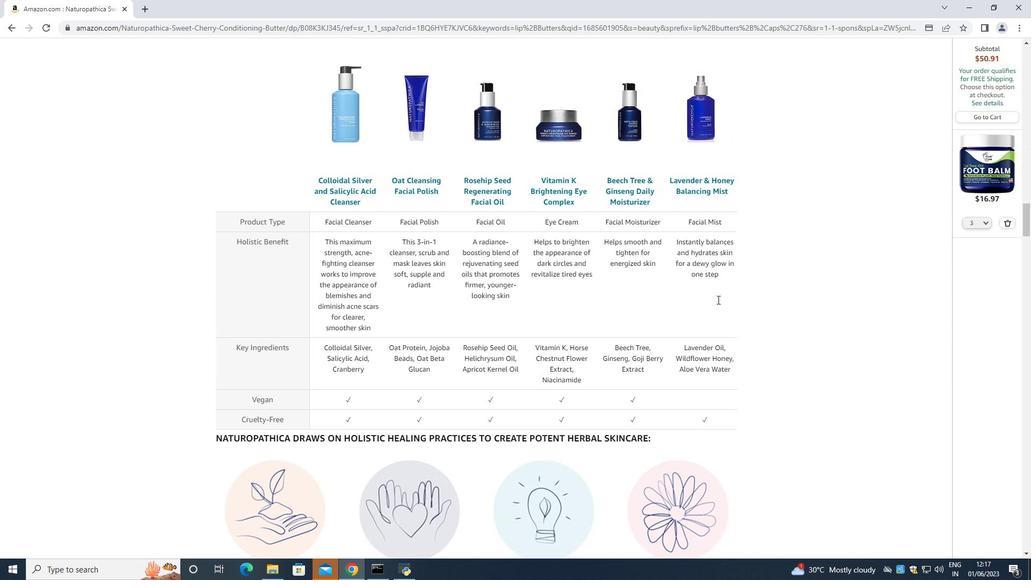 
Action: Mouse scrolled (717, 300) with delta (0, 0)
Screenshot: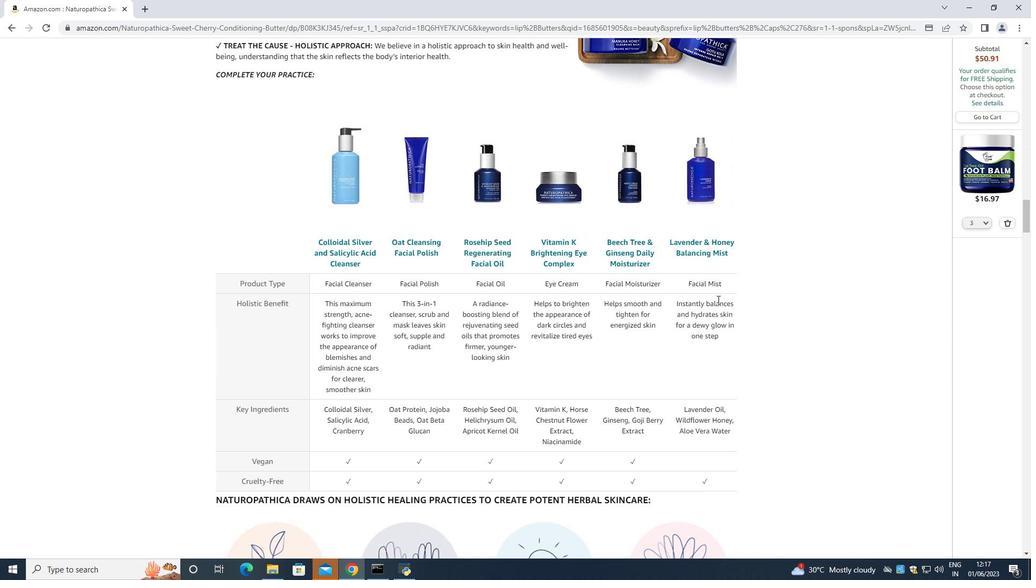 
Action: Mouse scrolled (717, 300) with delta (0, 0)
Screenshot: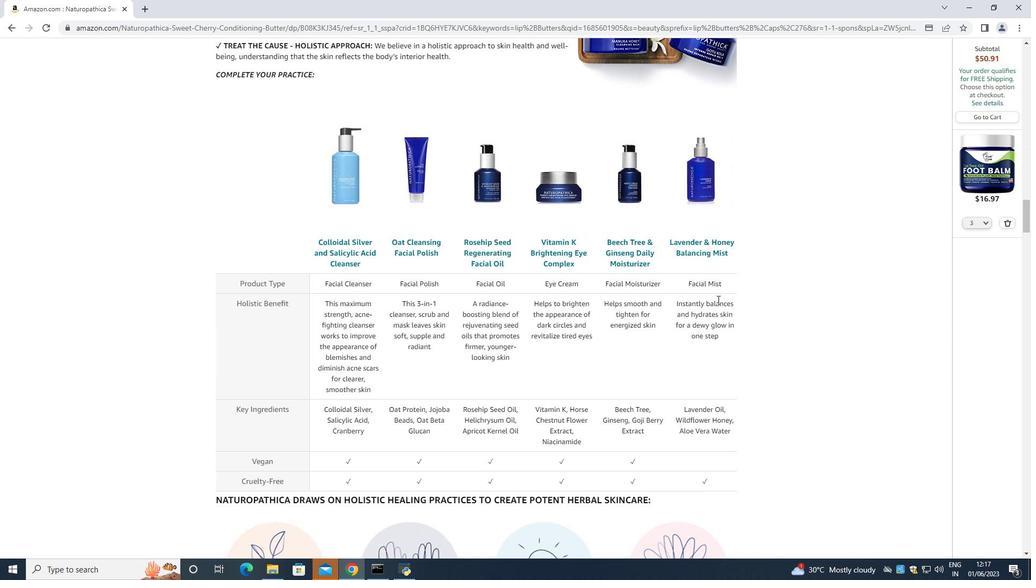 
Action: Mouse scrolled (717, 300) with delta (0, 0)
Screenshot: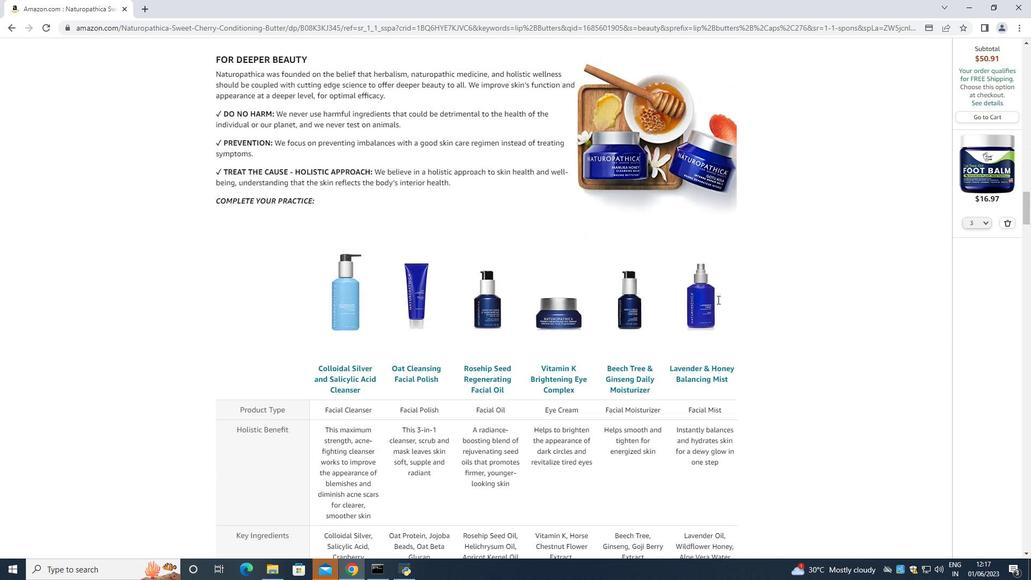 
Action: Mouse scrolled (717, 300) with delta (0, 0)
Screenshot: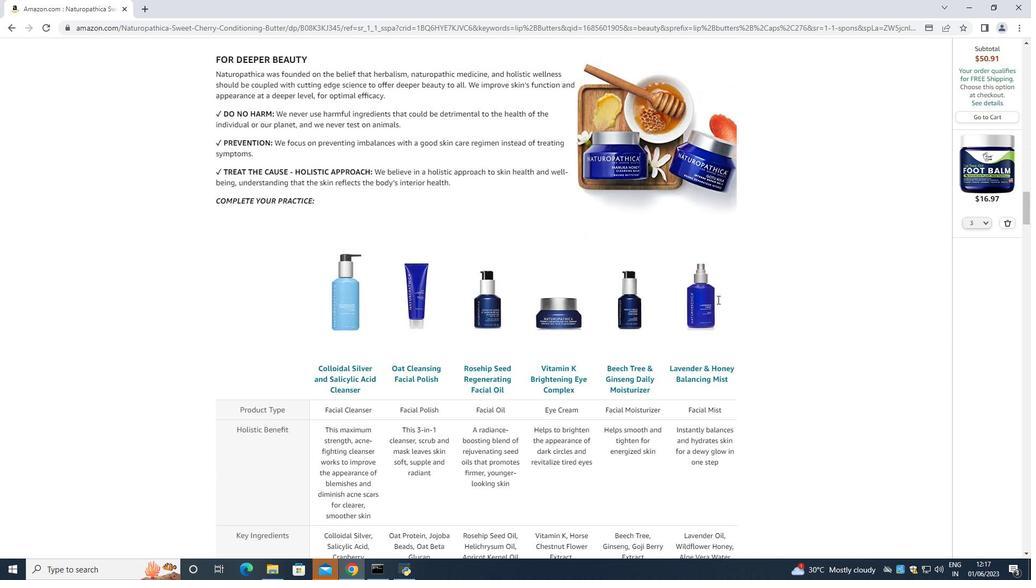 
Action: Mouse scrolled (717, 300) with delta (0, 0)
Screenshot: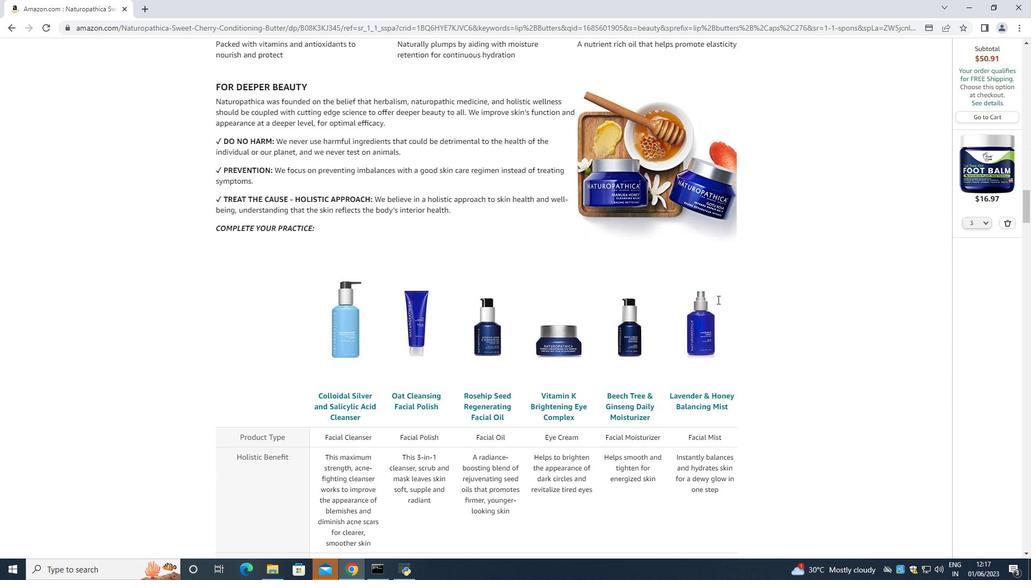
Action: Mouse scrolled (717, 300) with delta (0, 0)
Screenshot: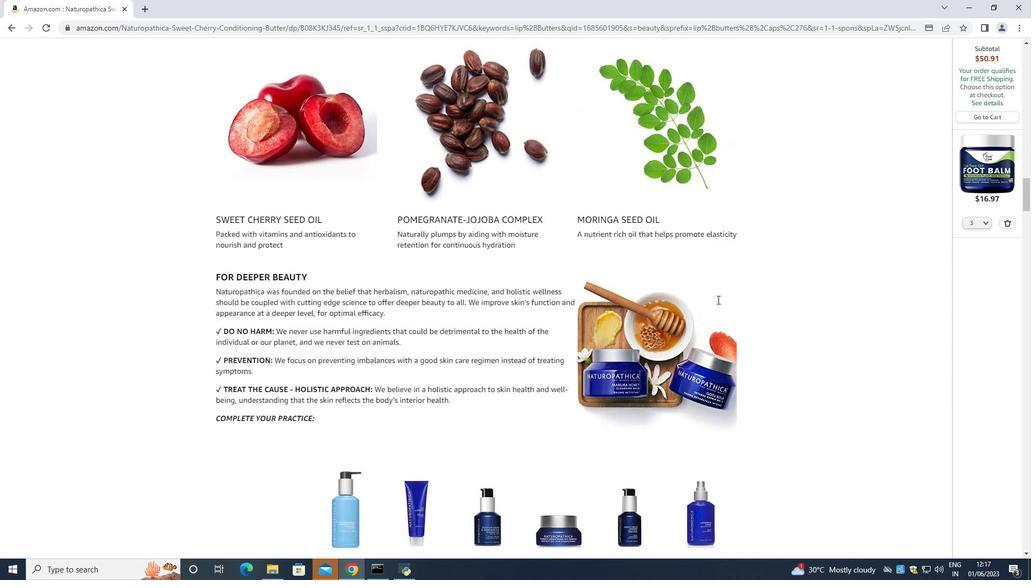 
Action: Mouse scrolled (717, 300) with delta (0, 0)
Screenshot: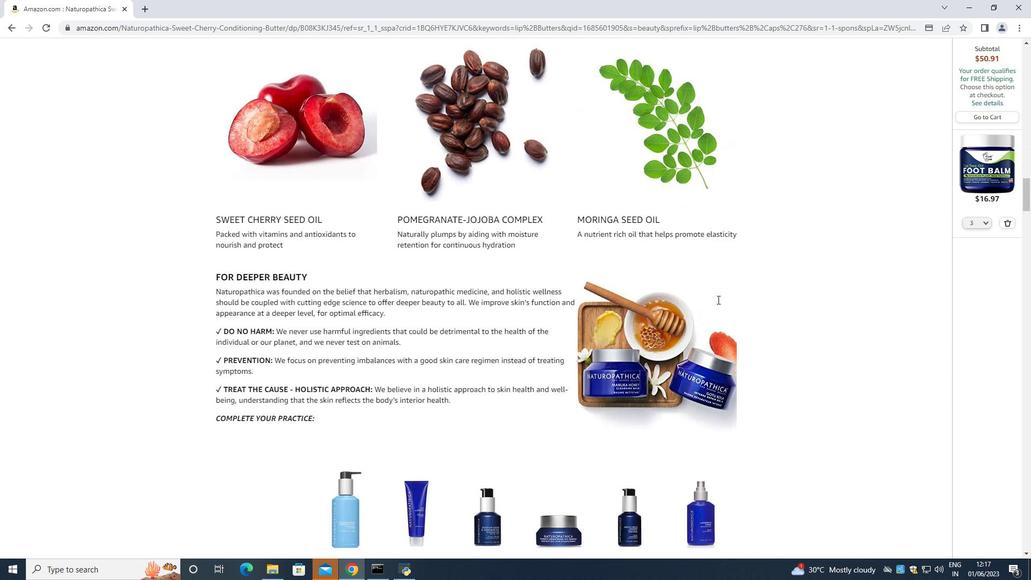 
Action: Mouse moved to (717, 299)
Screenshot: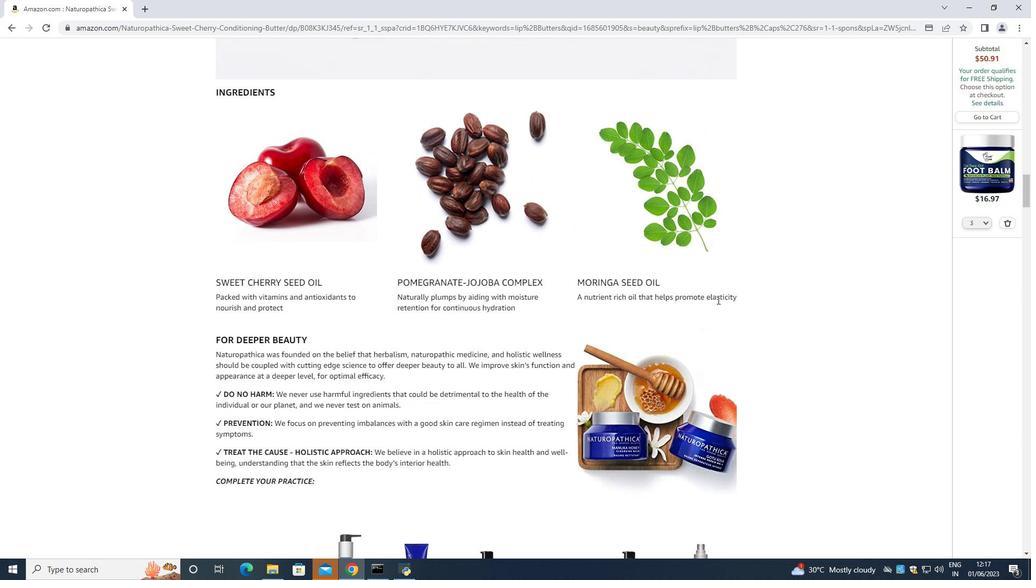 
Action: Mouse scrolled (717, 300) with delta (0, 0)
Screenshot: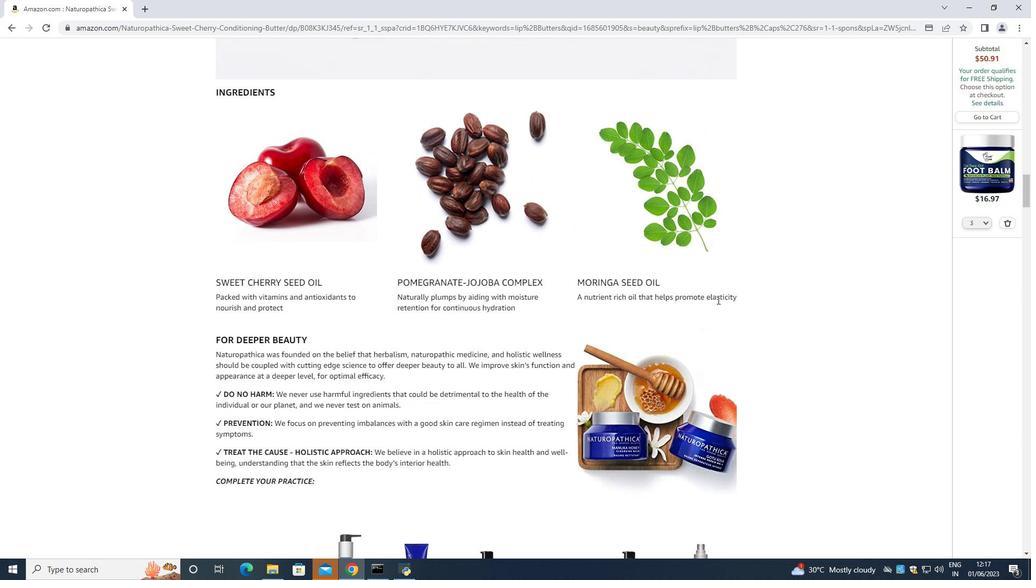 
Action: Mouse scrolled (717, 300) with delta (0, 0)
Screenshot: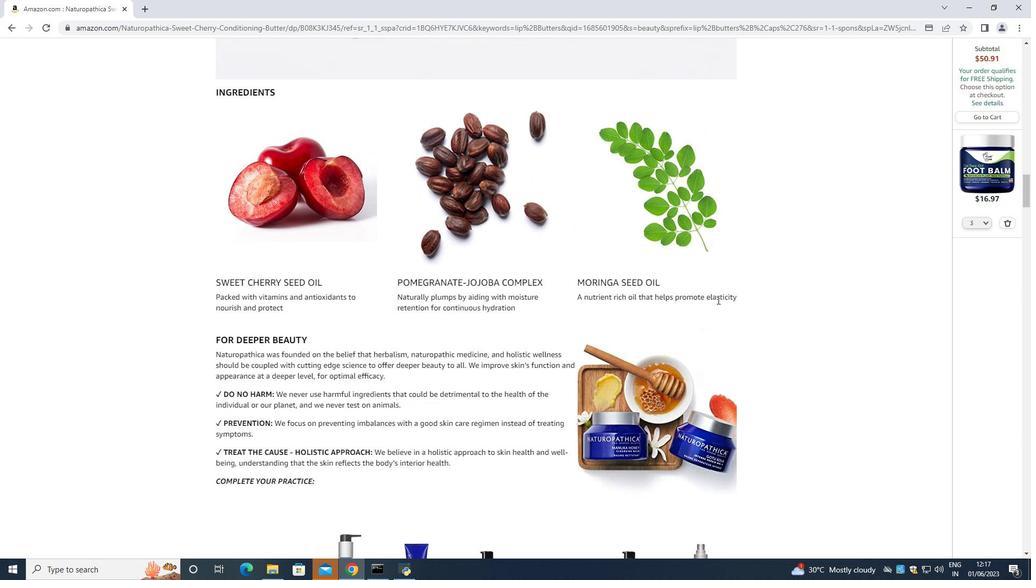 
Action: Mouse scrolled (717, 300) with delta (0, 0)
Screenshot: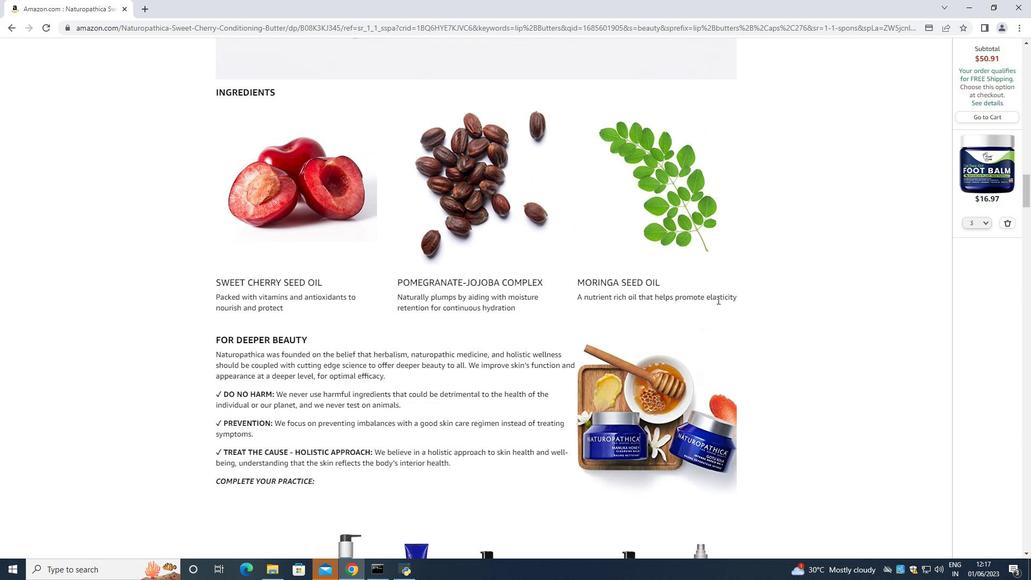 
Action: Mouse scrolled (717, 300) with delta (0, 0)
Screenshot: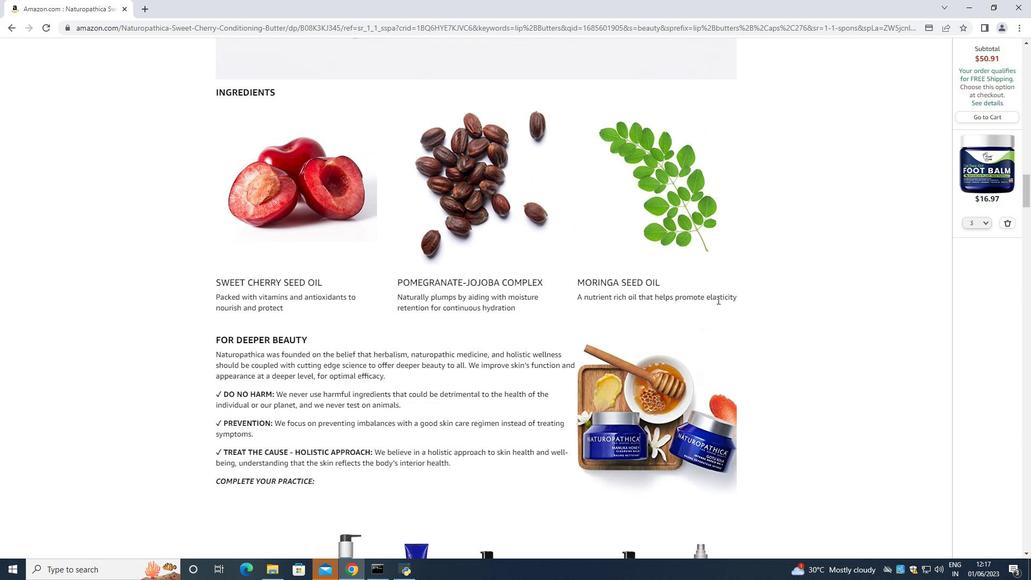 
Action: Mouse scrolled (717, 300) with delta (0, 0)
Screenshot: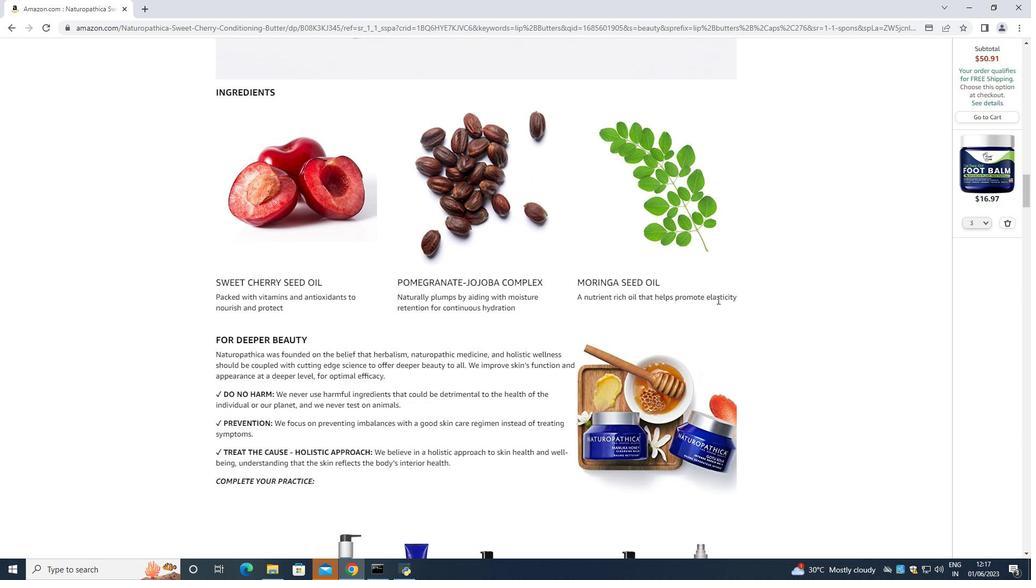 
Action: Mouse scrolled (717, 300) with delta (0, 0)
Screenshot: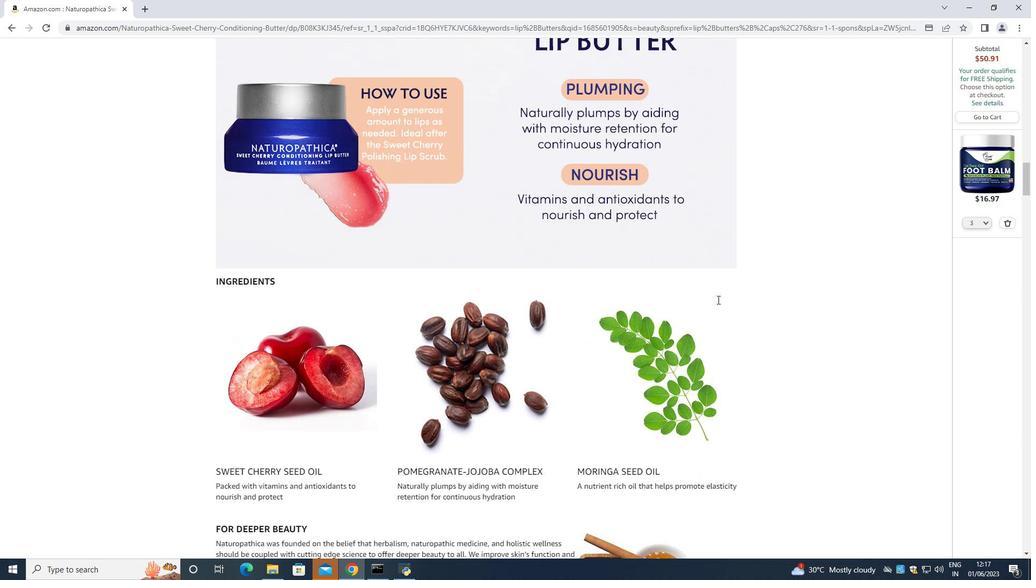 
Action: Mouse scrolled (717, 300) with delta (0, 0)
Screenshot: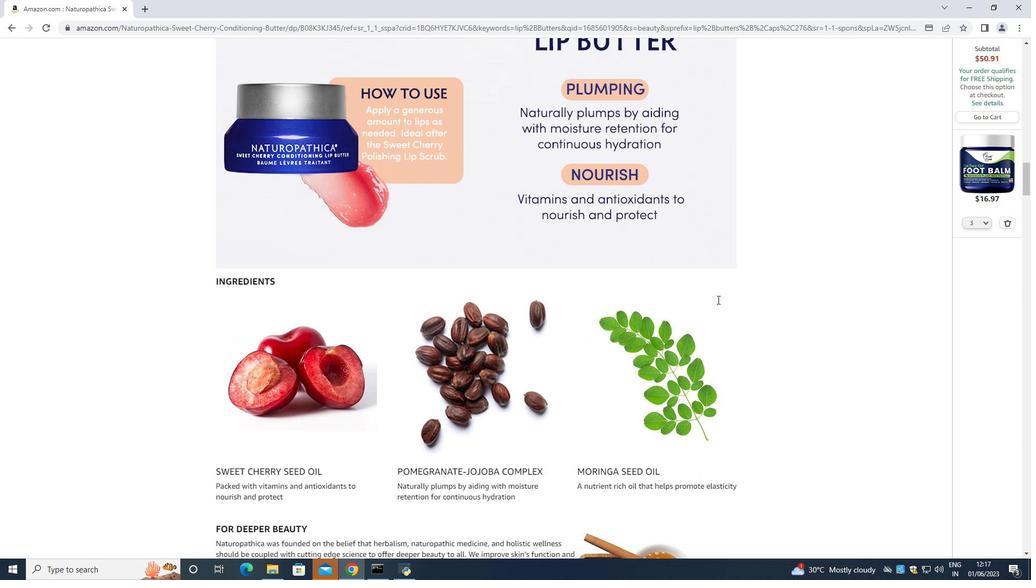 
Action: Mouse scrolled (717, 300) with delta (0, 0)
Screenshot: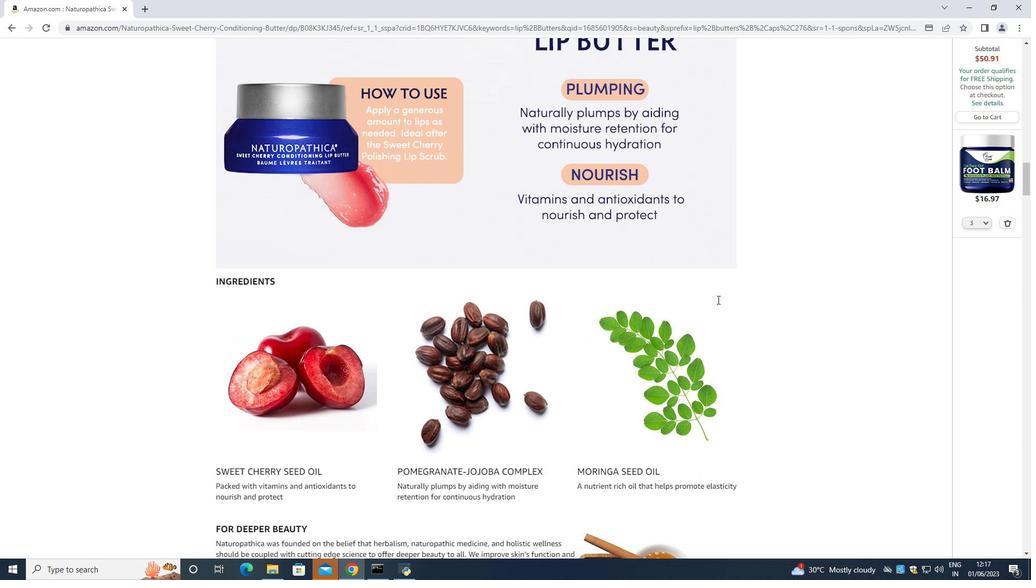
Action: Mouse scrolled (717, 300) with delta (0, 0)
Screenshot: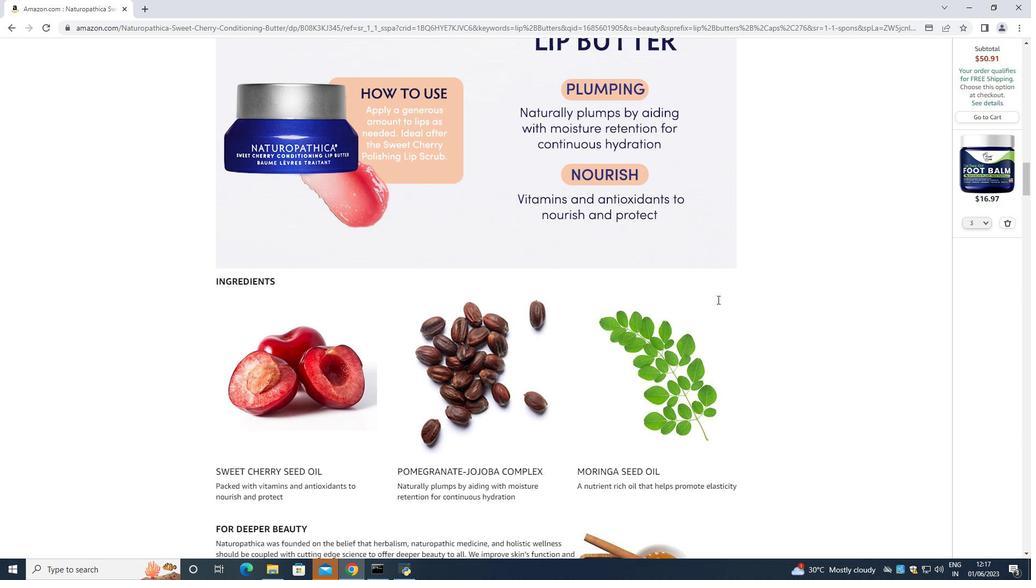 
Action: Mouse scrolled (717, 300) with delta (0, 0)
Screenshot: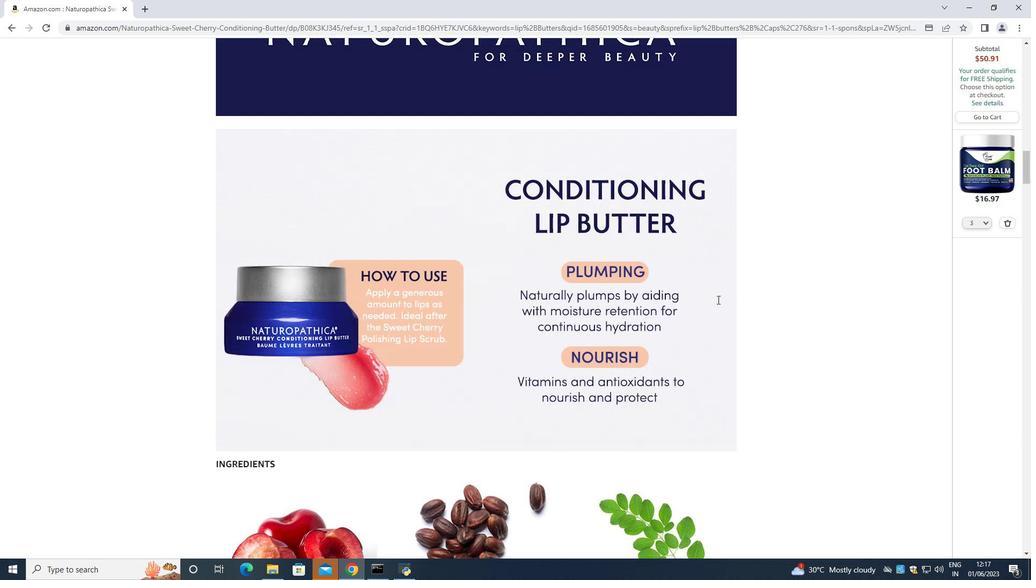 
Action: Mouse scrolled (717, 300) with delta (0, 0)
Screenshot: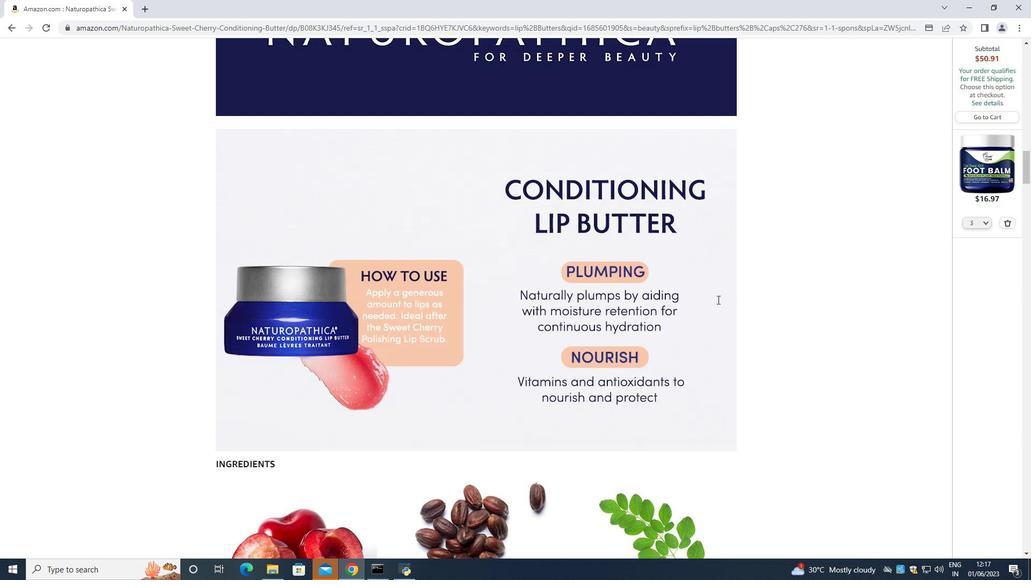 
Action: Mouse scrolled (717, 300) with delta (0, 0)
Screenshot: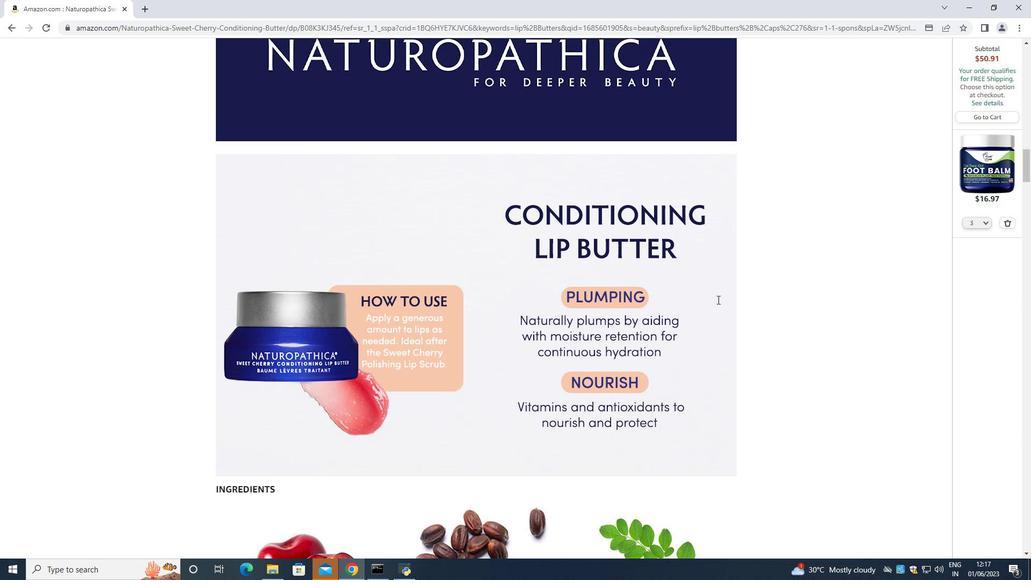 
Action: Mouse scrolled (717, 300) with delta (0, 0)
Screenshot: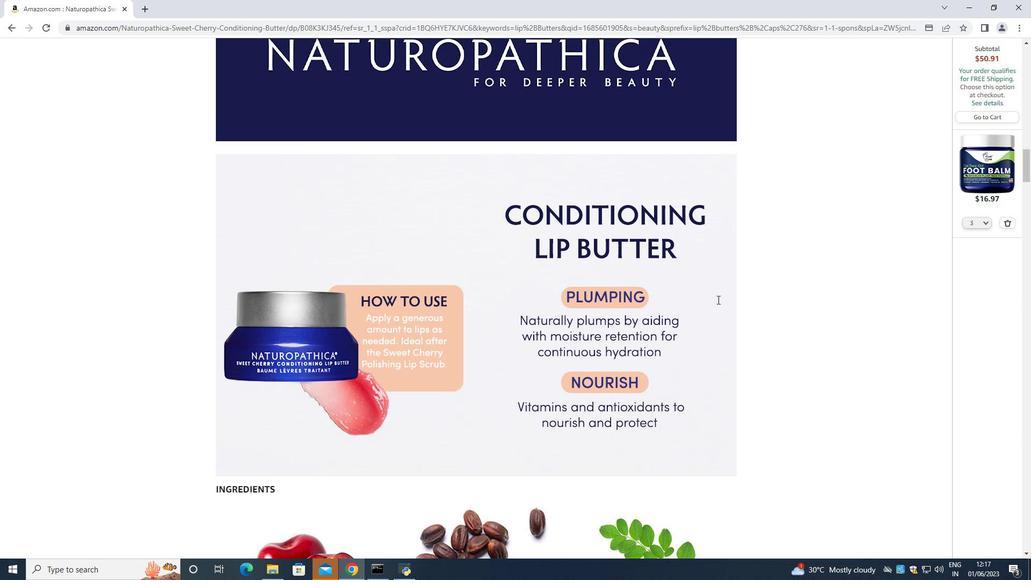 
Action: Mouse scrolled (717, 300) with delta (0, 0)
Screenshot: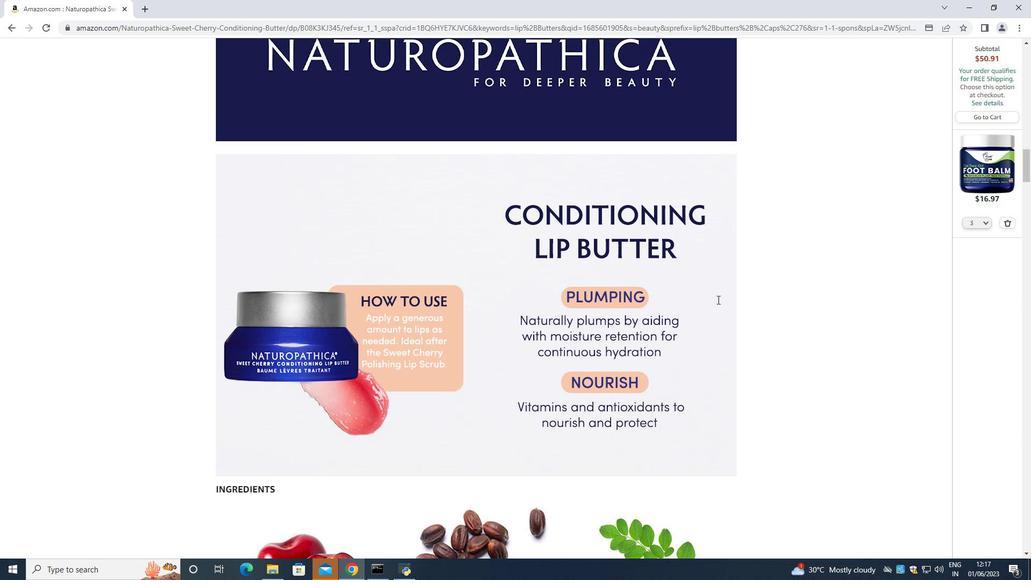 
Action: Mouse scrolled (717, 300) with delta (0, 0)
